 Task: Add these objects in hostel community.
Action: Mouse moved to (1262, 92)
Screenshot: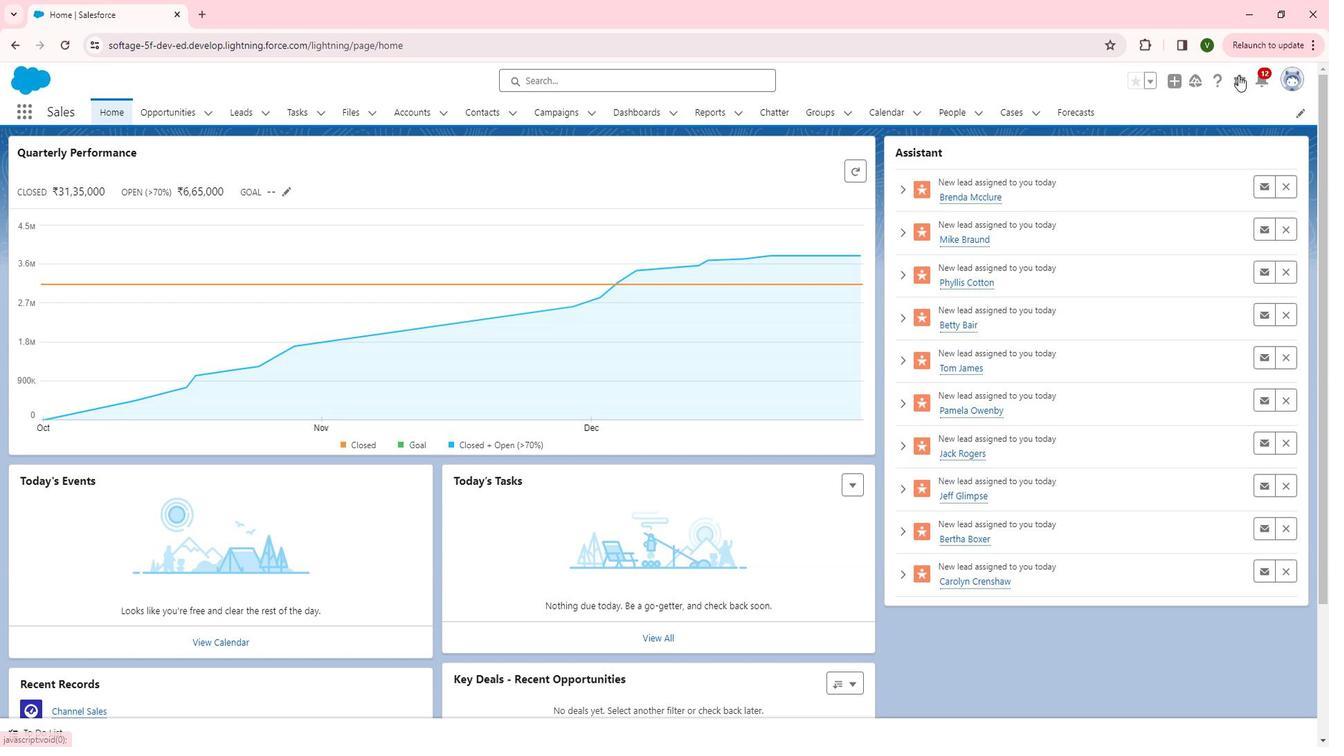 
Action: Mouse pressed left at (1262, 92)
Screenshot: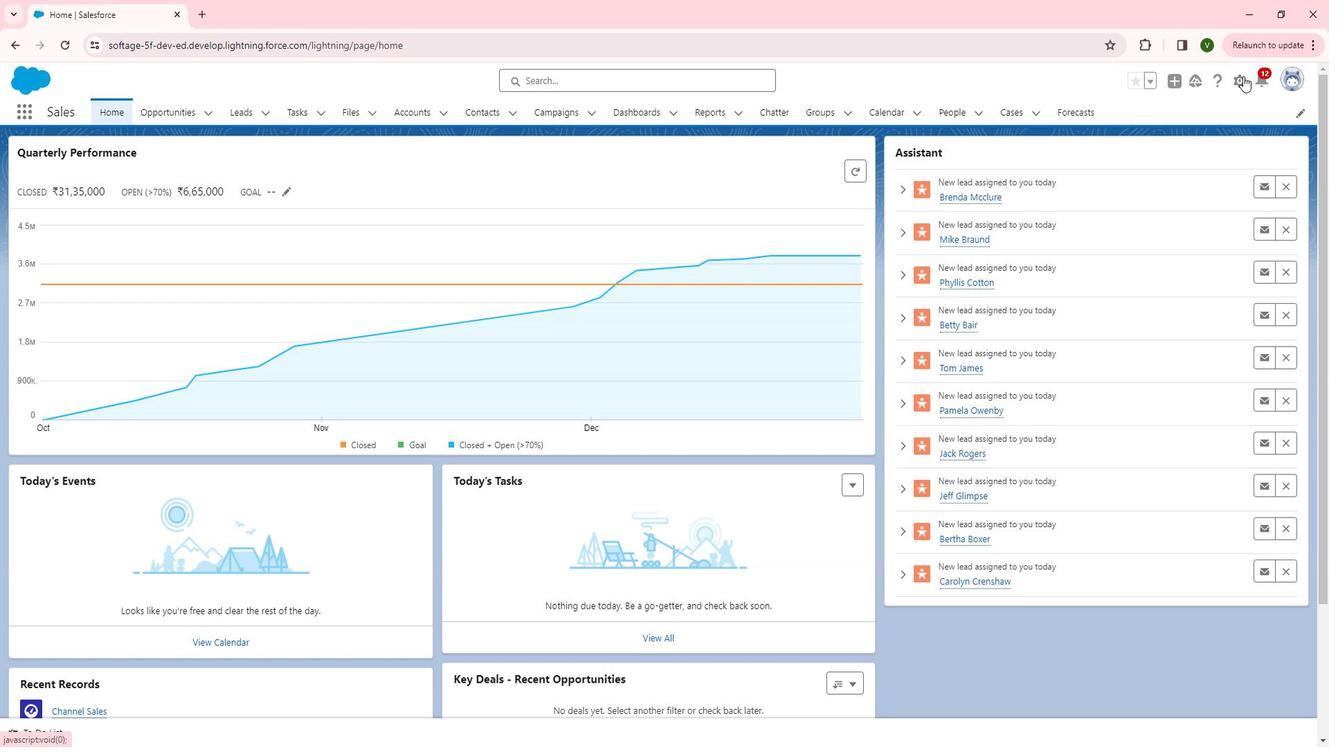 
Action: Mouse moved to (1195, 145)
Screenshot: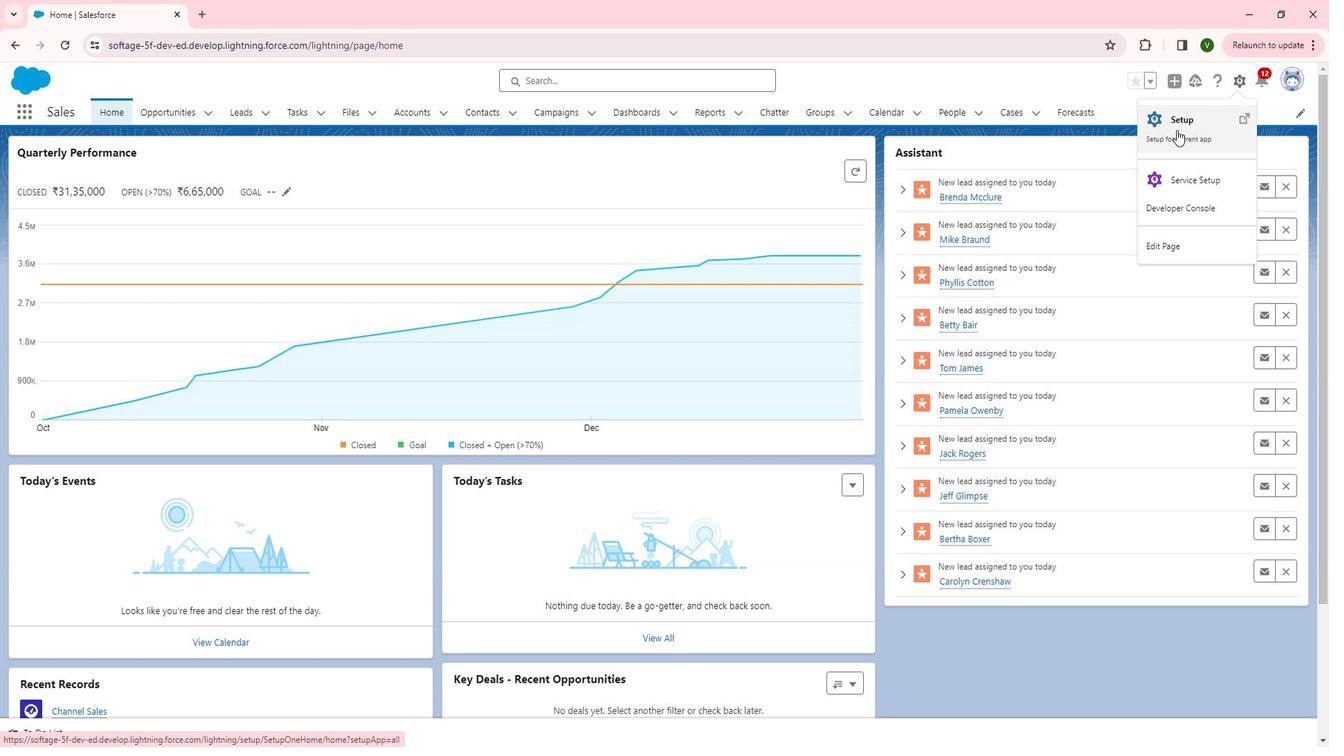 
Action: Mouse pressed left at (1195, 145)
Screenshot: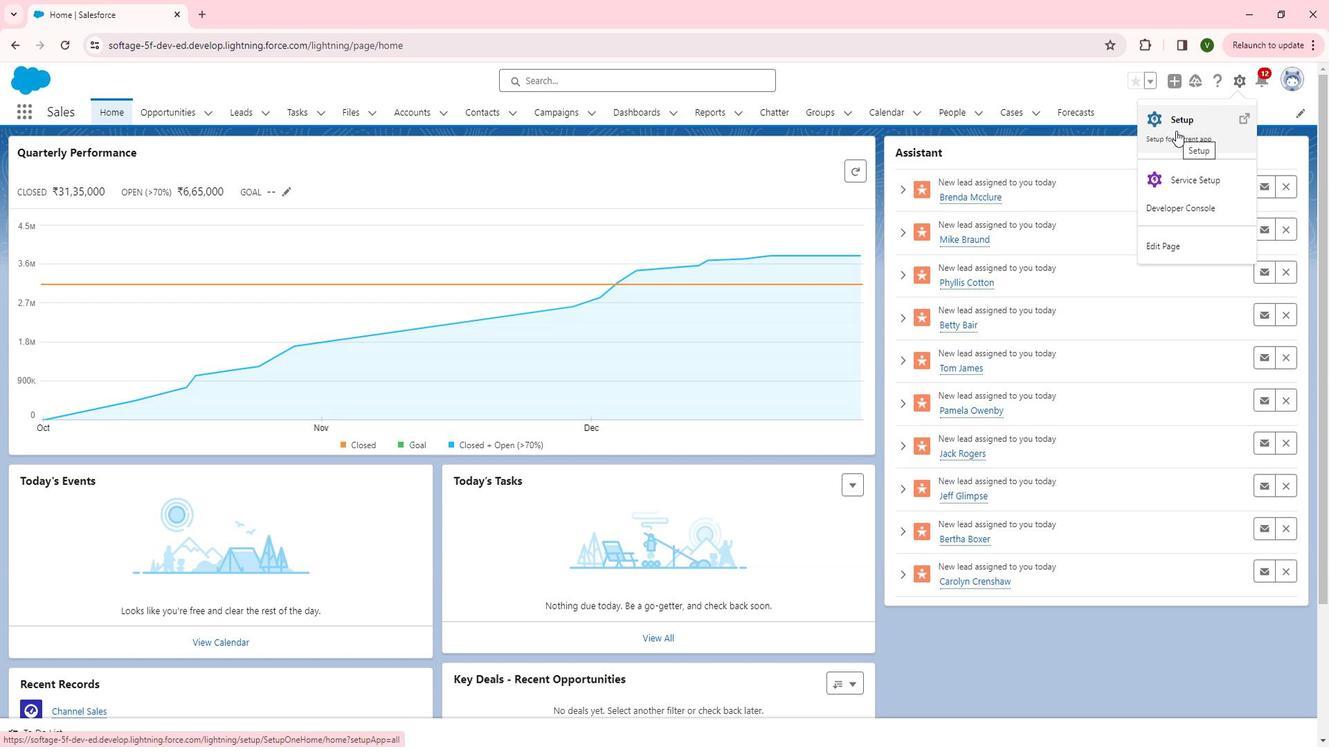 
Action: Mouse moved to (89, 443)
Screenshot: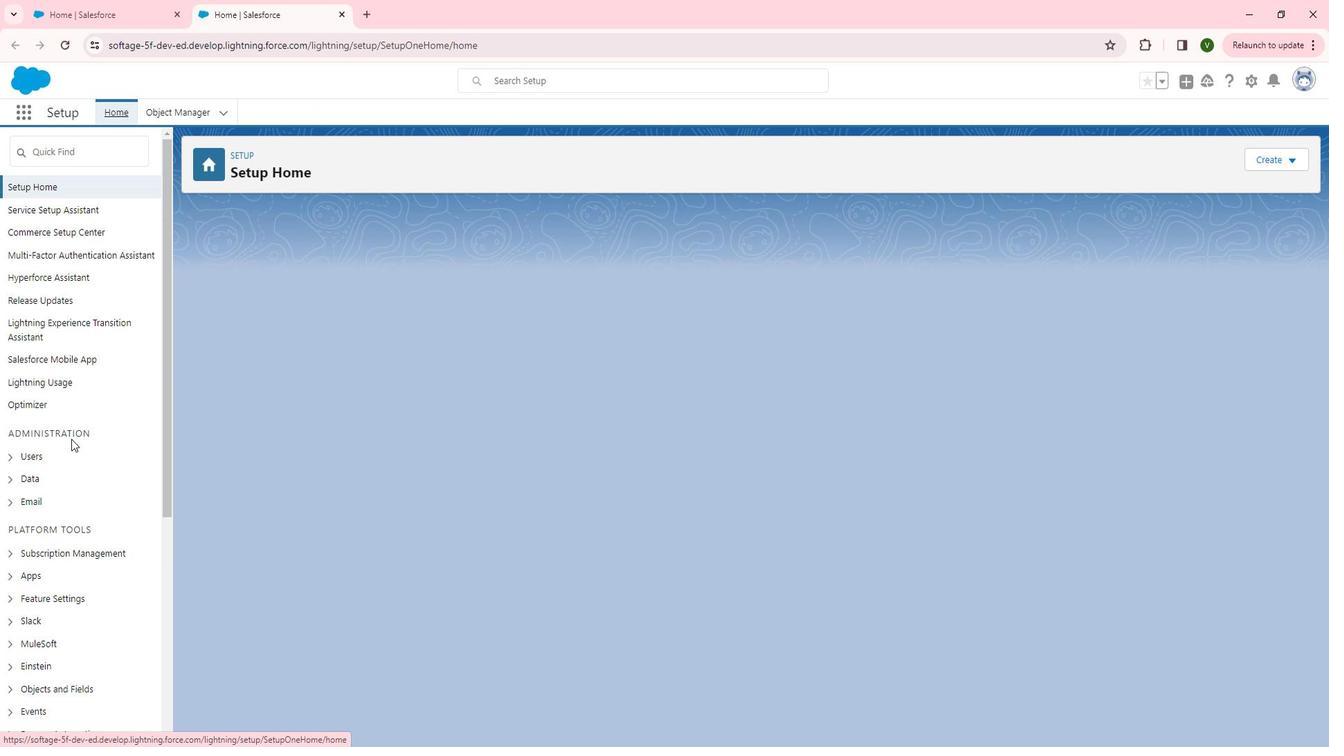 
Action: Mouse scrolled (89, 442) with delta (0, 0)
Screenshot: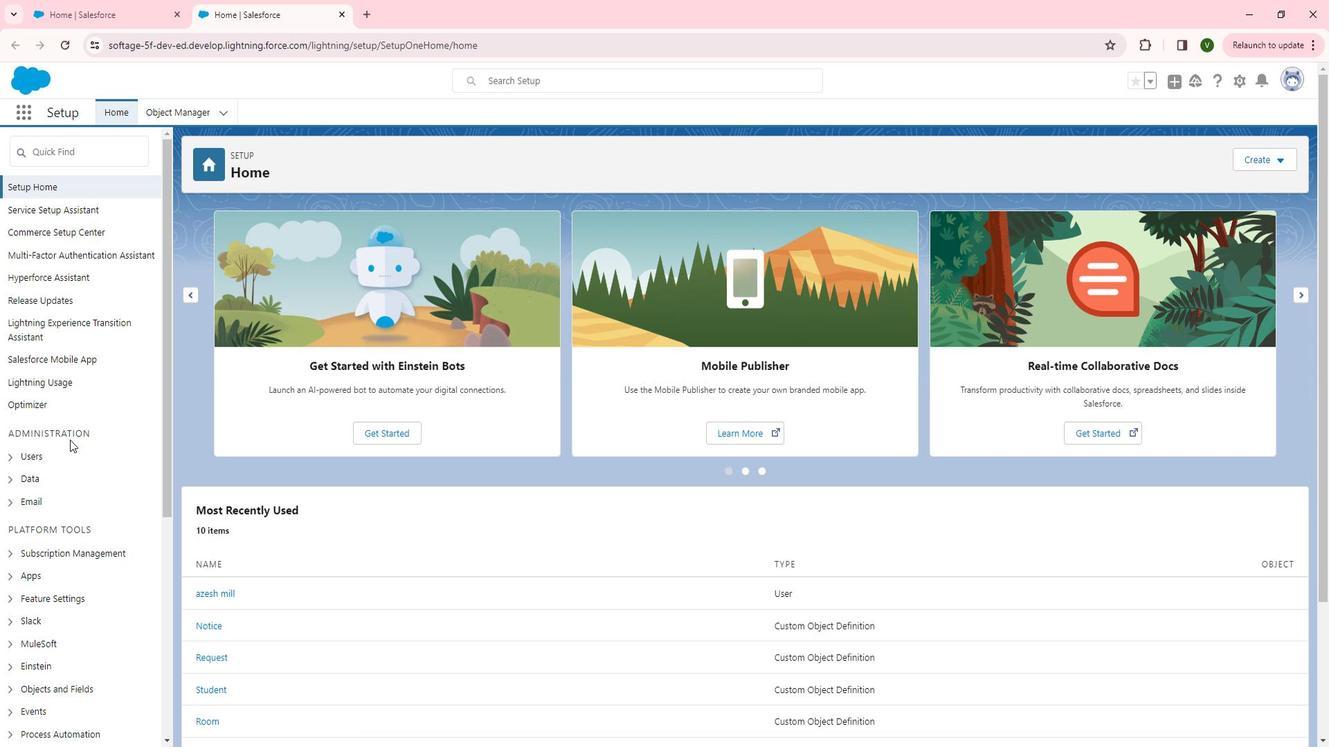 
Action: Mouse scrolled (89, 442) with delta (0, 0)
Screenshot: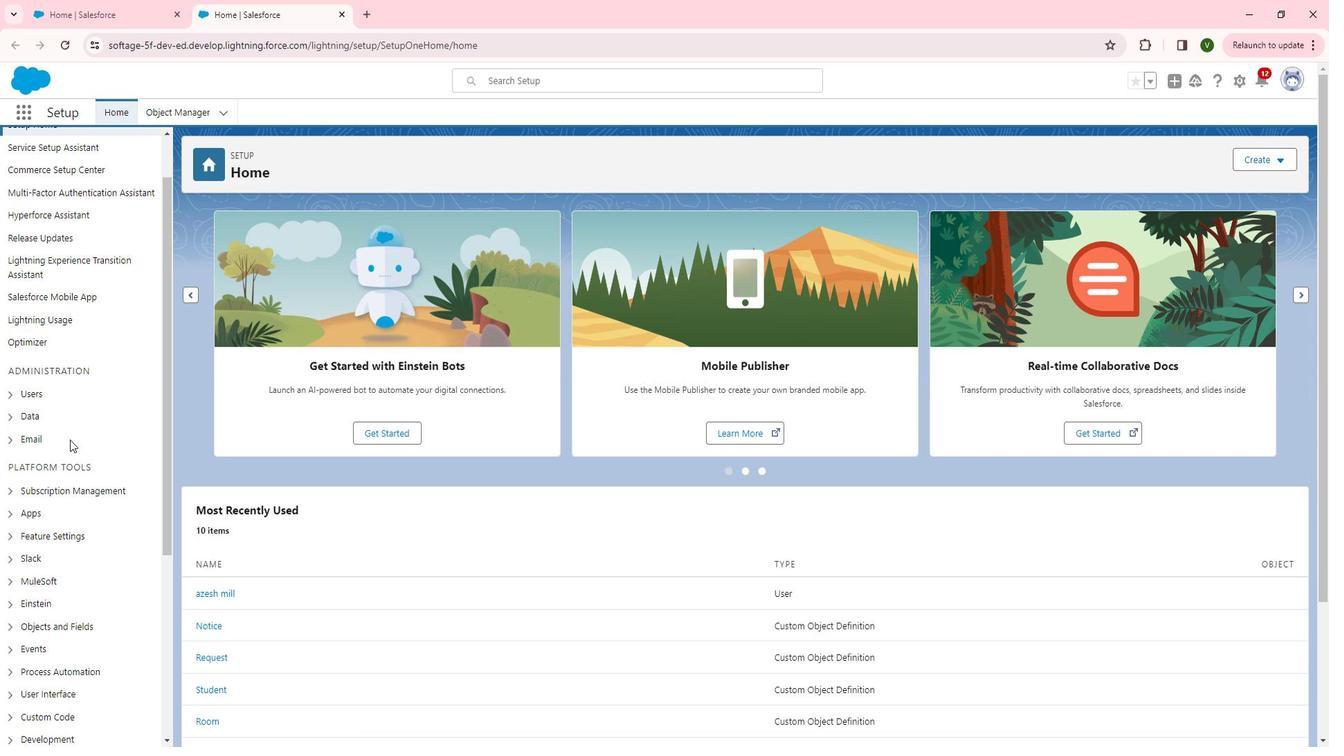 
Action: Mouse moved to (30, 459)
Screenshot: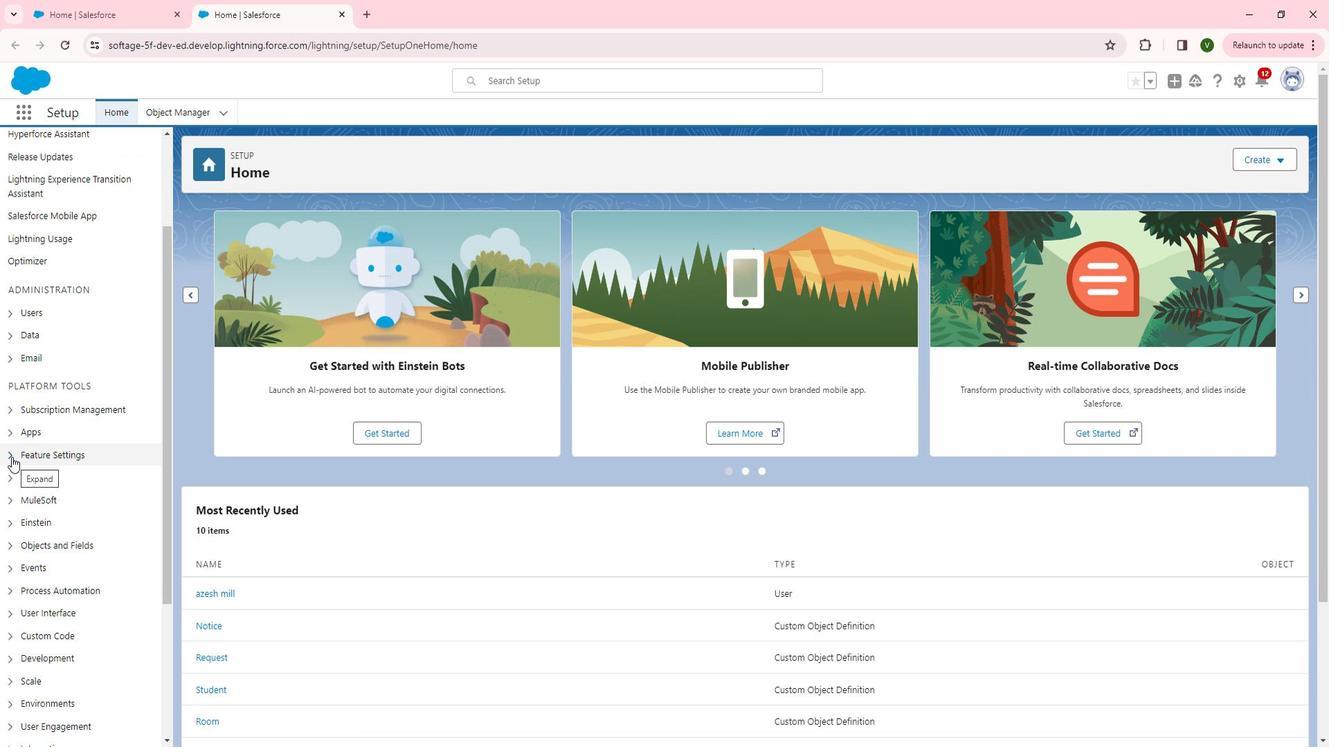 
Action: Mouse pressed left at (30, 459)
Screenshot: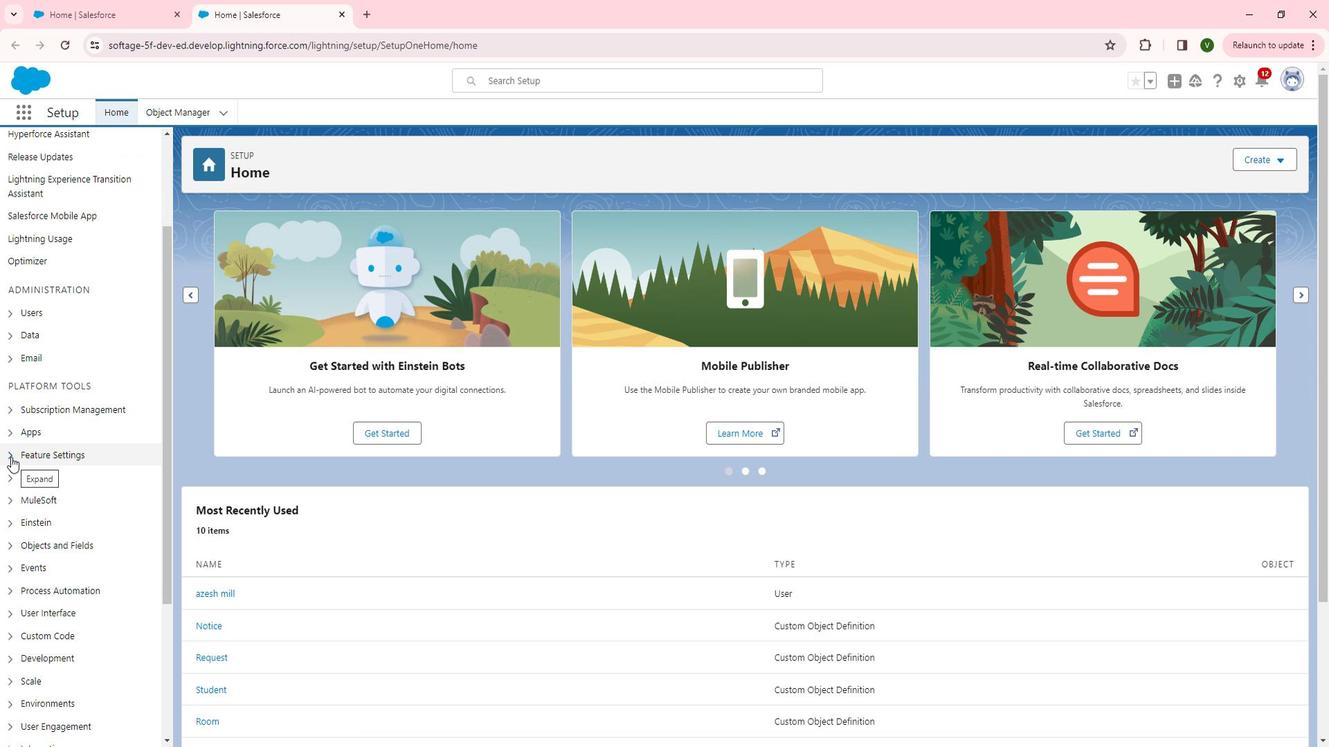 
Action: Mouse pressed left at (30, 459)
Screenshot: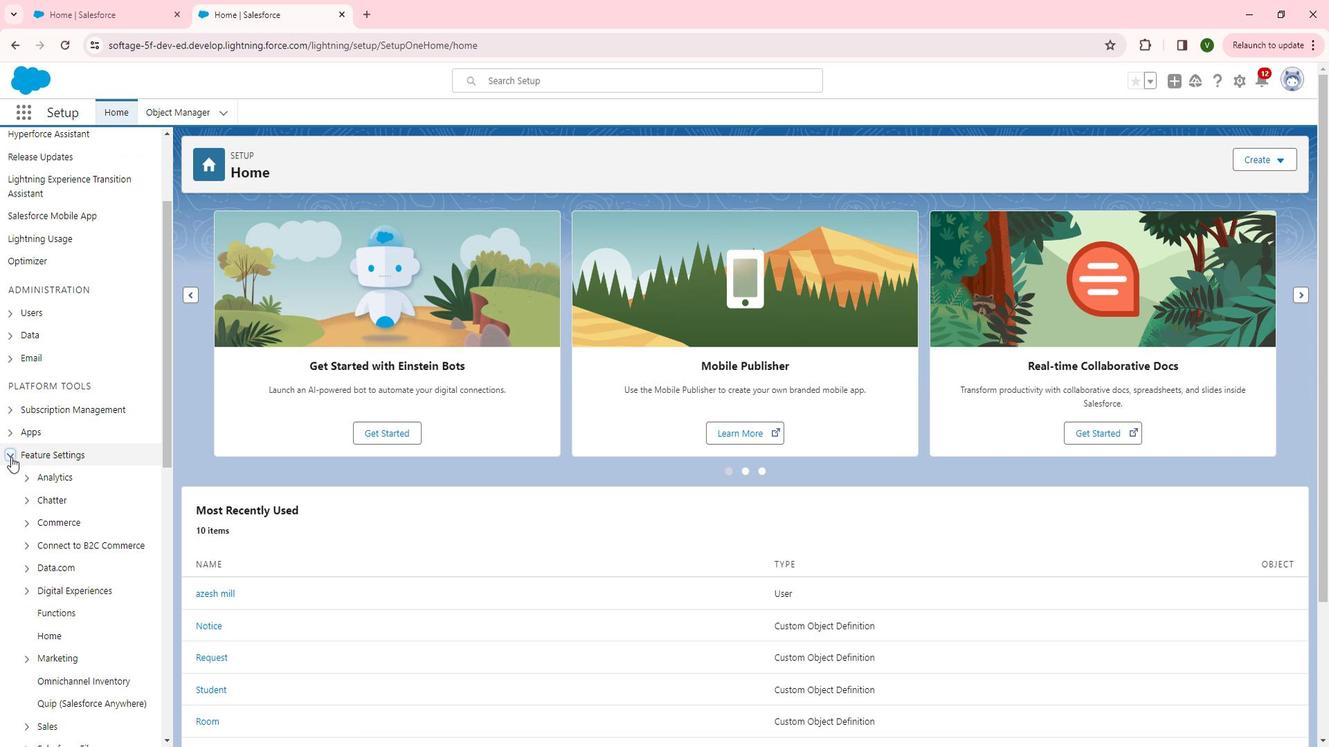 
Action: Mouse moved to (30, 452)
Screenshot: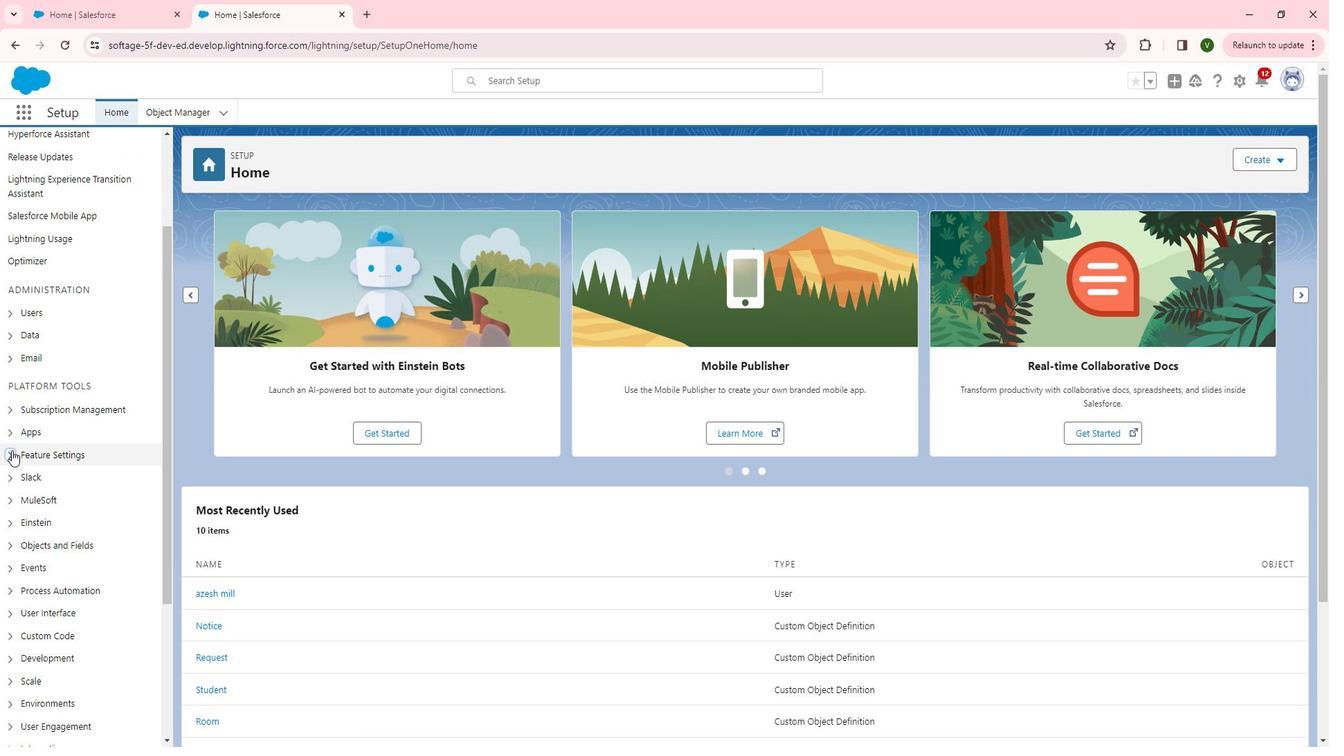 
Action: Mouse pressed left at (30, 452)
Screenshot: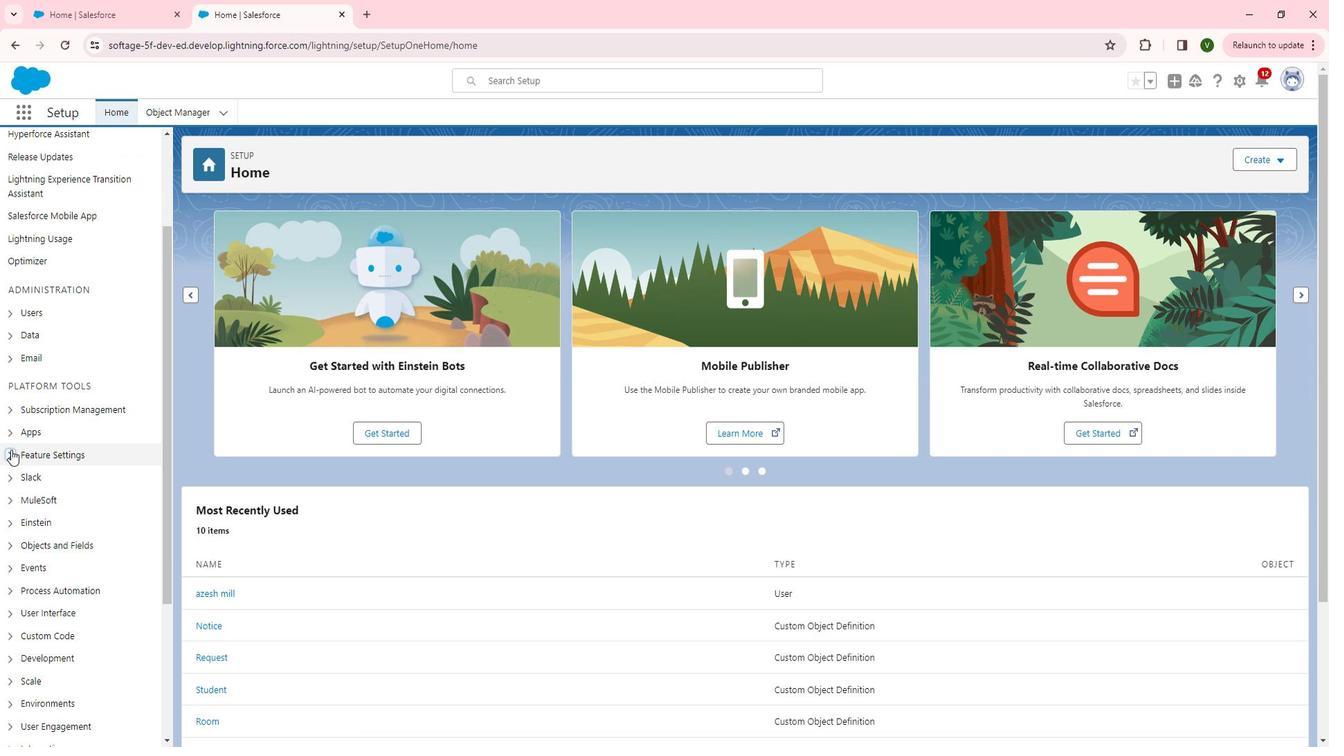 
Action: Mouse moved to (107, 491)
Screenshot: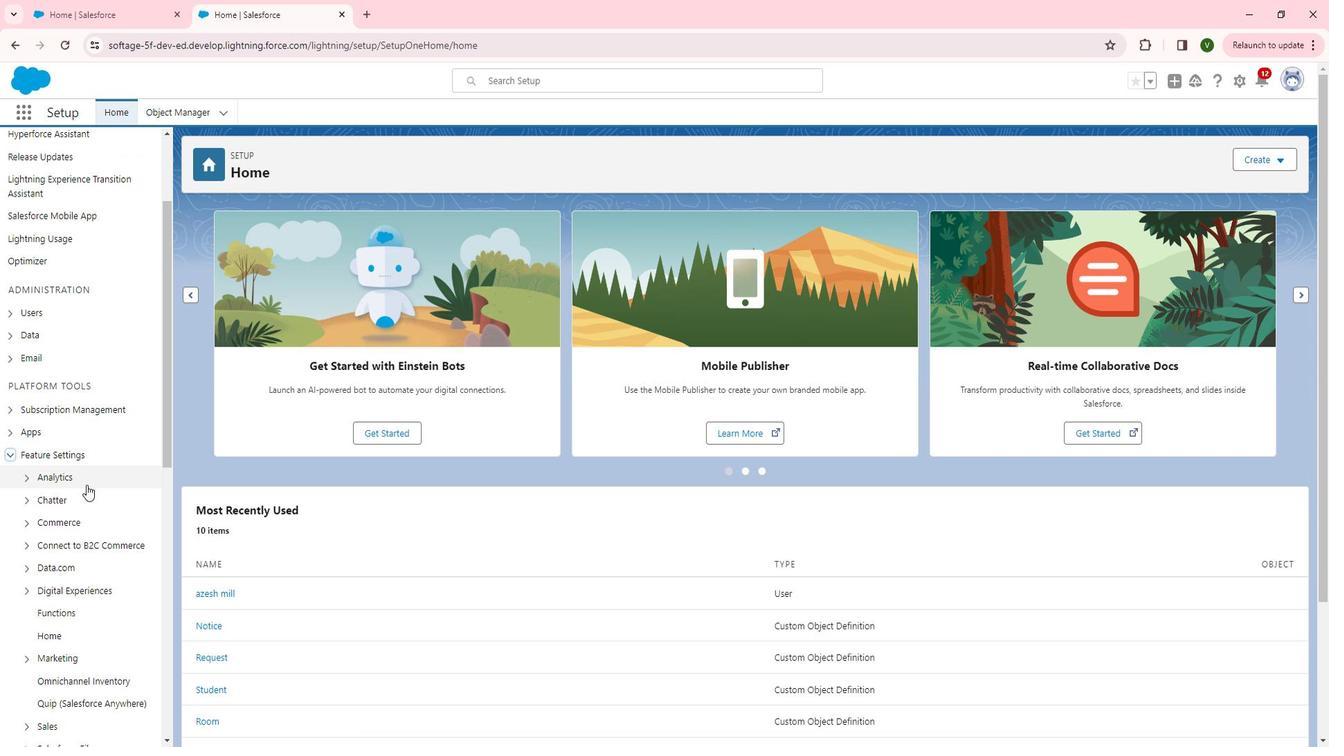 
Action: Mouse scrolled (107, 490) with delta (0, 0)
Screenshot: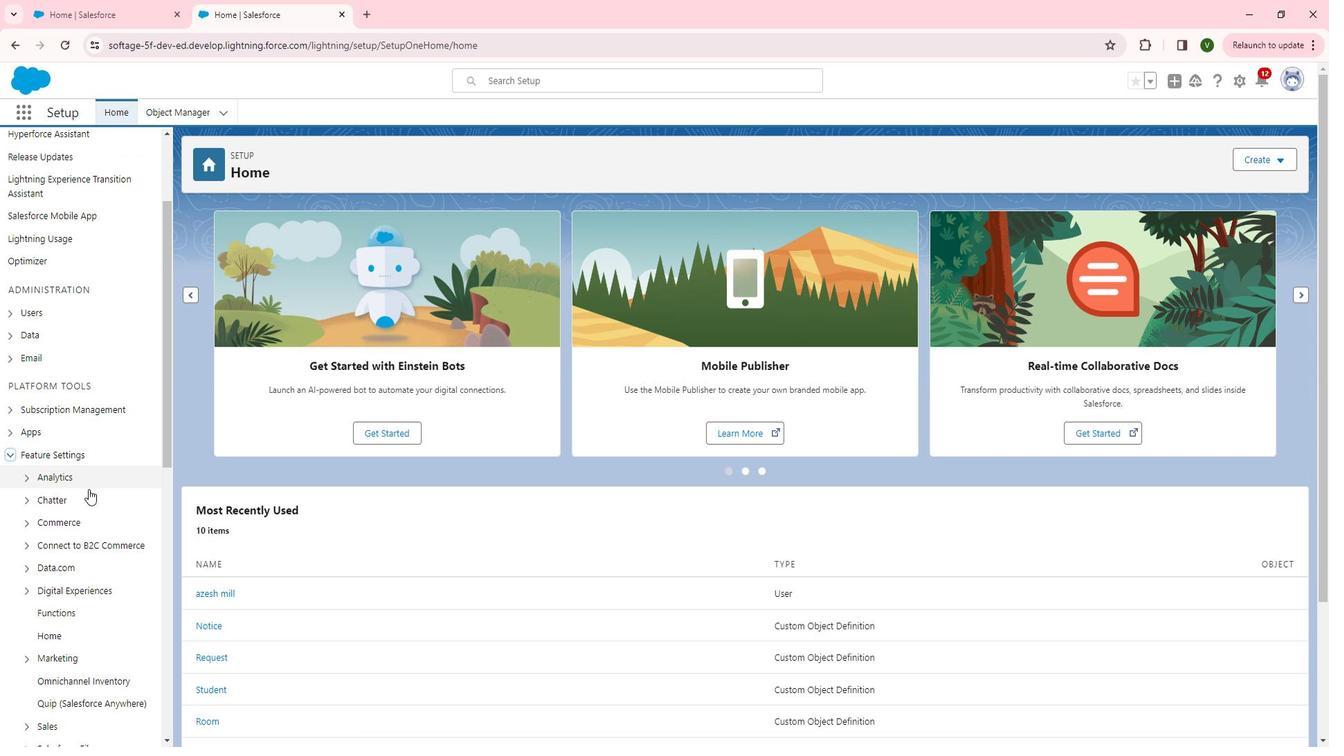 
Action: Mouse moved to (107, 492)
Screenshot: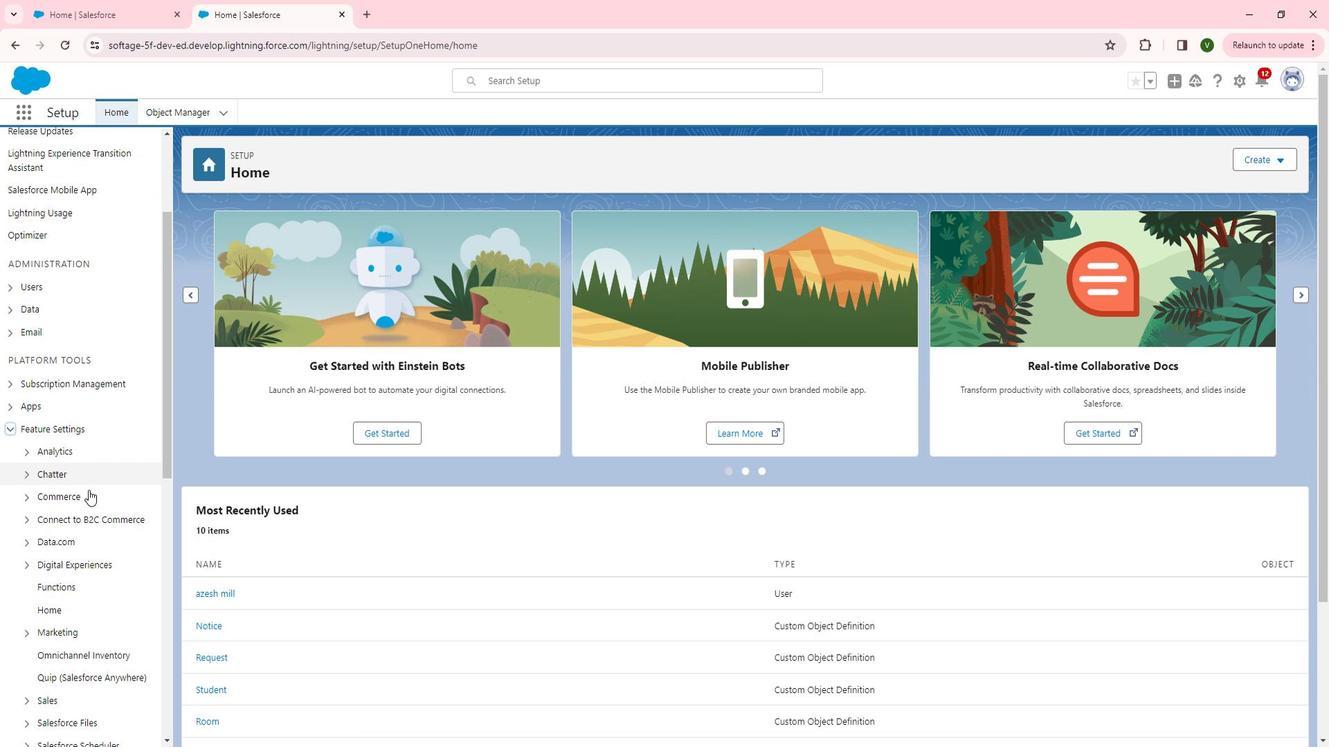
Action: Mouse scrolled (107, 491) with delta (0, 0)
Screenshot: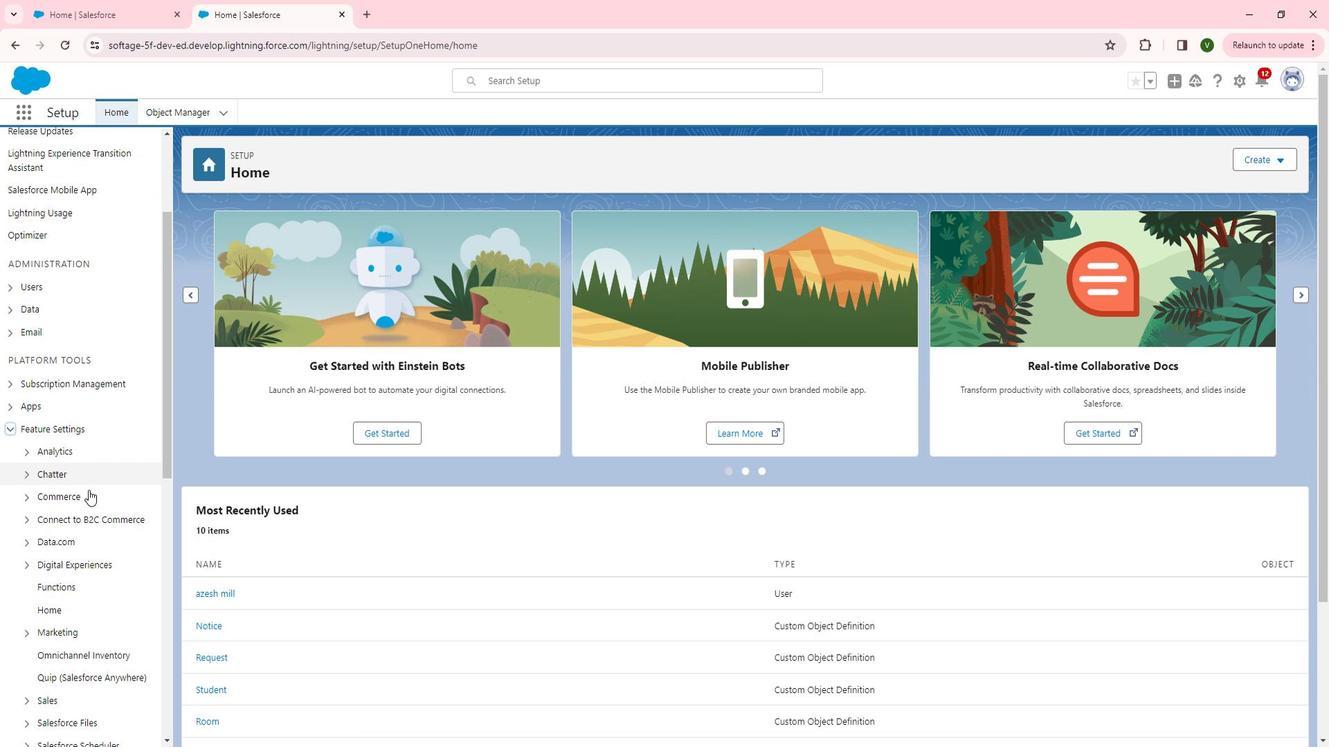 
Action: Mouse moved to (84, 453)
Screenshot: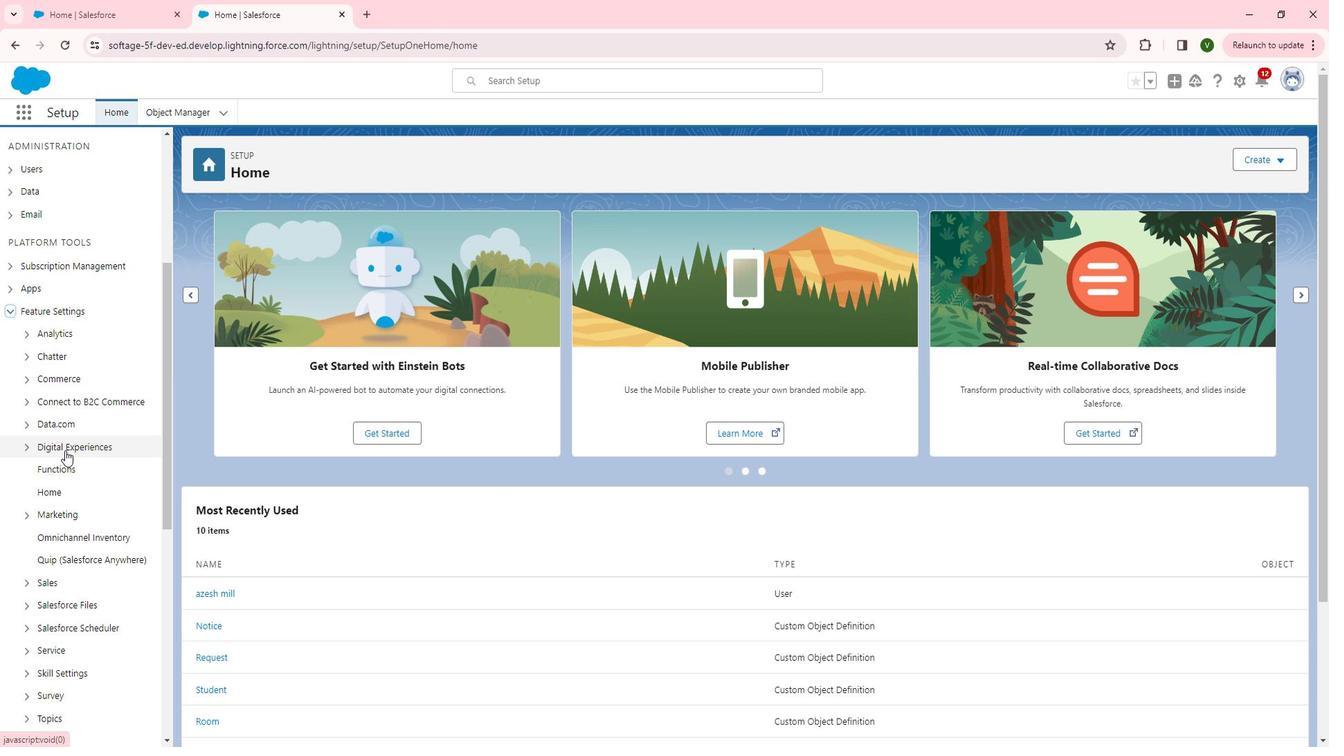 
Action: Mouse pressed left at (84, 453)
Screenshot: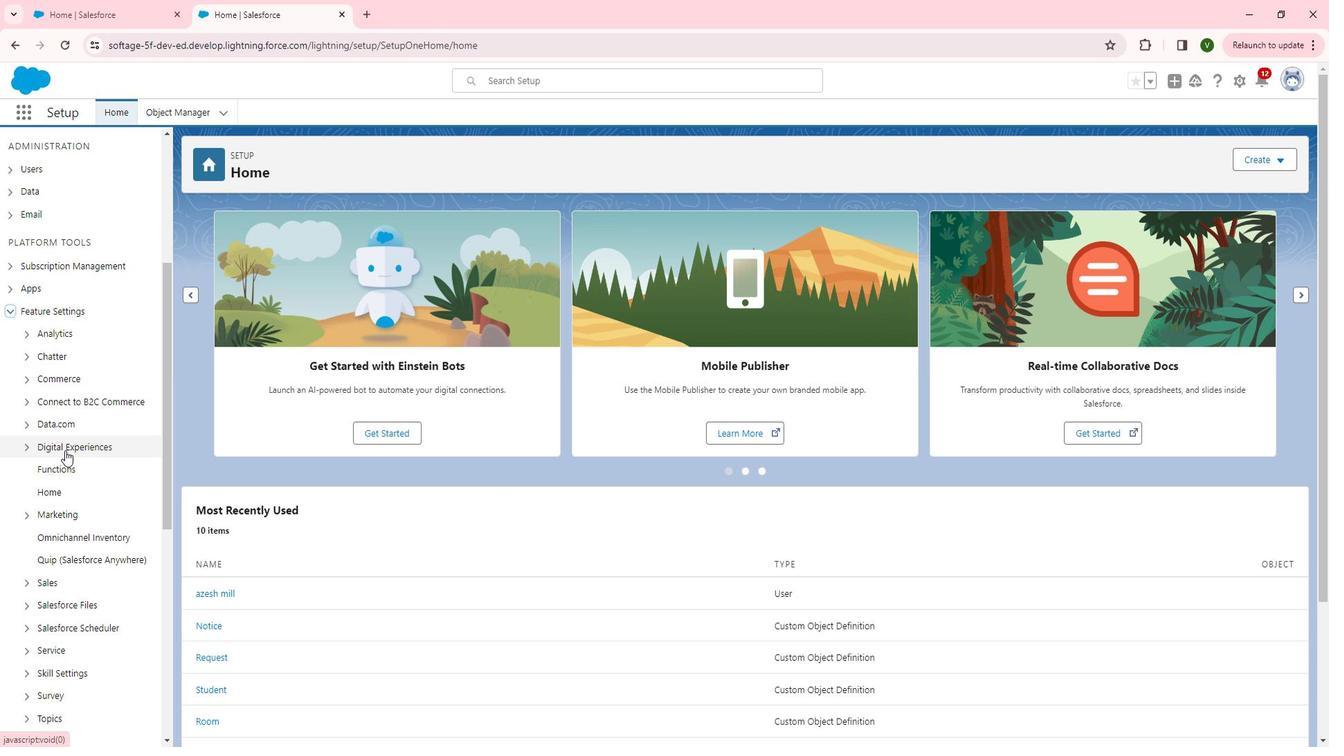 
Action: Mouse moved to (83, 473)
Screenshot: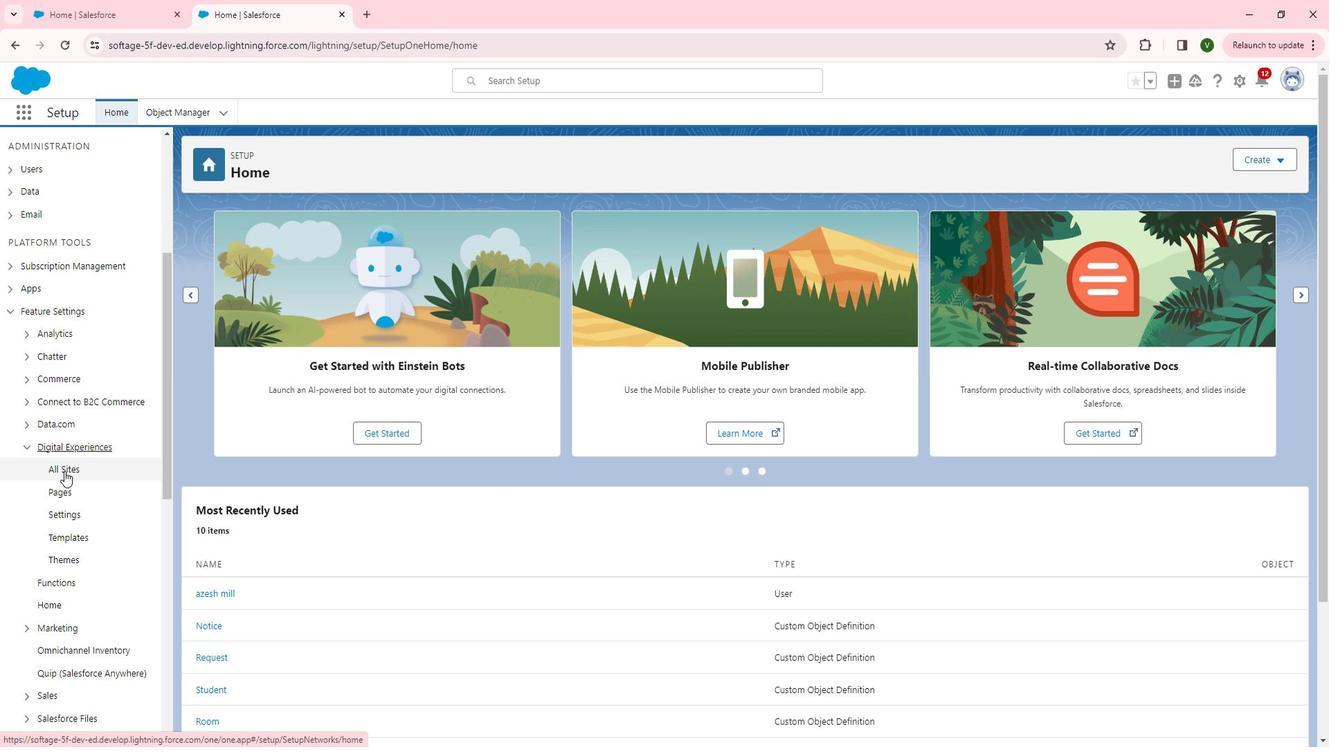 
Action: Mouse pressed left at (83, 473)
Screenshot: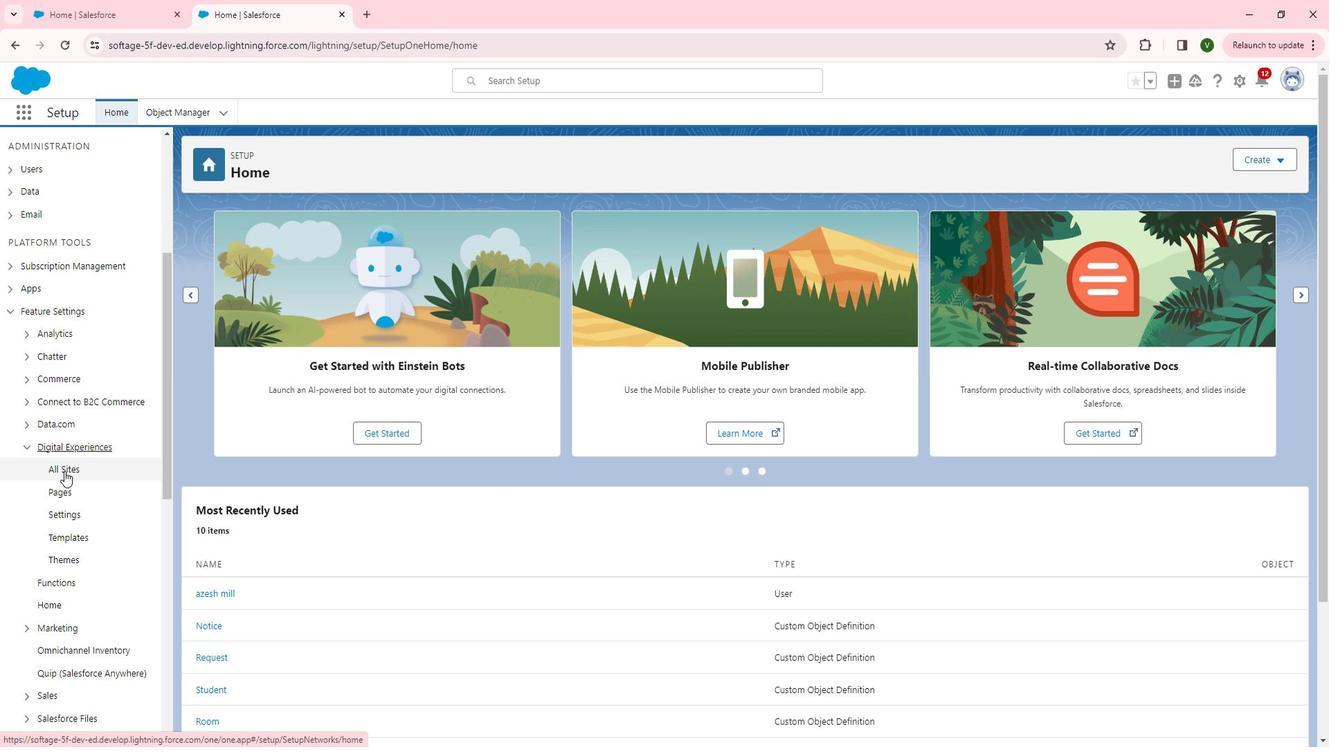 
Action: Mouse moved to (247, 353)
Screenshot: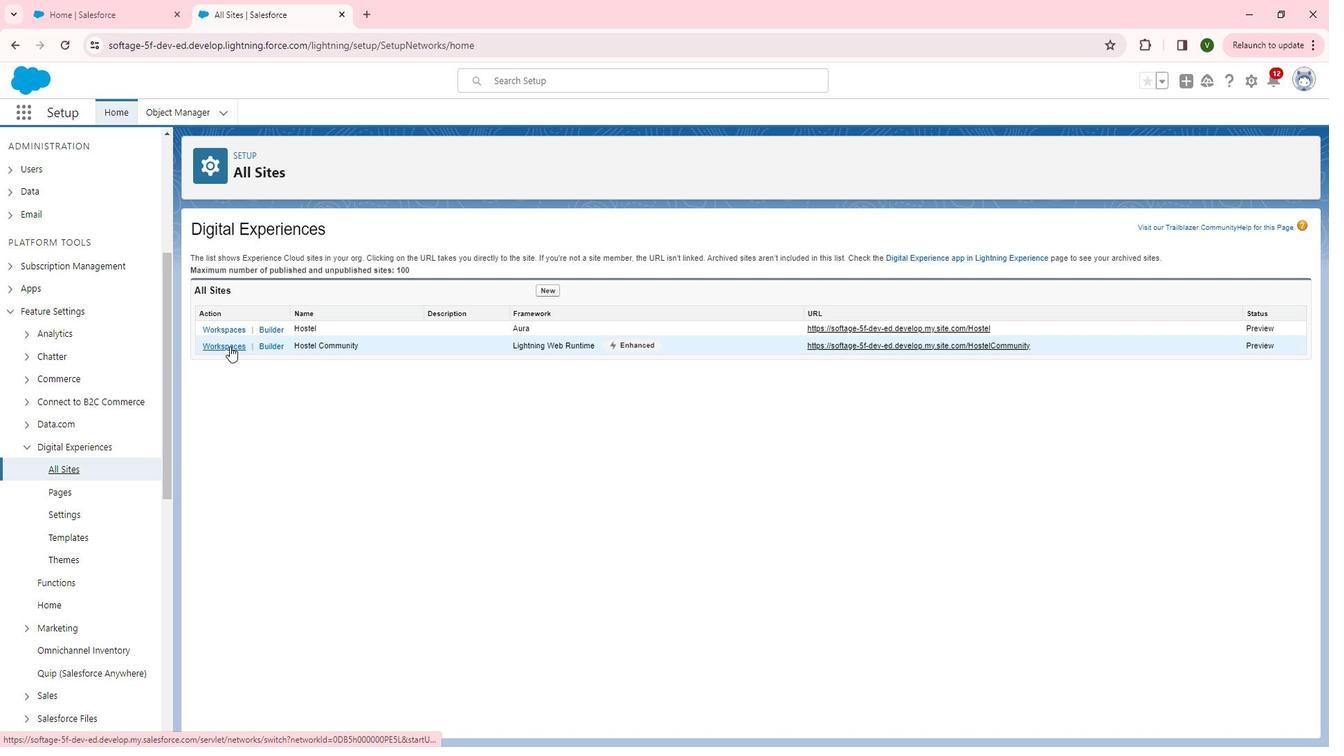 
Action: Mouse pressed left at (247, 353)
Screenshot: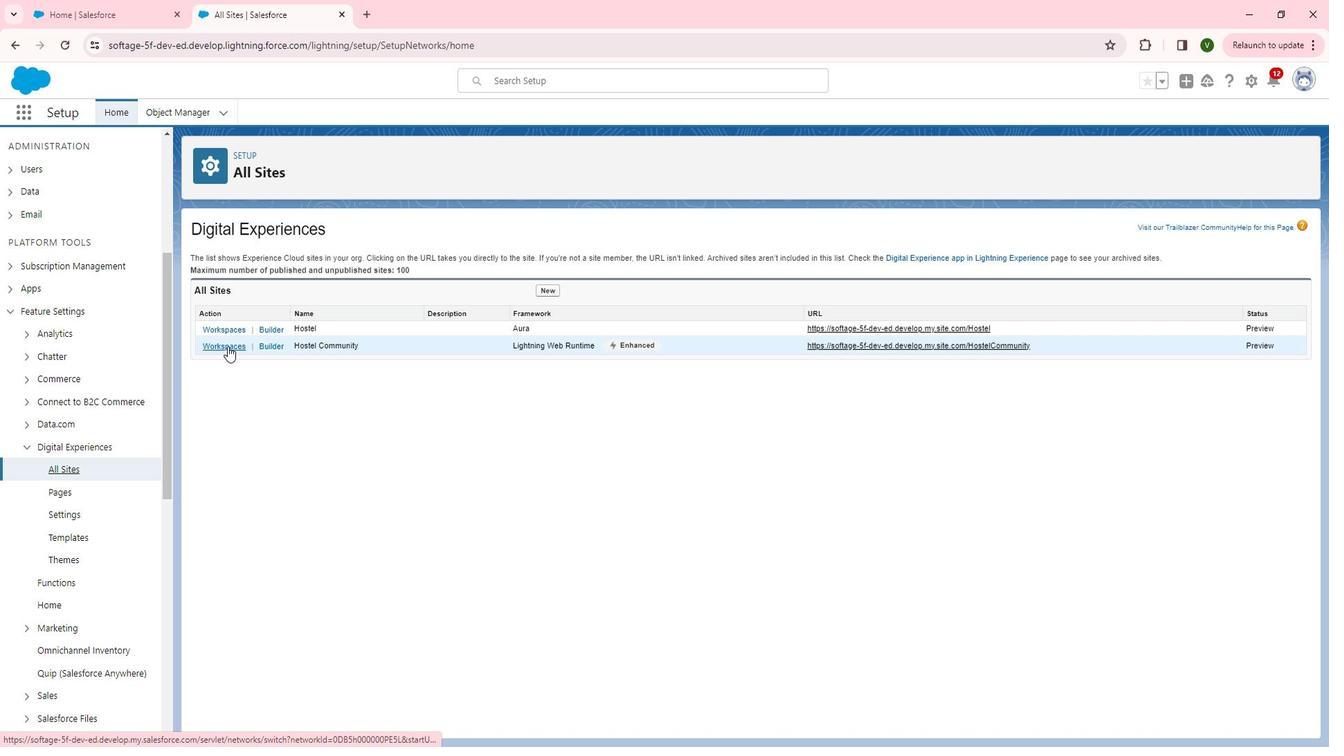 
Action: Mouse moved to (201, 358)
Screenshot: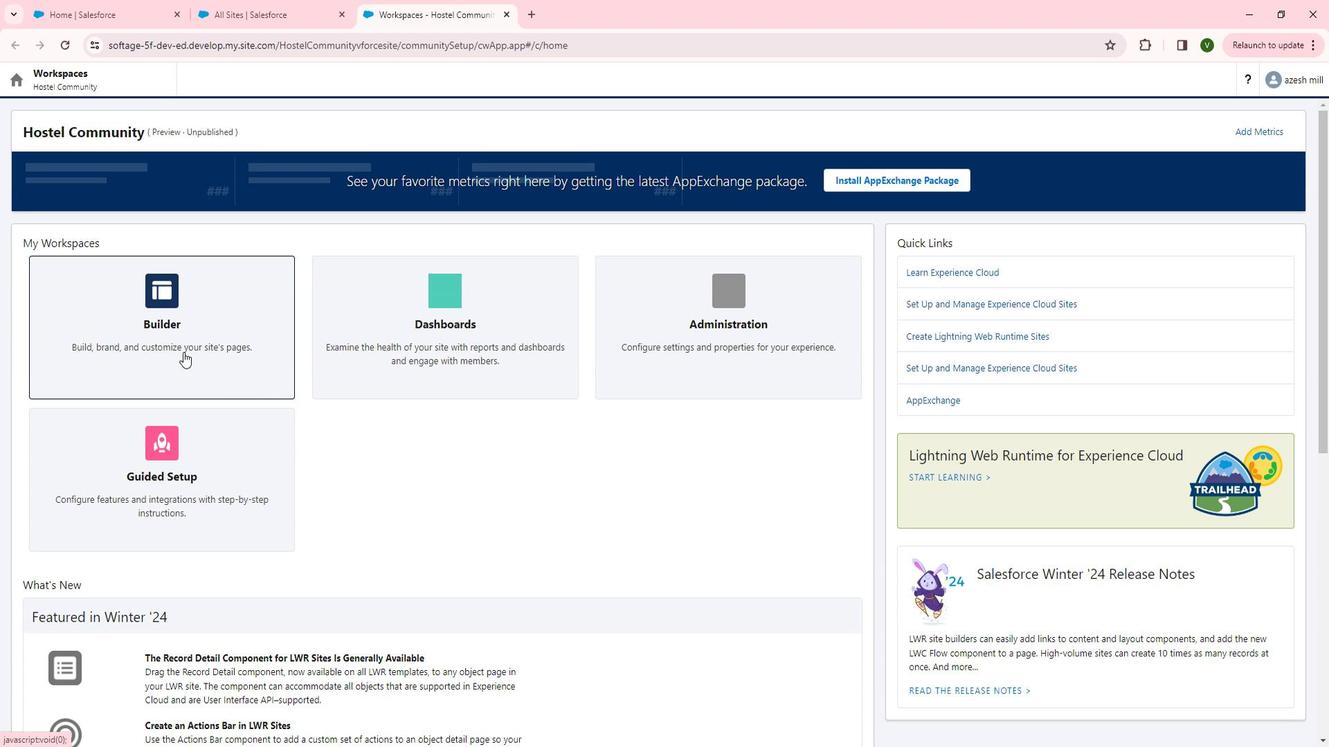 
Action: Mouse pressed left at (201, 358)
Screenshot: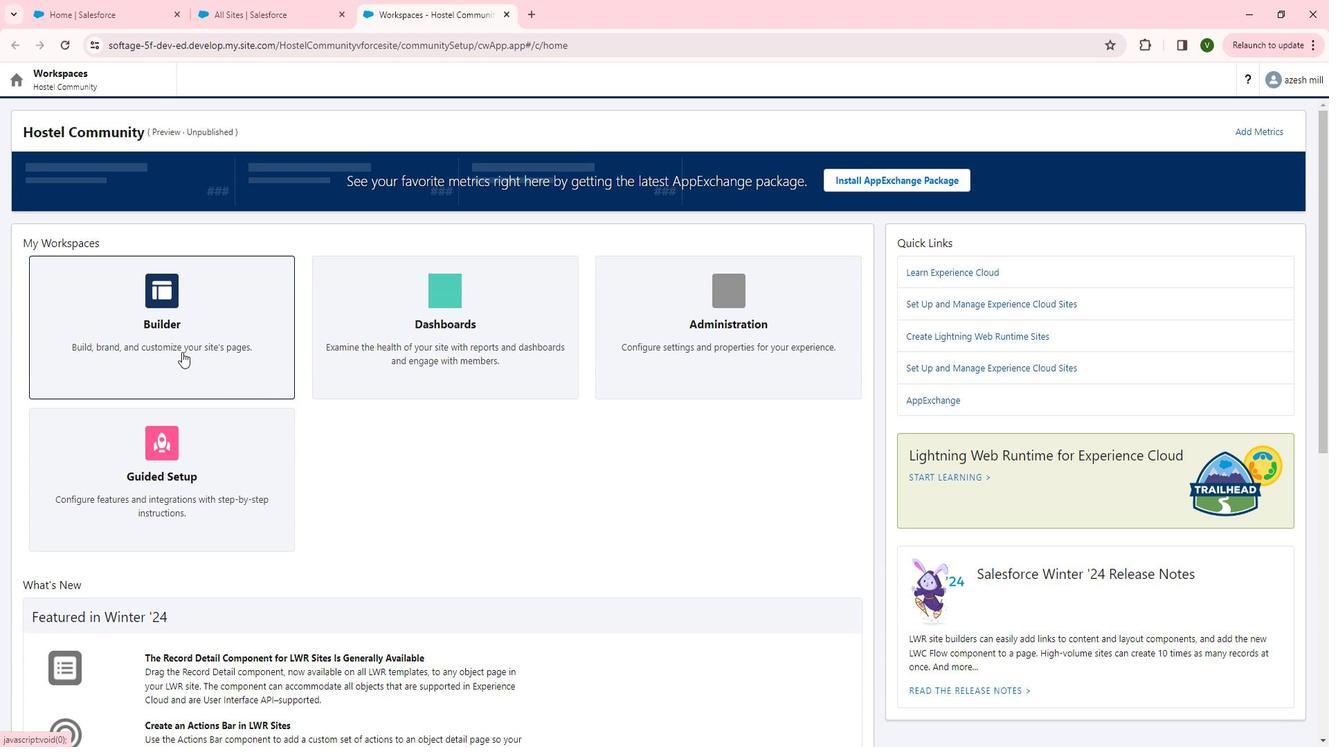 
Action: Mouse moved to (184, 95)
Screenshot: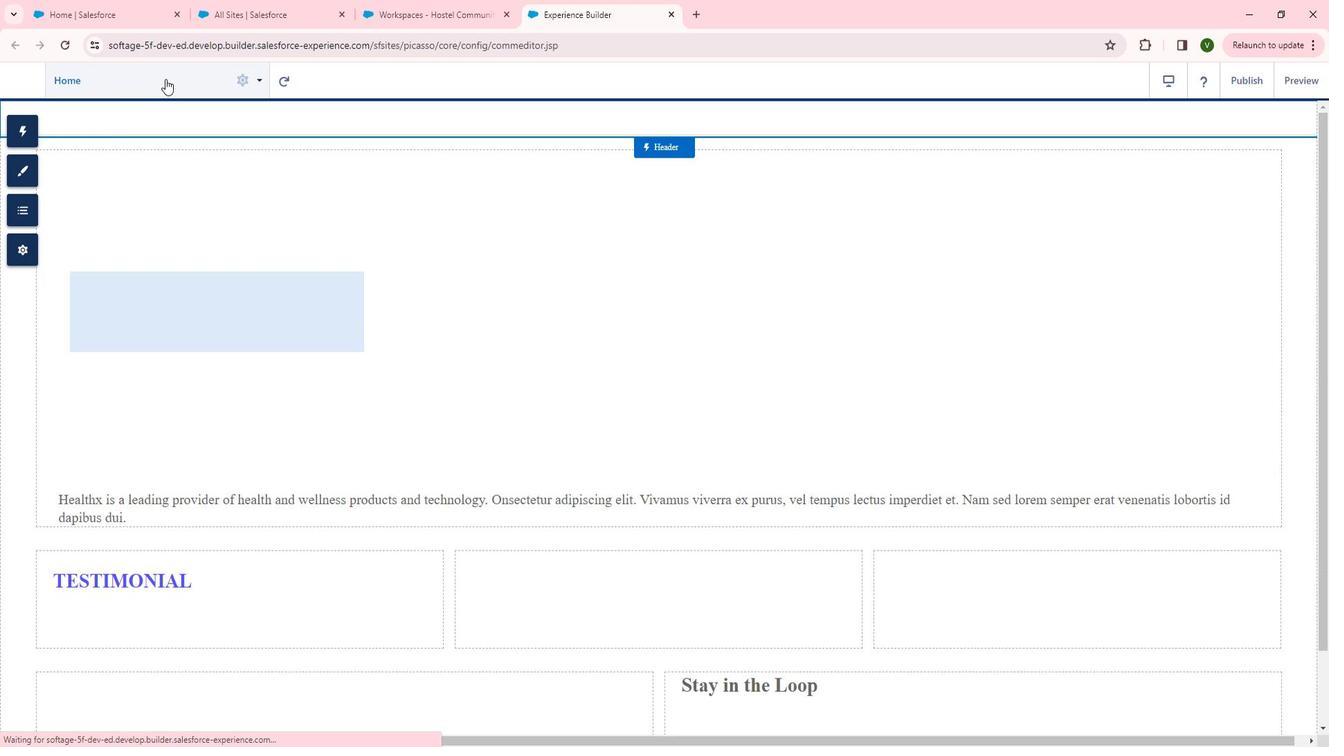 
Action: Mouse pressed left at (184, 95)
Screenshot: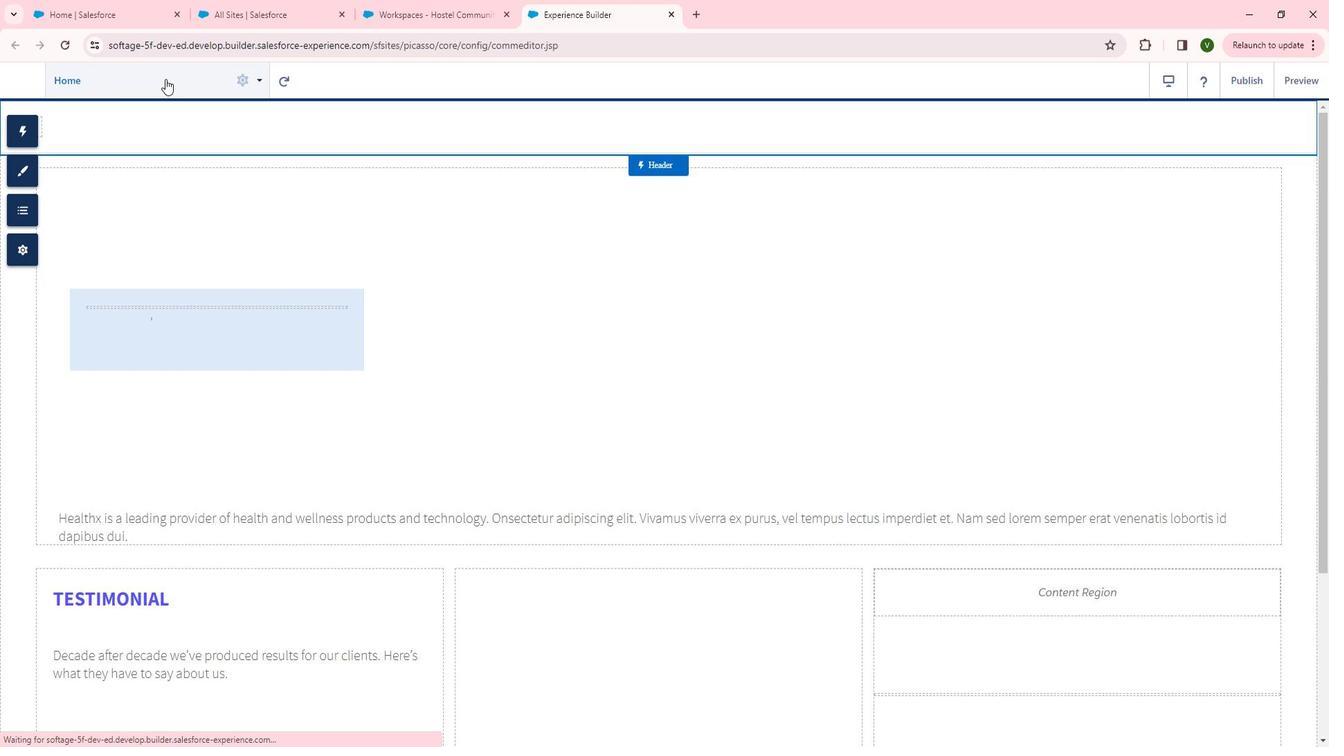 
Action: Mouse moved to (170, 667)
Screenshot: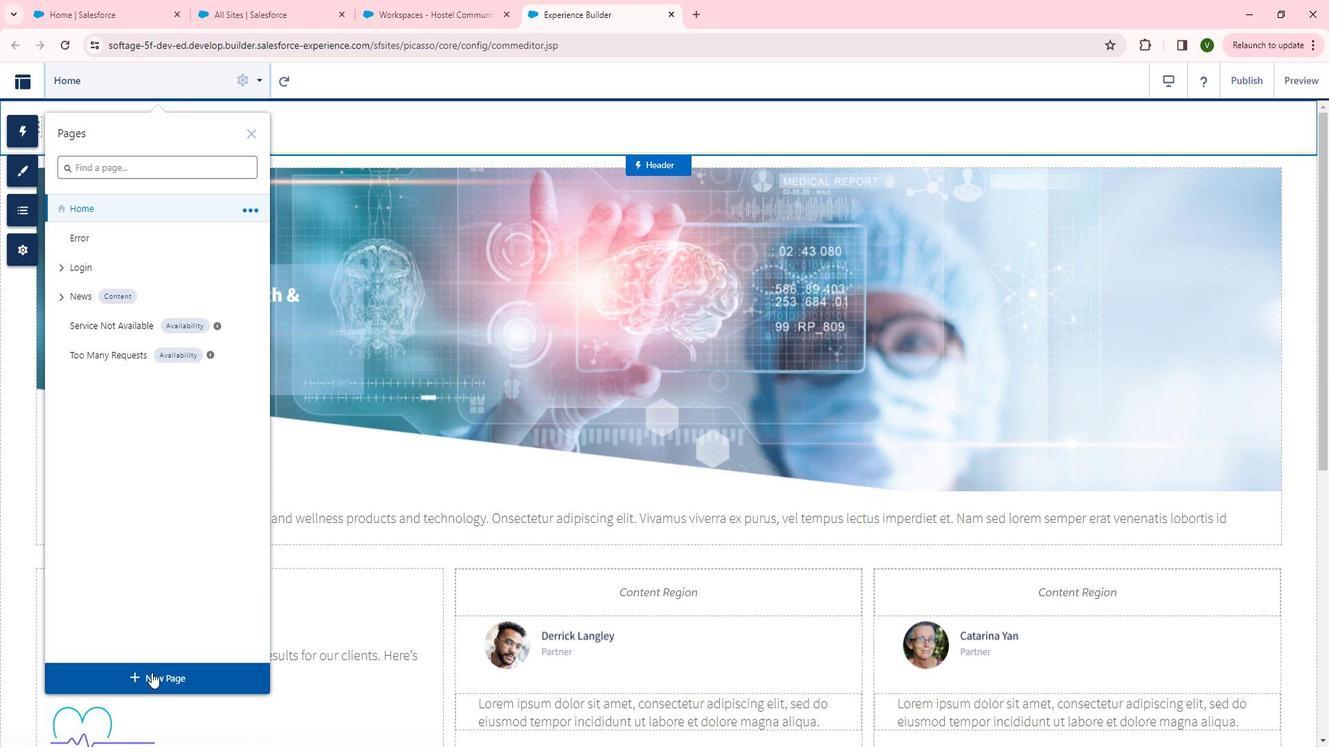 
Action: Mouse pressed left at (170, 667)
Screenshot: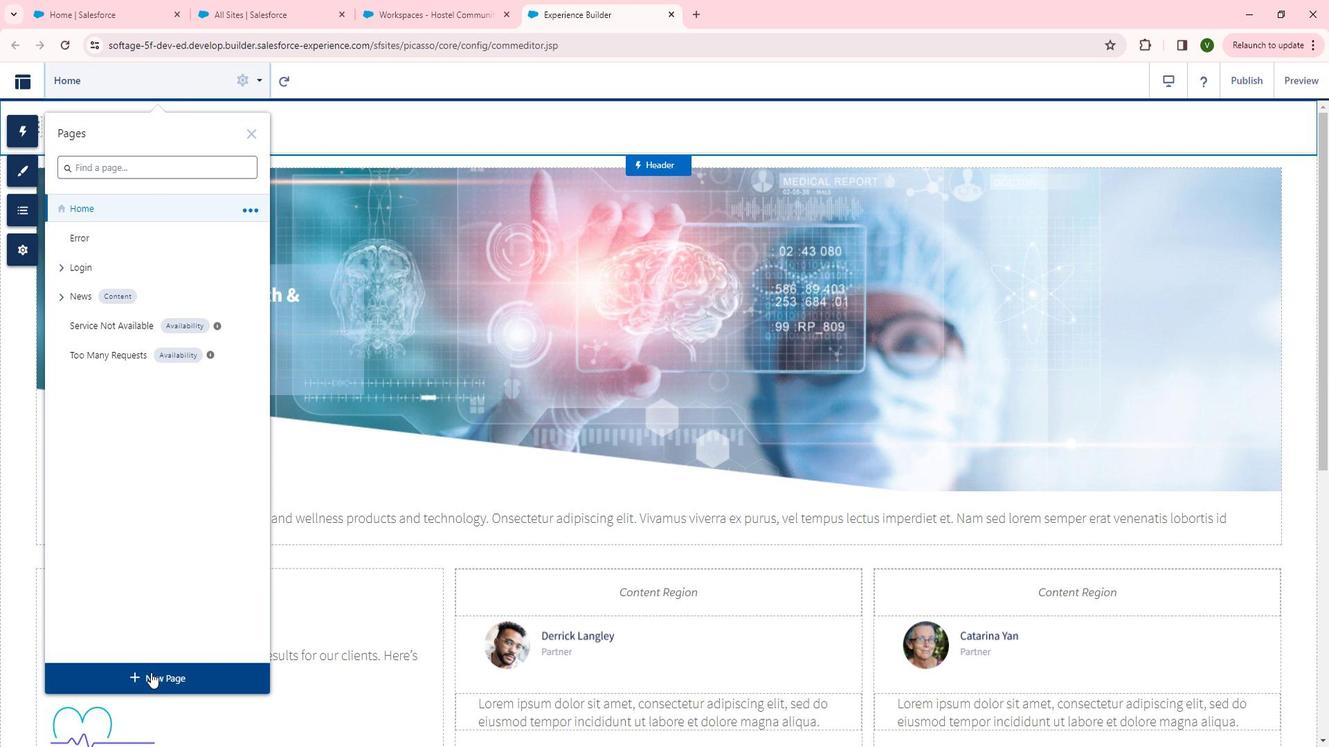 
Action: Mouse moved to (667, 386)
Screenshot: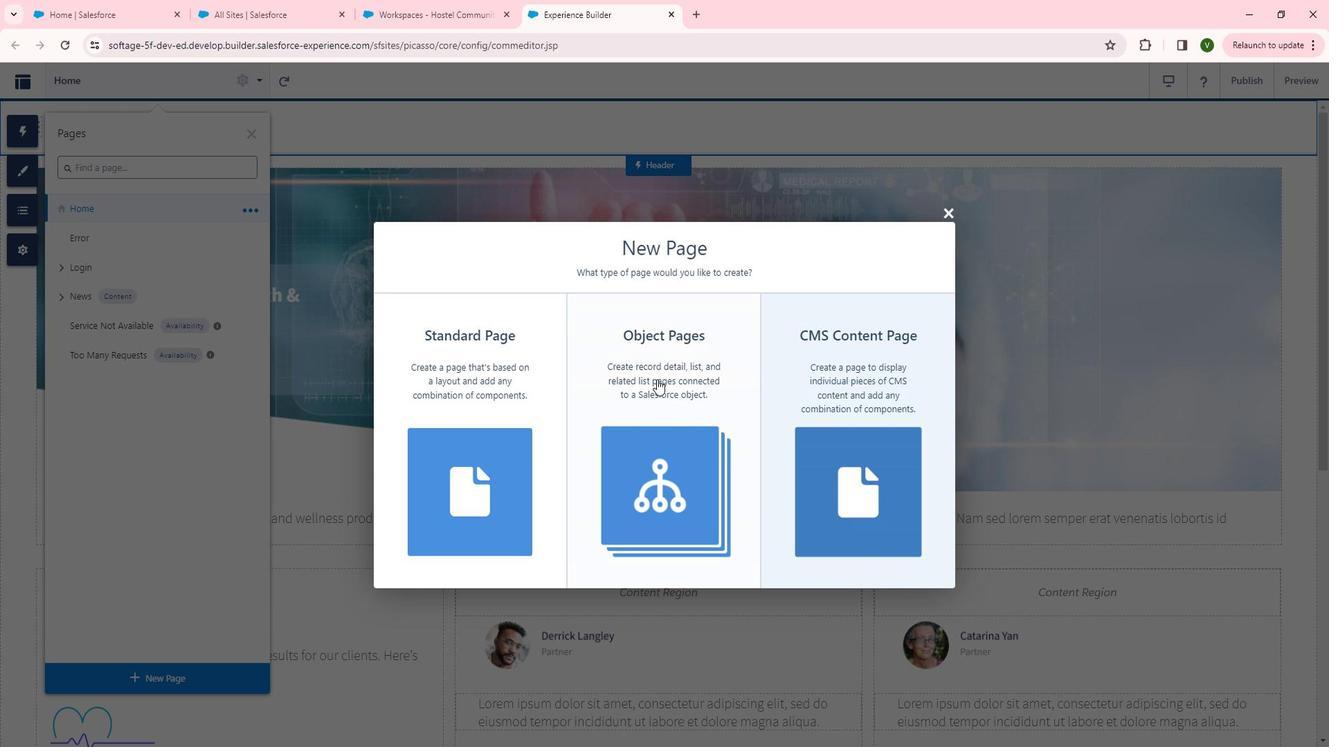 
Action: Mouse pressed left at (667, 386)
Screenshot: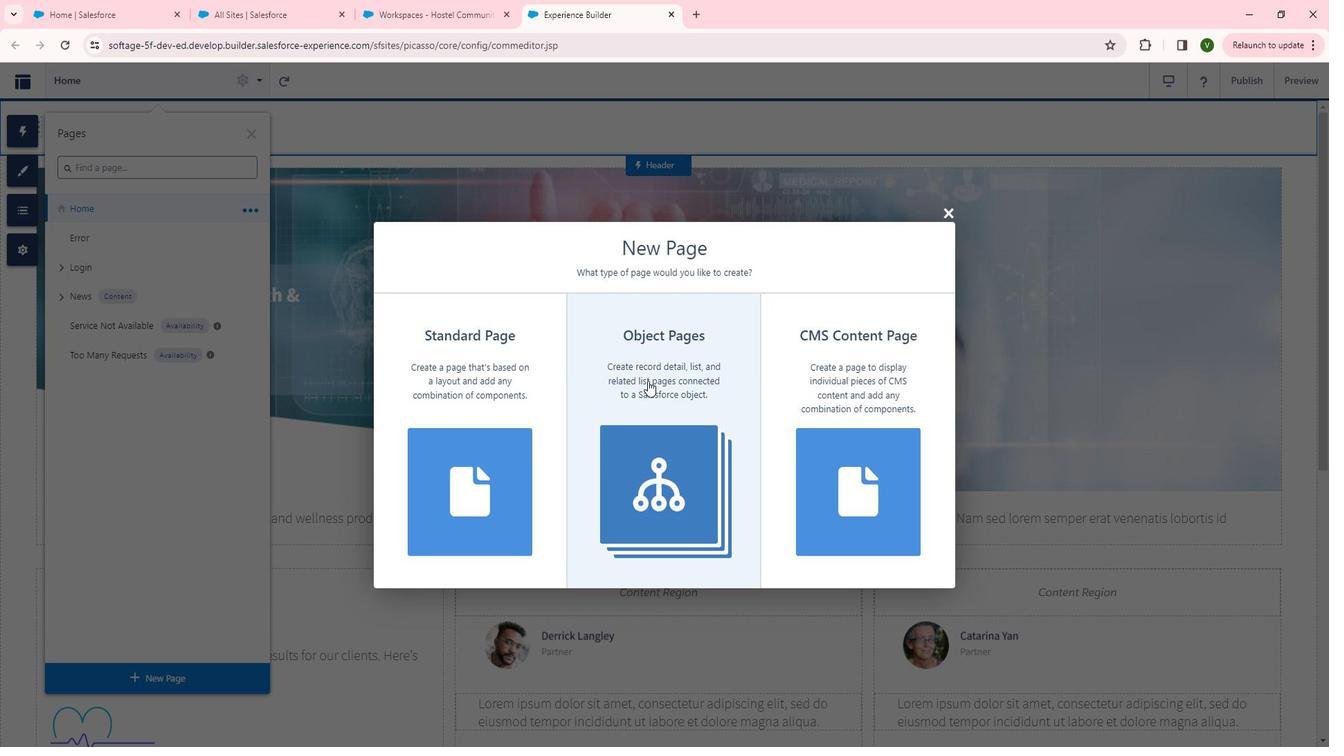 
Action: Mouse moved to (548, 468)
Screenshot: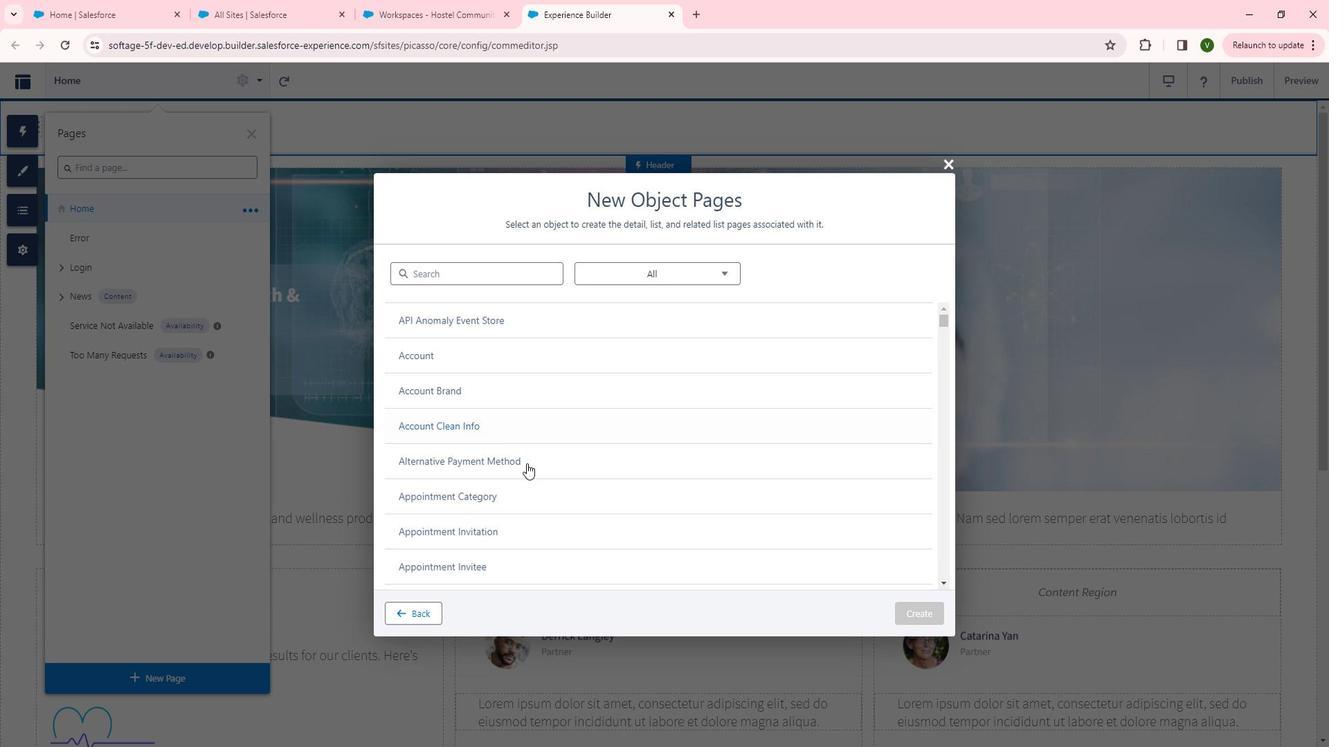
Action: Mouse scrolled (548, 467) with delta (0, 0)
Screenshot: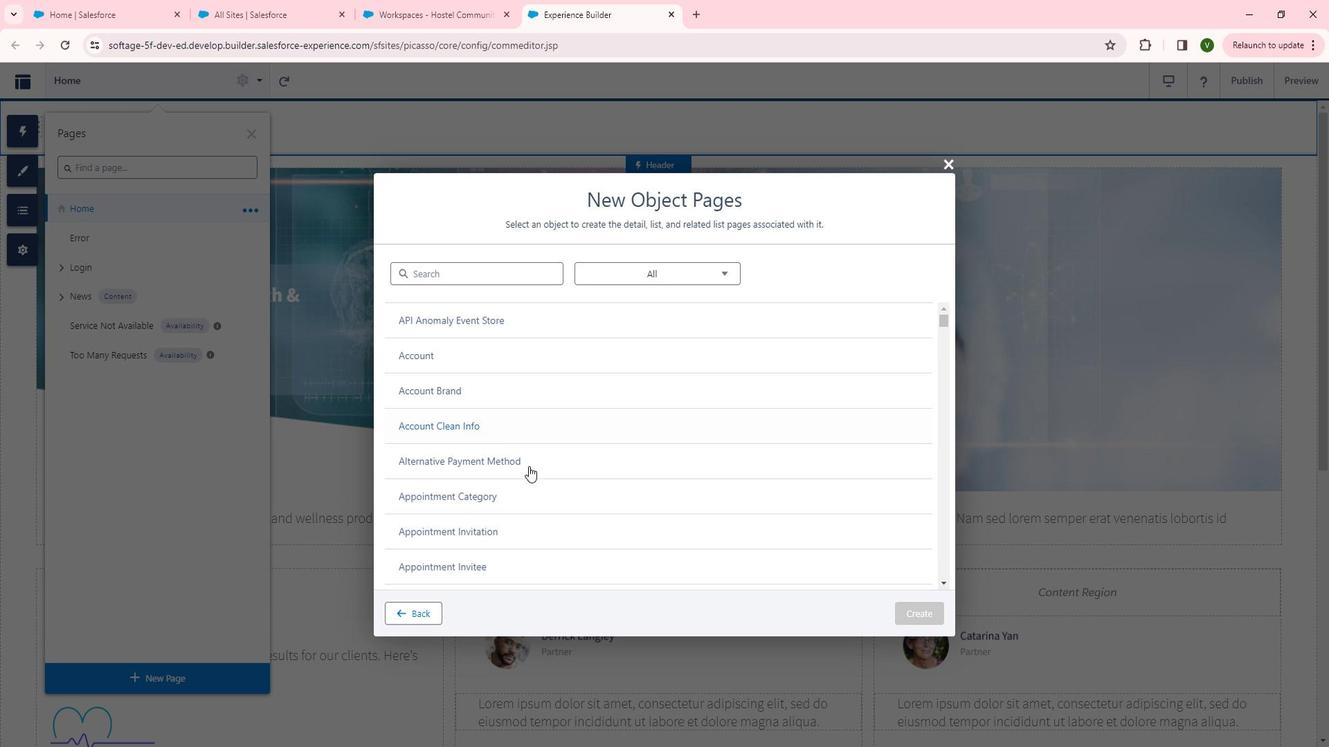 
Action: Mouse scrolled (548, 467) with delta (0, 0)
Screenshot: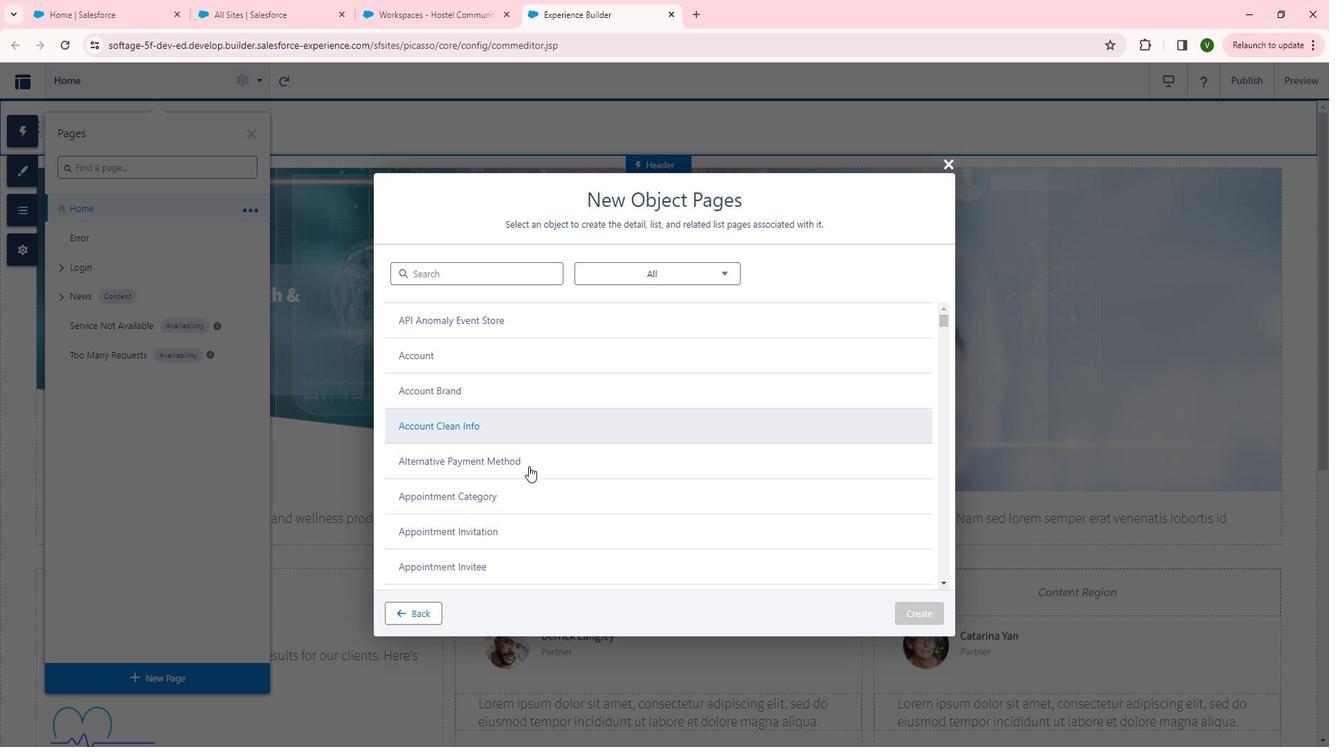 
Action: Mouse scrolled (548, 467) with delta (0, 0)
Screenshot: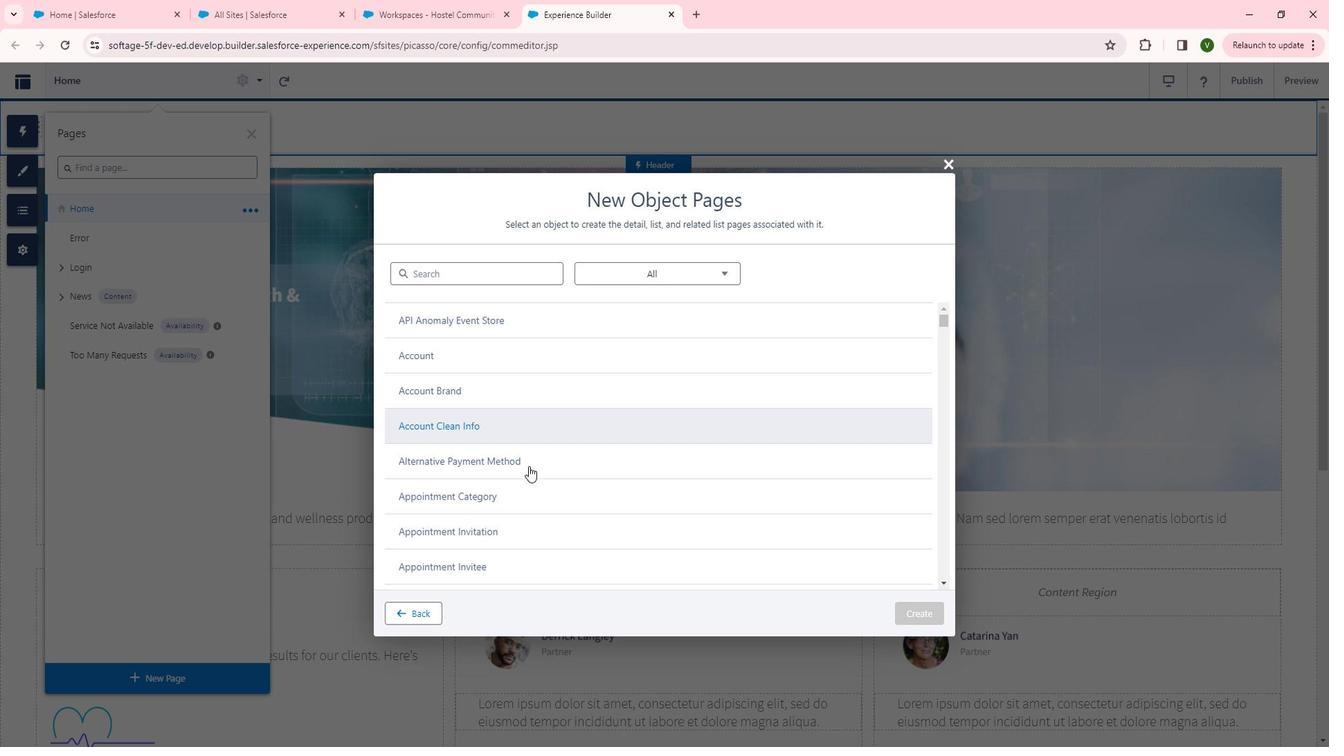 
Action: Mouse scrolled (548, 467) with delta (0, 0)
Screenshot: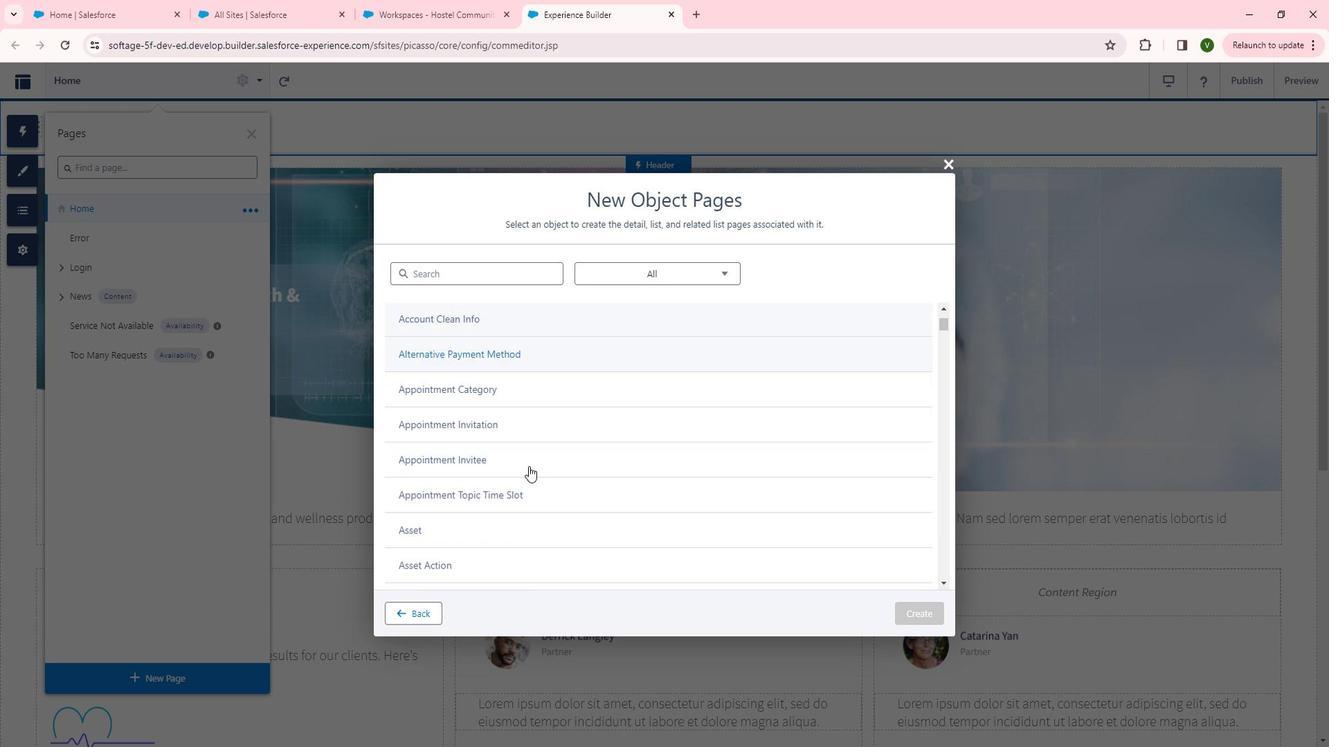 
Action: Mouse scrolled (548, 467) with delta (0, 0)
Screenshot: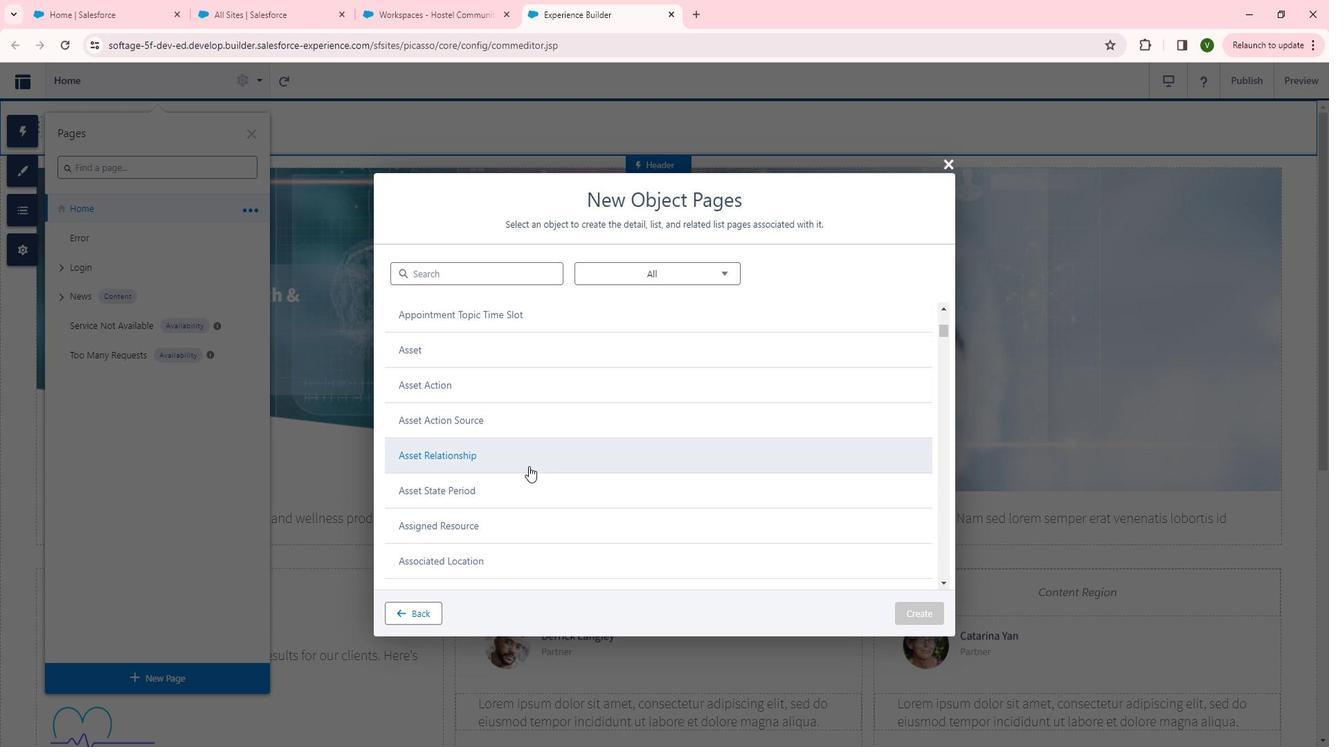 
Action: Mouse scrolled (548, 467) with delta (0, 0)
Screenshot: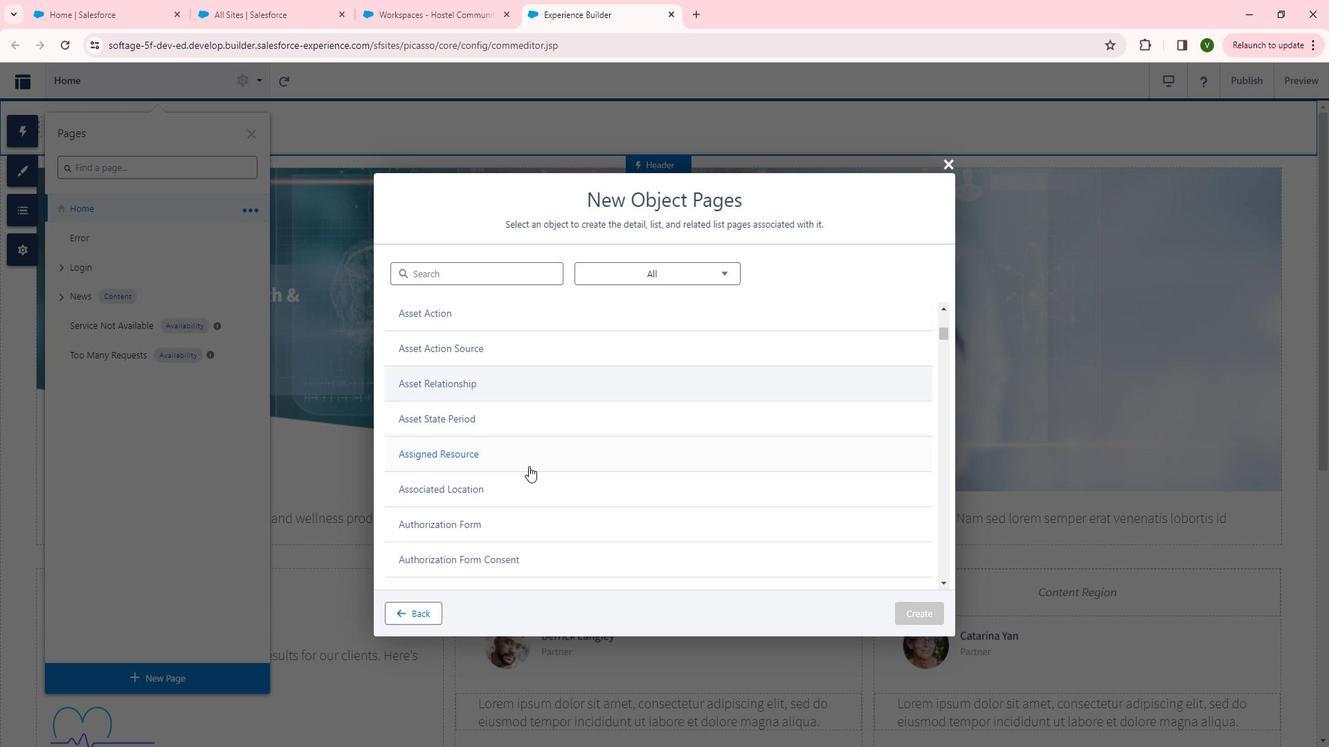
Action: Mouse scrolled (548, 467) with delta (0, 0)
Screenshot: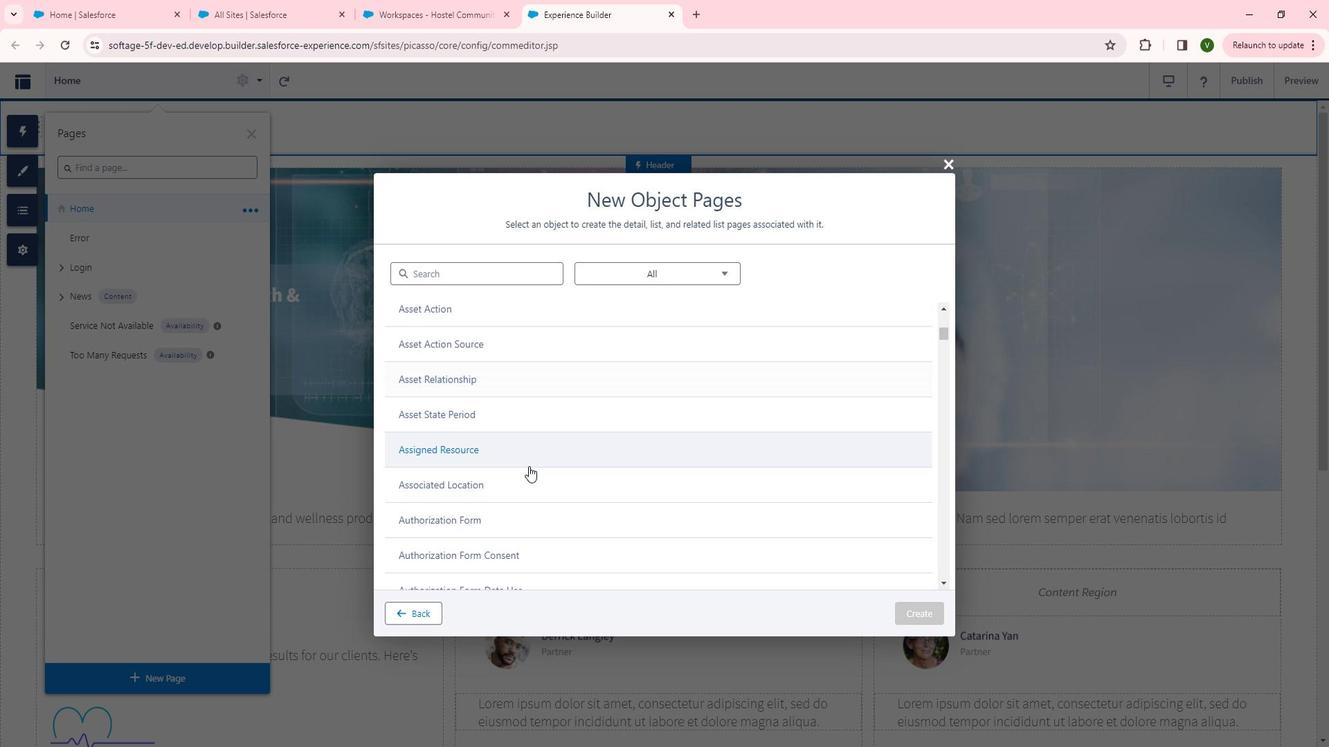 
Action: Mouse scrolled (548, 467) with delta (0, 0)
Screenshot: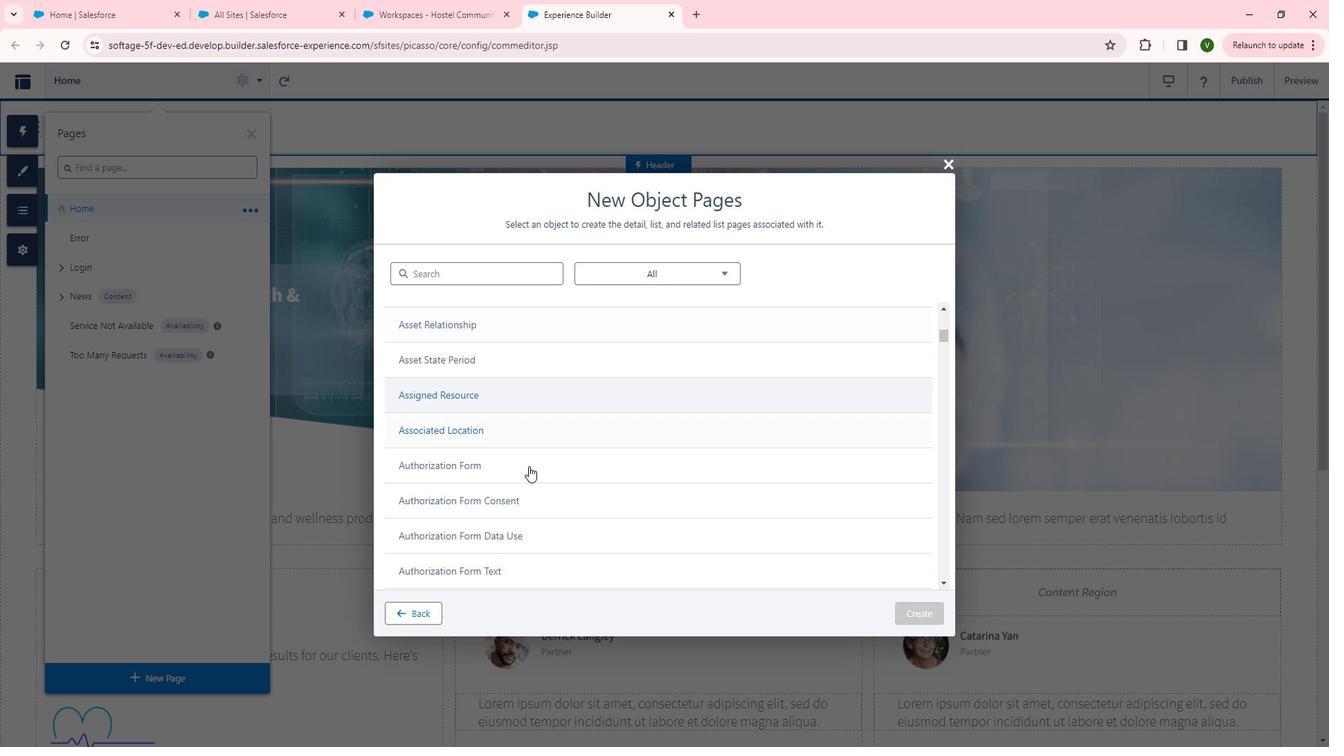 
Action: Mouse moved to (548, 468)
Screenshot: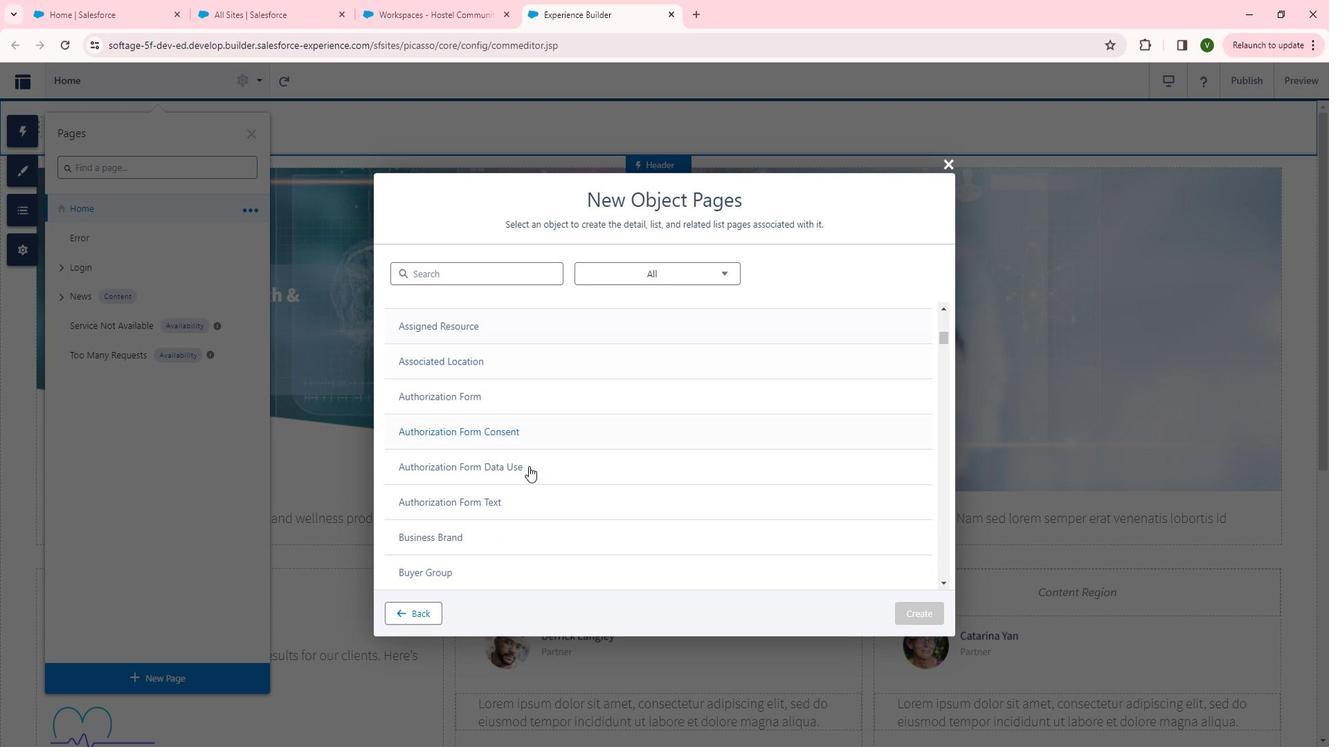 
Action: Mouse scrolled (548, 467) with delta (0, 0)
Screenshot: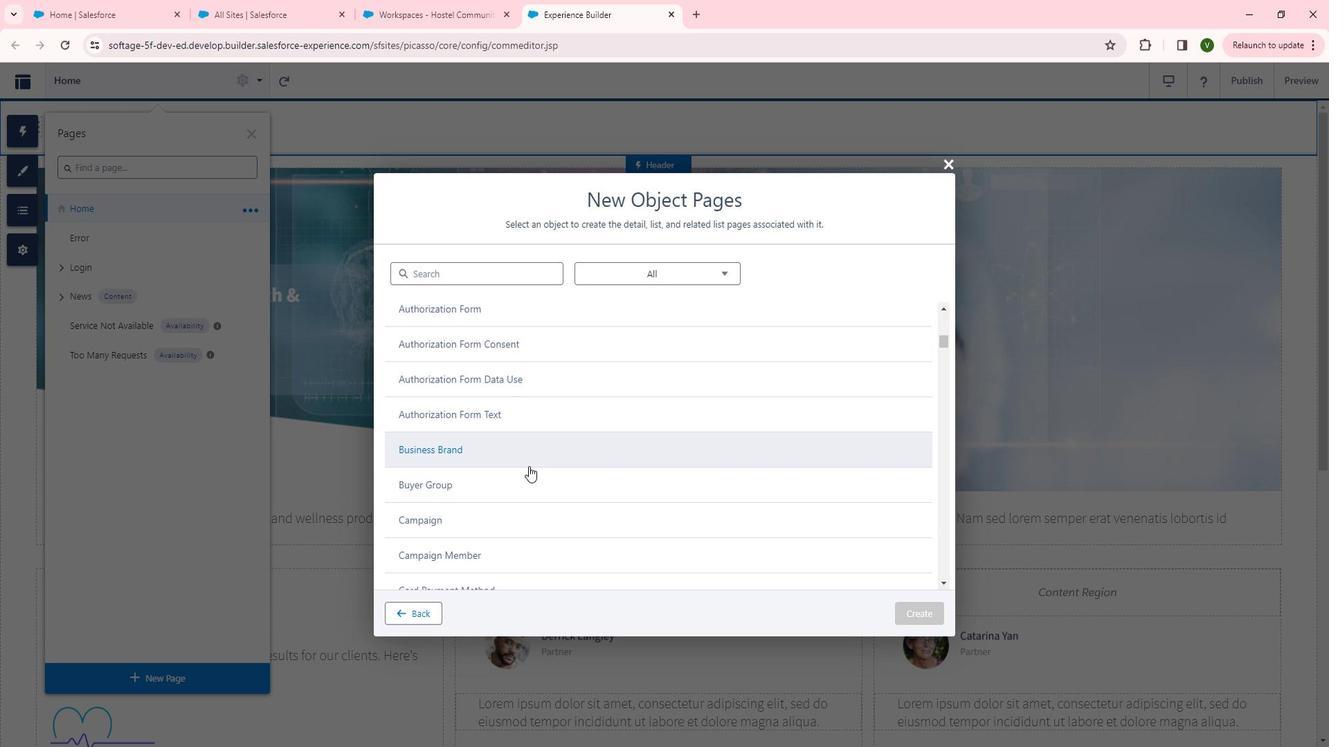 
Action: Mouse scrolled (548, 467) with delta (0, 0)
Screenshot: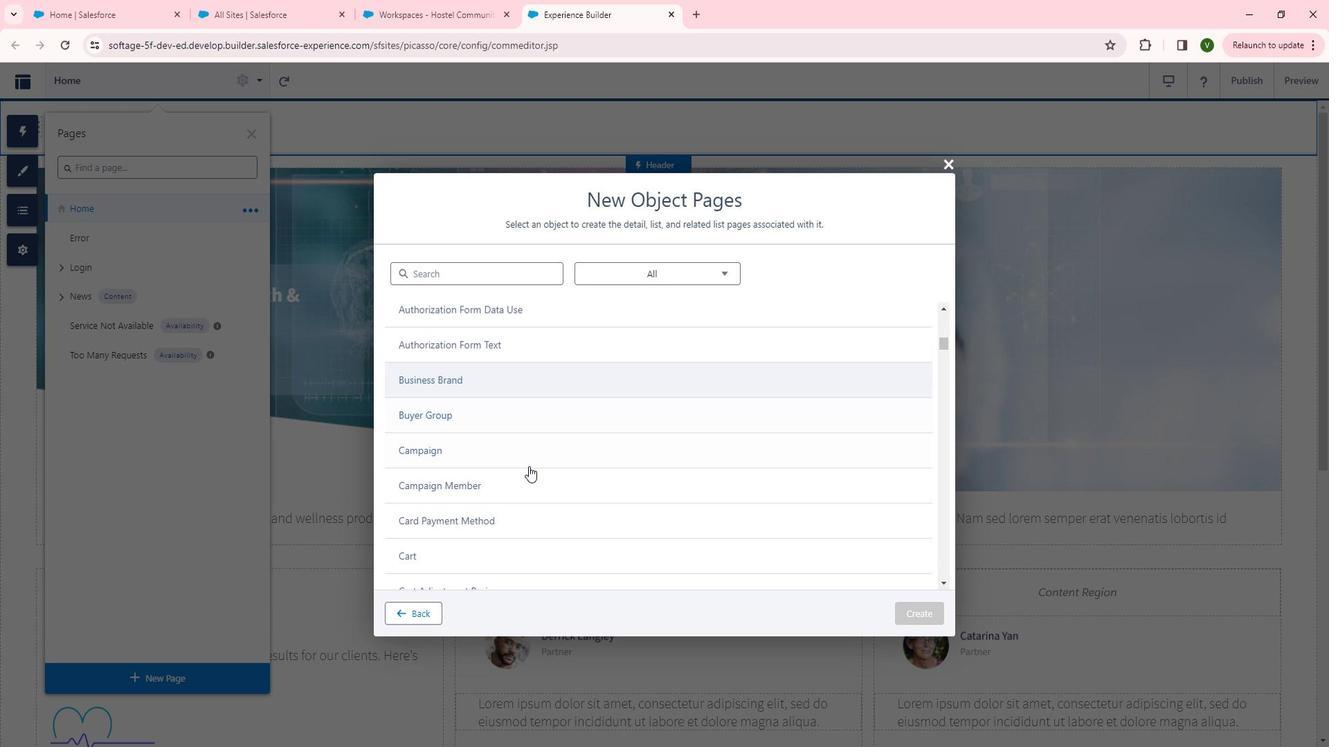 
Action: Mouse scrolled (548, 467) with delta (0, 0)
Screenshot: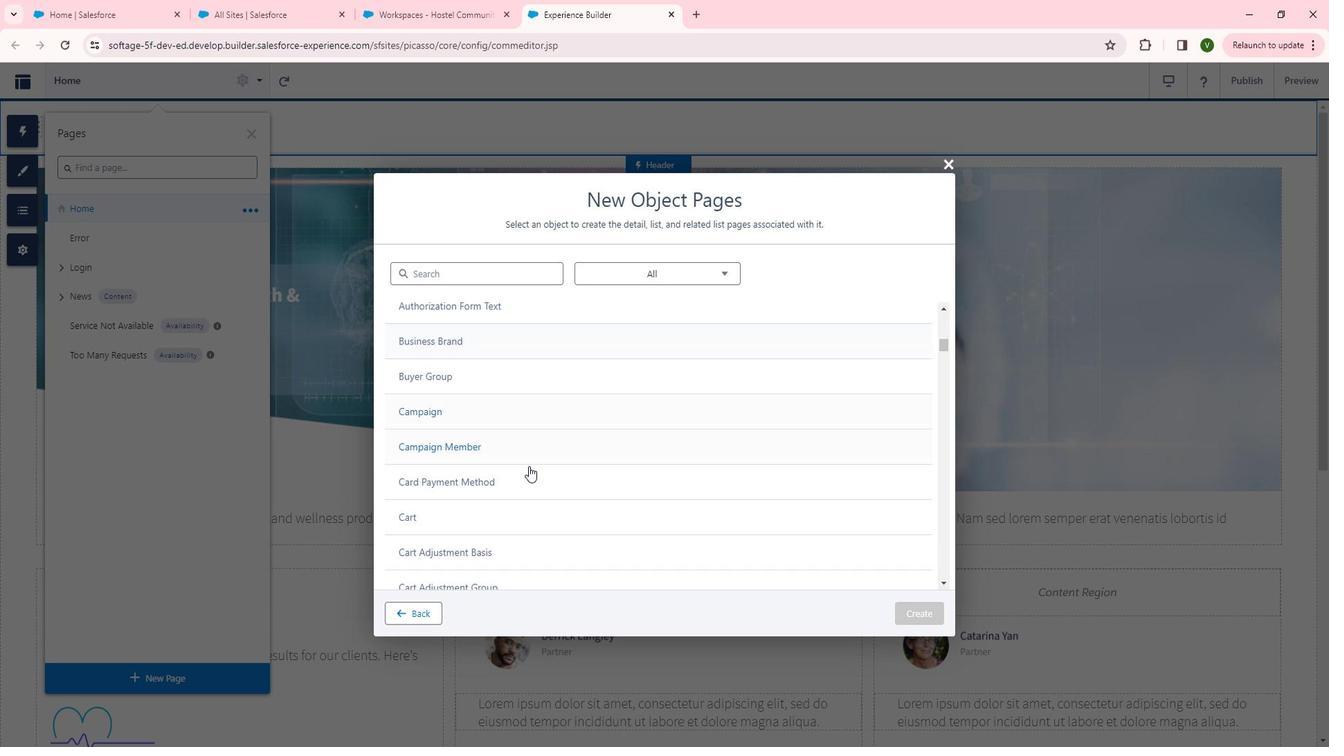 
Action: Mouse moved to (546, 468)
Screenshot: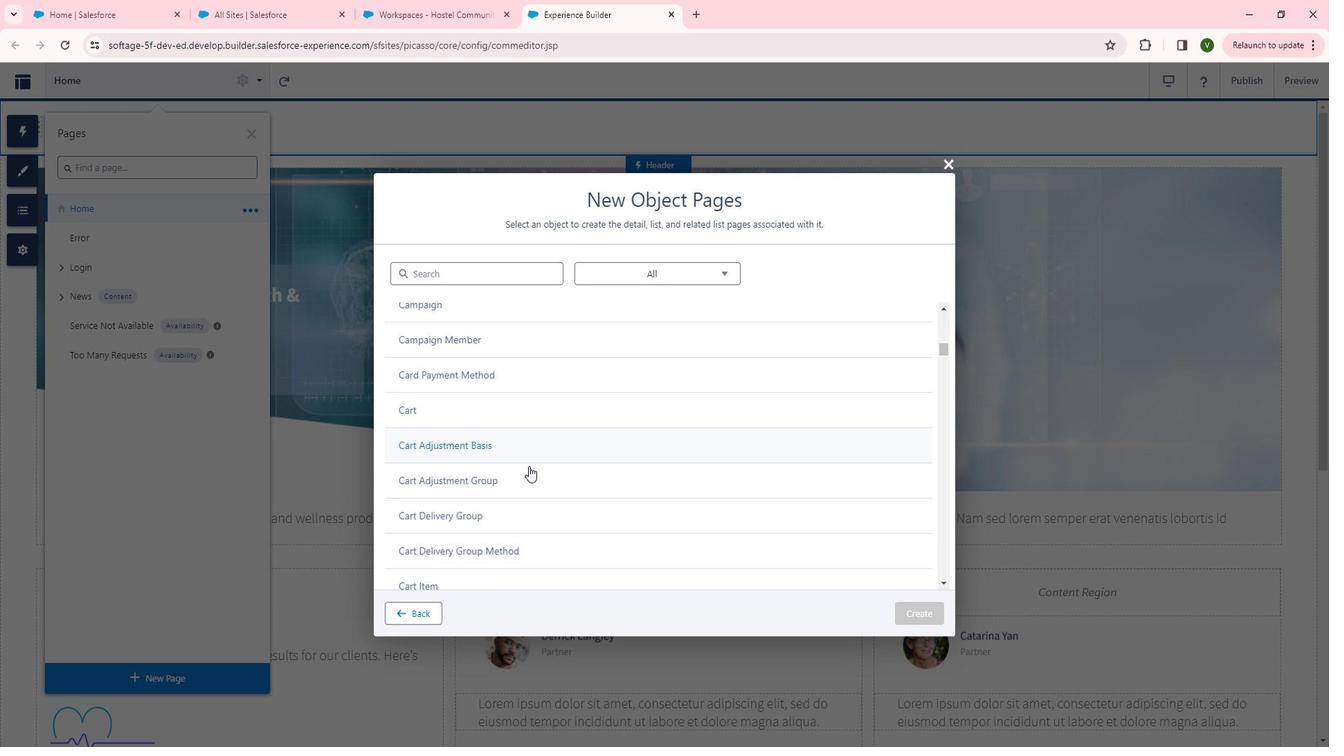 
Action: Mouse scrolled (546, 467) with delta (0, 0)
Screenshot: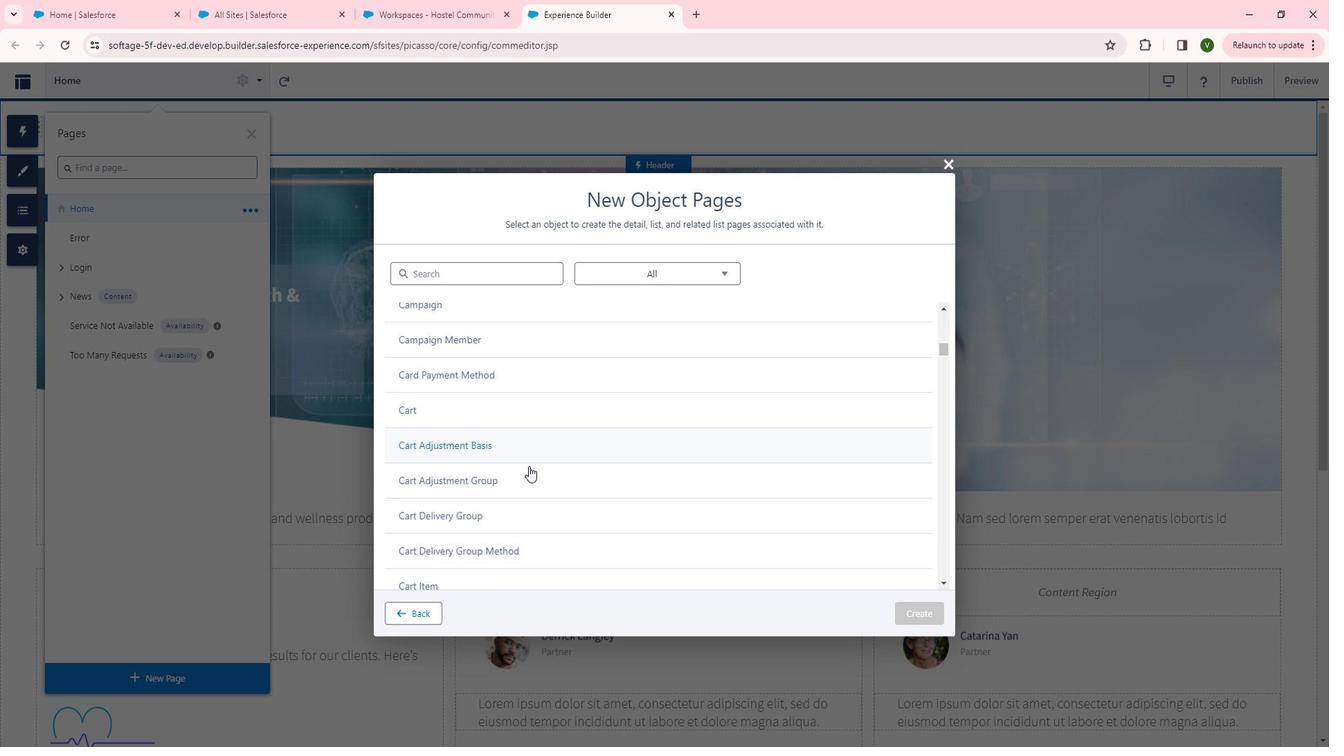 
Action: Mouse moved to (542, 467)
Screenshot: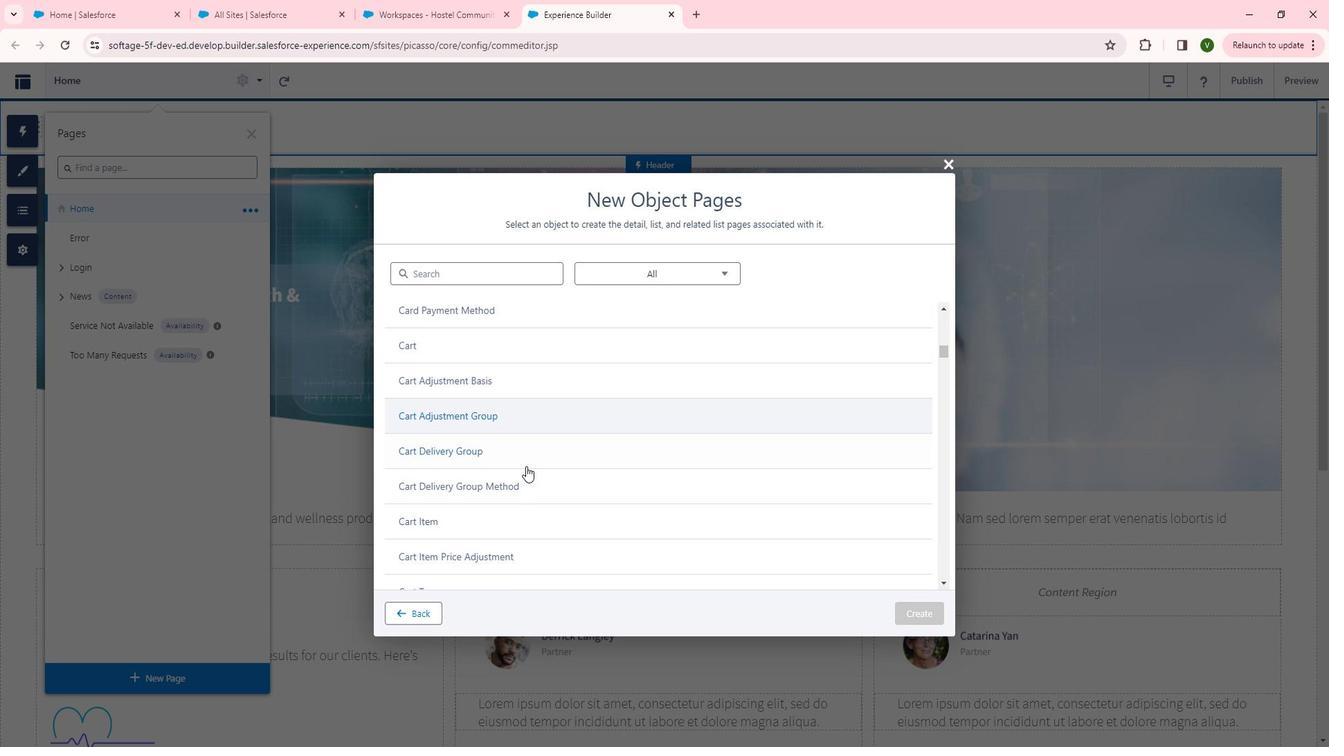 
Action: Mouse scrolled (542, 467) with delta (0, 0)
Screenshot: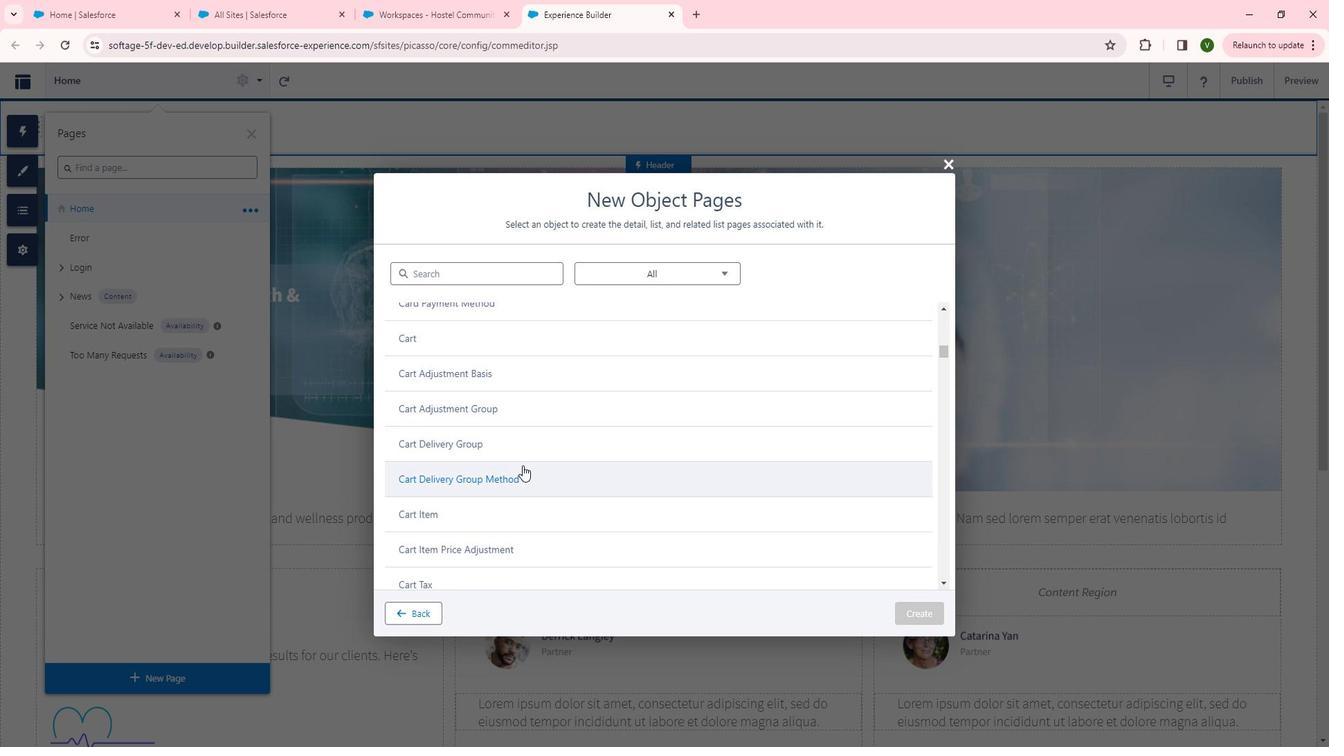 
Action: Mouse scrolled (542, 467) with delta (0, 0)
Screenshot: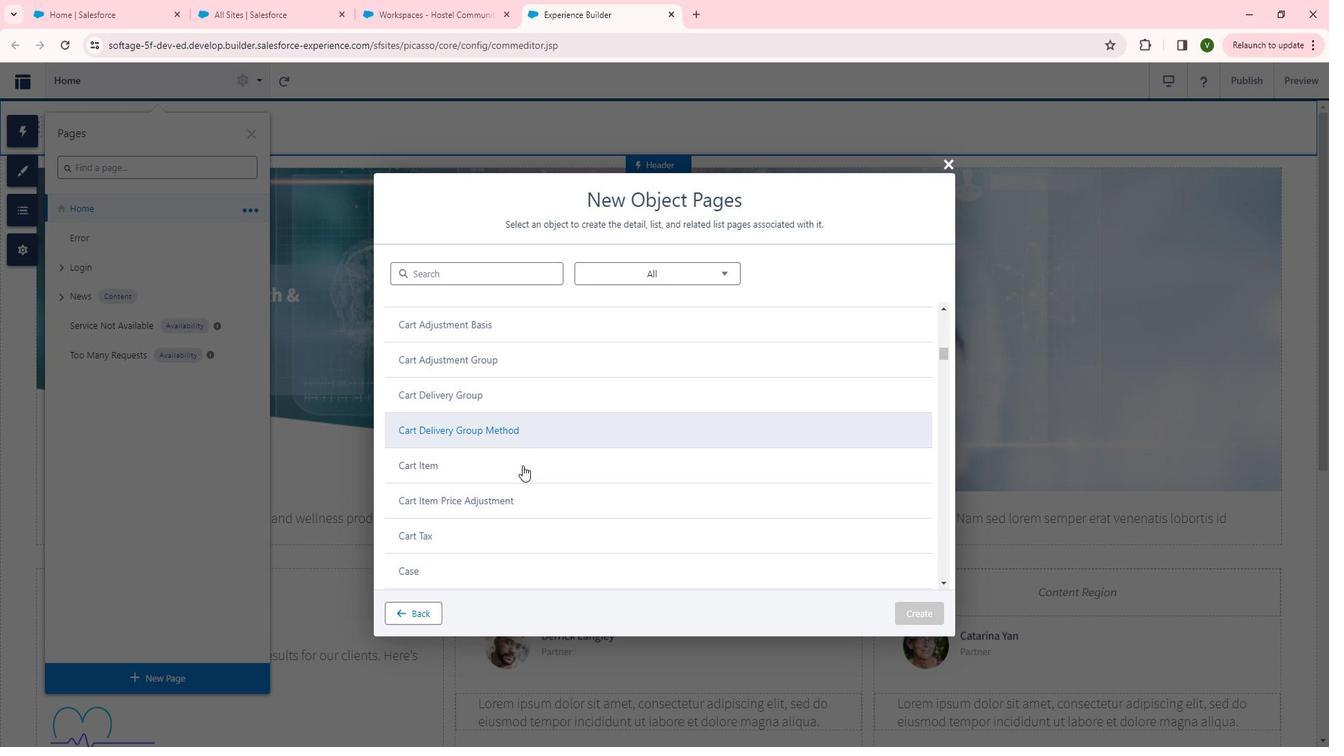 
Action: Mouse scrolled (542, 467) with delta (0, 0)
Screenshot: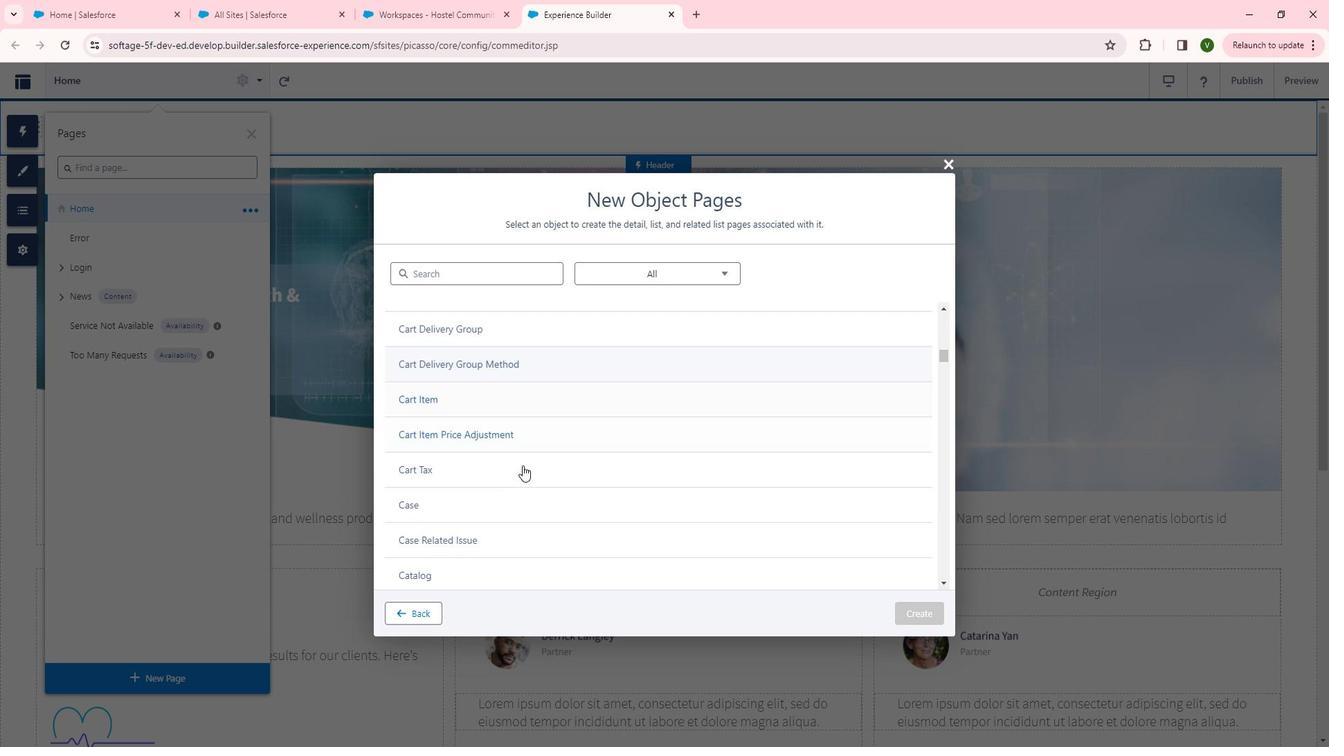 
Action: Mouse scrolled (542, 467) with delta (0, 0)
Screenshot: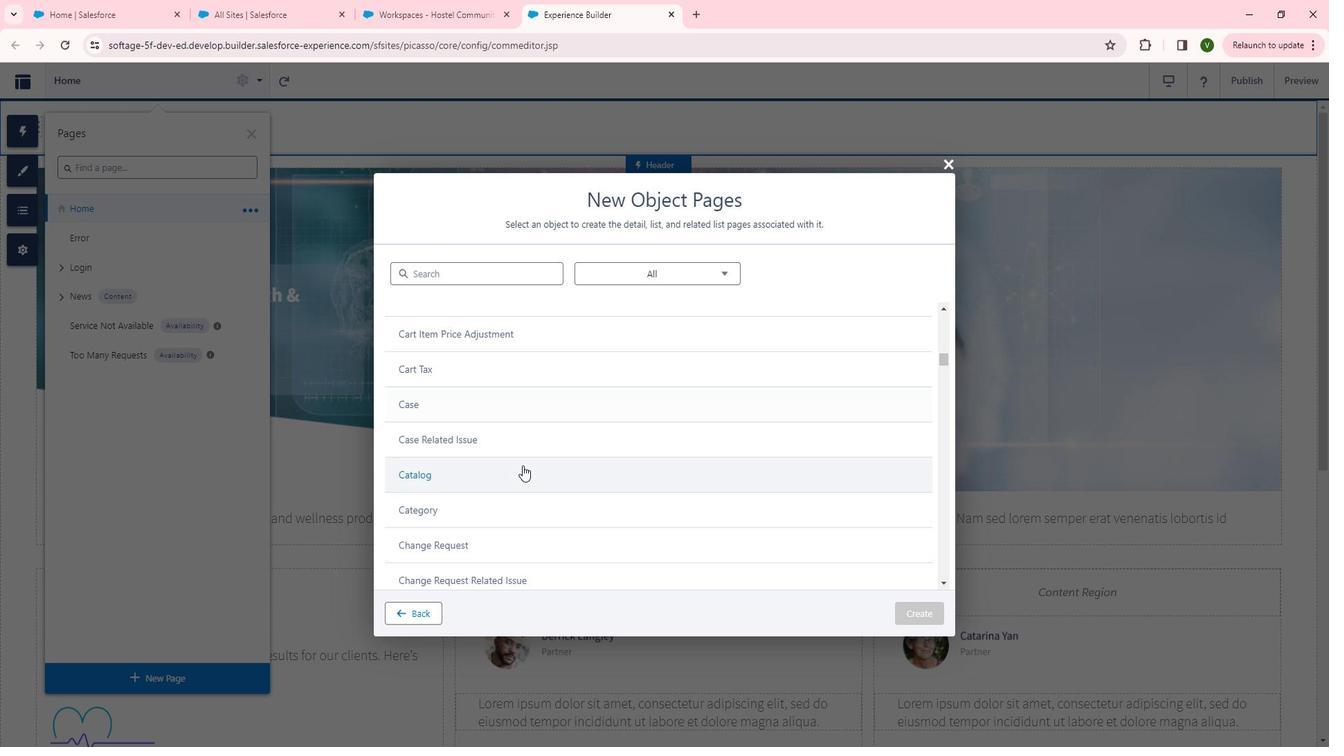 
Action: Mouse moved to (541, 467)
Screenshot: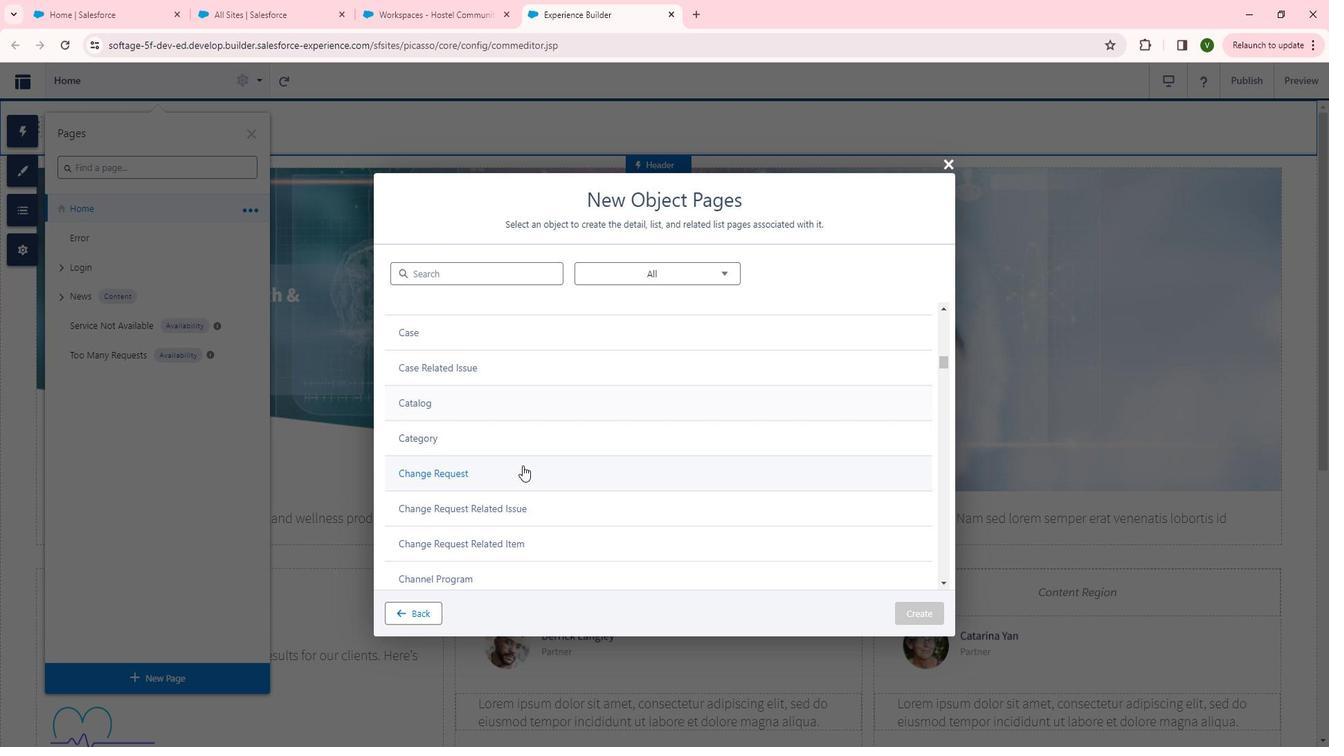 
Action: Mouse scrolled (541, 467) with delta (0, 0)
Screenshot: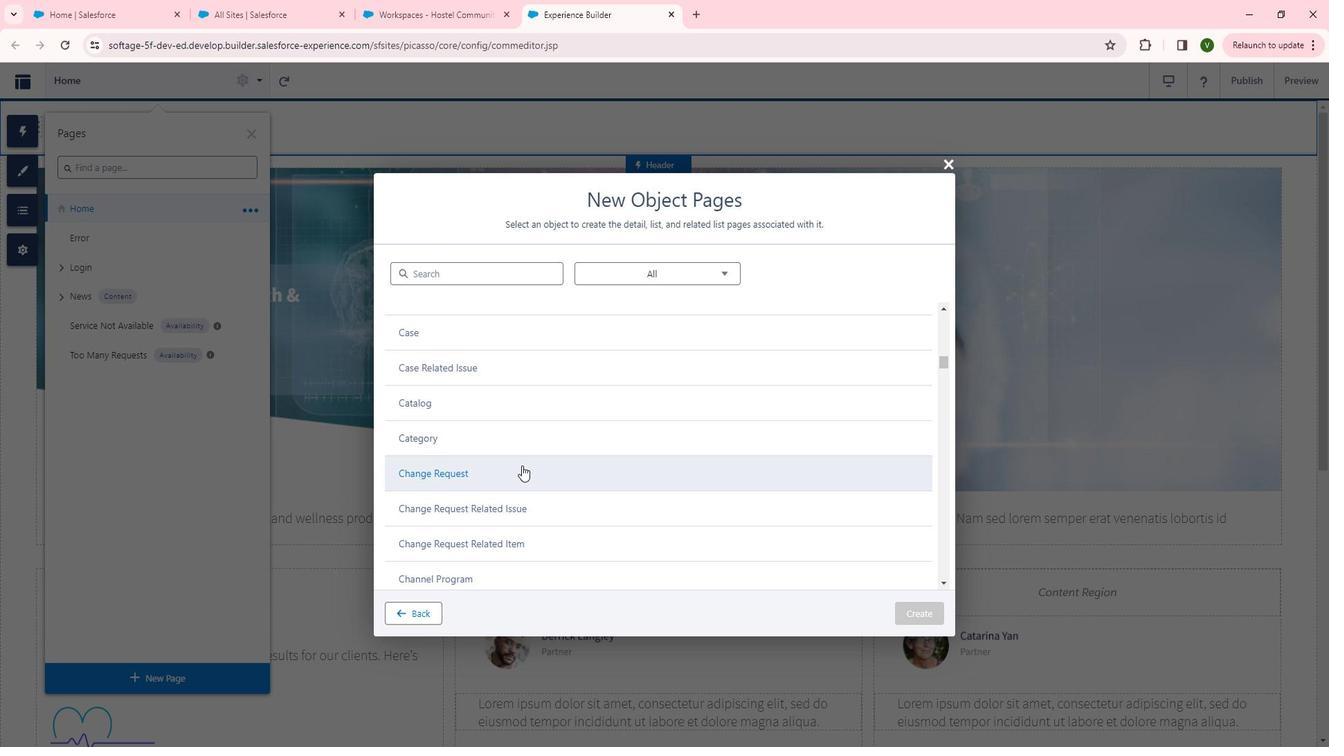 
Action: Mouse scrolled (541, 467) with delta (0, 0)
Screenshot: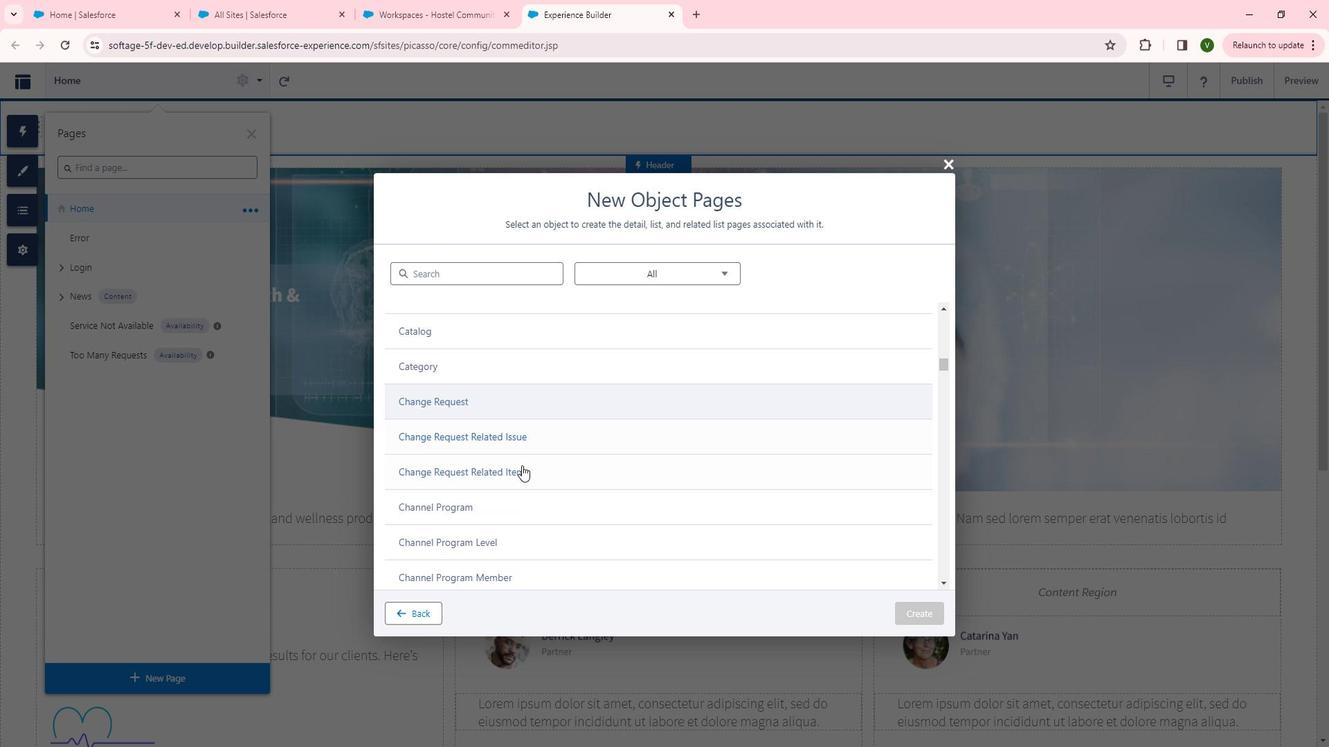 
Action: Mouse scrolled (541, 467) with delta (0, 0)
Screenshot: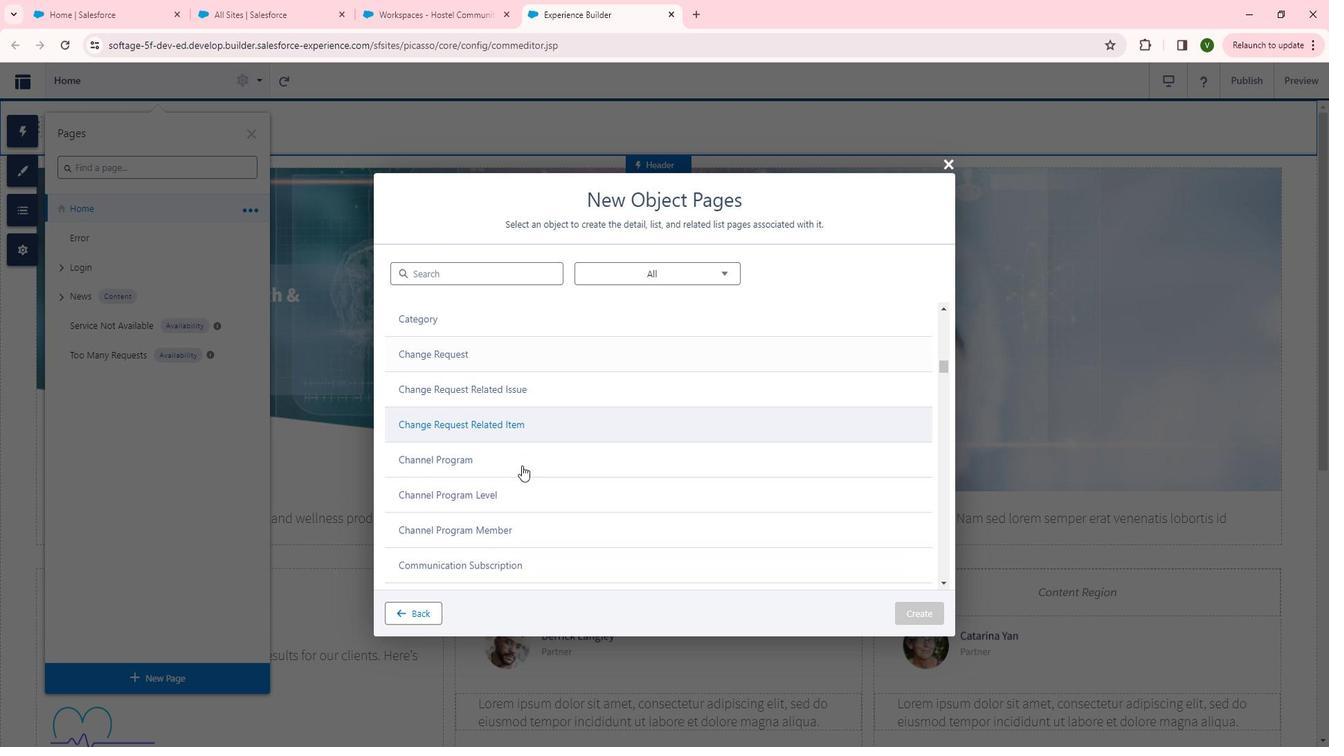 
Action: Mouse scrolled (541, 467) with delta (0, 0)
Screenshot: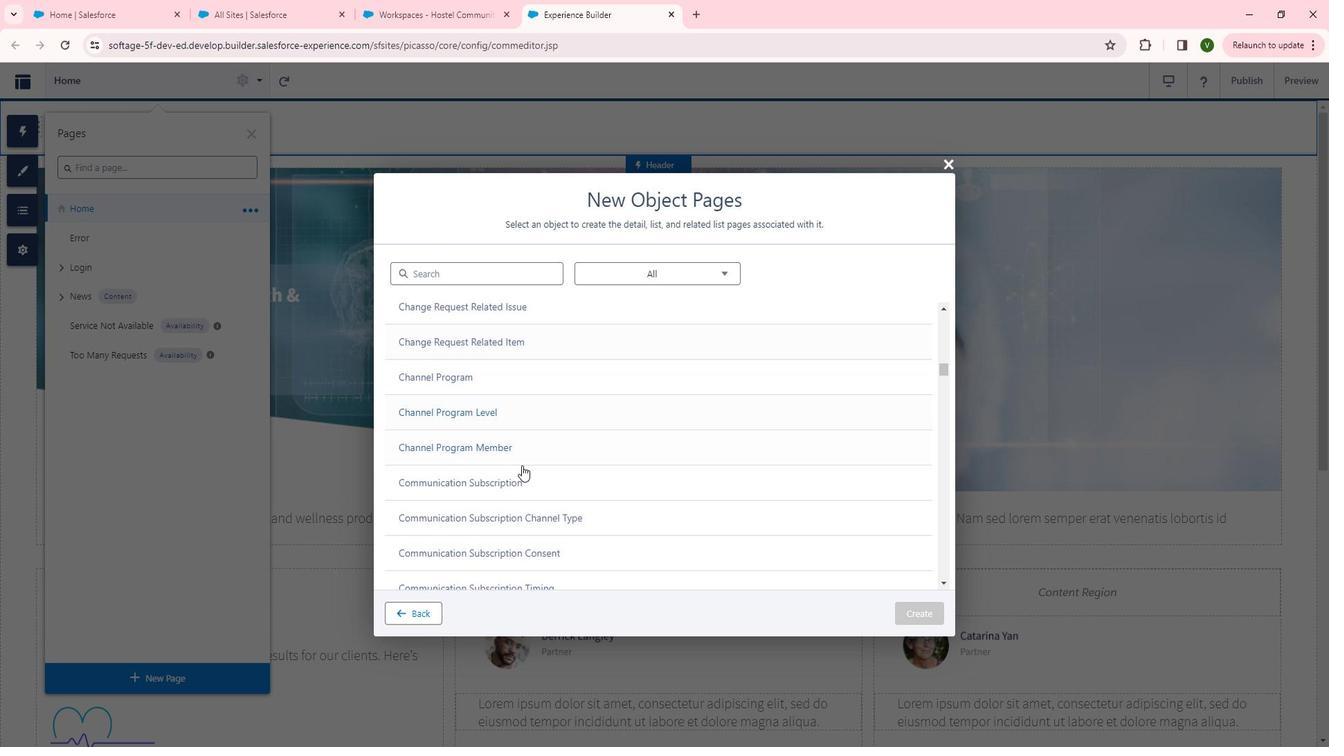 
Action: Mouse scrolled (541, 467) with delta (0, 0)
Screenshot: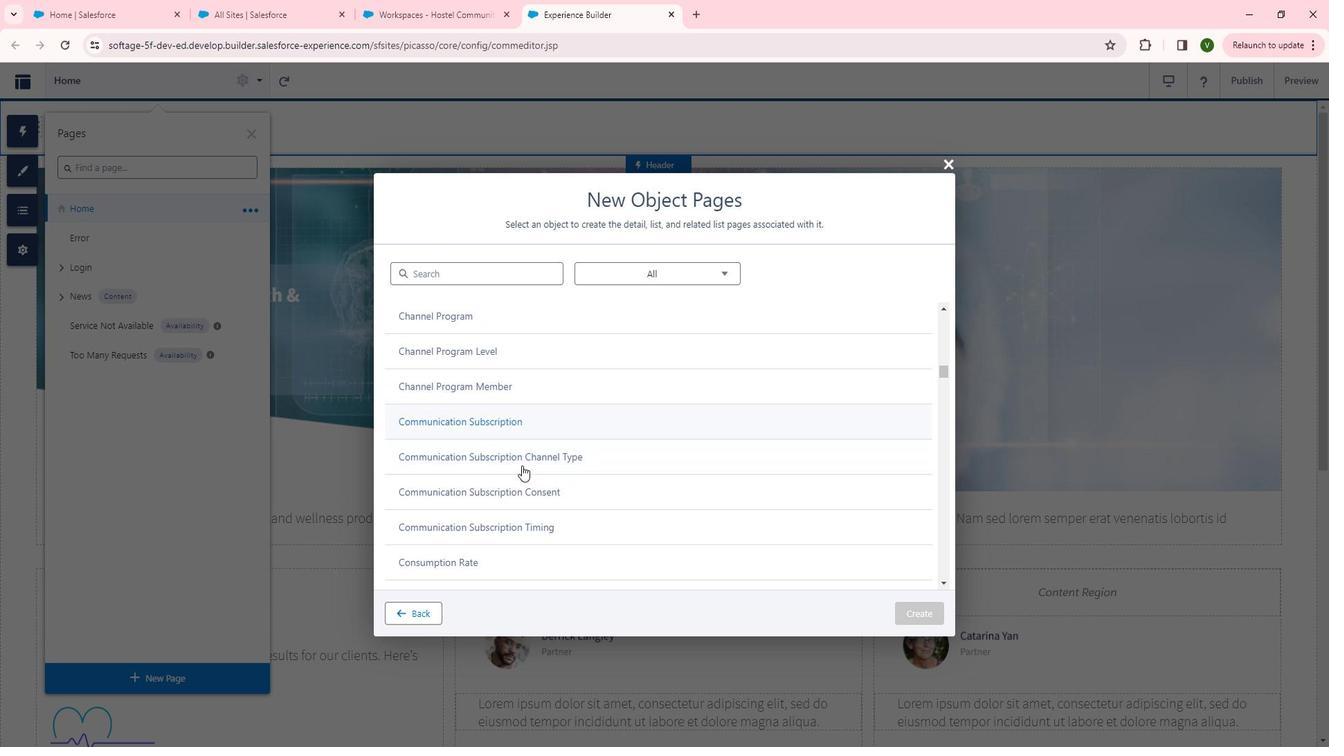 
Action: Mouse moved to (539, 467)
Screenshot: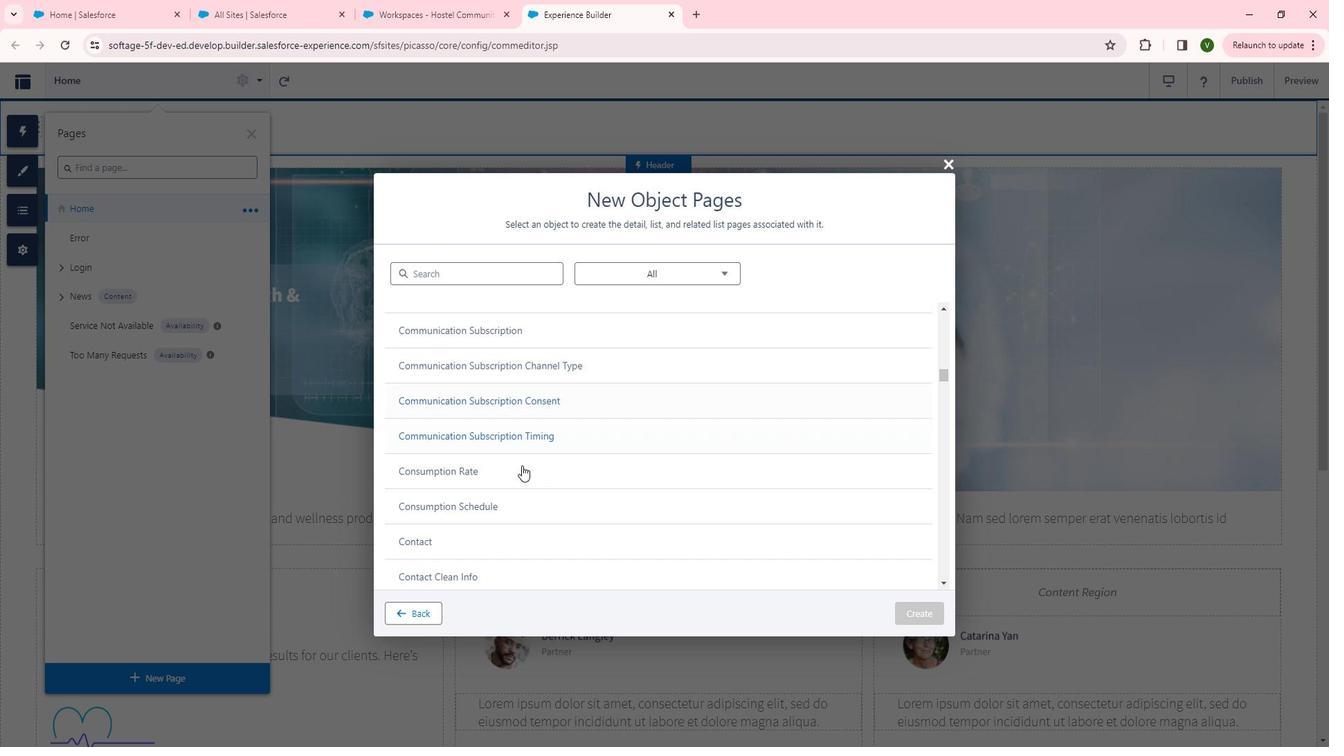 
Action: Mouse scrolled (539, 466) with delta (0, 0)
Screenshot: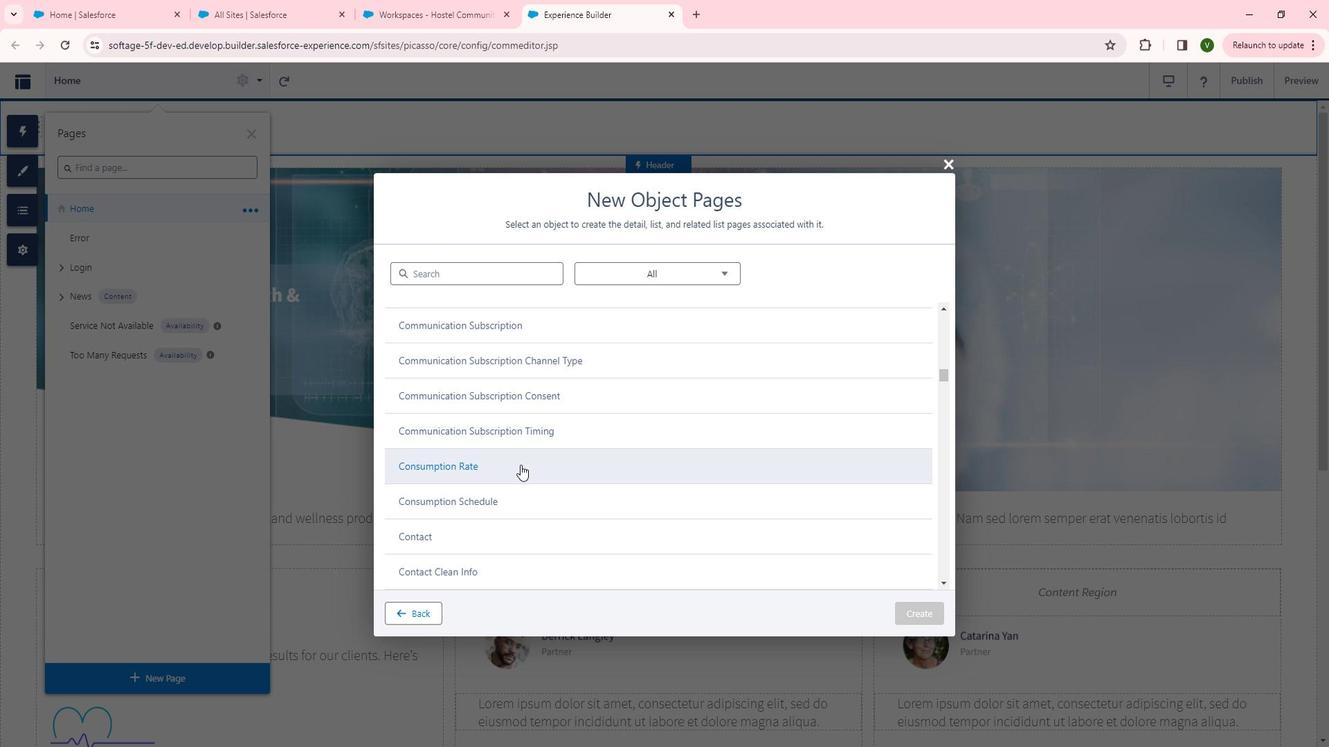
Action: Mouse scrolled (539, 466) with delta (0, 0)
Screenshot: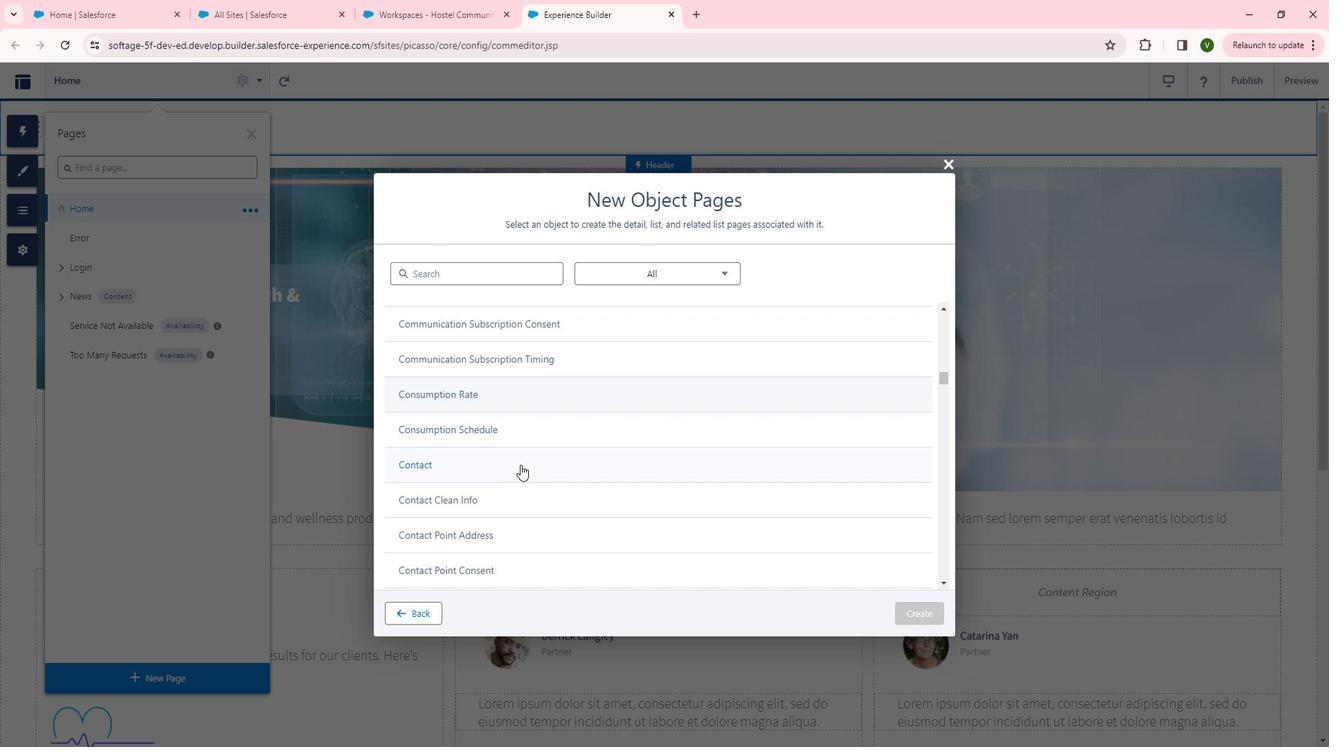 
Action: Mouse scrolled (539, 466) with delta (0, 0)
Screenshot: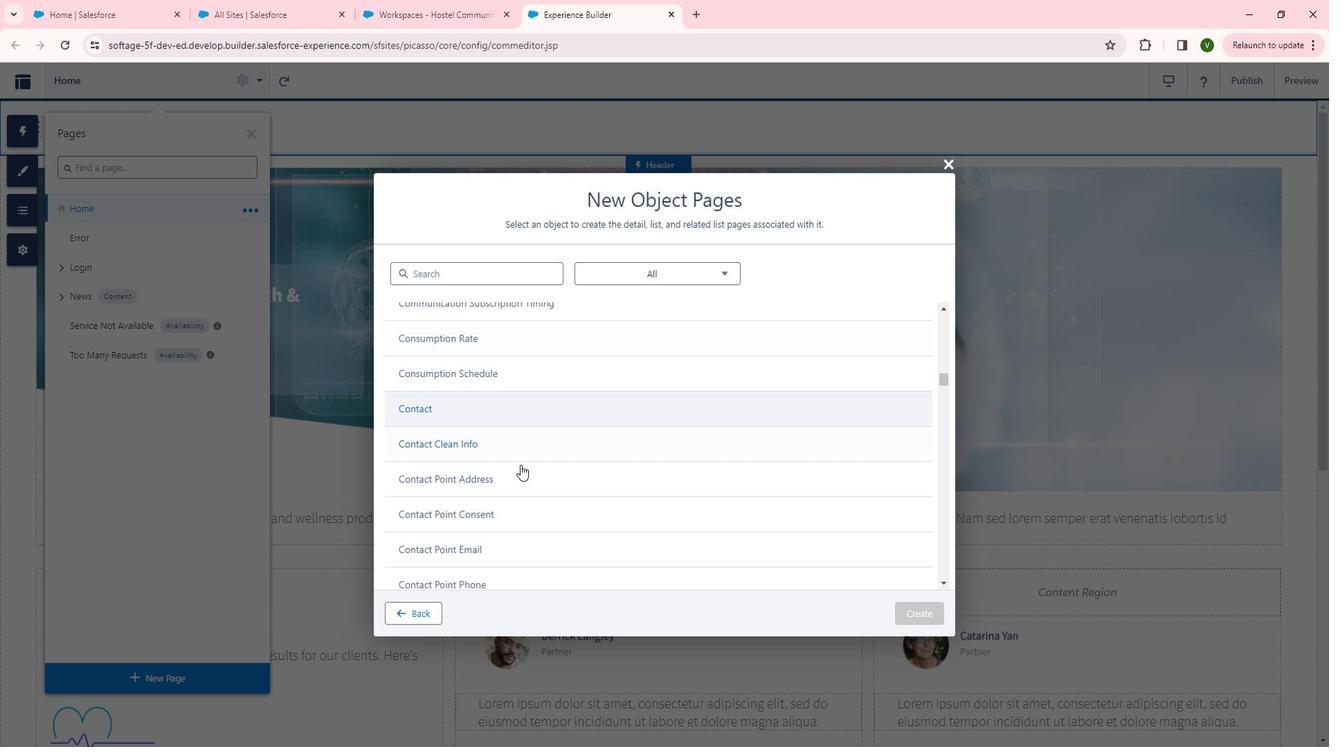 
Action: Mouse scrolled (539, 466) with delta (0, 0)
Screenshot: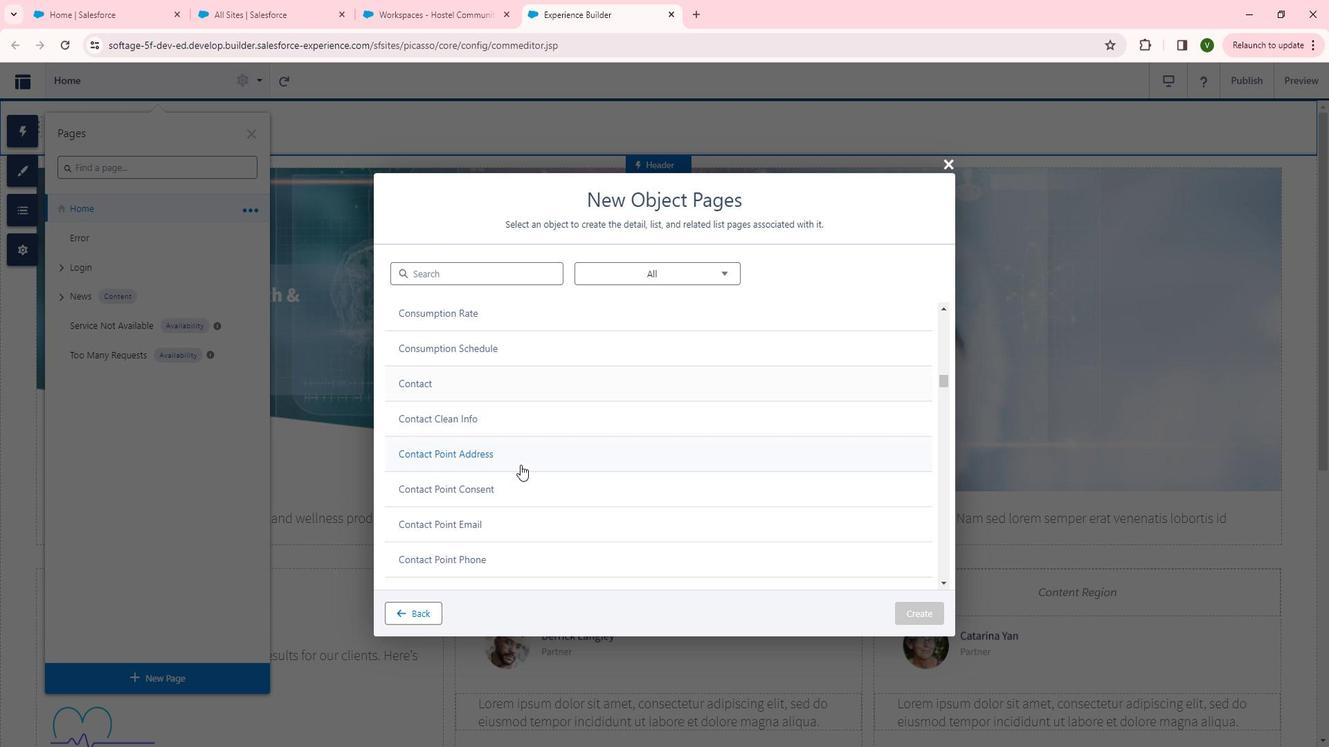 
Action: Mouse moved to (539, 467)
Screenshot: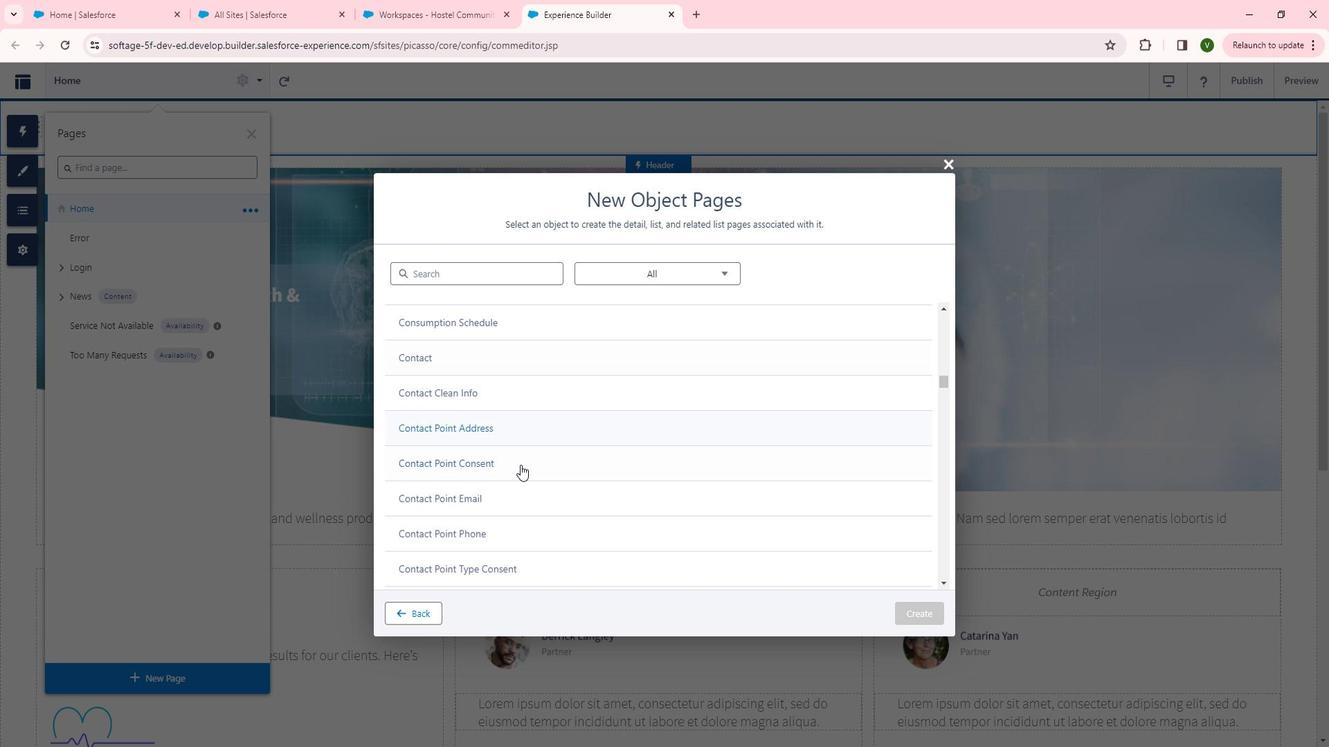 
Action: Mouse scrolled (539, 466) with delta (0, 0)
Screenshot: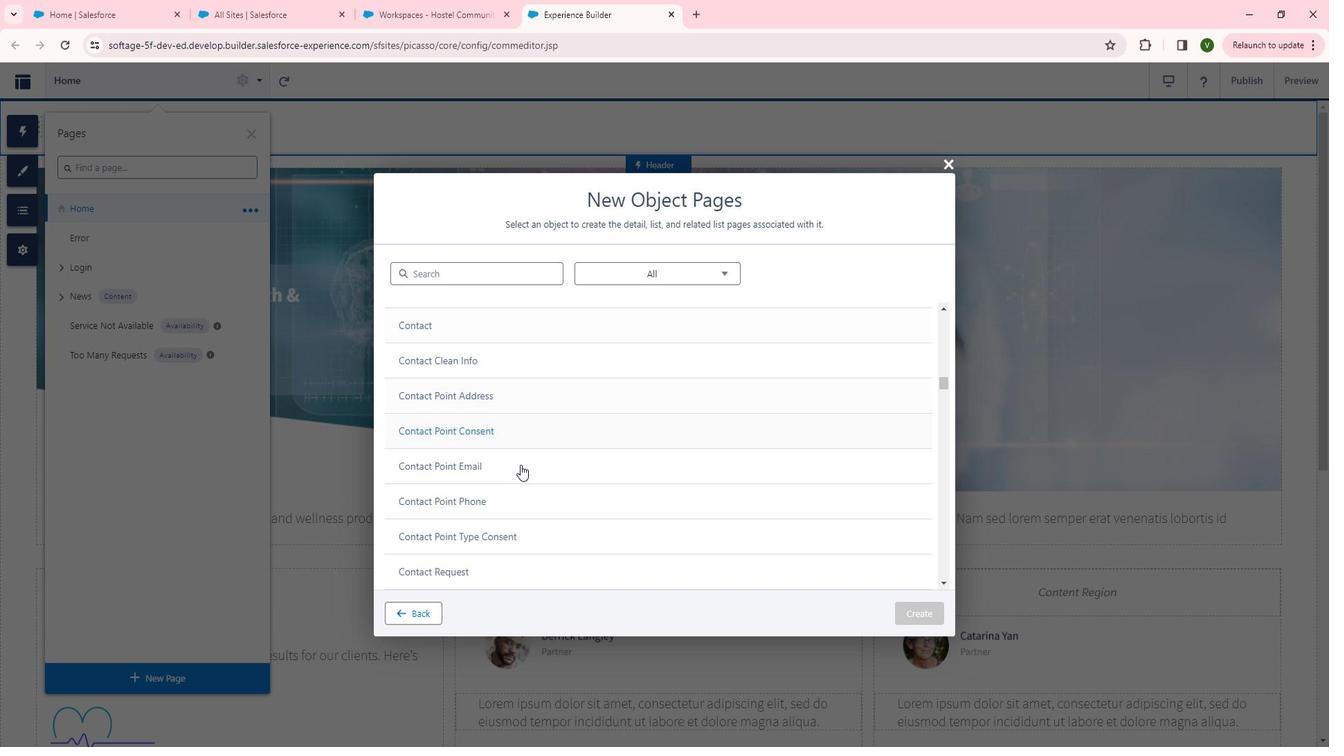 
Action: Mouse moved to (536, 465)
Screenshot: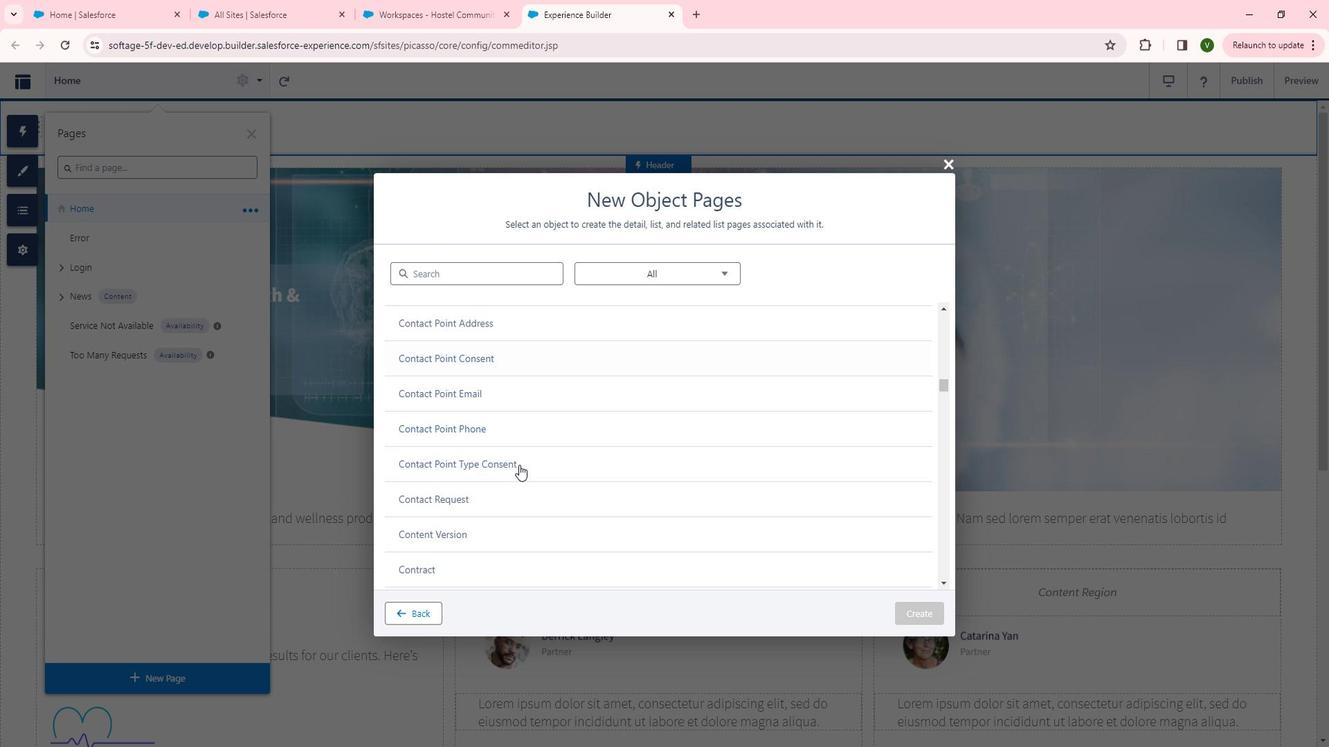 
Action: Mouse scrolled (536, 465) with delta (0, 0)
Screenshot: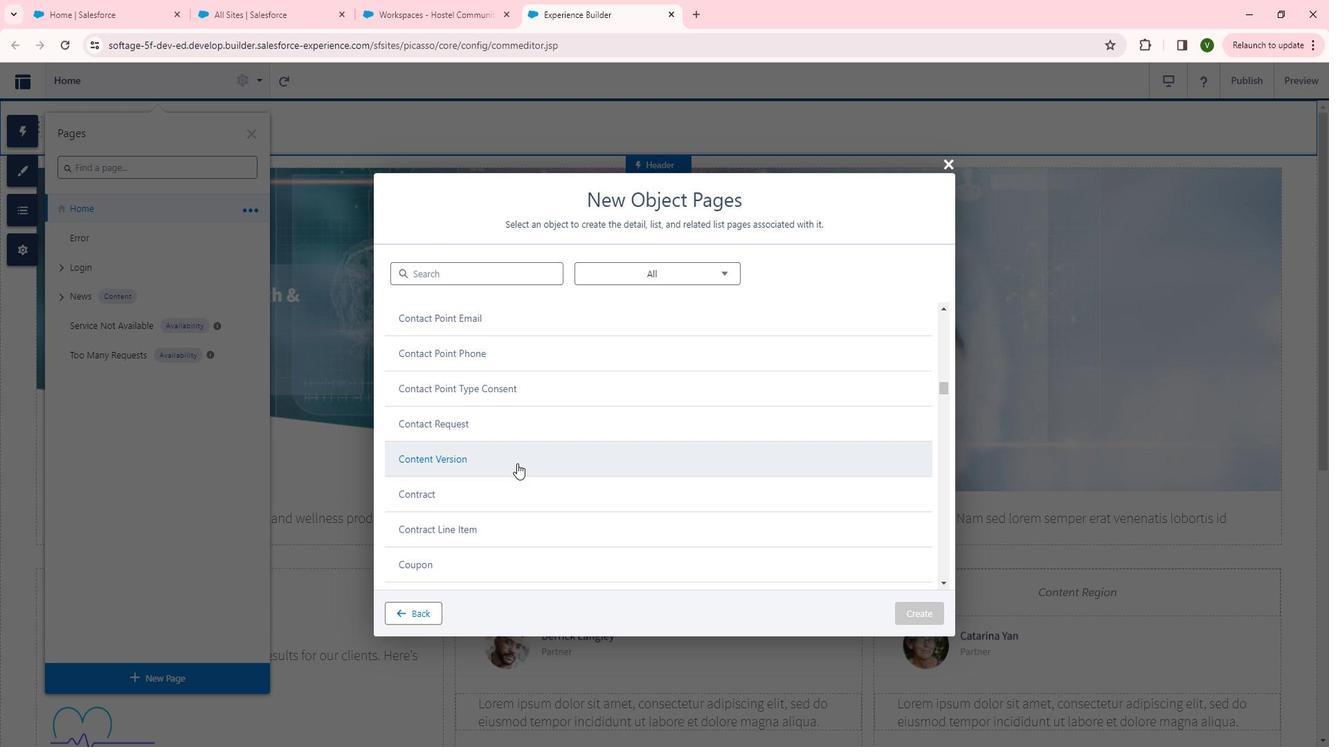 
Action: Mouse scrolled (536, 465) with delta (0, 0)
Screenshot: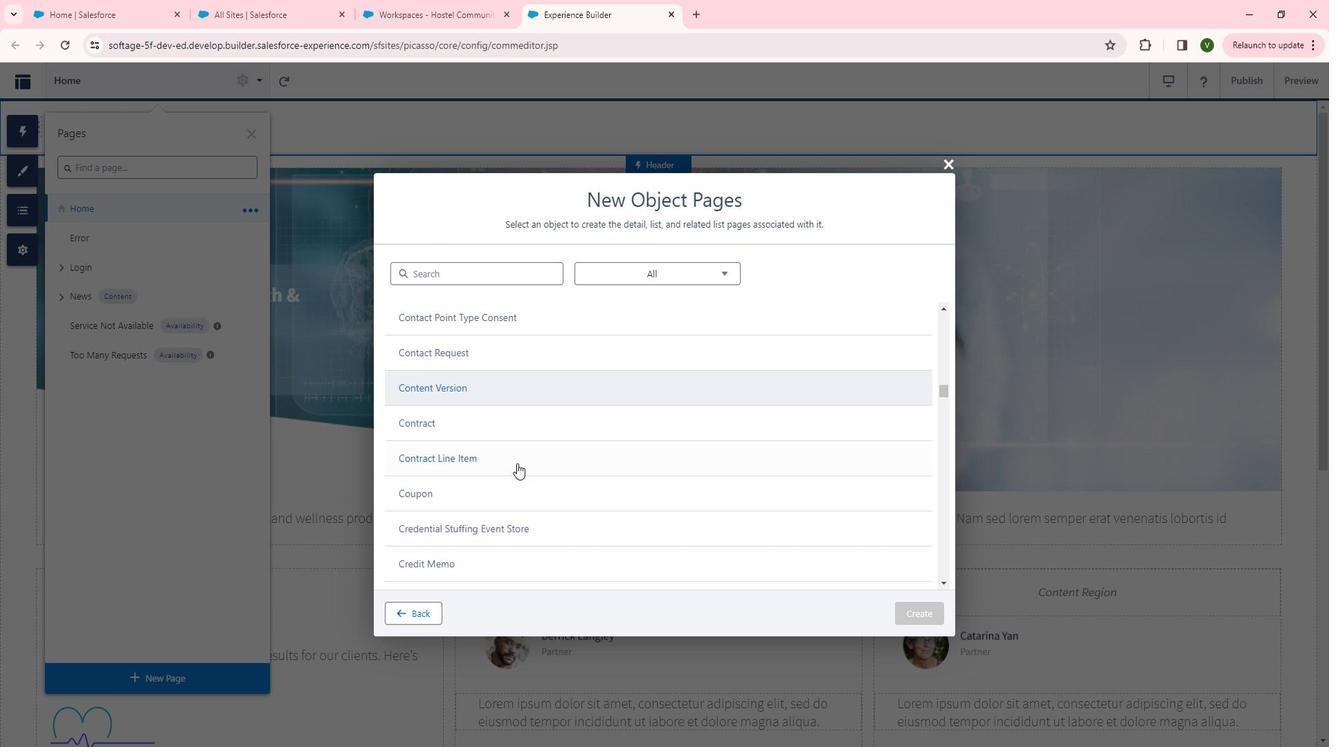 
Action: Mouse scrolled (536, 465) with delta (0, 0)
Screenshot: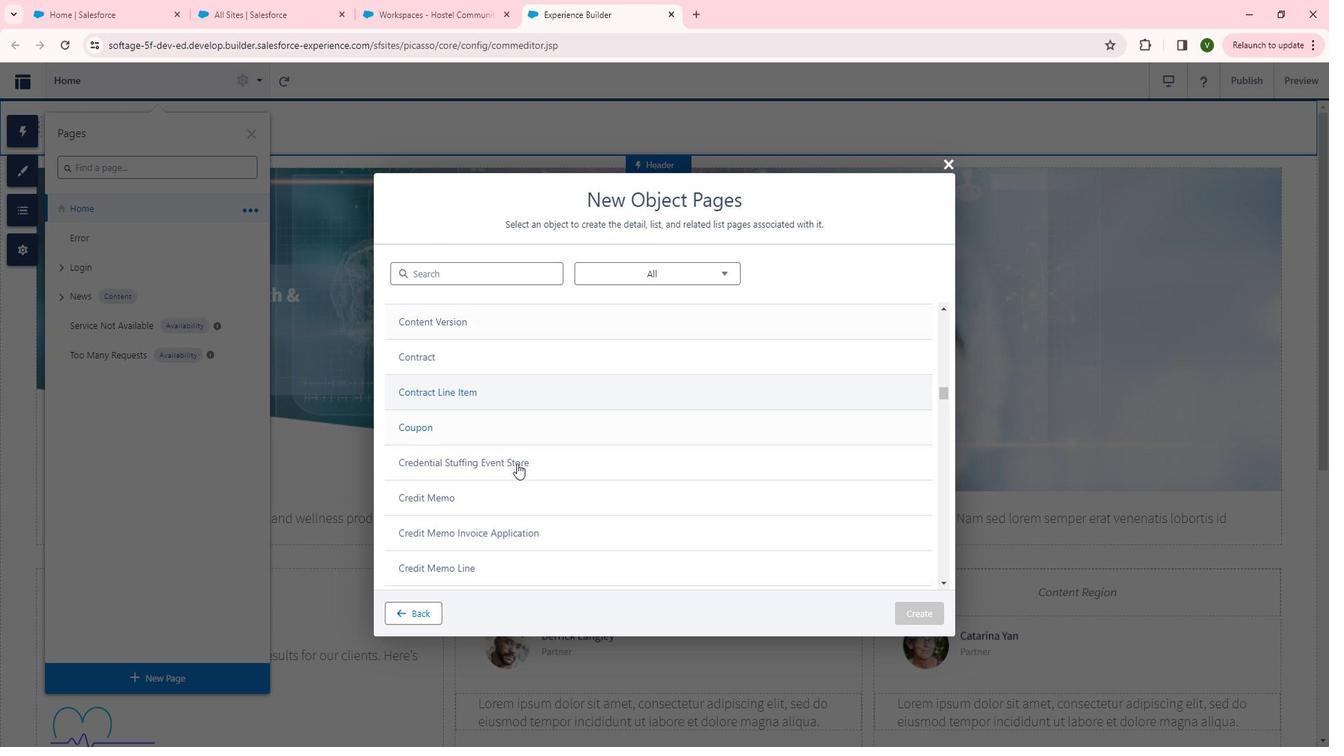 
Action: Mouse scrolled (536, 465) with delta (0, 0)
Screenshot: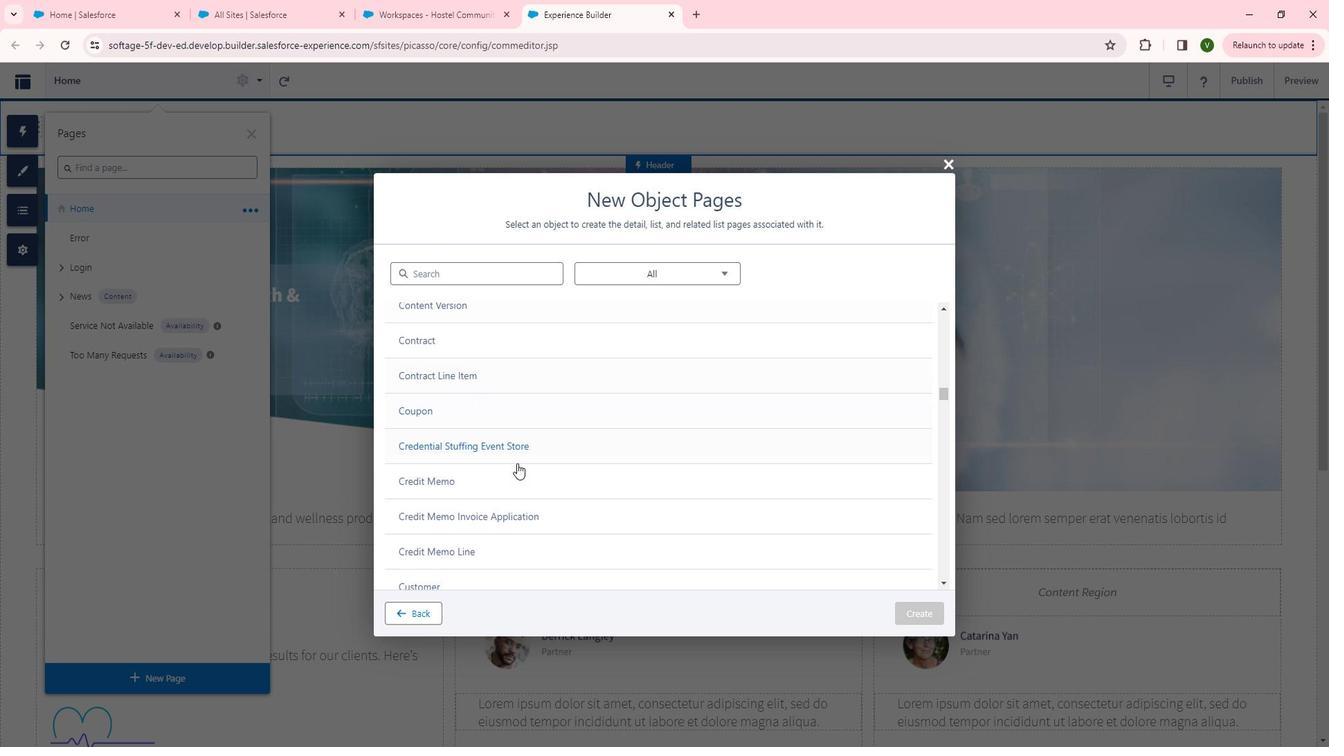 
Action: Mouse moved to (535, 465)
Screenshot: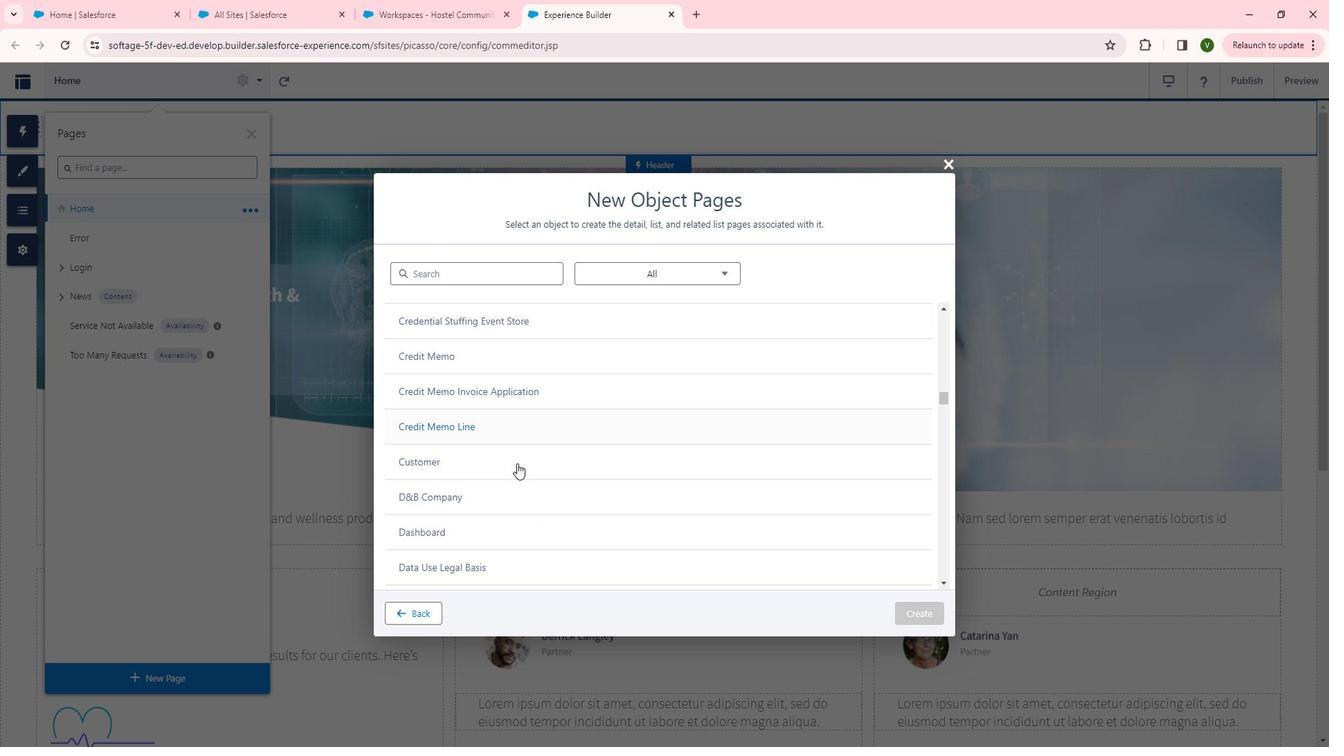 
Action: Mouse scrolled (535, 465) with delta (0, 0)
Screenshot: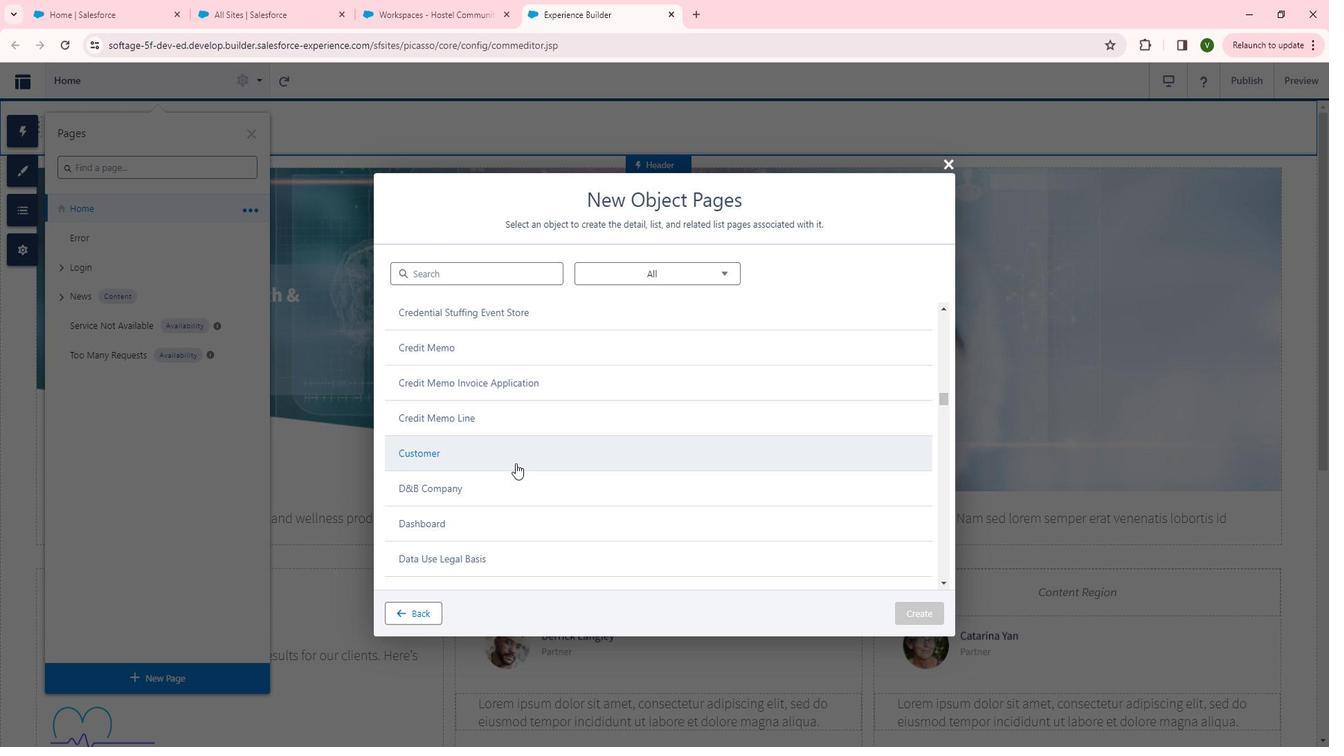 
Action: Mouse scrolled (535, 465) with delta (0, 0)
Screenshot: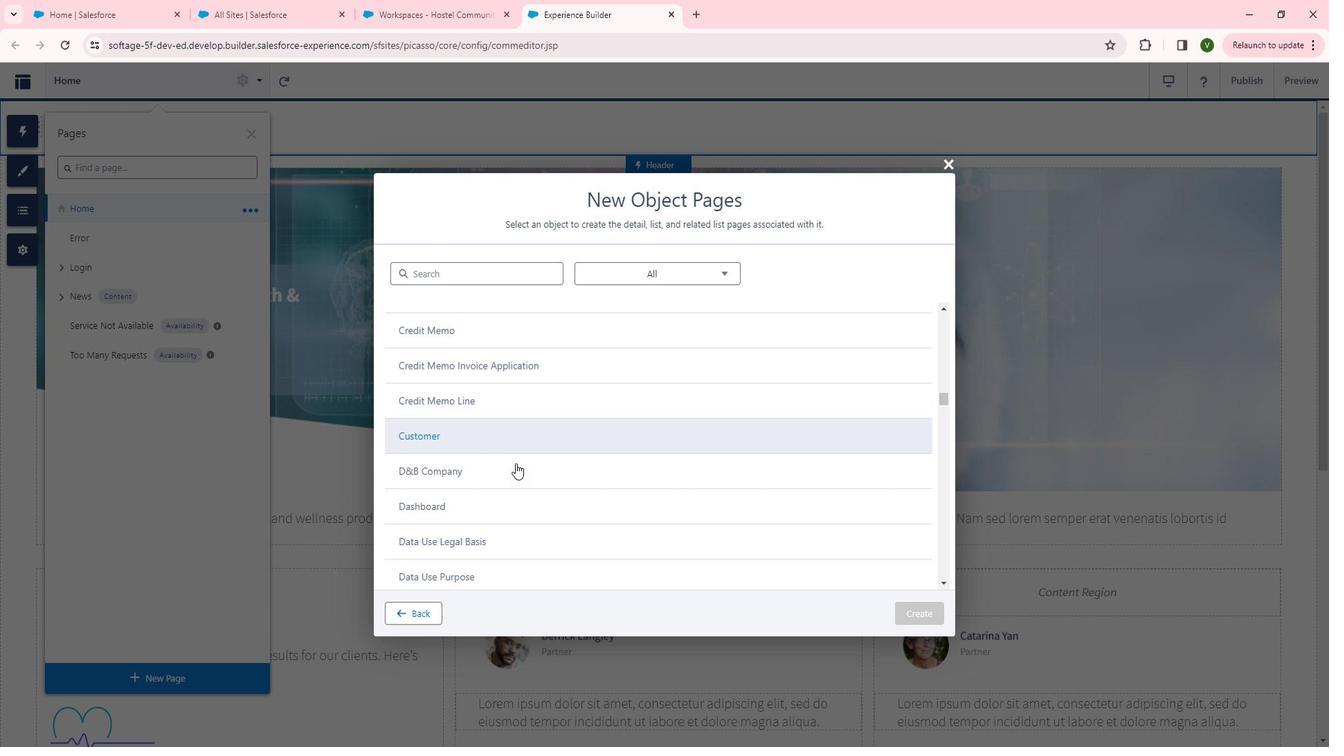 
Action: Mouse scrolled (535, 465) with delta (0, 0)
Screenshot: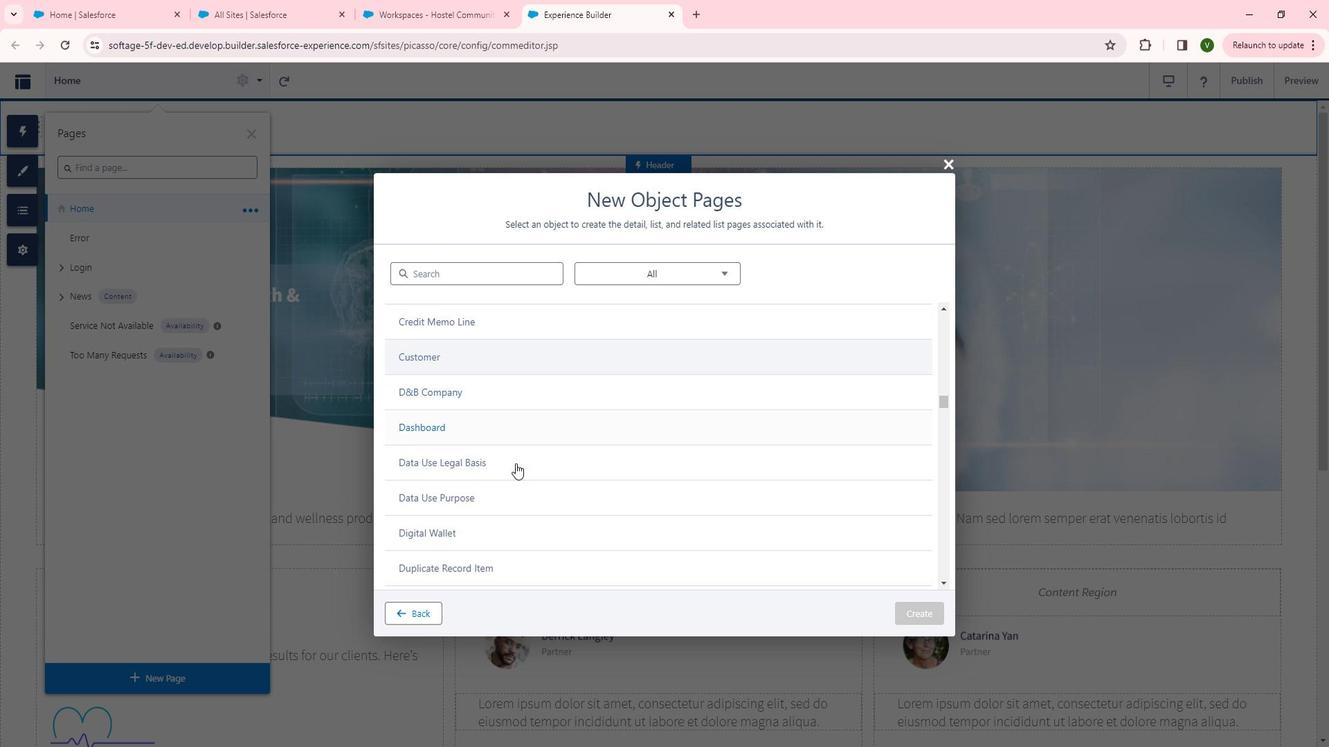 
Action: Mouse scrolled (535, 465) with delta (0, 0)
Screenshot: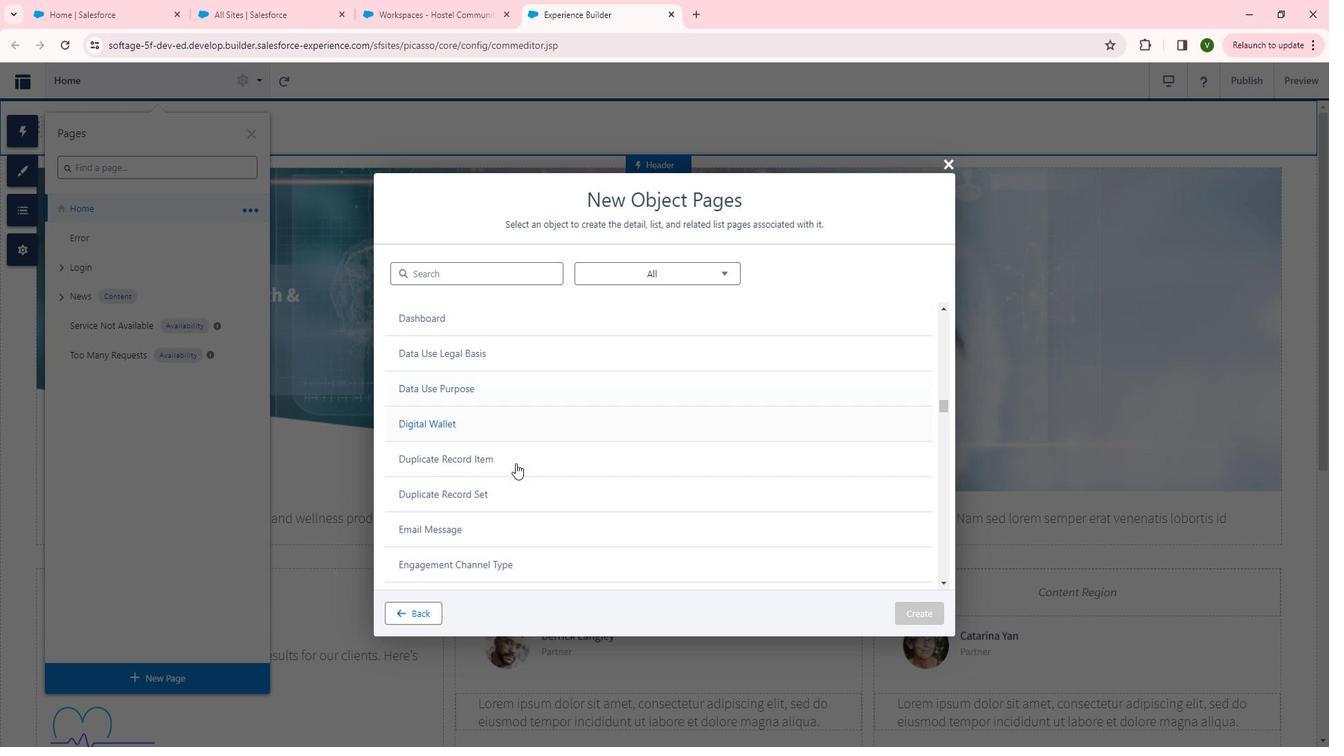 
Action: Mouse scrolled (535, 465) with delta (0, 0)
Screenshot: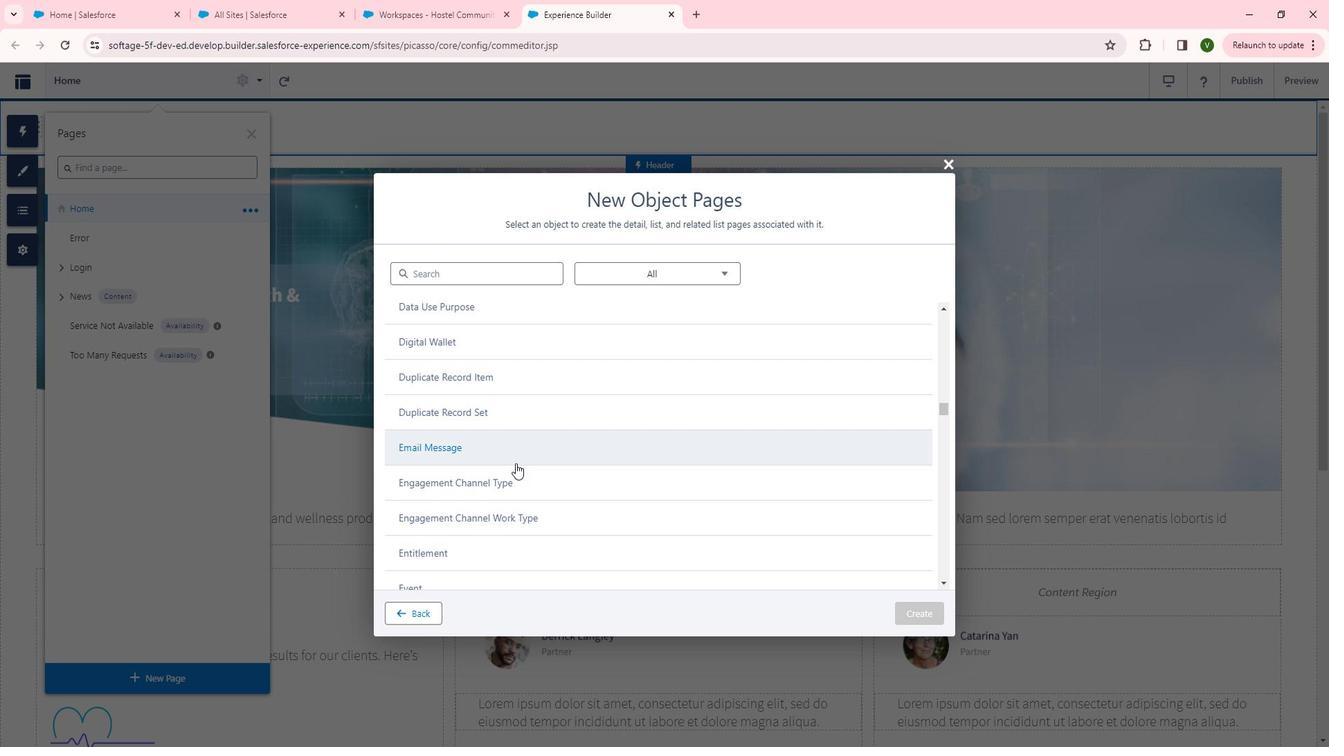
Action: Mouse scrolled (535, 465) with delta (0, 0)
Screenshot: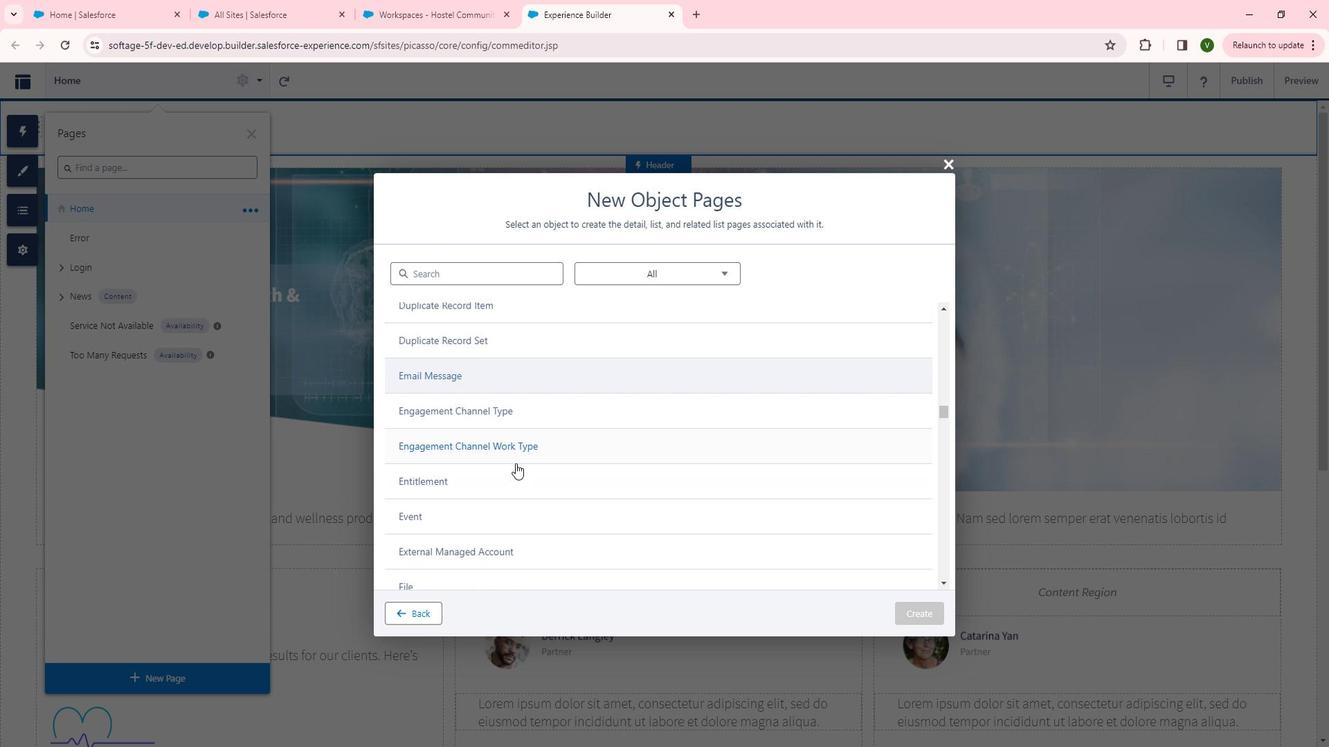 
Action: Mouse scrolled (535, 465) with delta (0, 0)
Screenshot: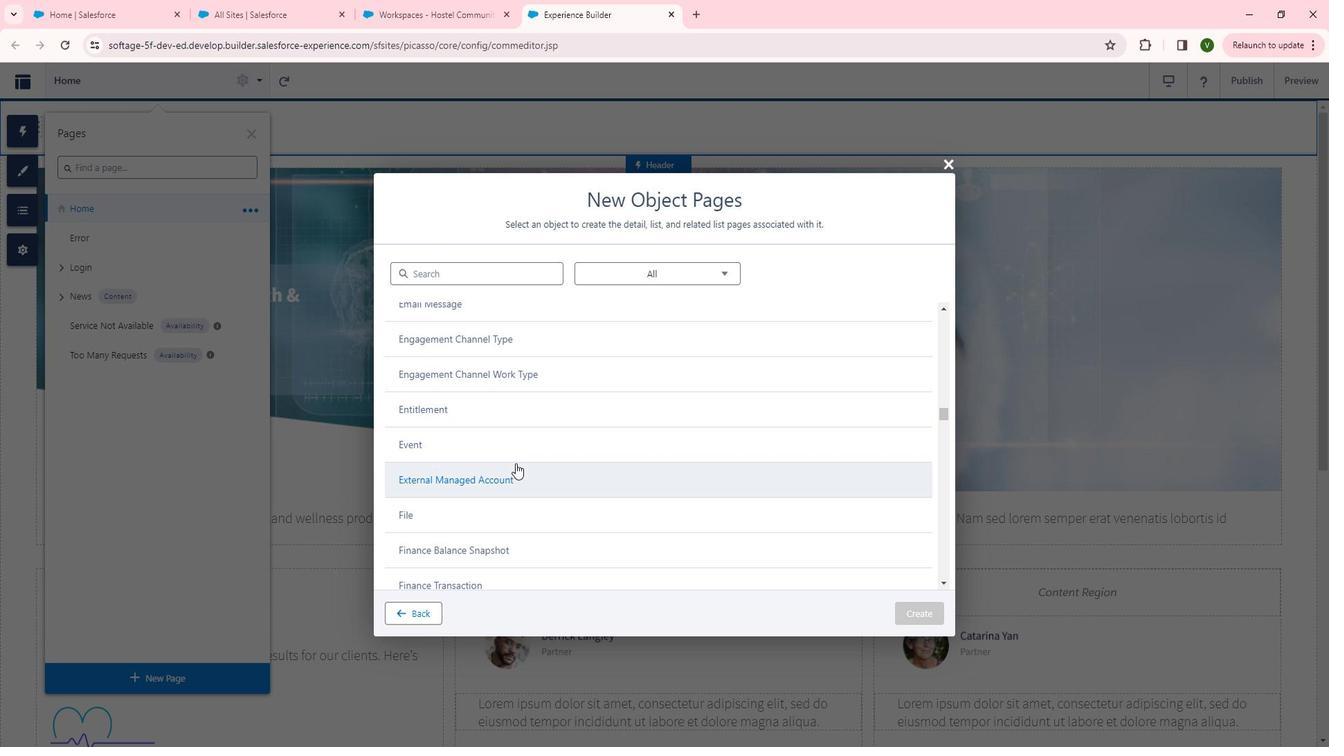 
Action: Mouse scrolled (535, 465) with delta (0, 0)
Screenshot: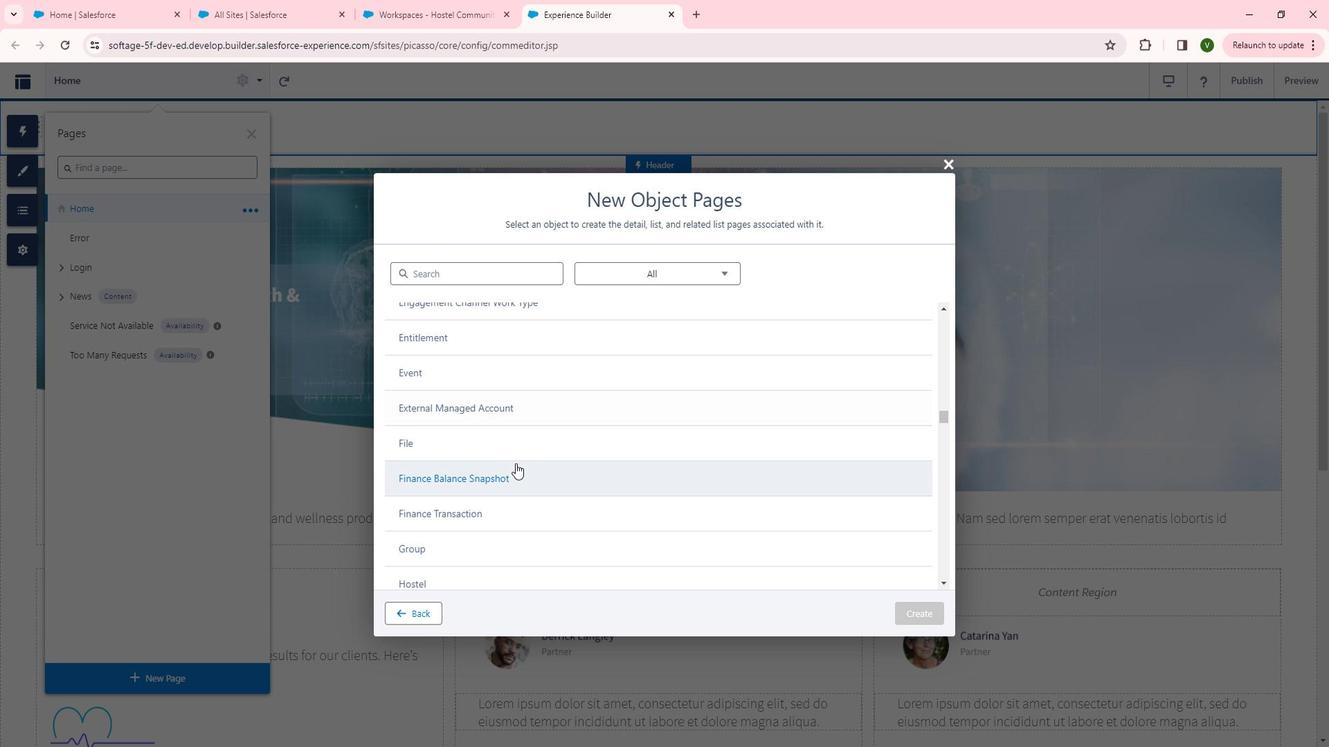 
Action: Mouse moved to (456, 514)
Screenshot: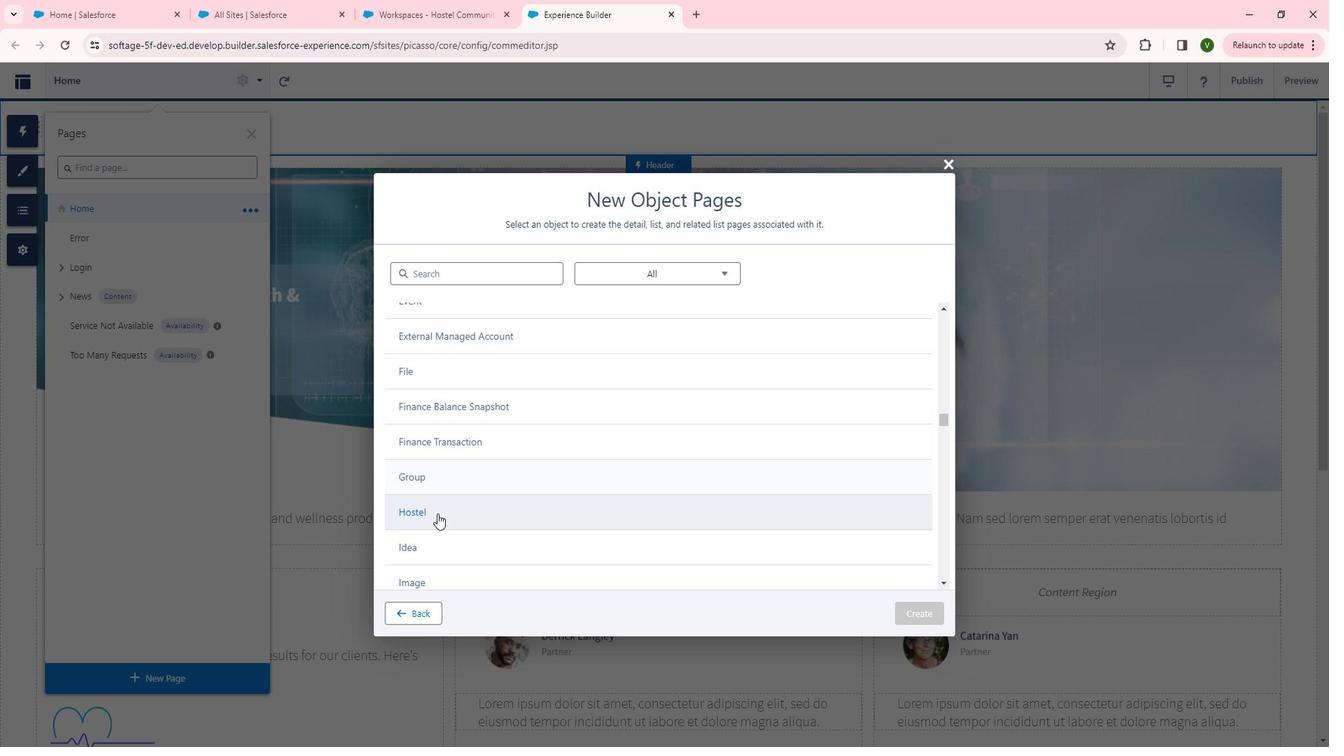 
Action: Mouse pressed left at (456, 514)
Screenshot: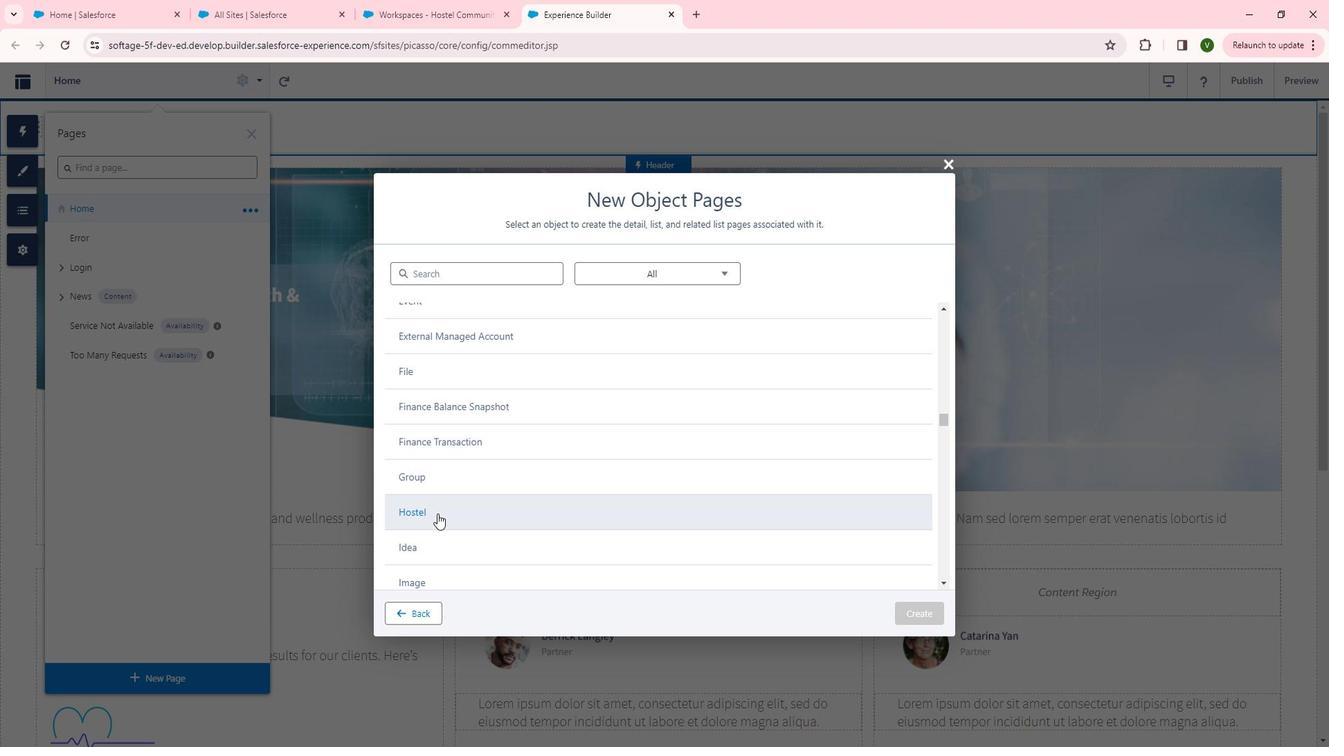 
Action: Mouse moved to (949, 607)
Screenshot: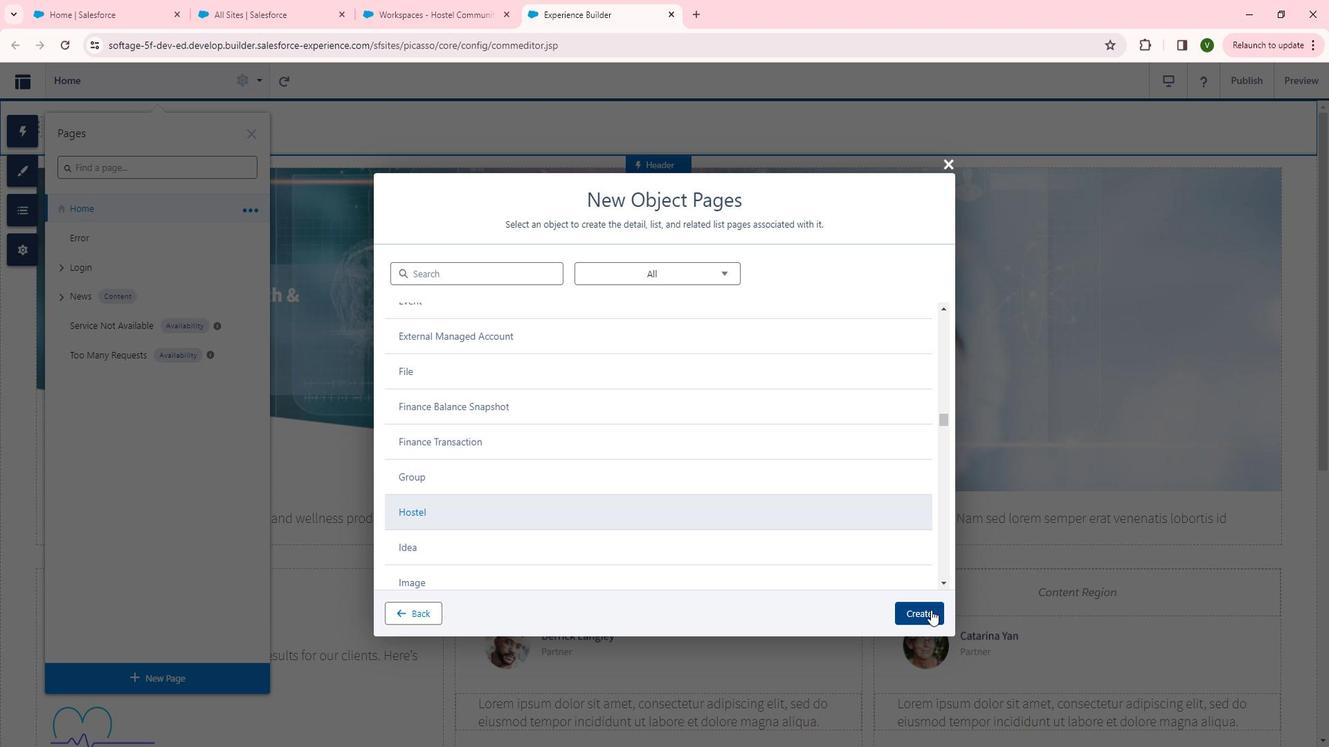 
Action: Mouse pressed left at (949, 607)
Screenshot: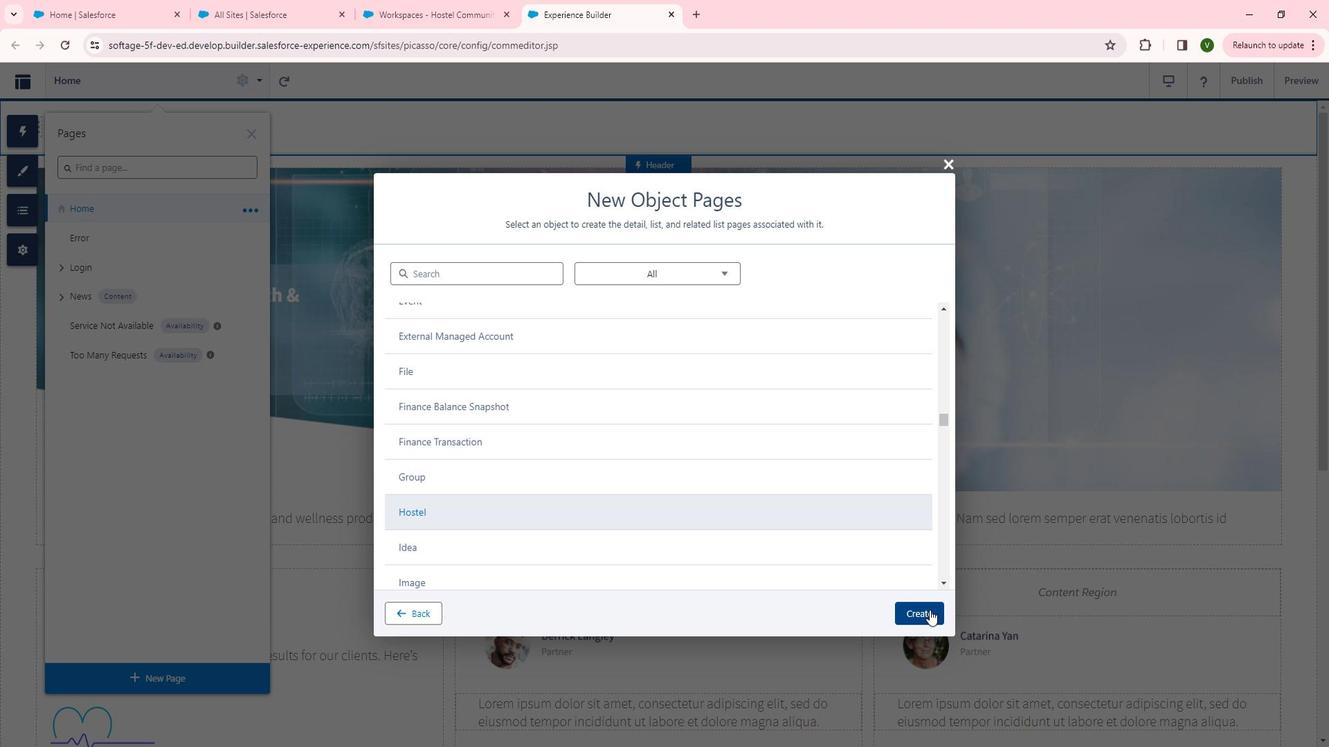 
Action: Mouse moved to (938, 624)
Screenshot: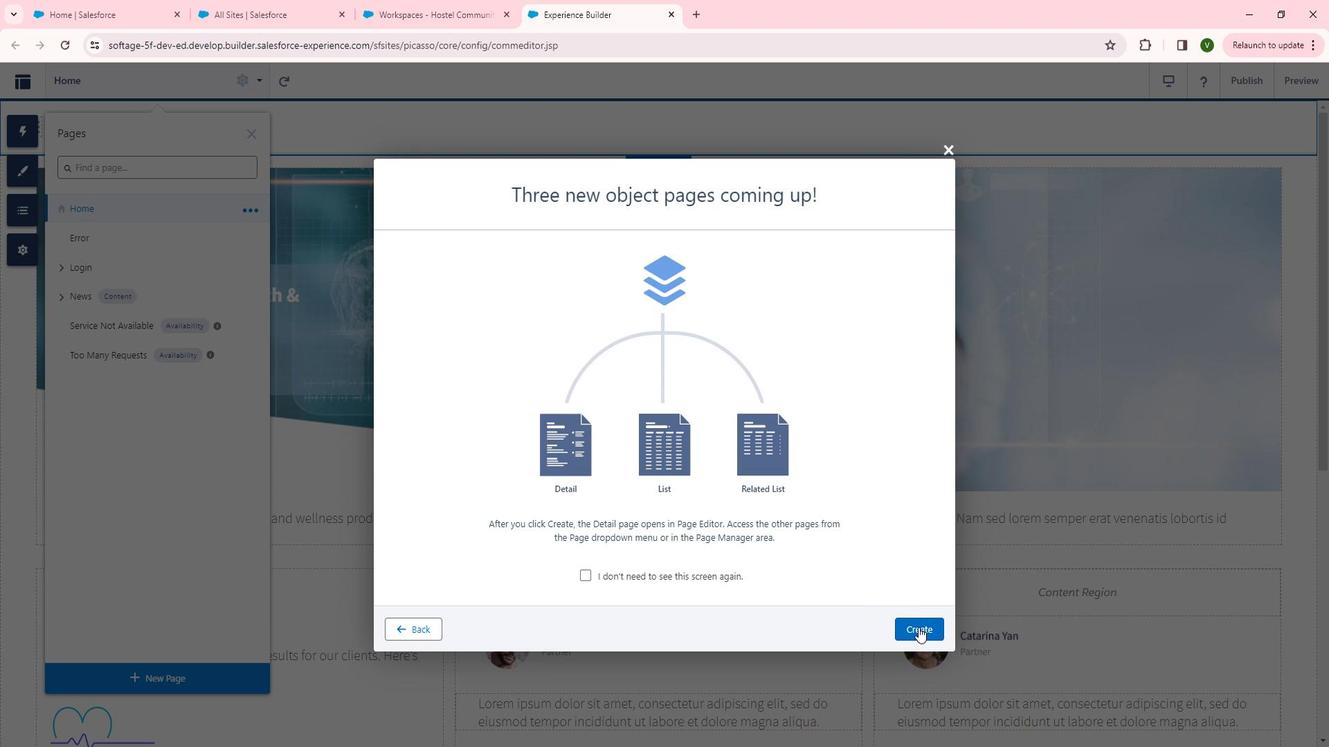 
Action: Mouse pressed left at (938, 624)
Screenshot: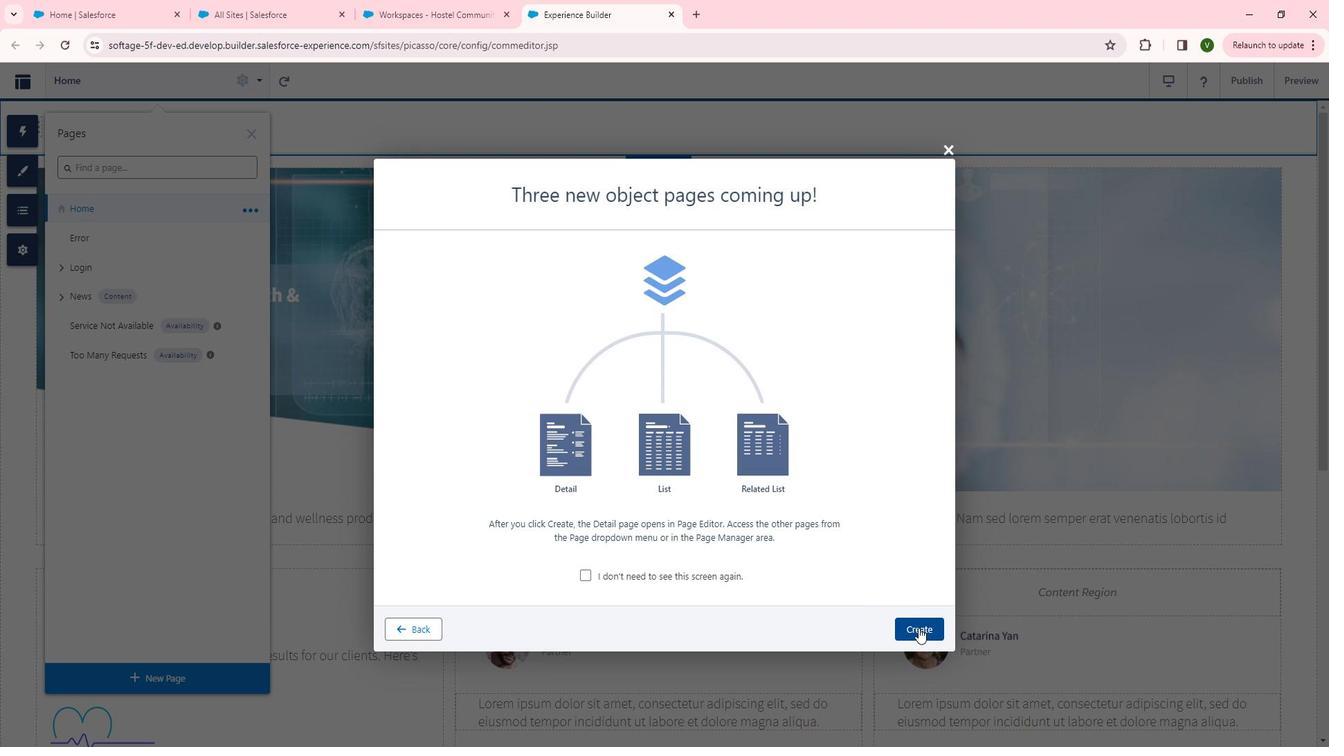 
Action: Mouse moved to (137, 335)
Screenshot: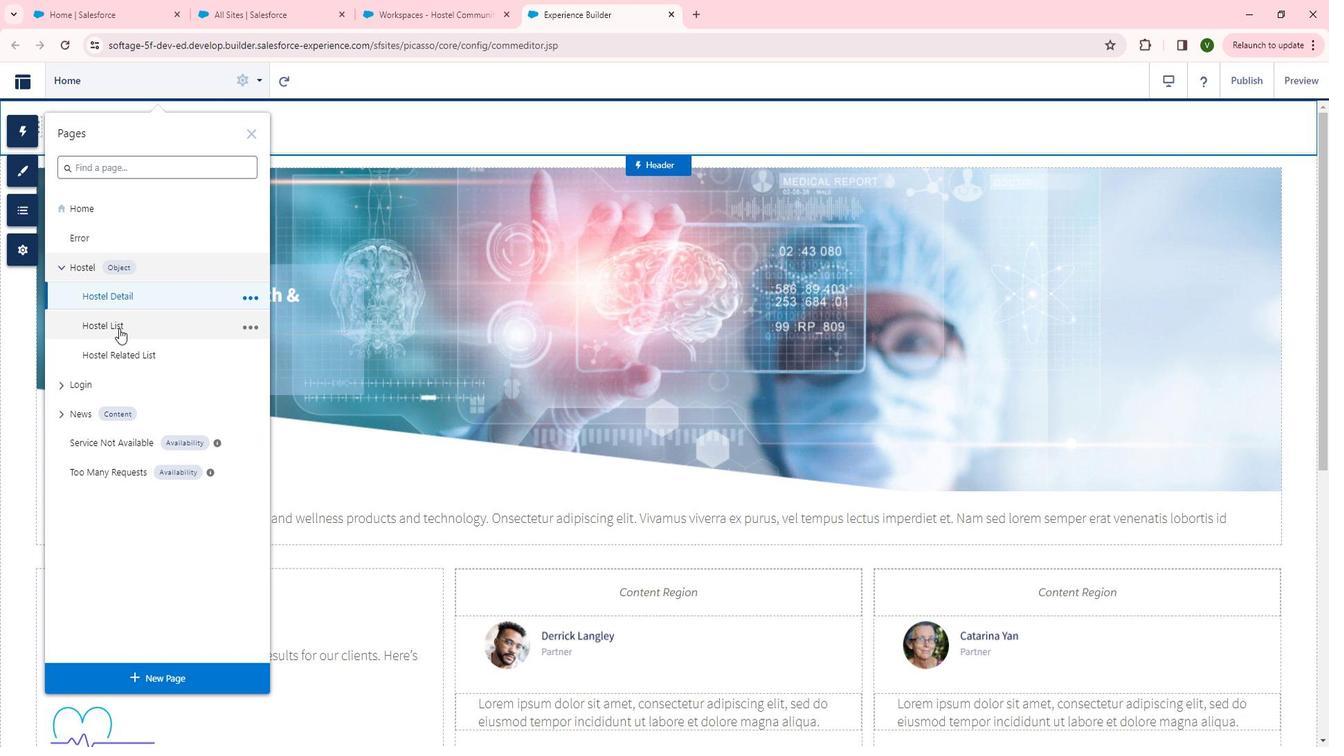 
Action: Mouse pressed left at (137, 335)
Screenshot: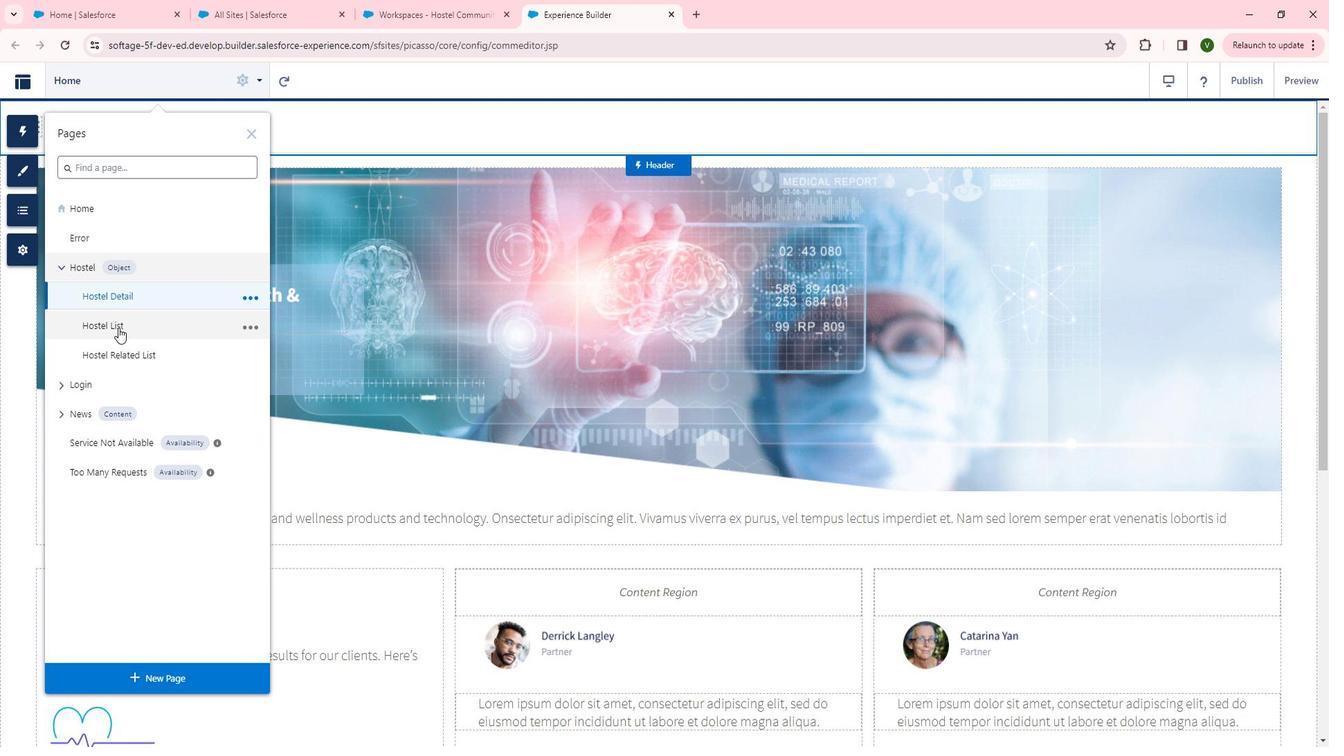 
Action: Mouse moved to (166, 103)
Screenshot: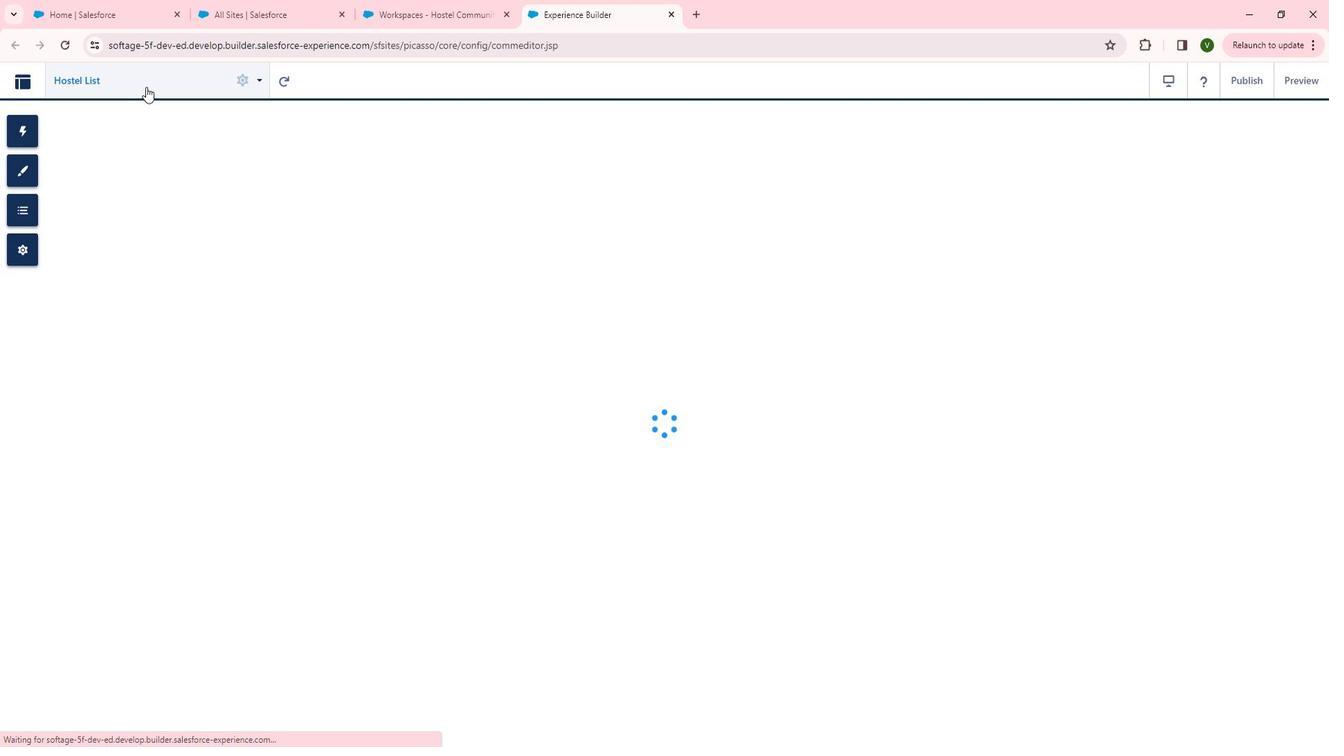 
Action: Mouse pressed left at (166, 103)
Screenshot: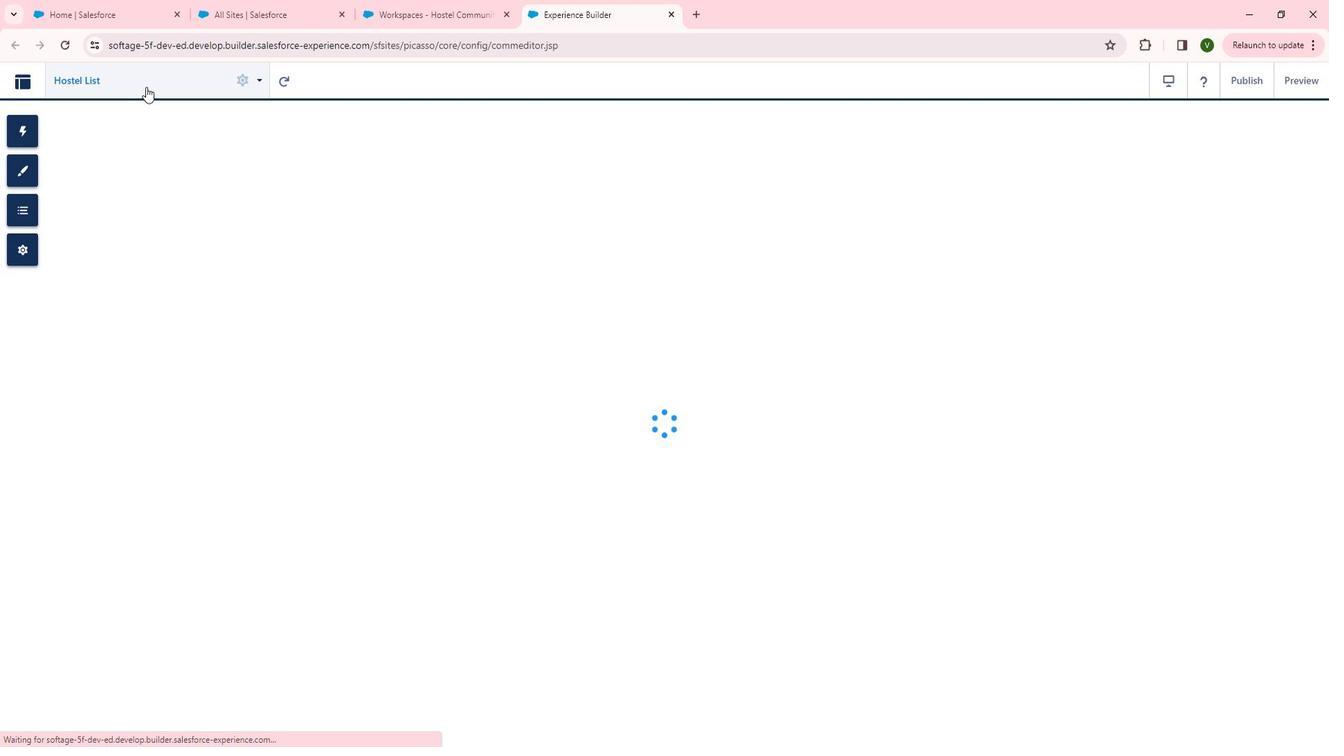 
Action: Mouse moved to (152, 98)
Screenshot: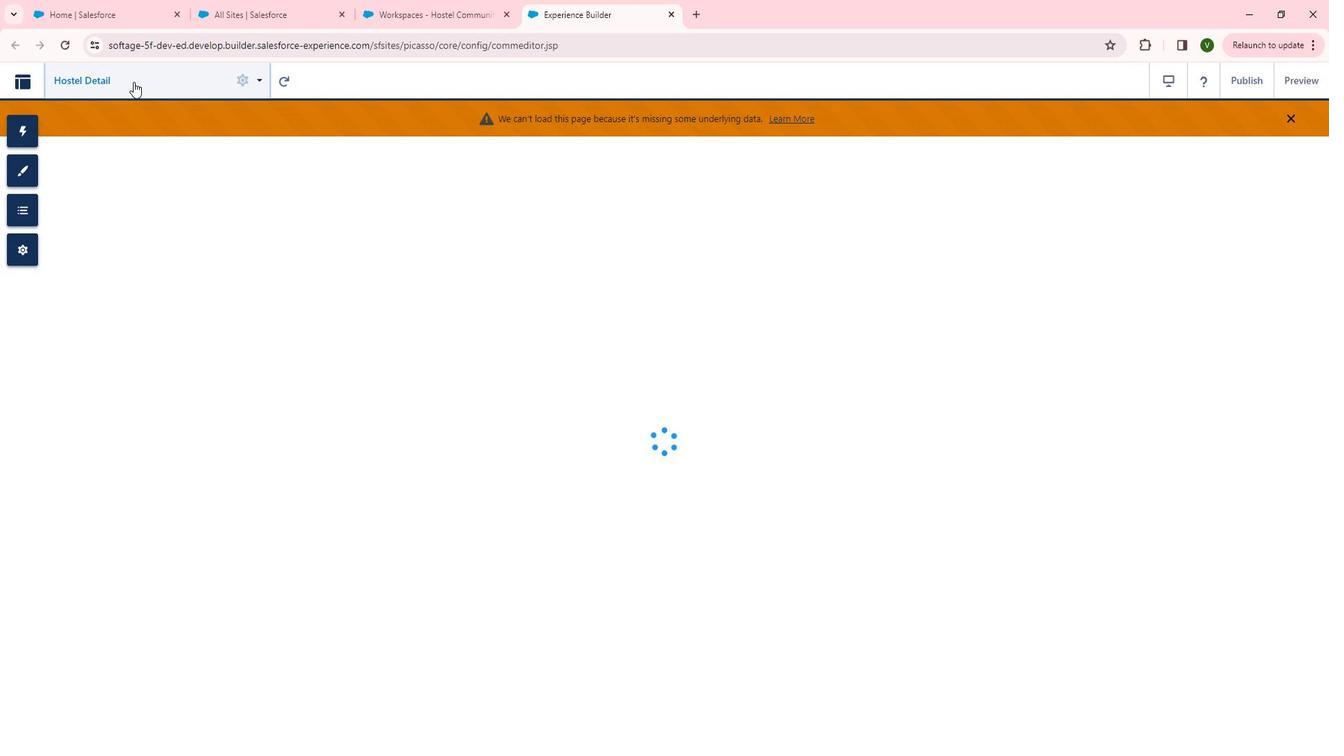 
Action: Mouse pressed left at (152, 98)
Screenshot: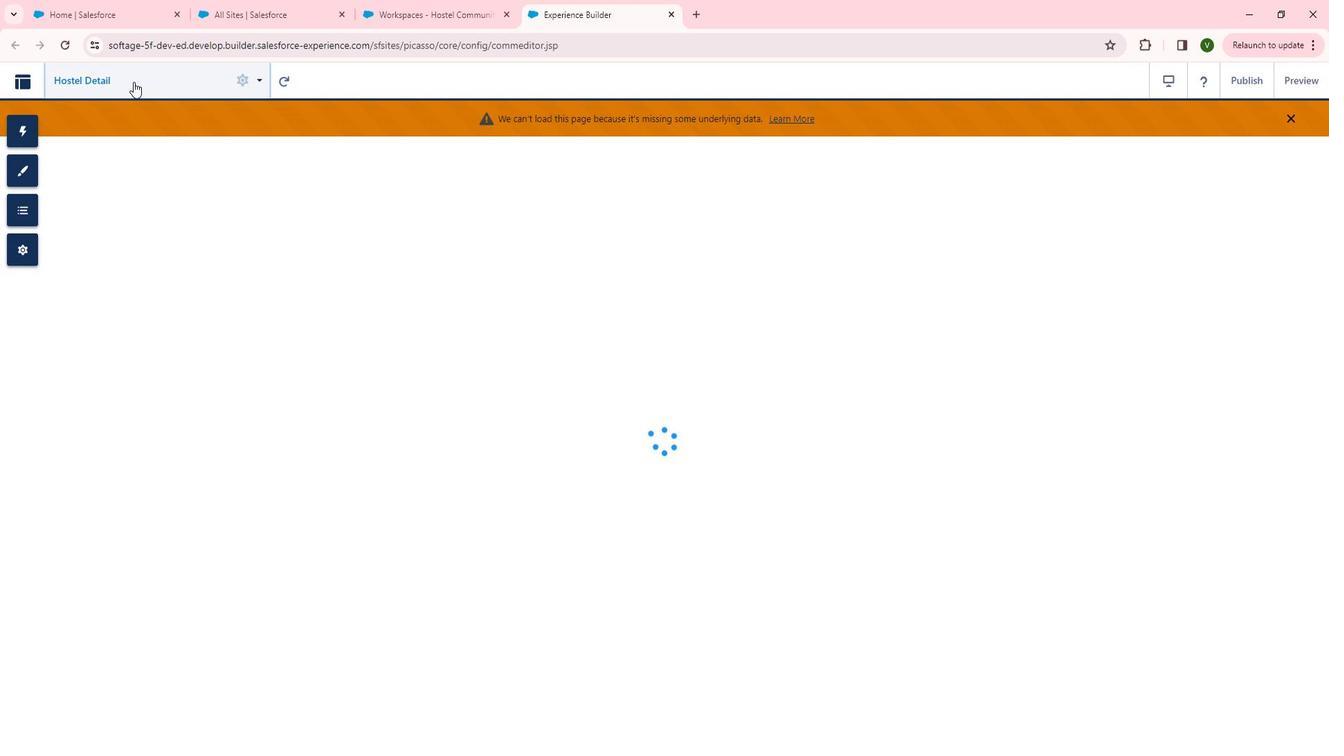 
Action: Mouse moved to (142, 283)
Screenshot: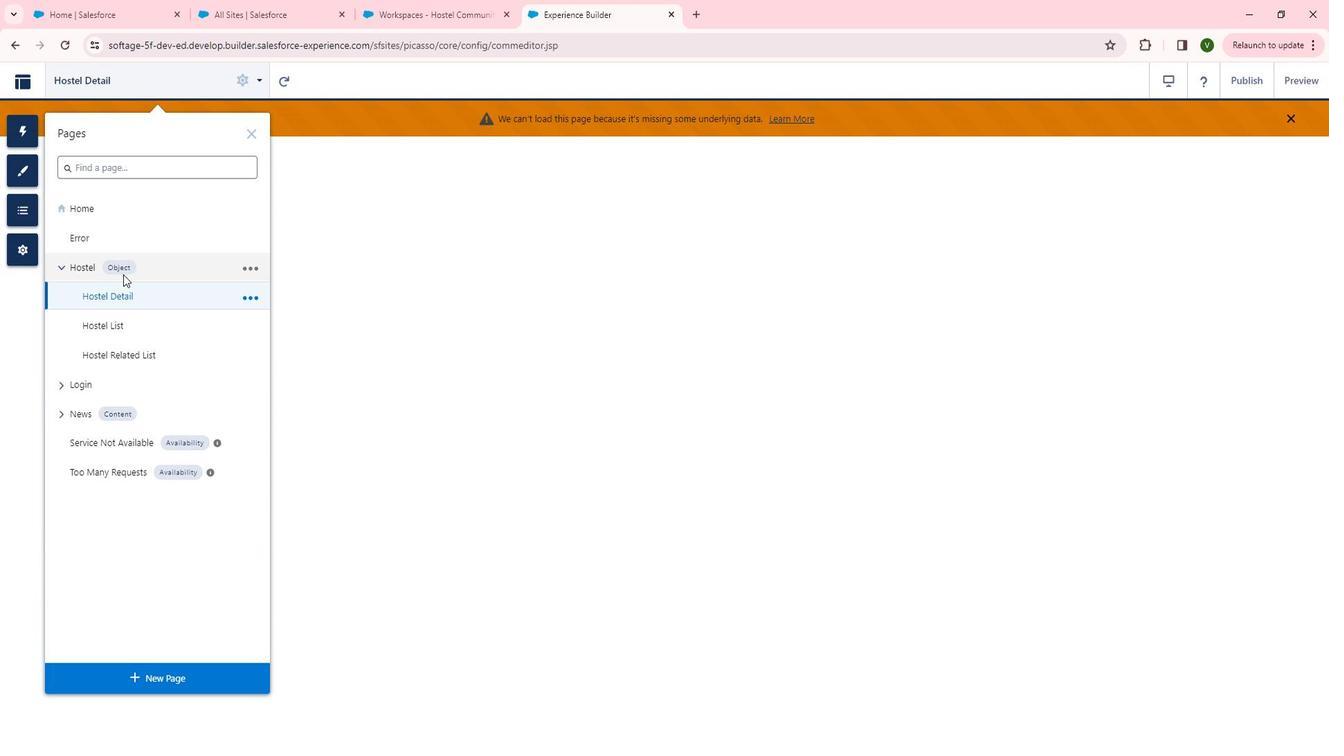 
Action: Mouse pressed left at (142, 283)
Screenshot: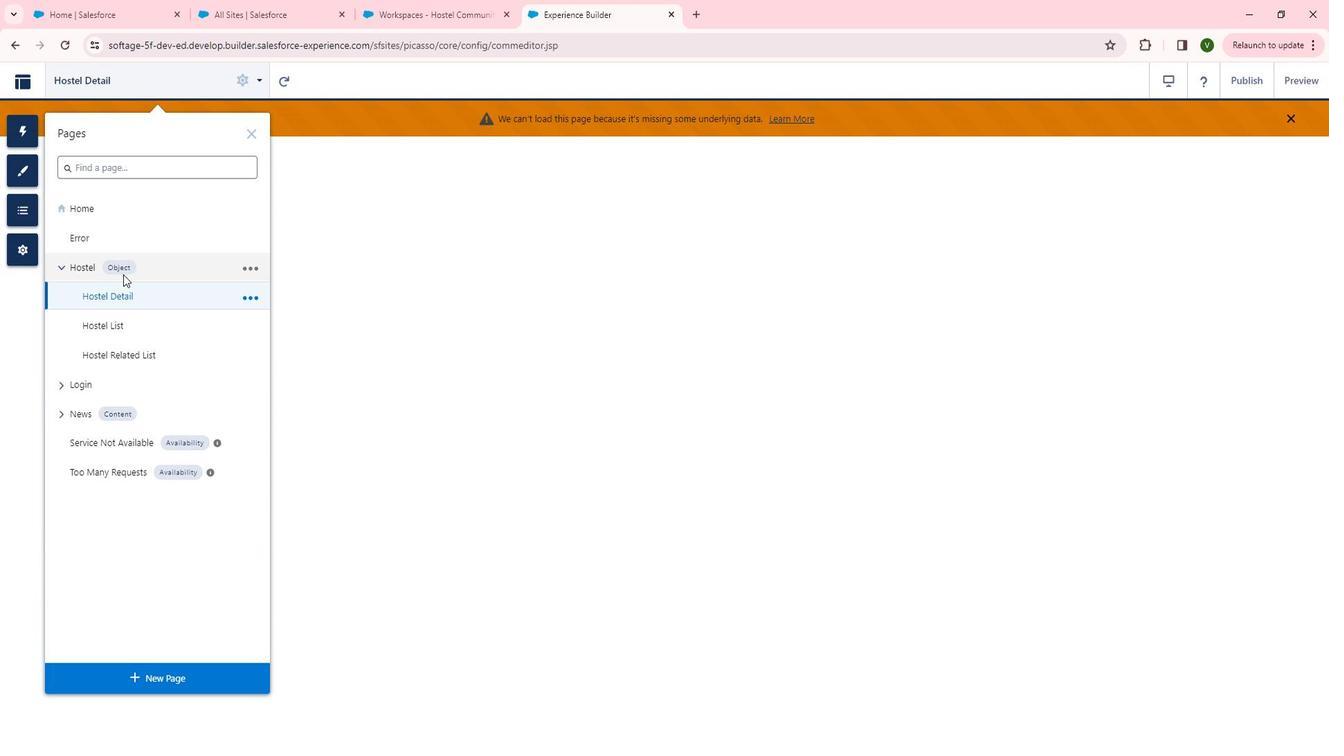 
Action: Mouse moved to (179, 677)
Screenshot: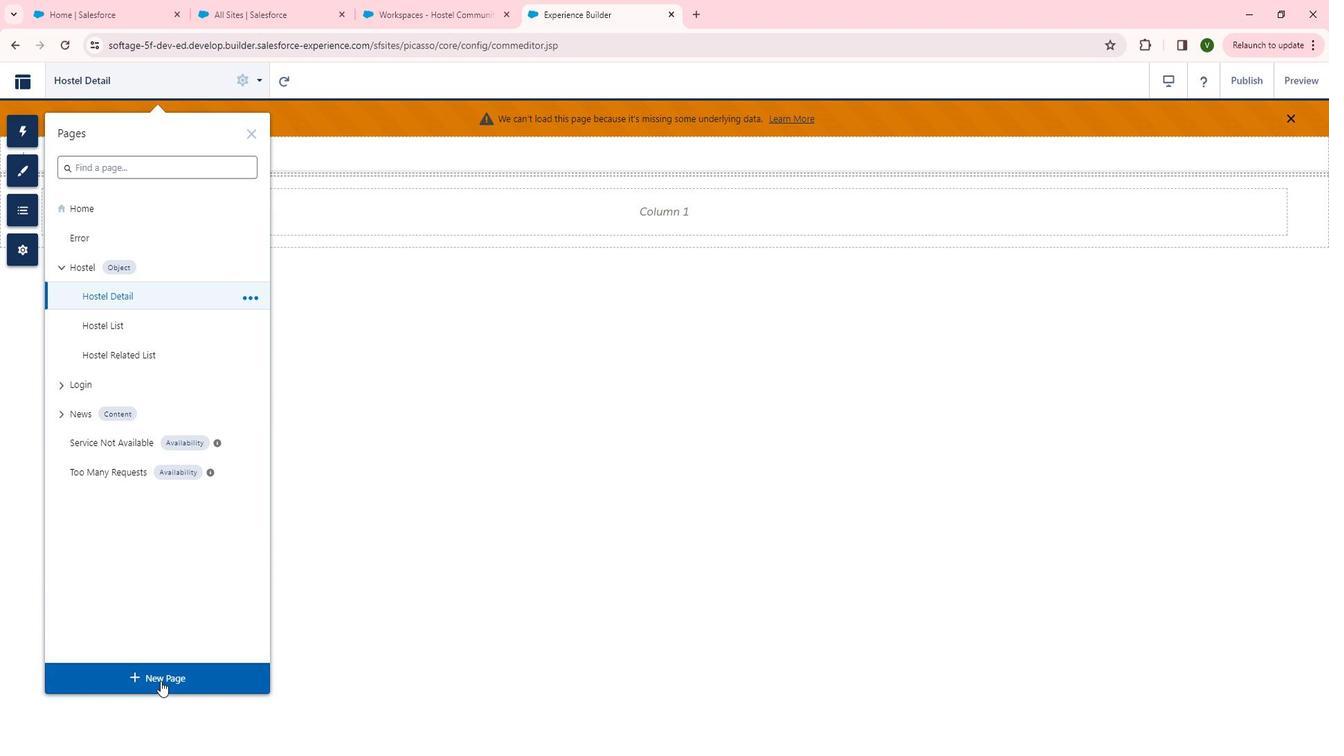 
Action: Mouse pressed left at (179, 677)
Screenshot: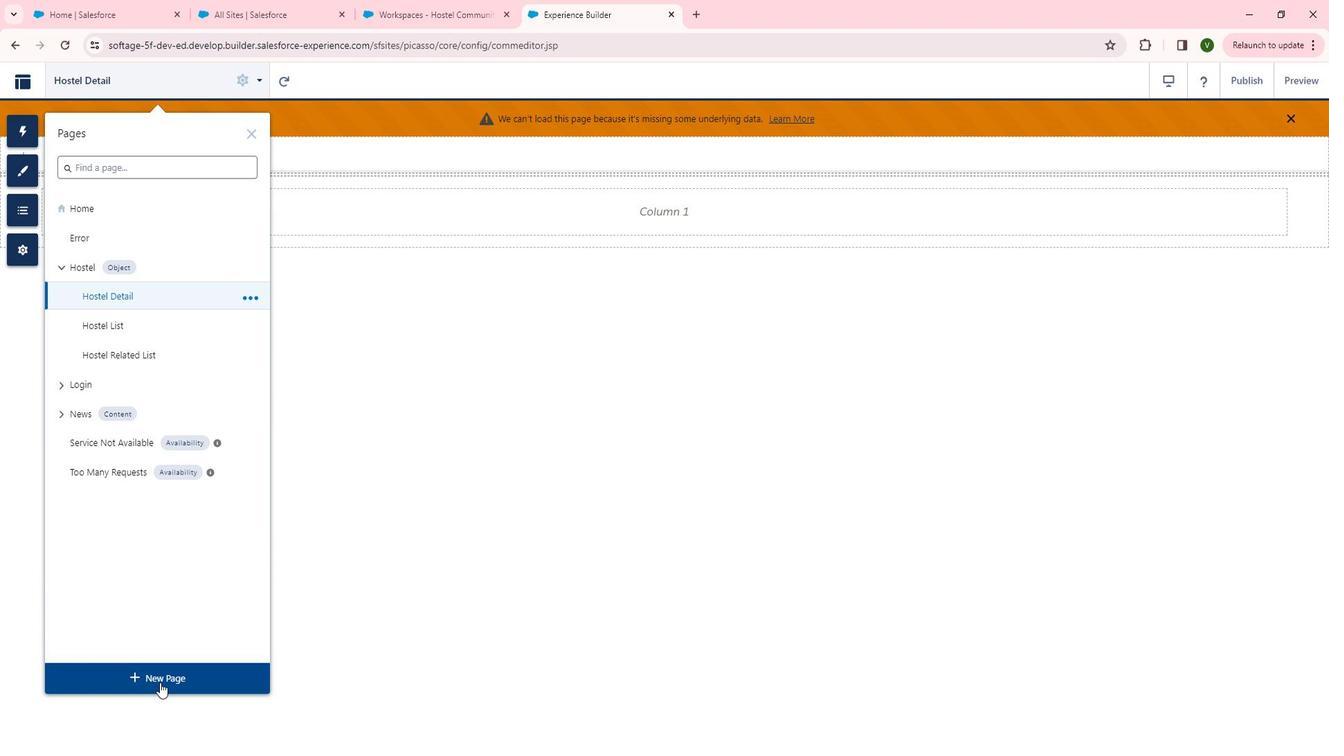 
Action: Mouse moved to (693, 422)
Screenshot: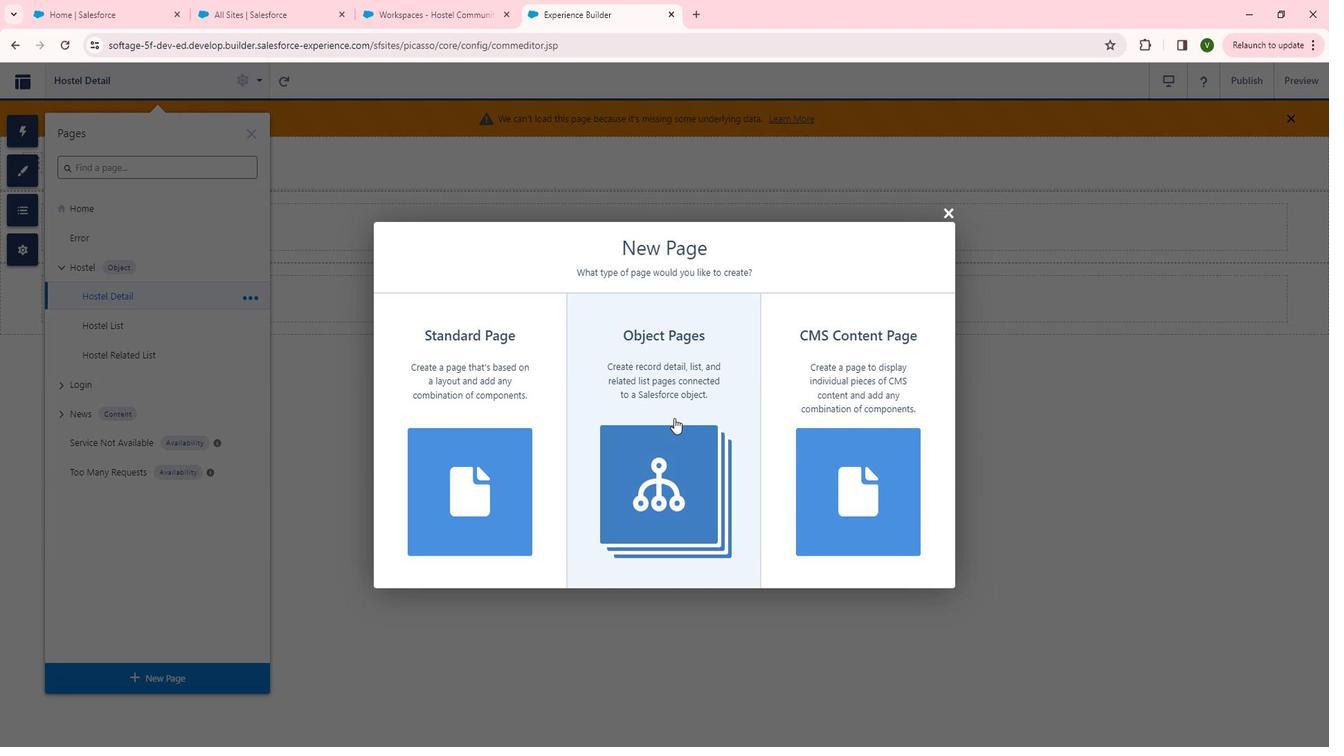 
Action: Mouse pressed left at (693, 422)
Screenshot: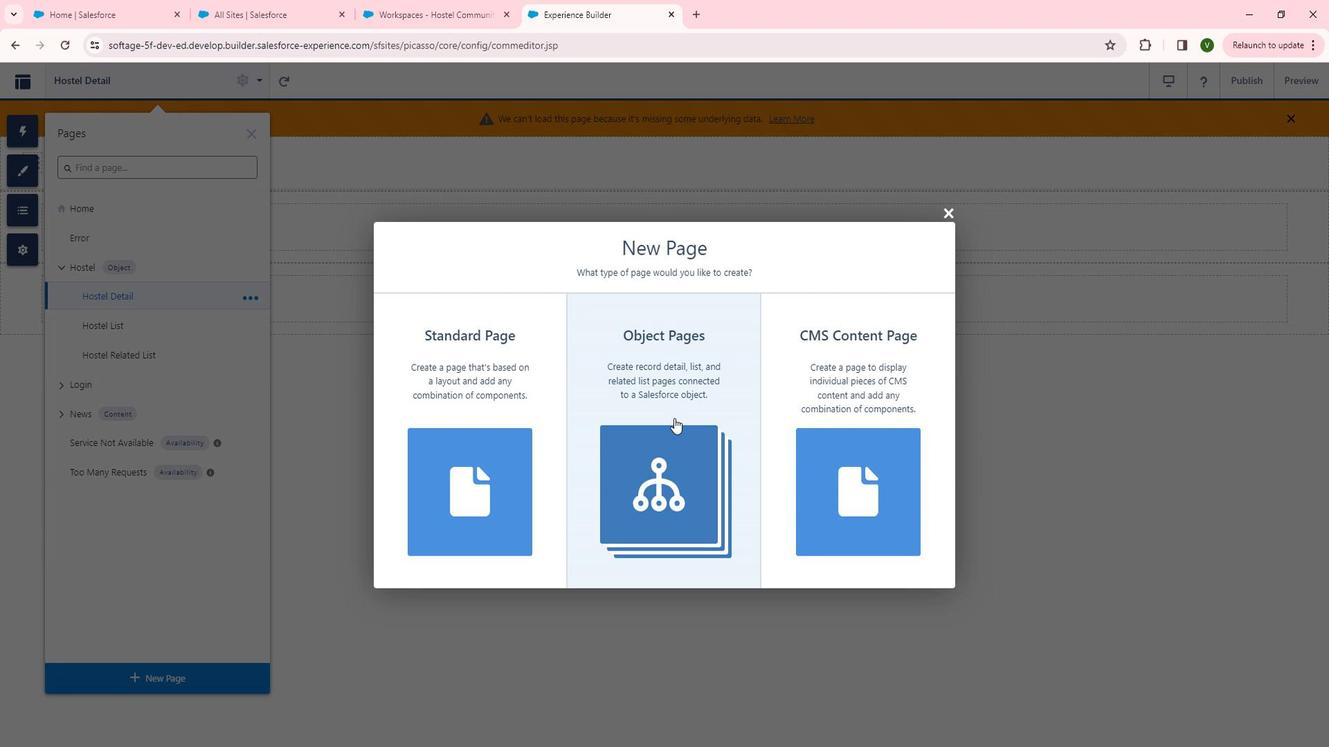 
Action: Mouse moved to (545, 475)
Screenshot: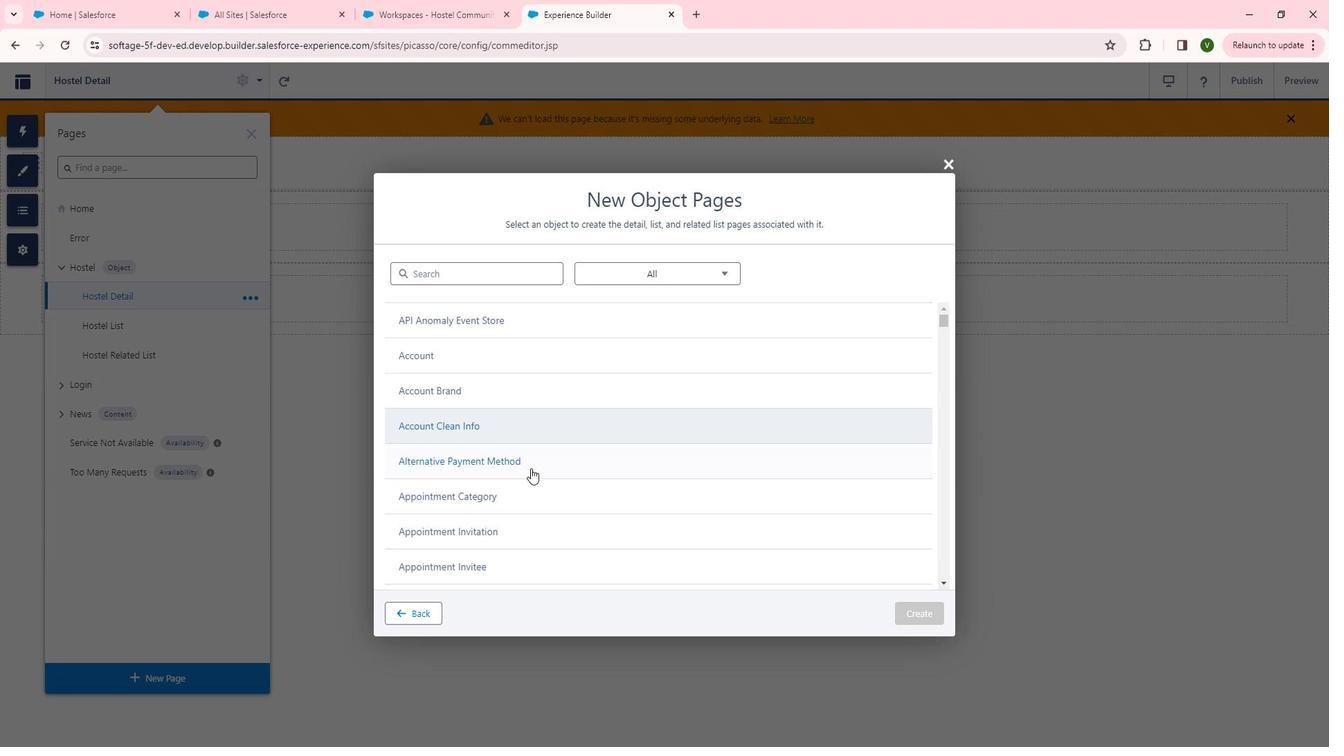 
Action: Mouse scrolled (545, 474) with delta (0, 0)
Screenshot: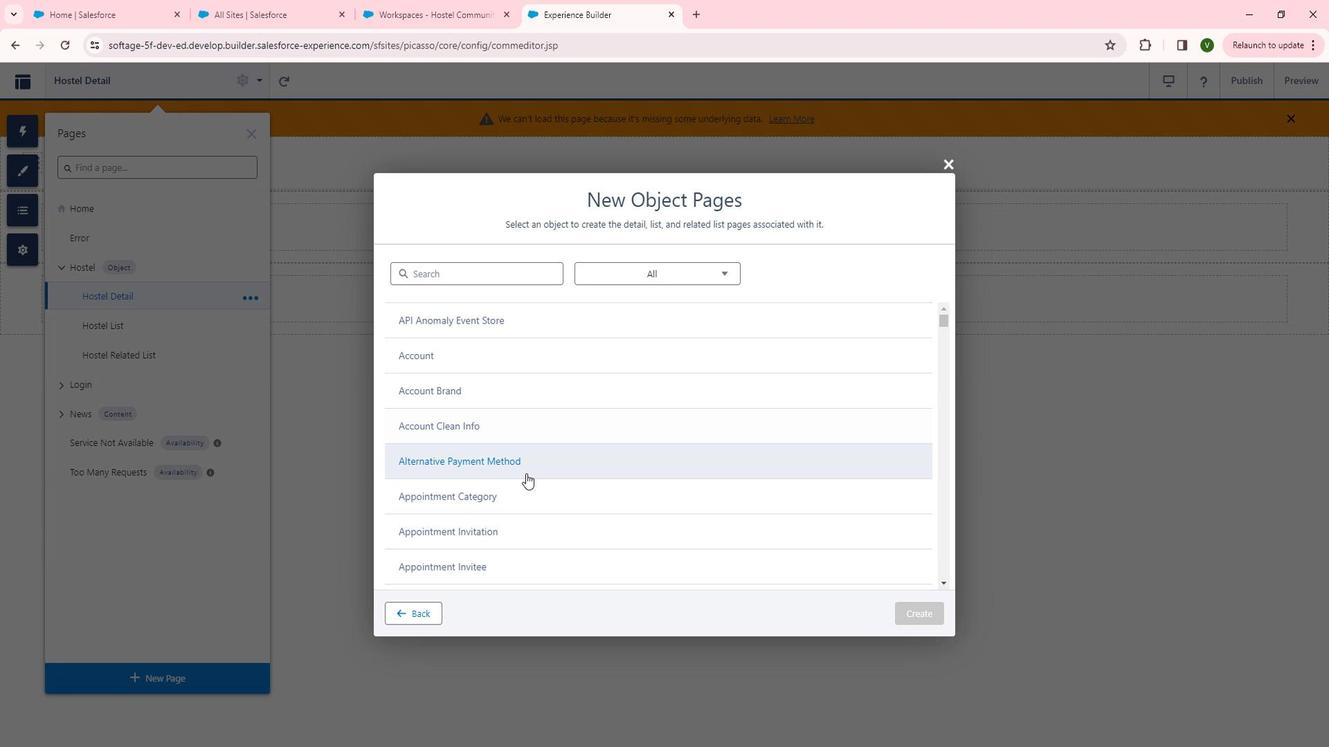 
Action: Mouse scrolled (545, 474) with delta (0, 0)
Screenshot: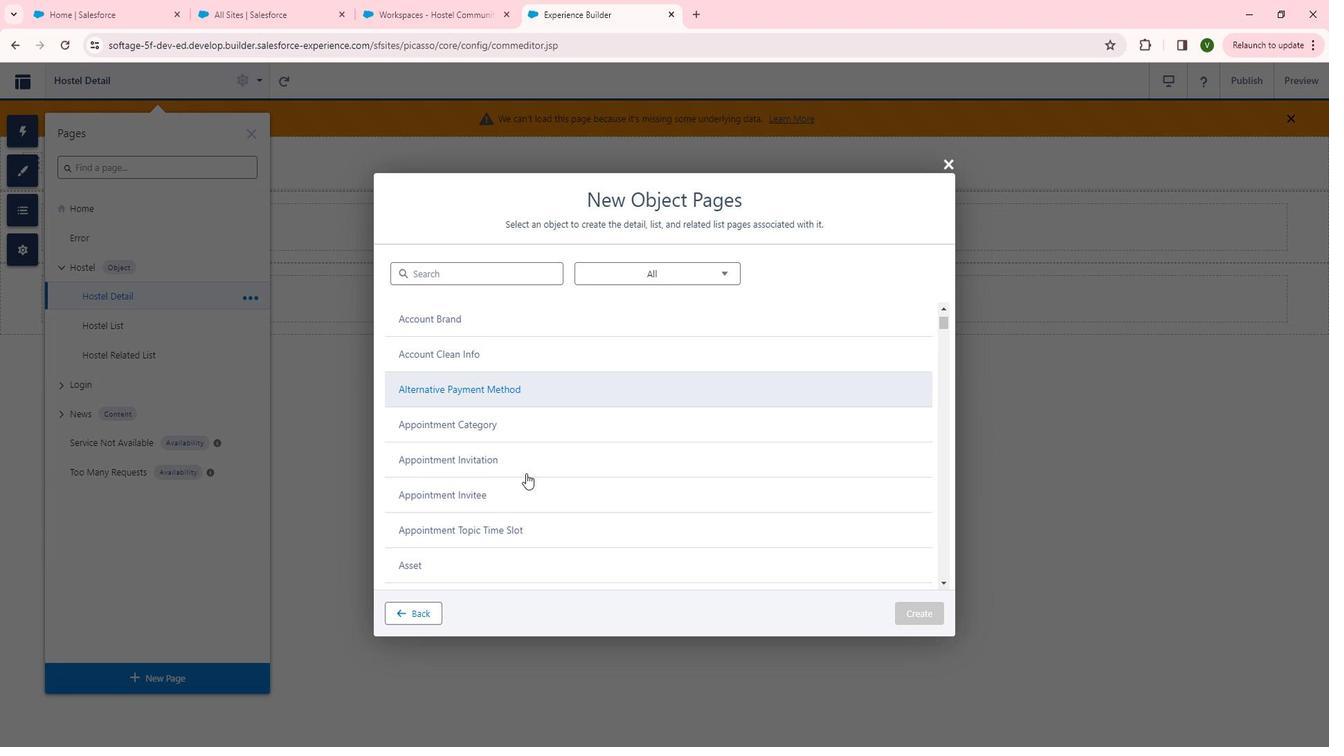 
Action: Mouse scrolled (545, 474) with delta (0, 0)
Screenshot: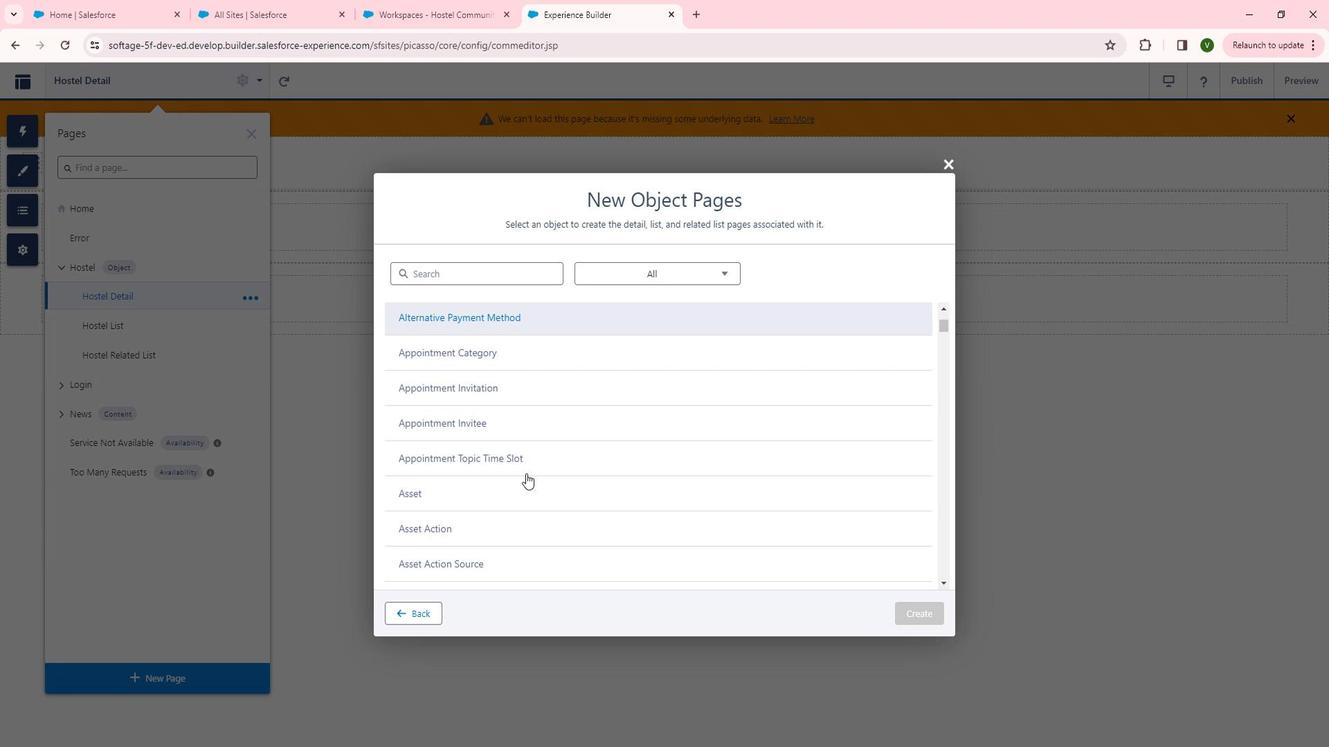 
Action: Mouse scrolled (545, 474) with delta (0, 0)
Screenshot: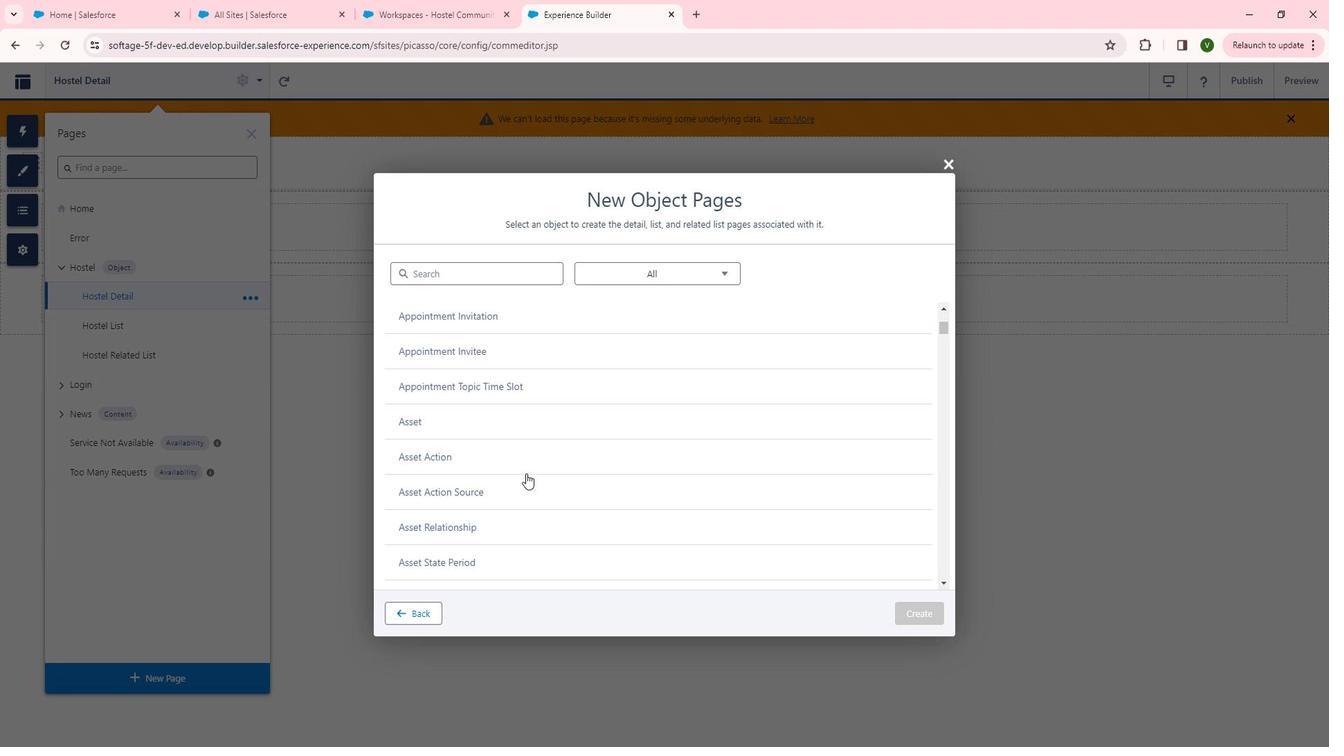 
Action: Mouse scrolled (545, 474) with delta (0, 0)
Screenshot: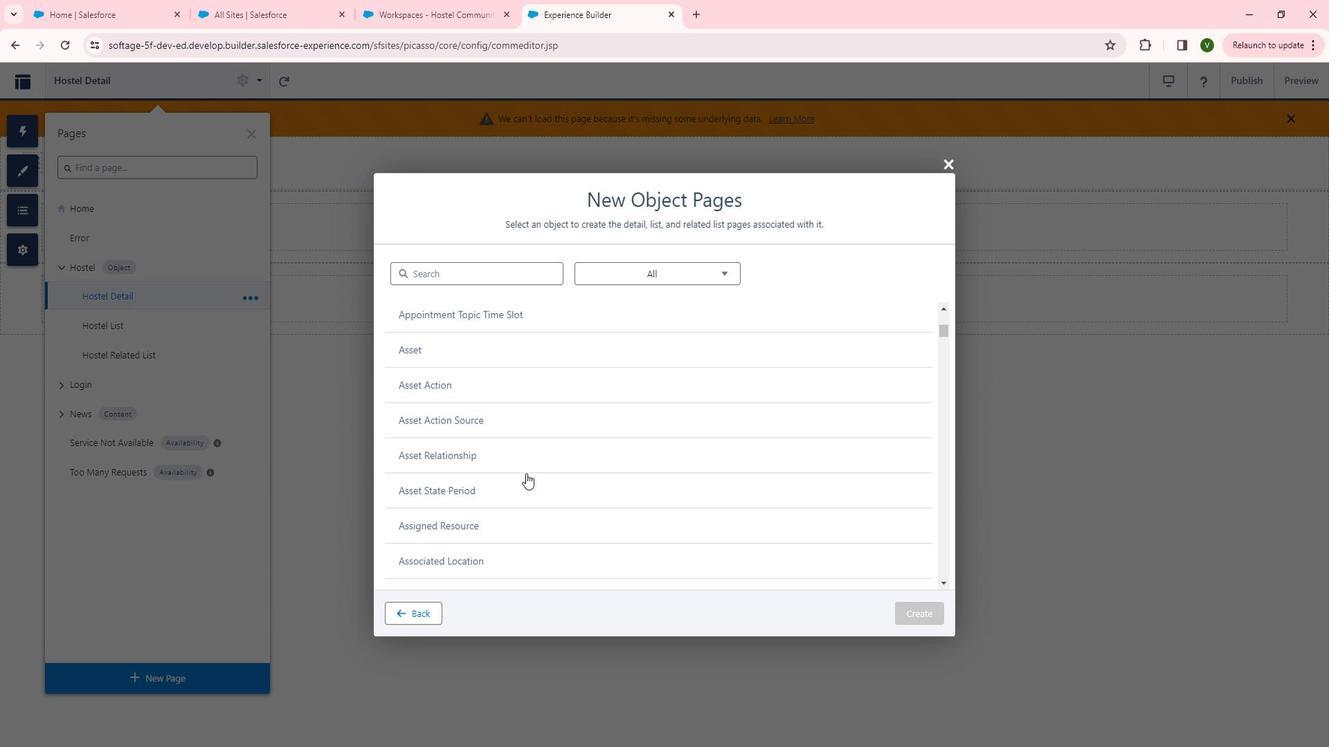 
Action: Mouse scrolled (545, 474) with delta (0, 0)
Screenshot: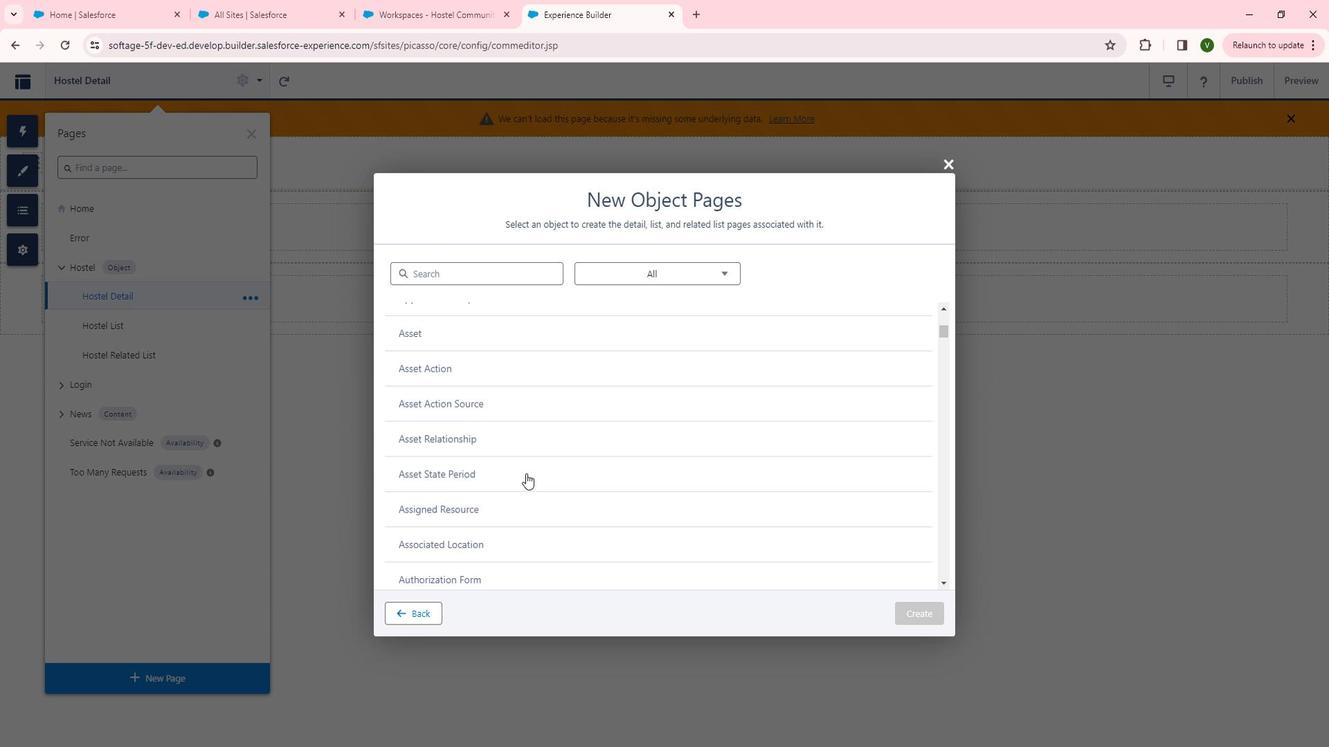 
Action: Mouse scrolled (545, 474) with delta (0, 0)
Screenshot: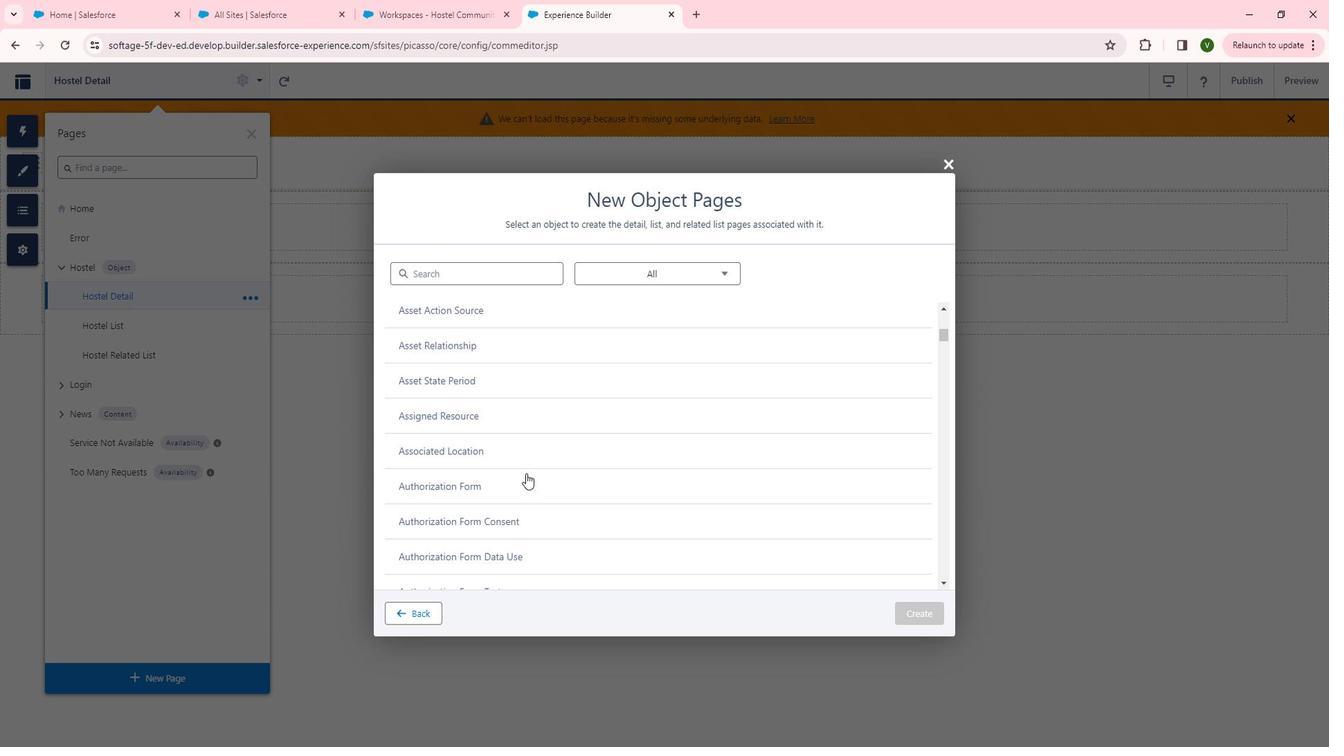 
Action: Mouse scrolled (545, 474) with delta (0, 0)
Screenshot: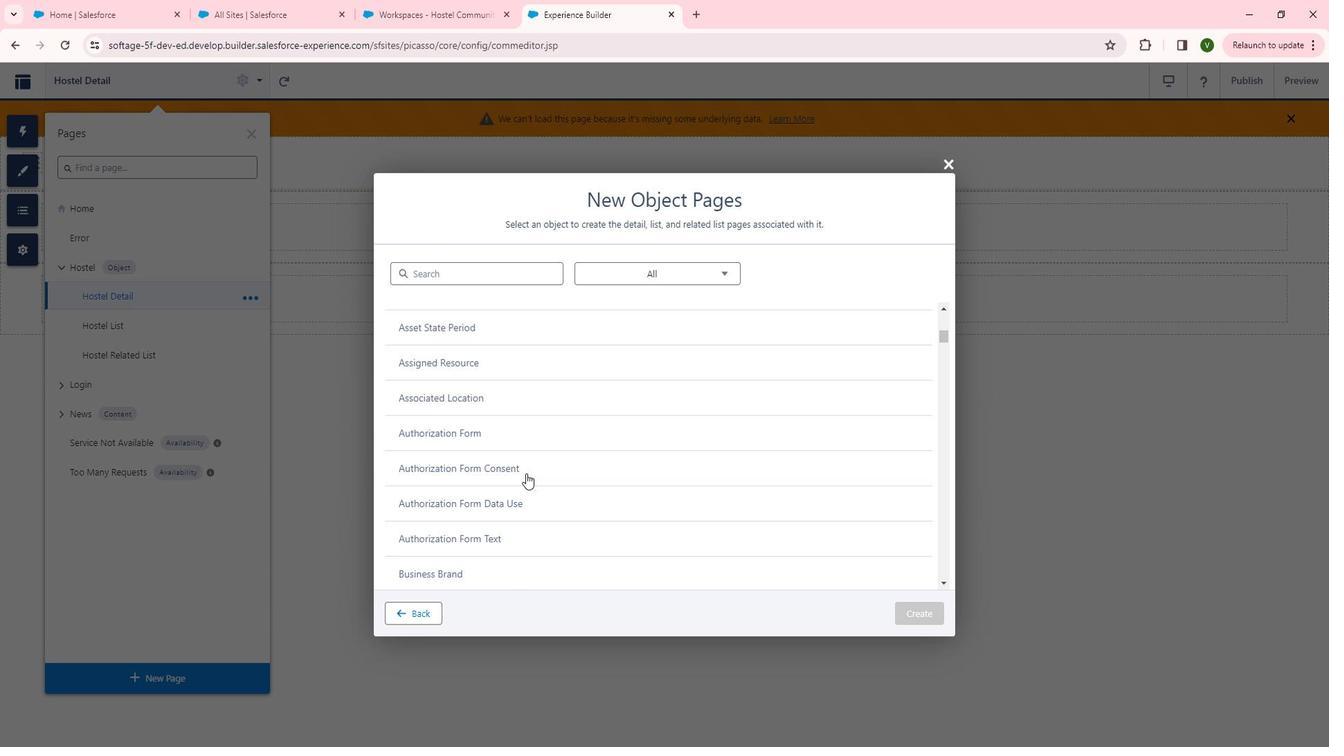 
Action: Mouse scrolled (545, 474) with delta (0, 0)
Screenshot: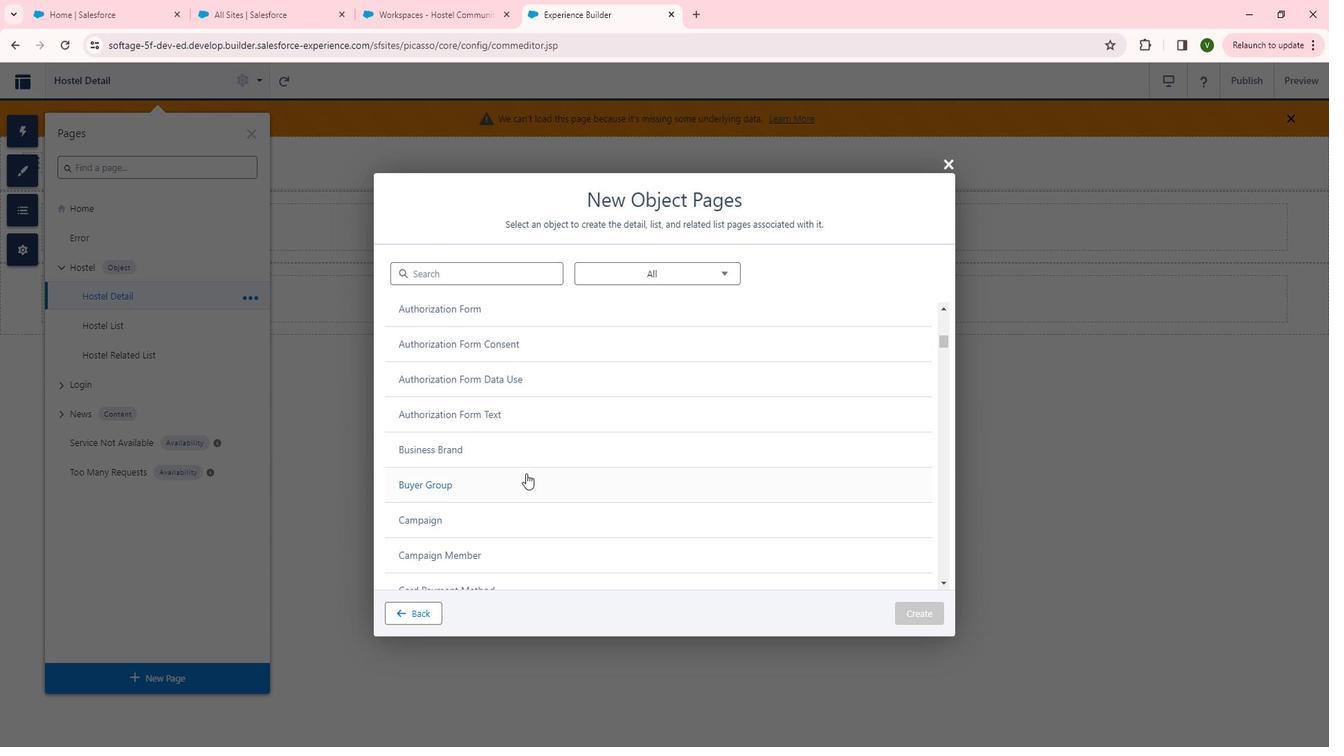 
Action: Mouse scrolled (545, 474) with delta (0, 0)
Screenshot: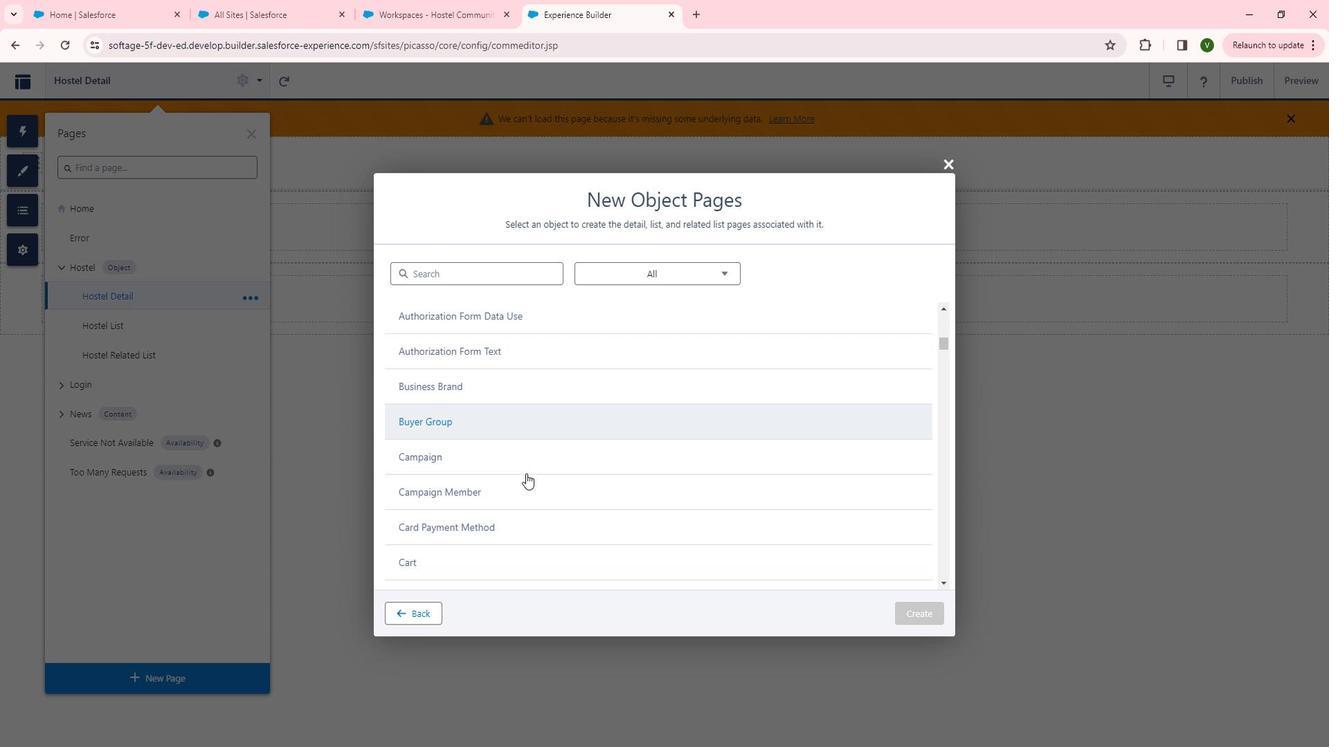 
Action: Mouse scrolled (545, 474) with delta (0, 0)
Screenshot: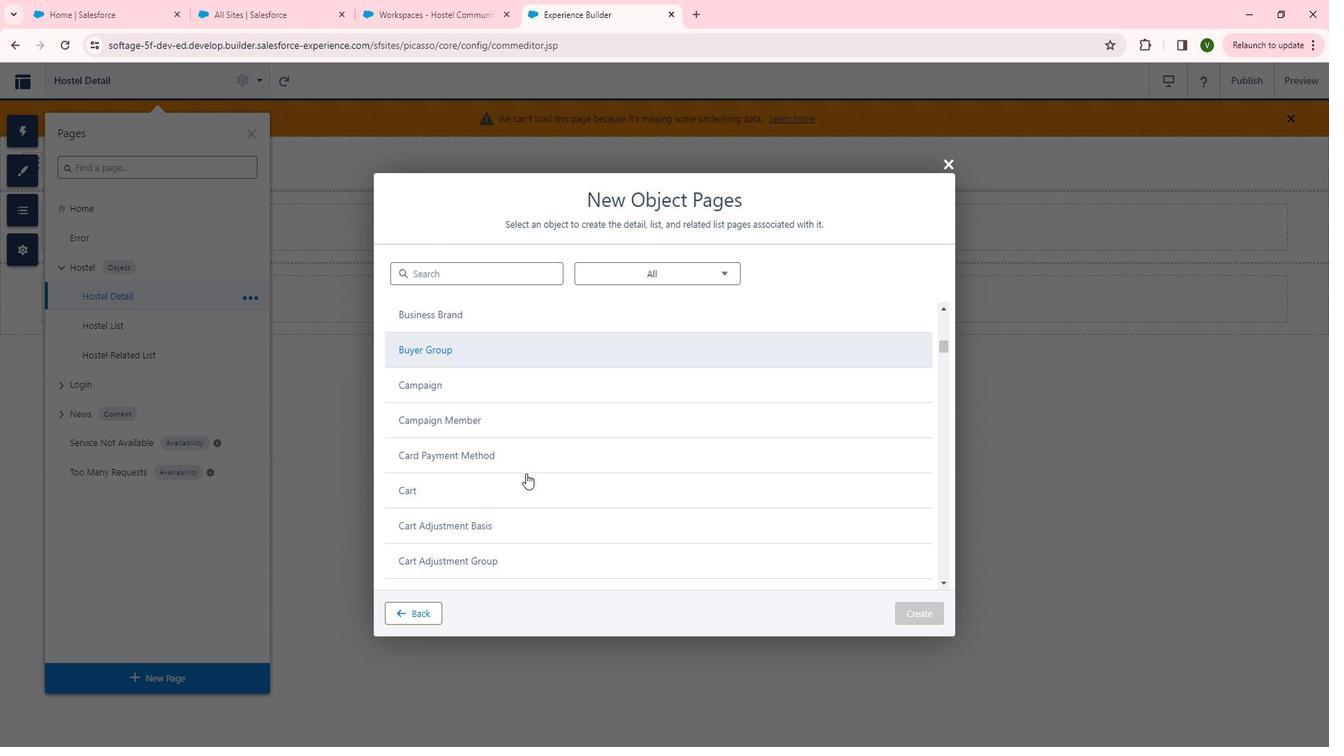 
Action: Mouse scrolled (545, 474) with delta (0, 0)
Screenshot: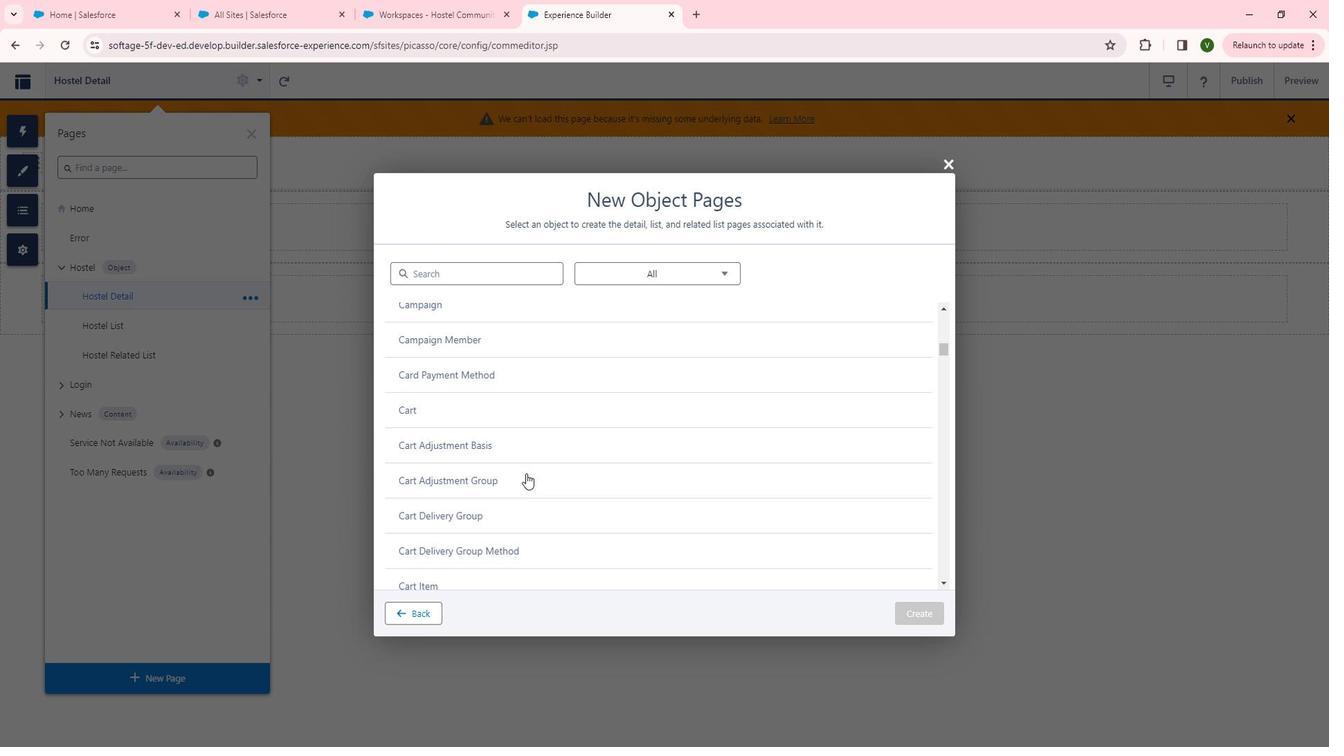 
Action: Mouse scrolled (545, 474) with delta (0, 0)
Screenshot: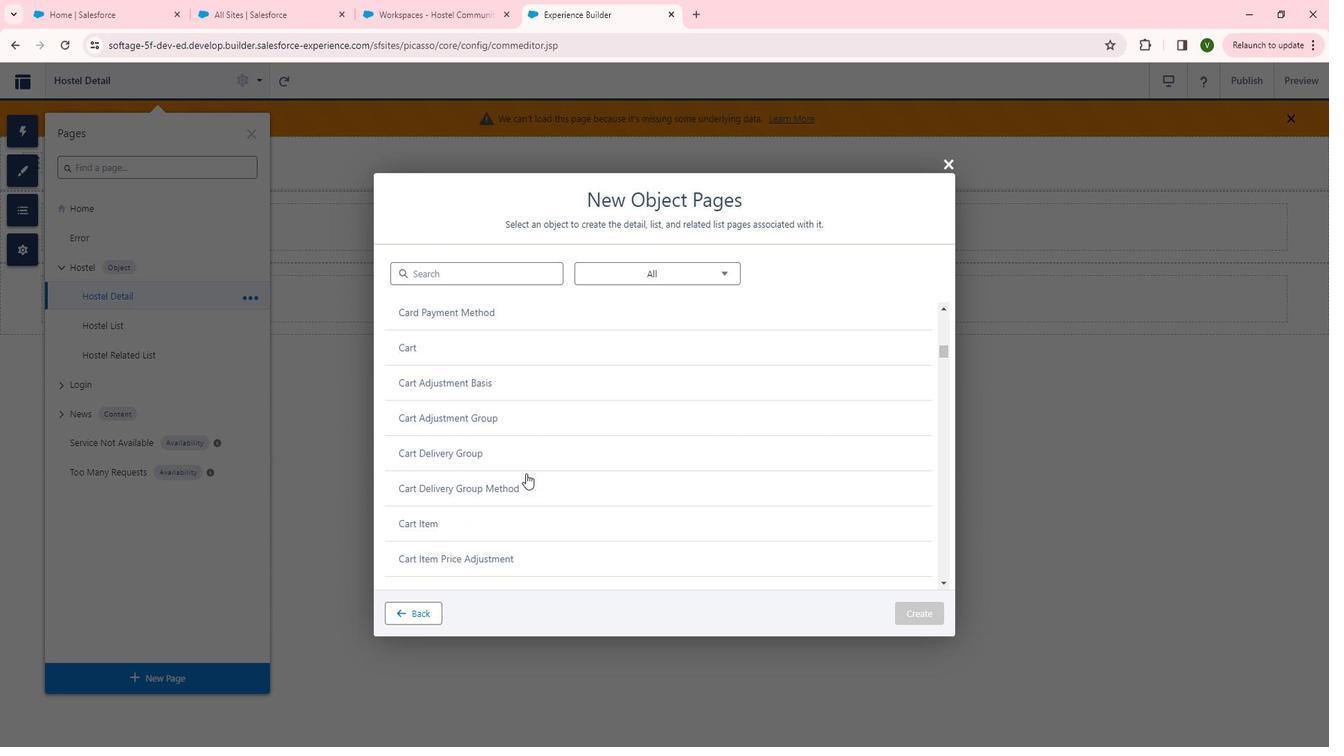 
Action: Mouse moved to (544, 476)
Screenshot: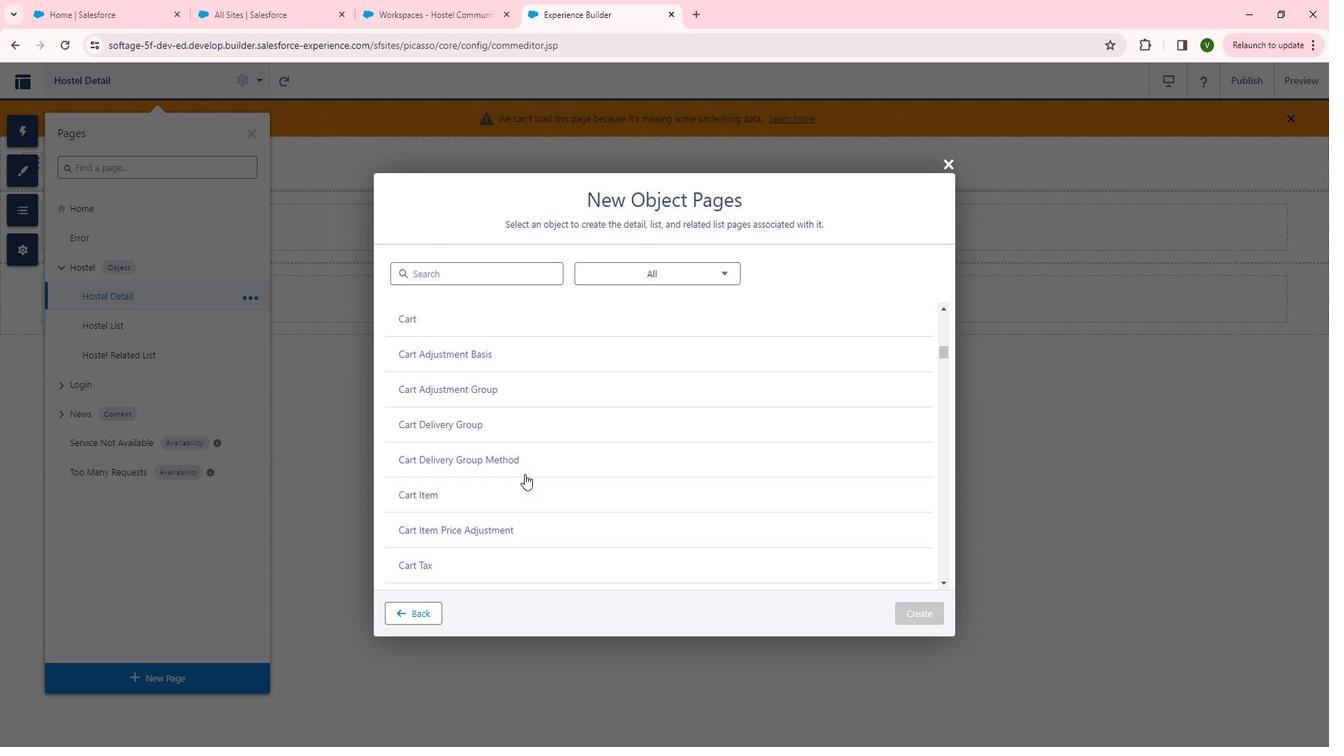 
Action: Mouse scrolled (544, 475) with delta (0, 0)
Screenshot: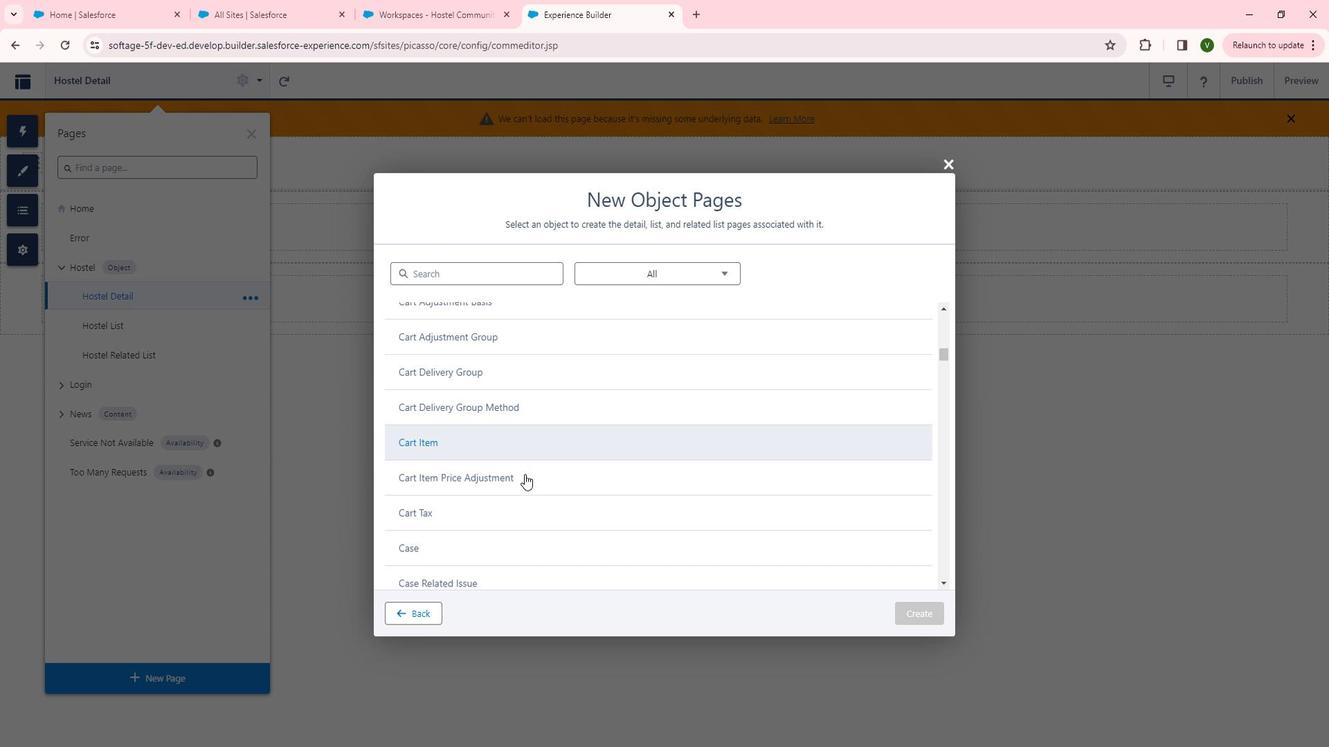 
Action: Mouse scrolled (544, 475) with delta (0, 0)
Screenshot: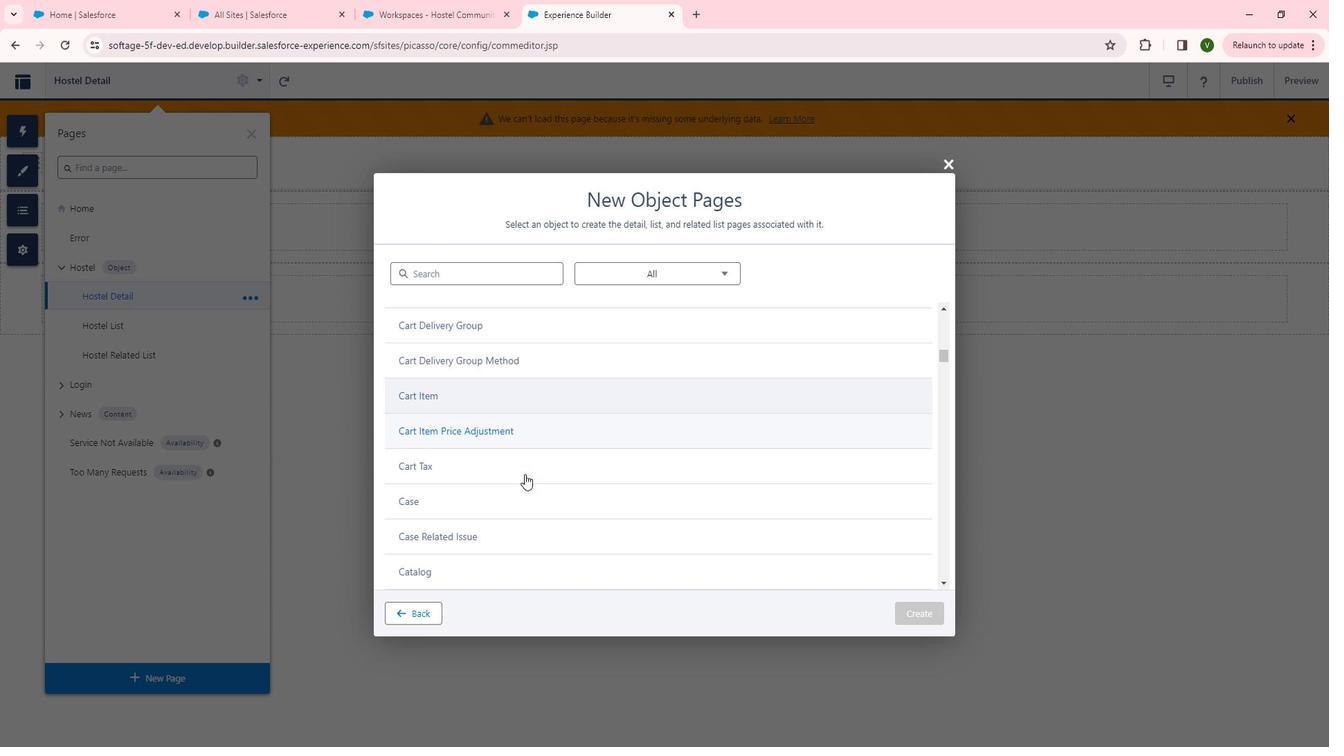 
Action: Mouse scrolled (544, 475) with delta (0, 0)
Screenshot: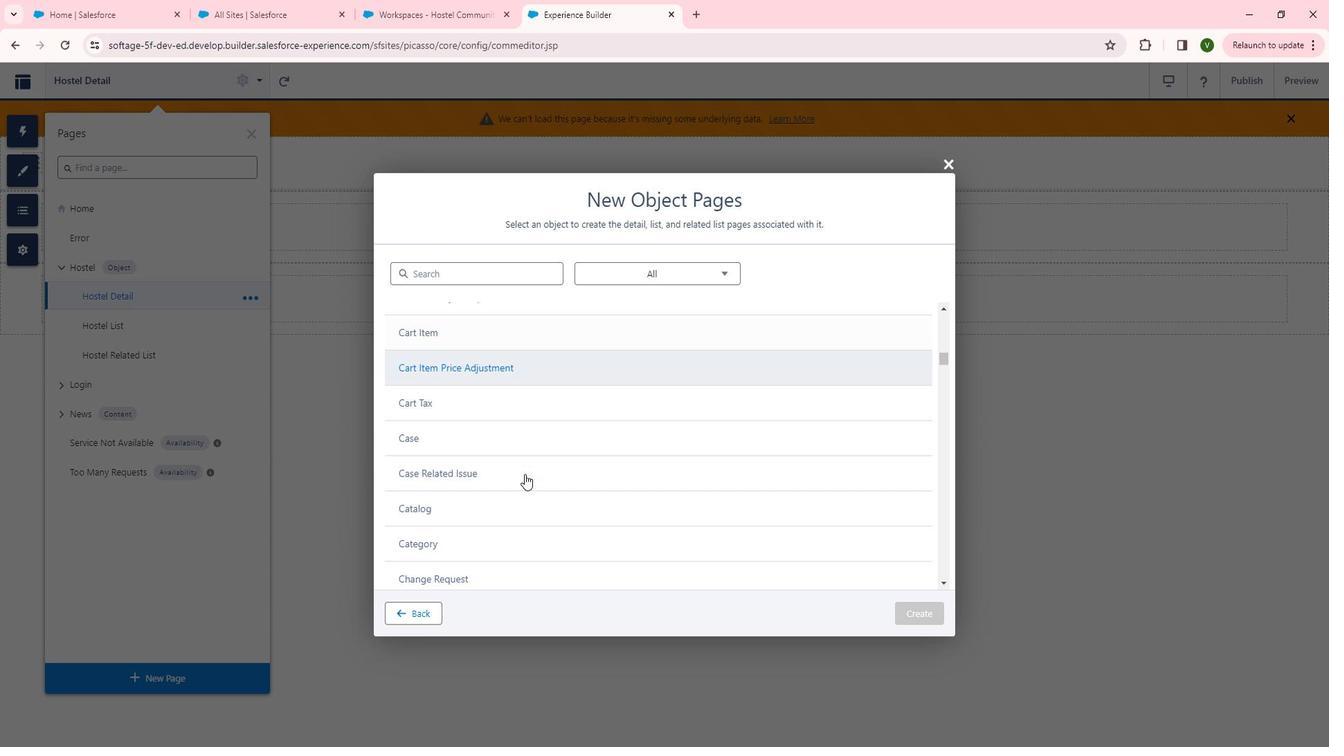 
Action: Mouse scrolled (544, 475) with delta (0, 0)
Screenshot: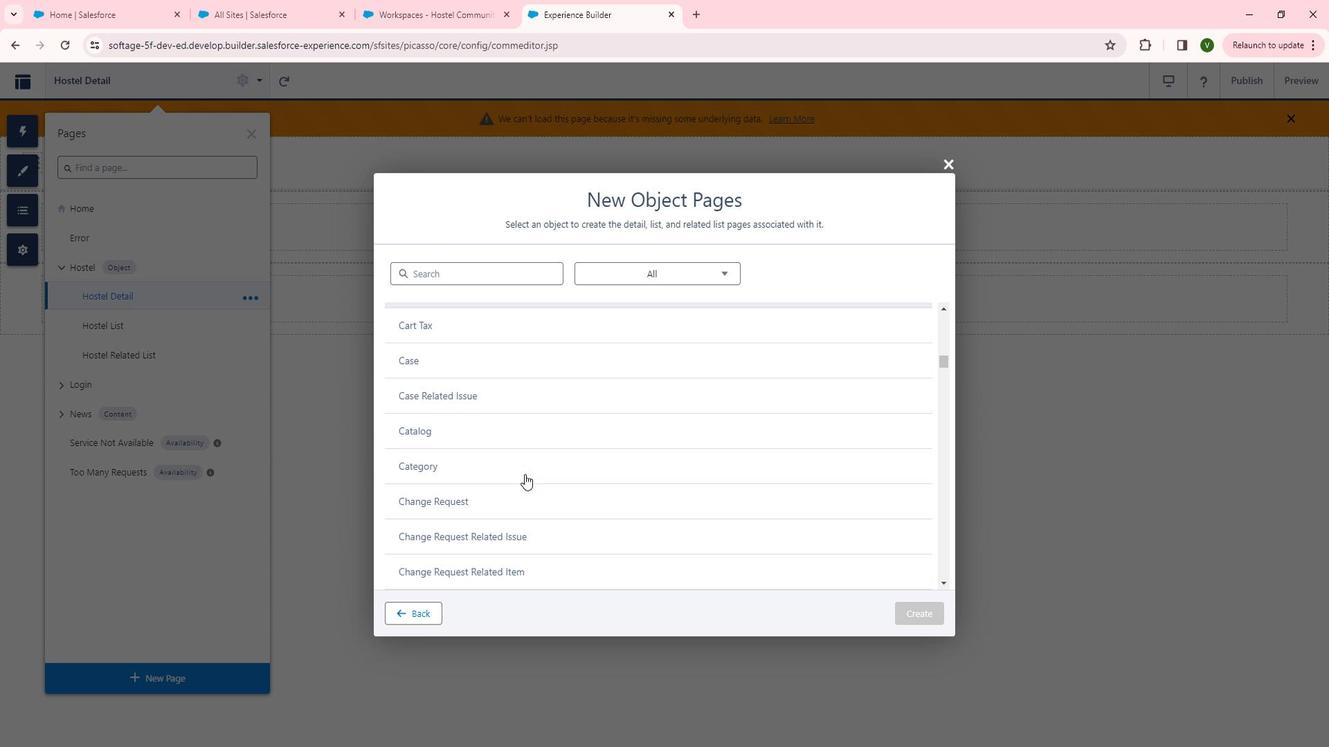 
Action: Mouse moved to (543, 476)
Screenshot: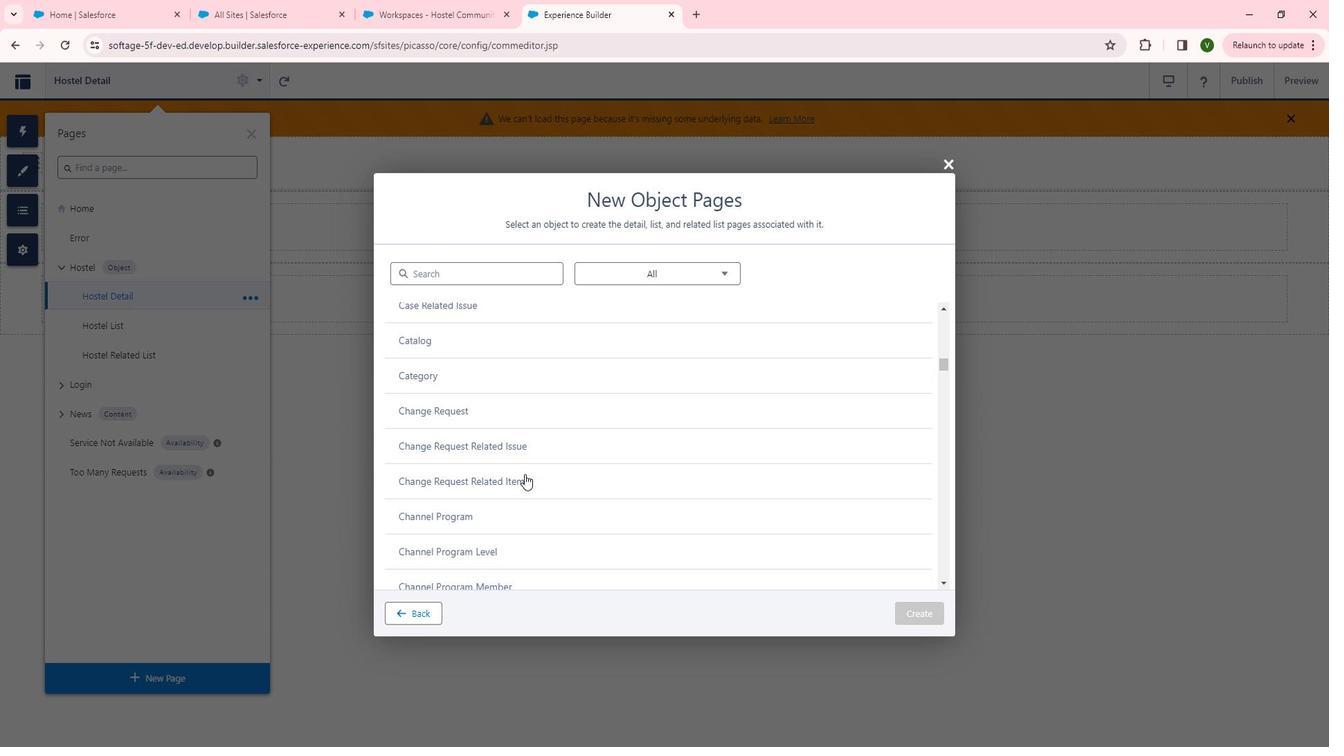 
Action: Mouse scrolled (543, 475) with delta (0, 0)
Screenshot: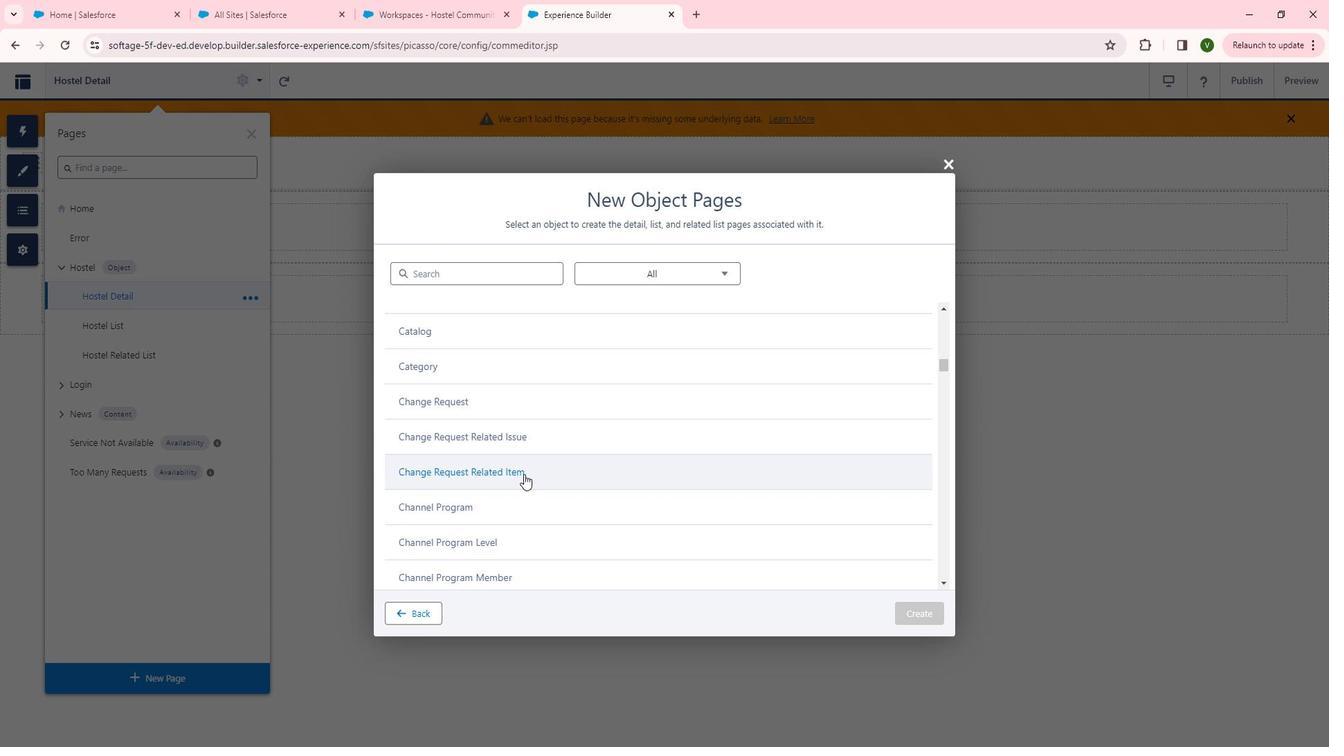 
Action: Mouse scrolled (543, 475) with delta (0, 0)
Screenshot: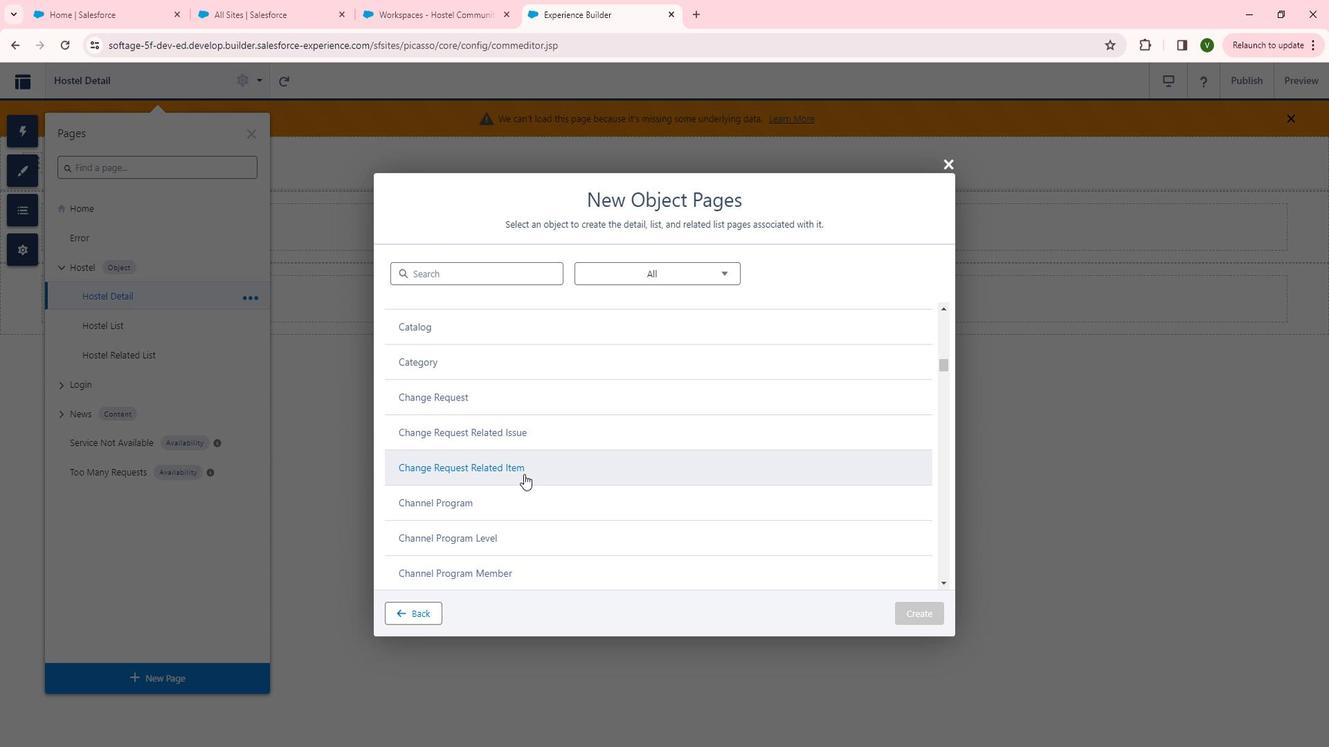 
Action: Mouse scrolled (543, 475) with delta (0, 0)
Screenshot: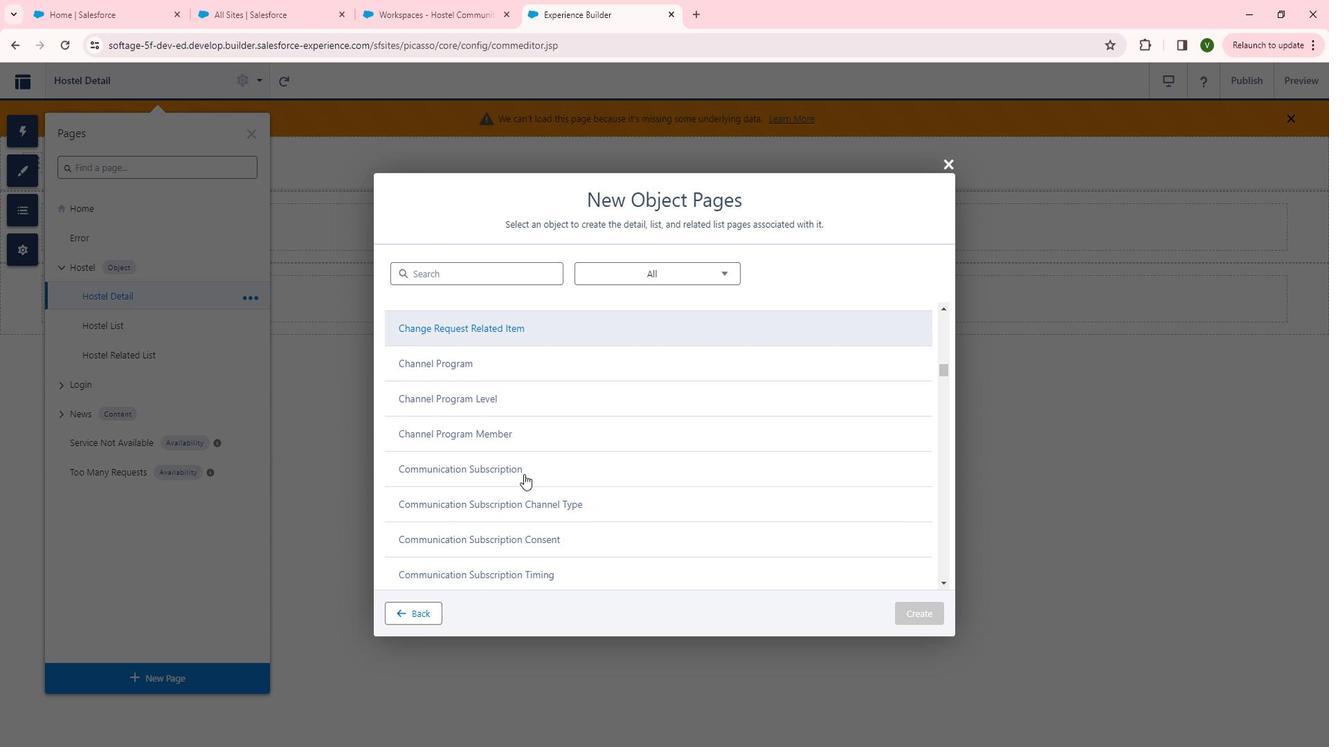 
Action: Mouse scrolled (543, 475) with delta (0, 0)
Screenshot: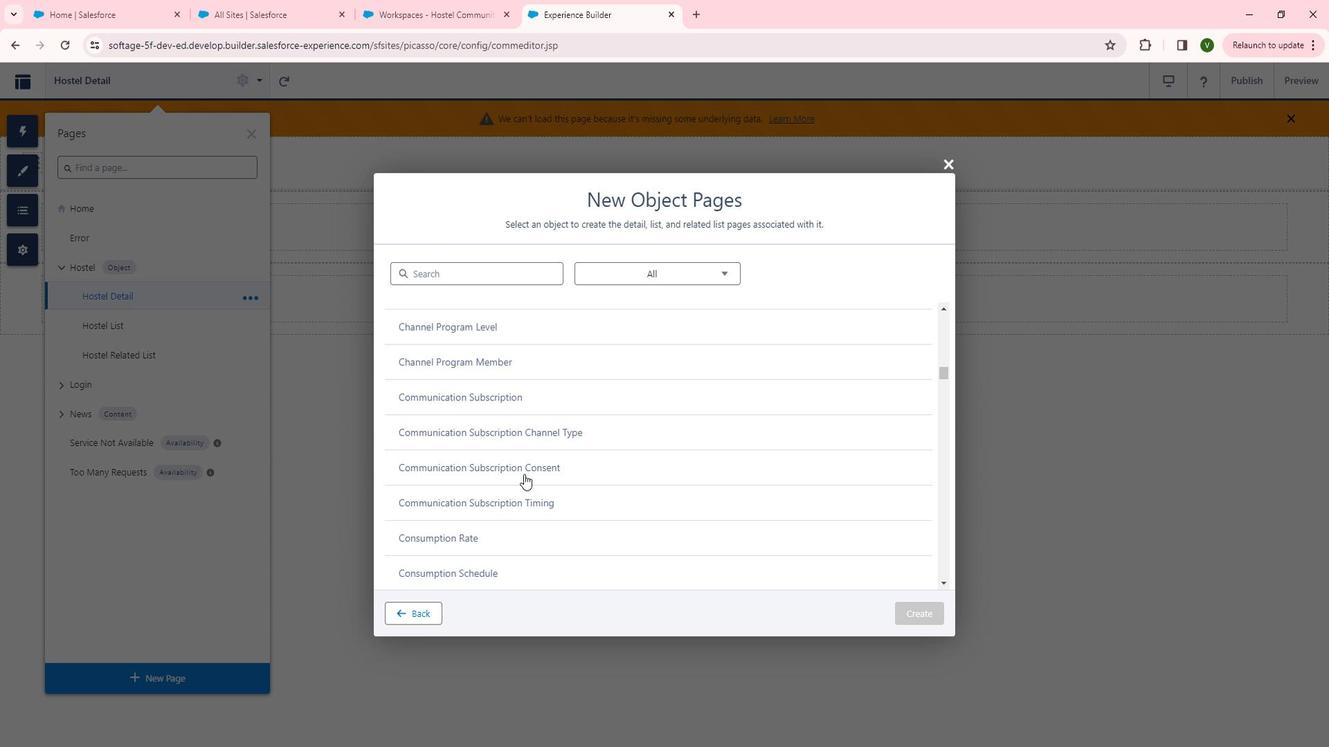 
Action: Mouse scrolled (543, 475) with delta (0, 0)
Screenshot: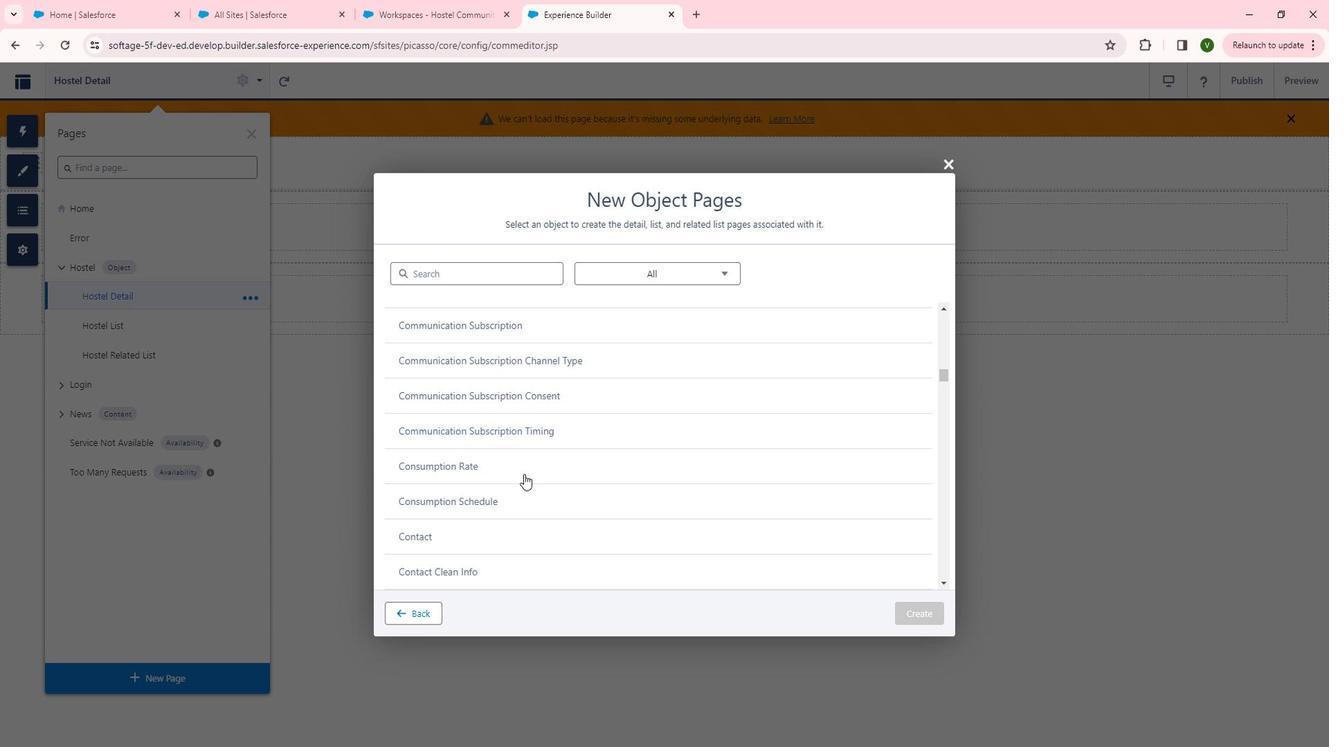 
Action: Mouse scrolled (543, 475) with delta (0, 0)
Screenshot: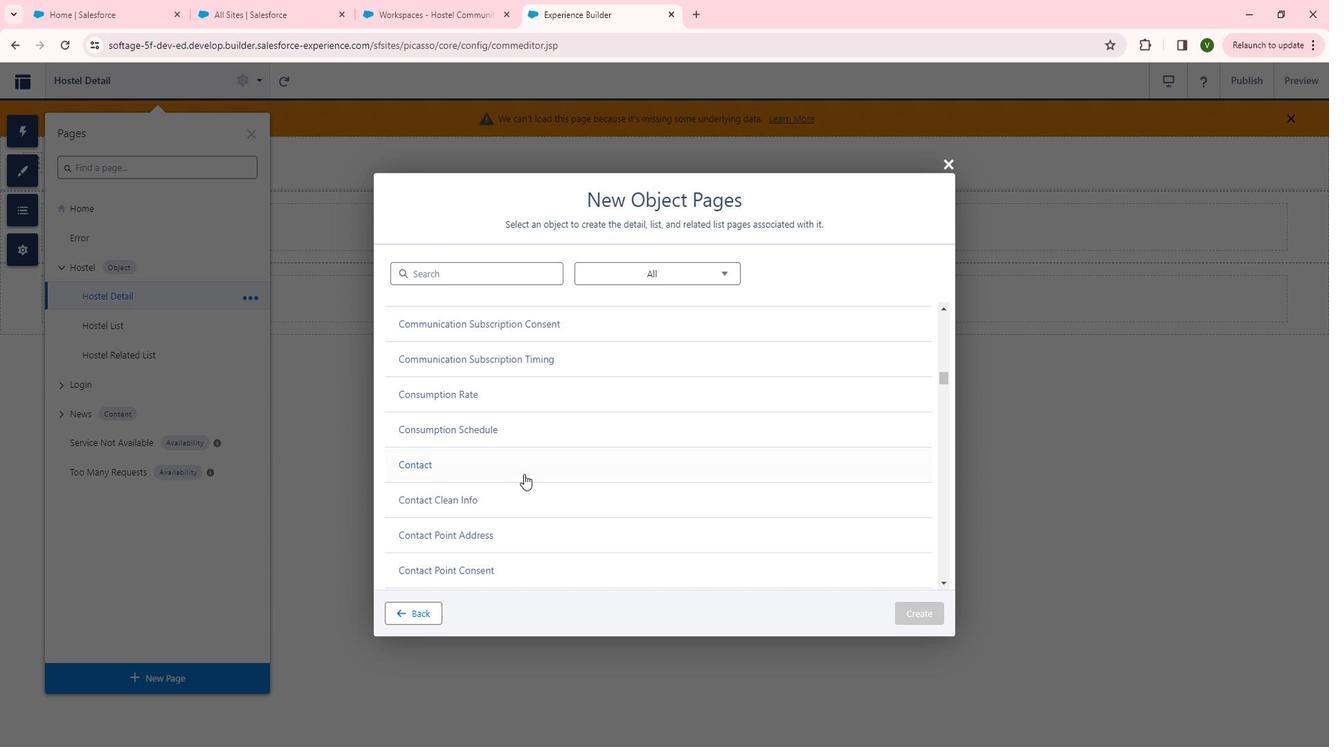 
Action: Mouse scrolled (543, 475) with delta (0, 0)
Screenshot: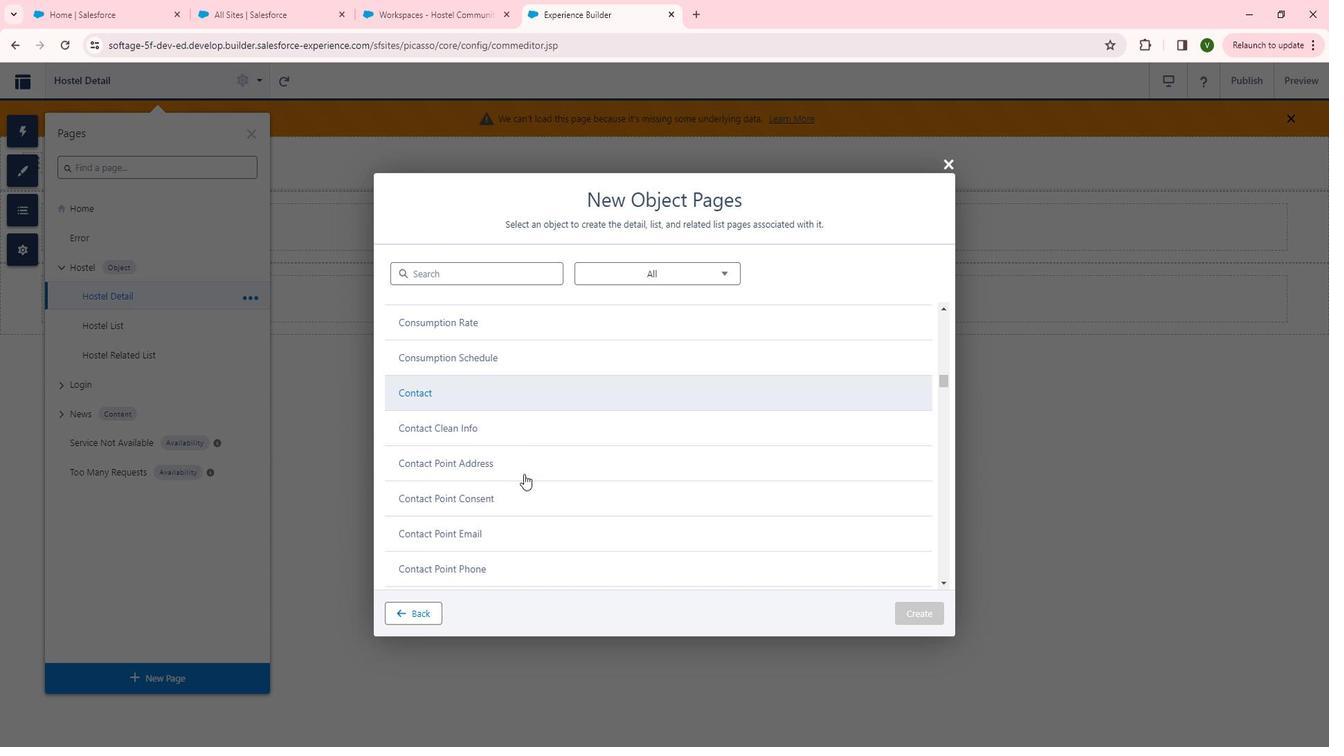 
Action: Mouse scrolled (543, 475) with delta (0, 0)
Screenshot: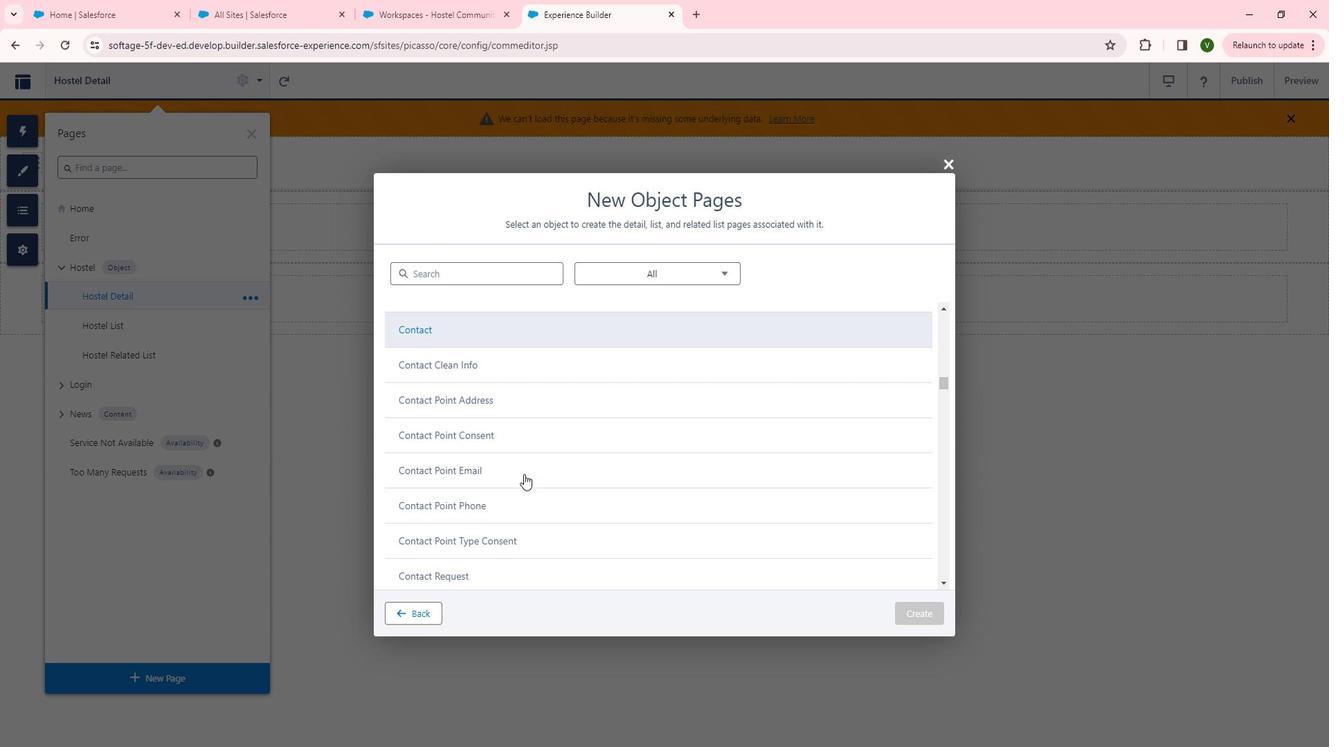 
Action: Mouse scrolled (543, 475) with delta (0, 0)
Screenshot: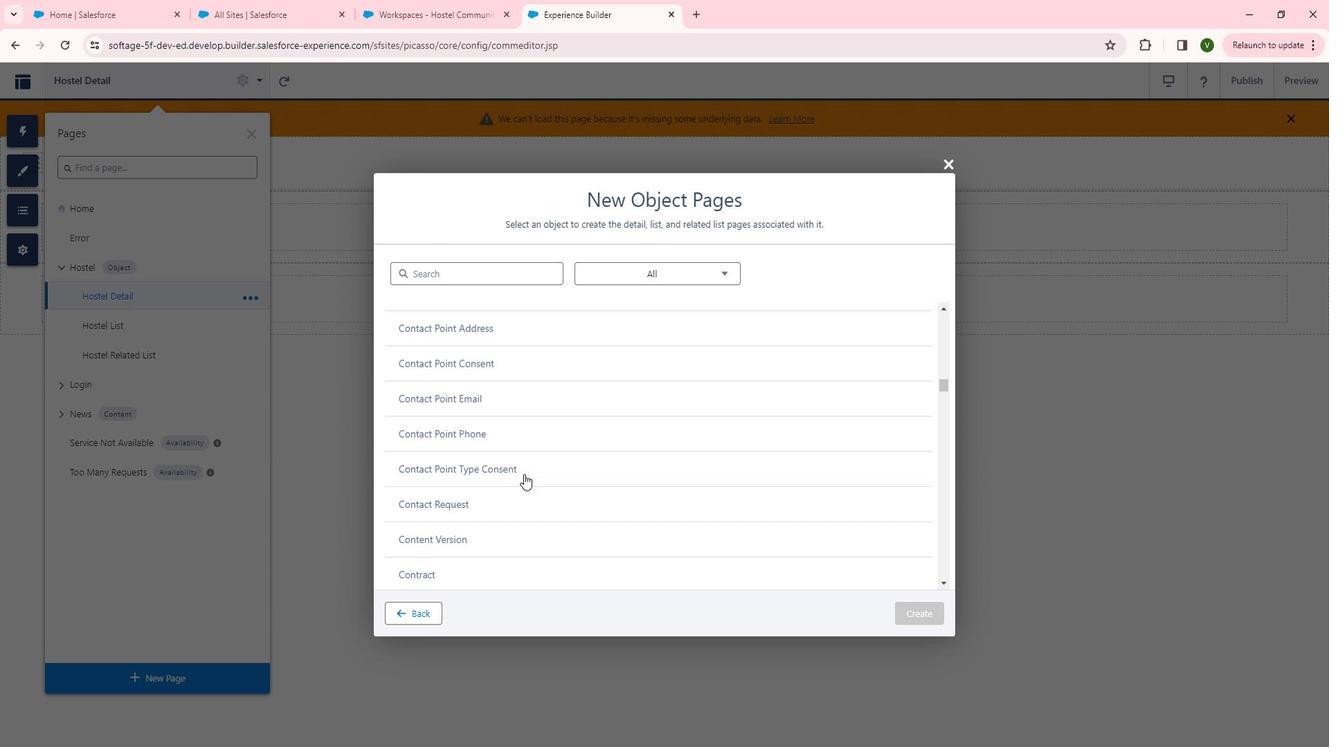 
Action: Mouse scrolled (543, 475) with delta (0, 0)
Screenshot: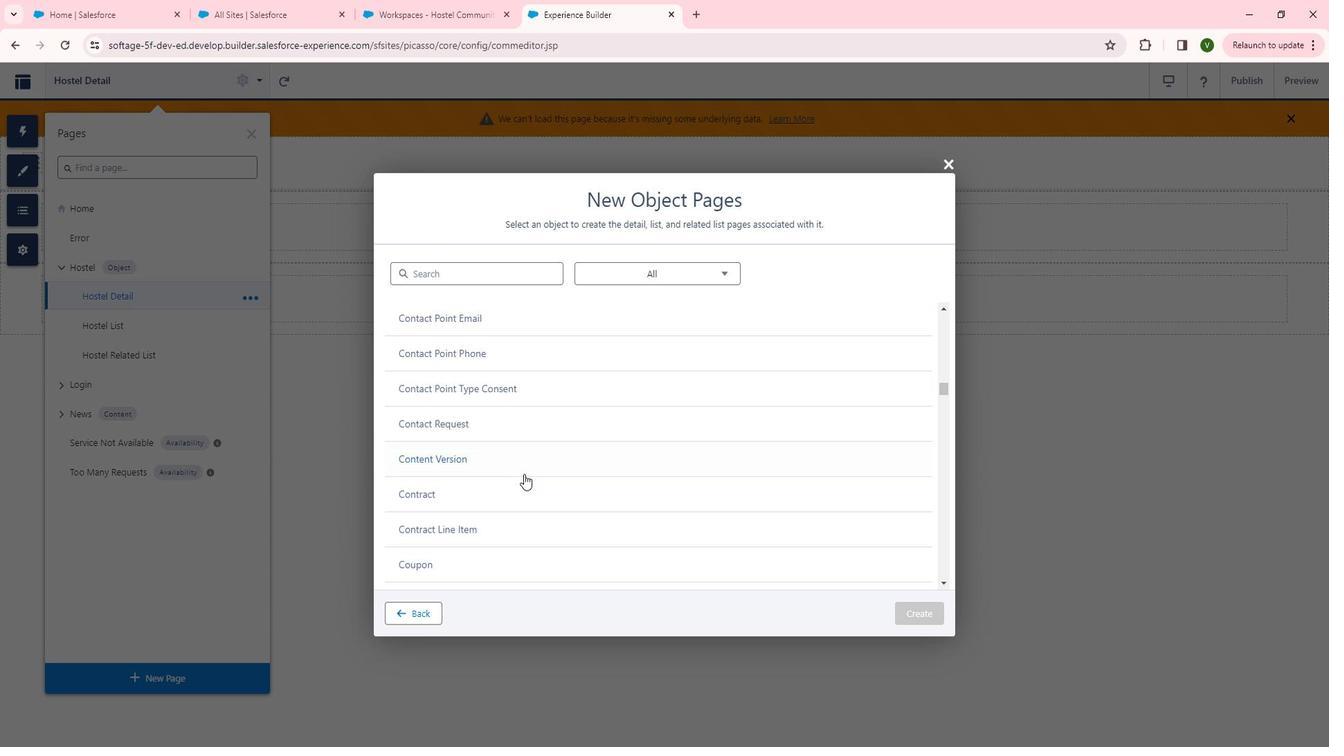 
Action: Mouse scrolled (543, 475) with delta (0, 0)
Screenshot: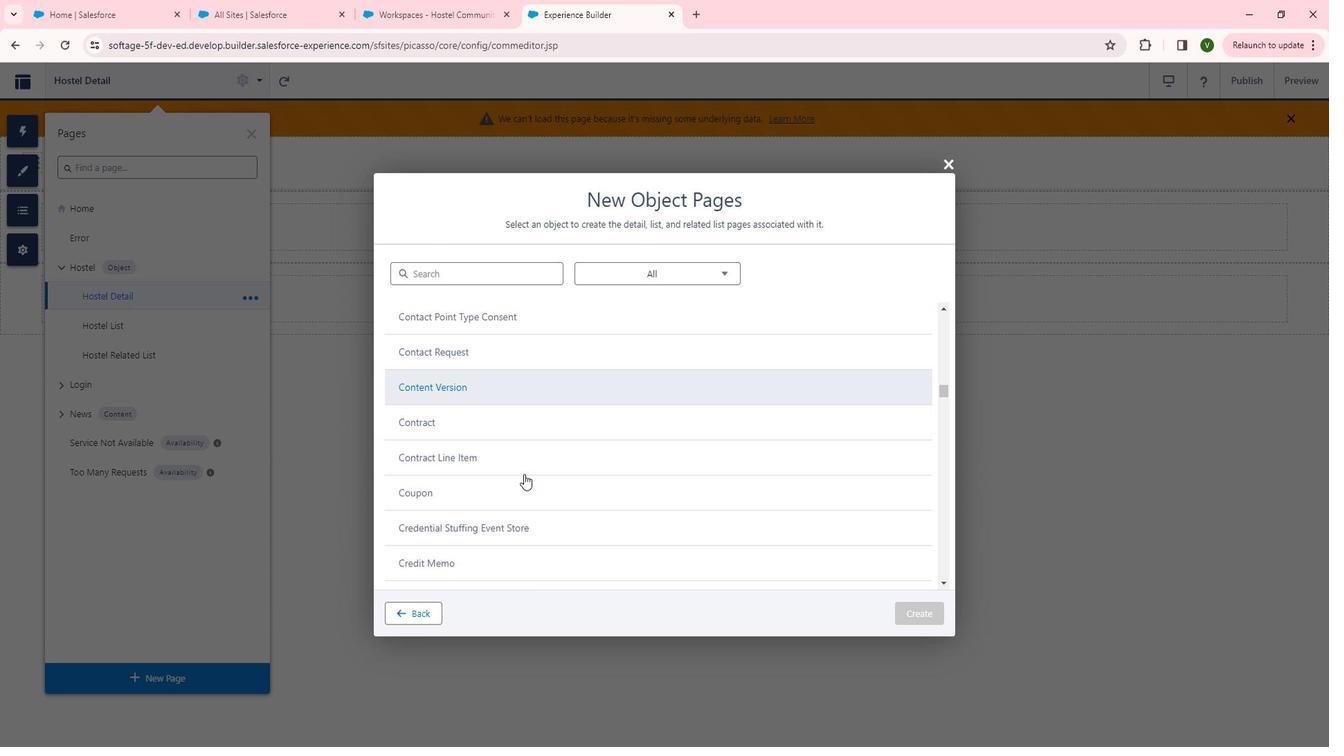 
Action: Mouse scrolled (543, 475) with delta (0, 0)
Screenshot: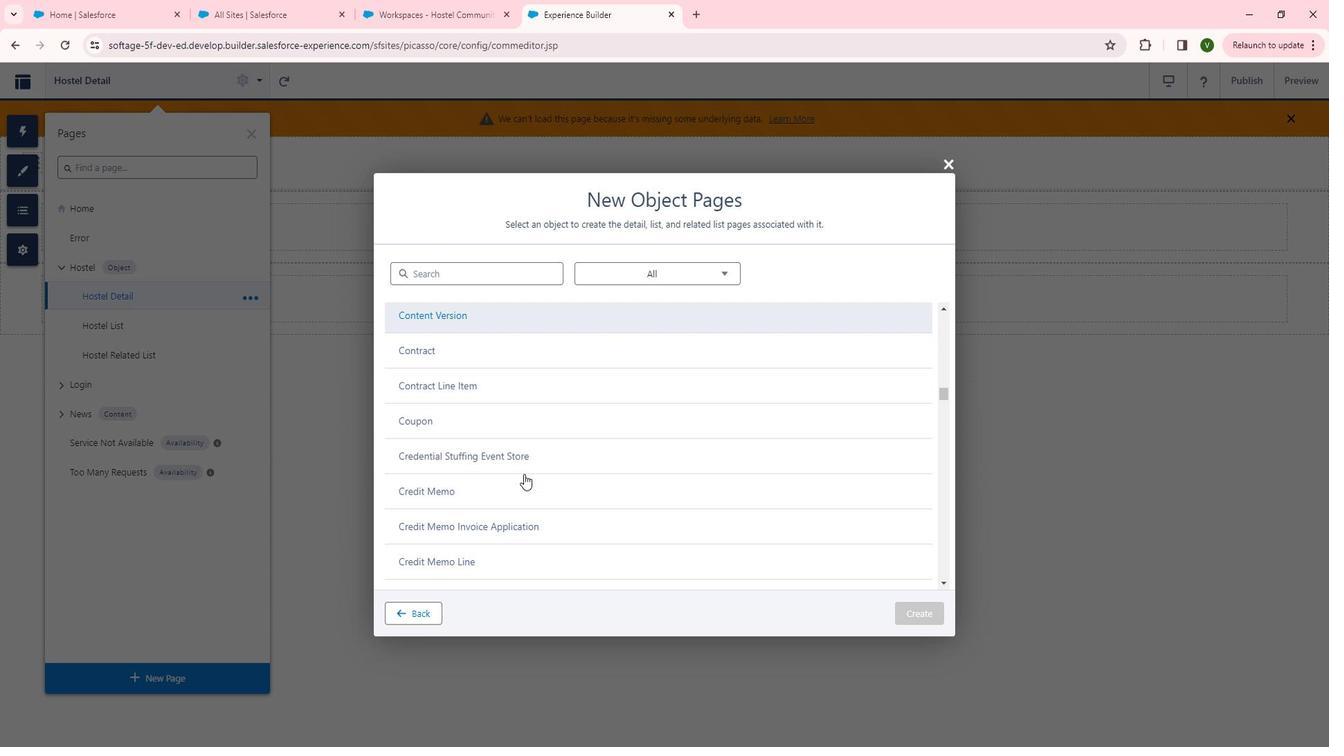 
Action: Mouse scrolled (543, 475) with delta (0, 0)
Screenshot: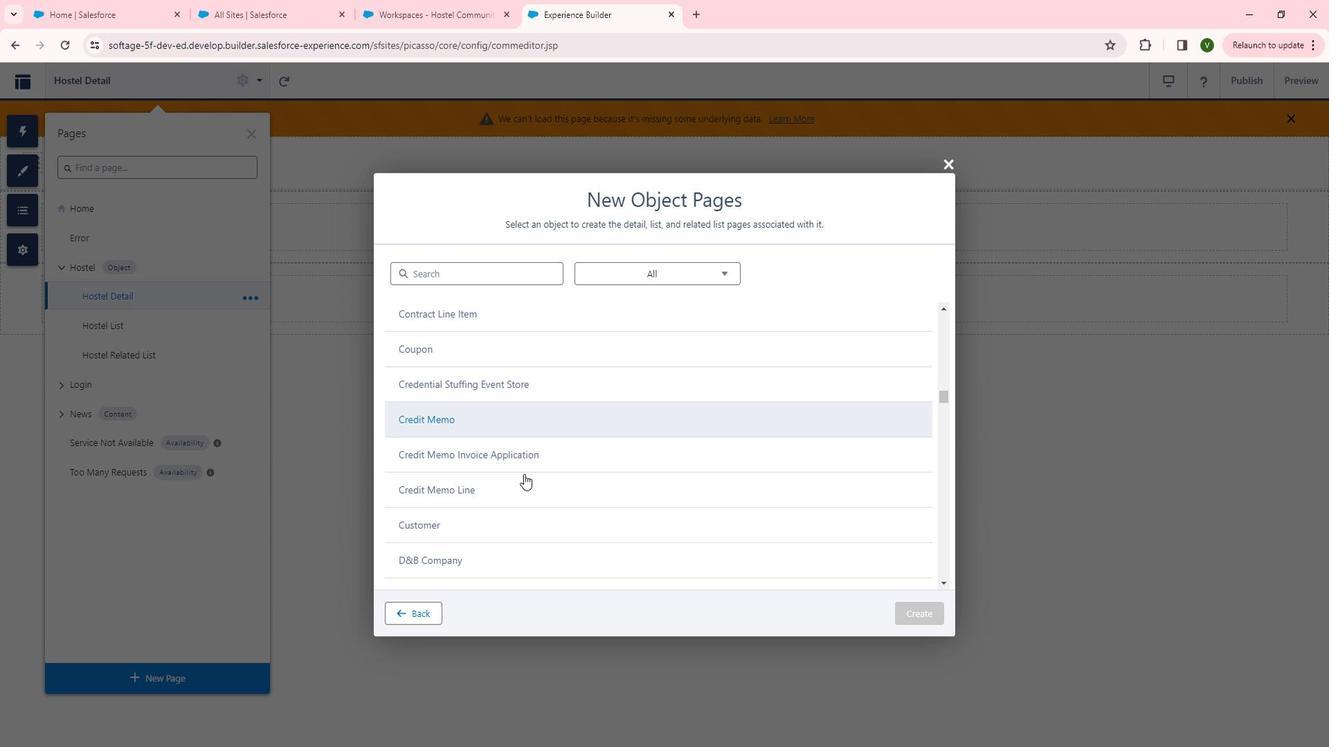 
Action: Mouse moved to (543, 476)
Screenshot: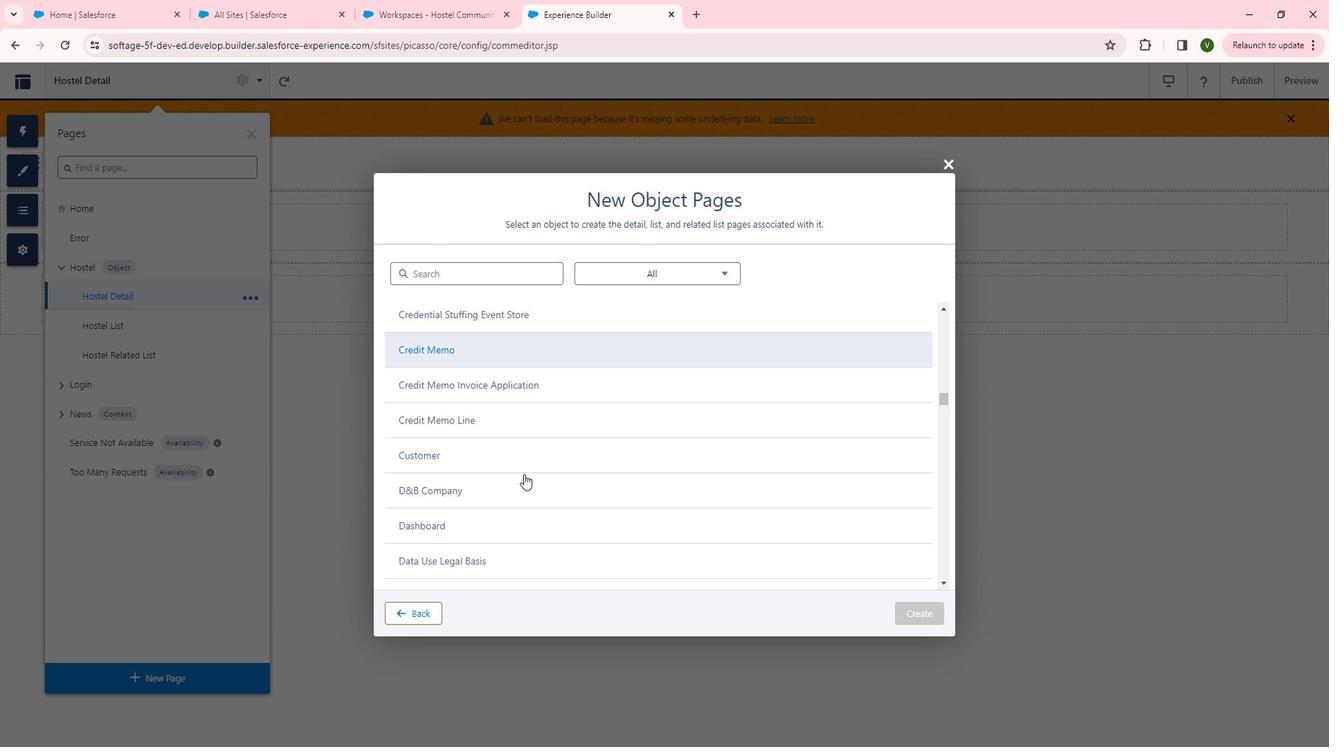 
Action: Mouse scrolled (543, 475) with delta (0, 0)
Screenshot: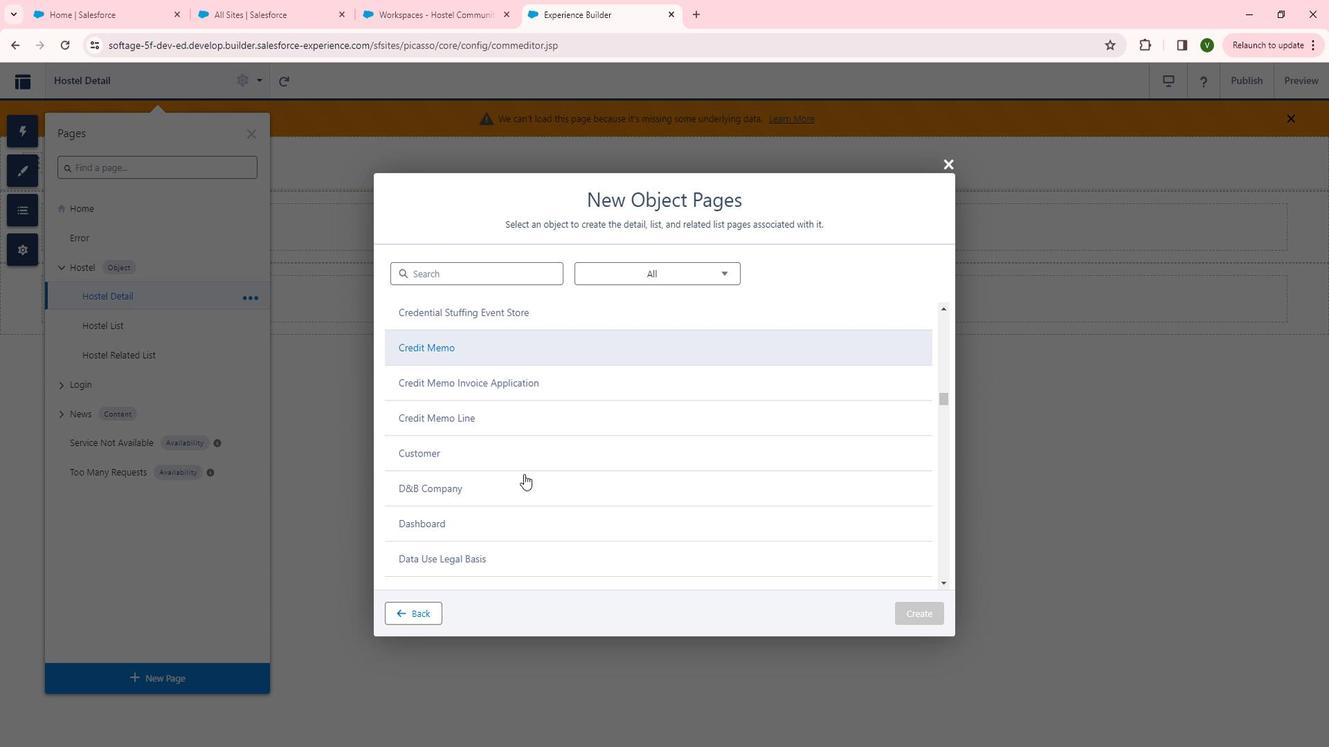 
Action: Mouse scrolled (543, 475) with delta (0, 0)
Screenshot: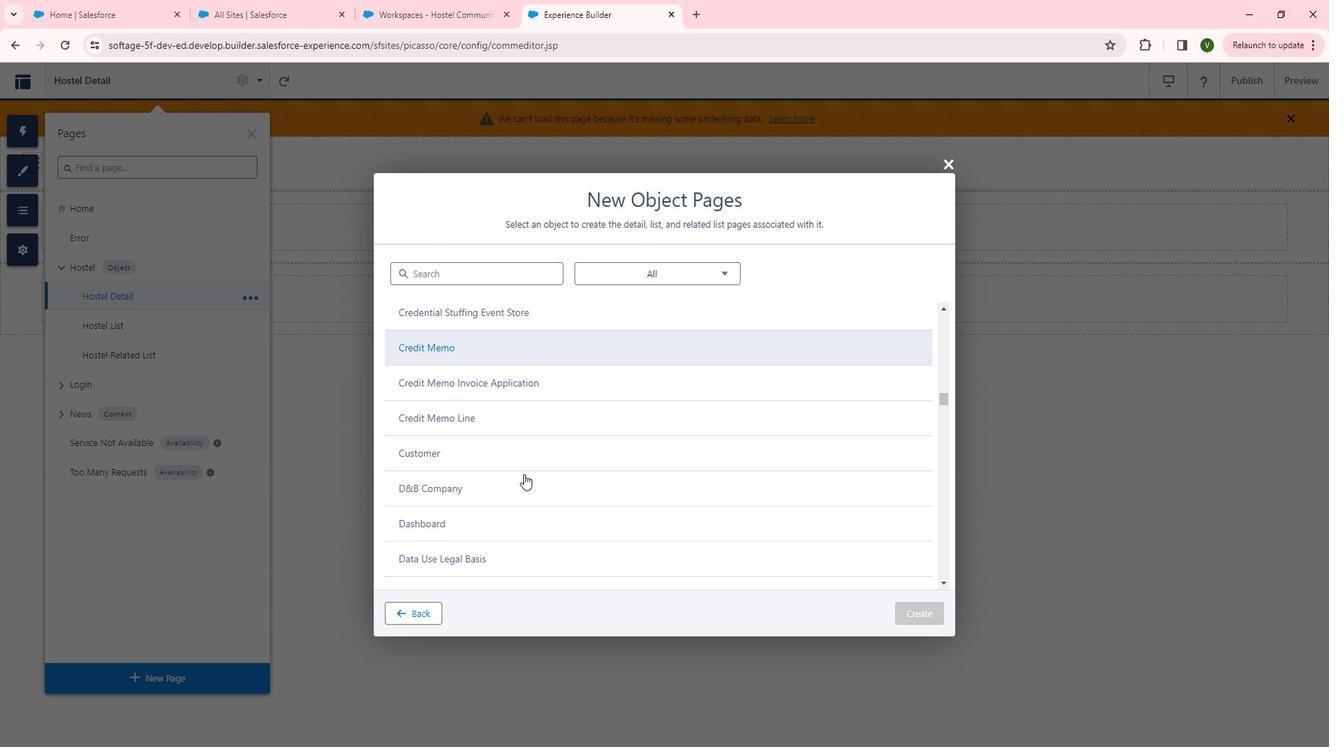 
Action: Mouse scrolled (543, 475) with delta (0, 0)
Screenshot: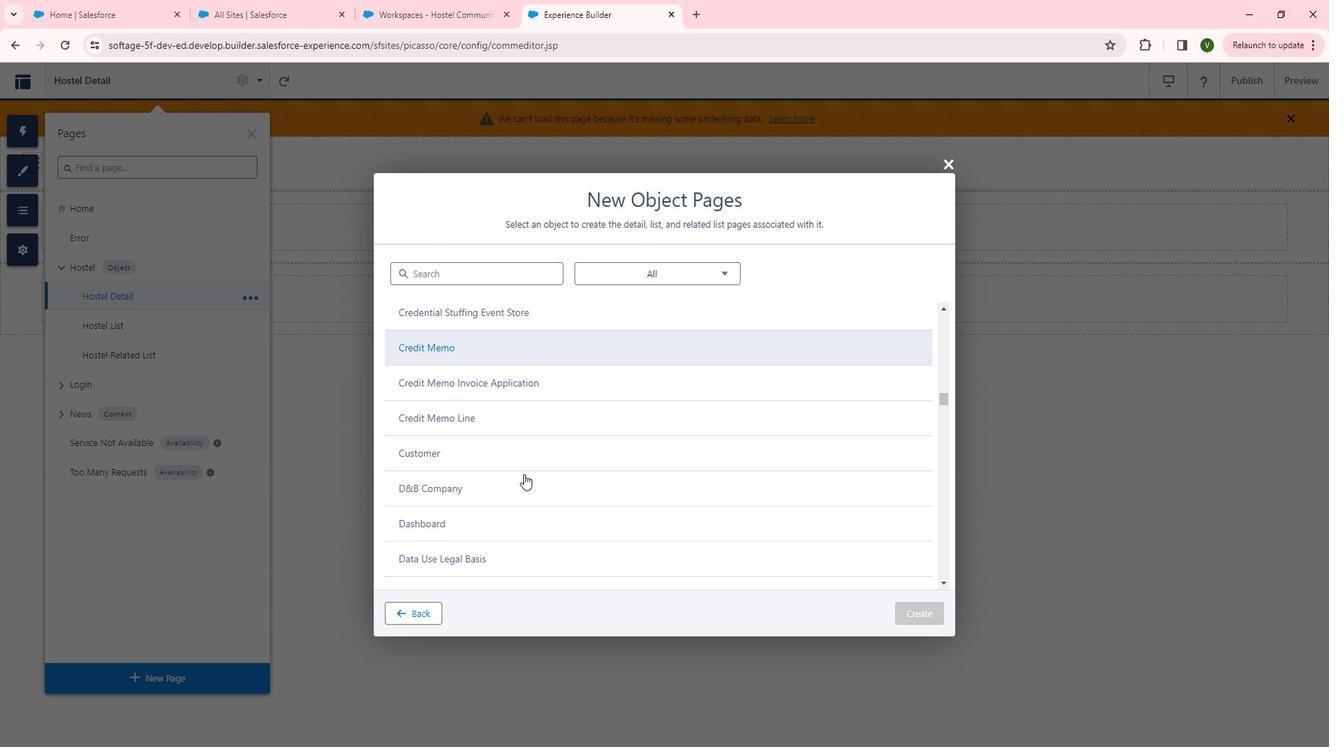 
Action: Mouse scrolled (543, 475) with delta (0, 0)
Screenshot: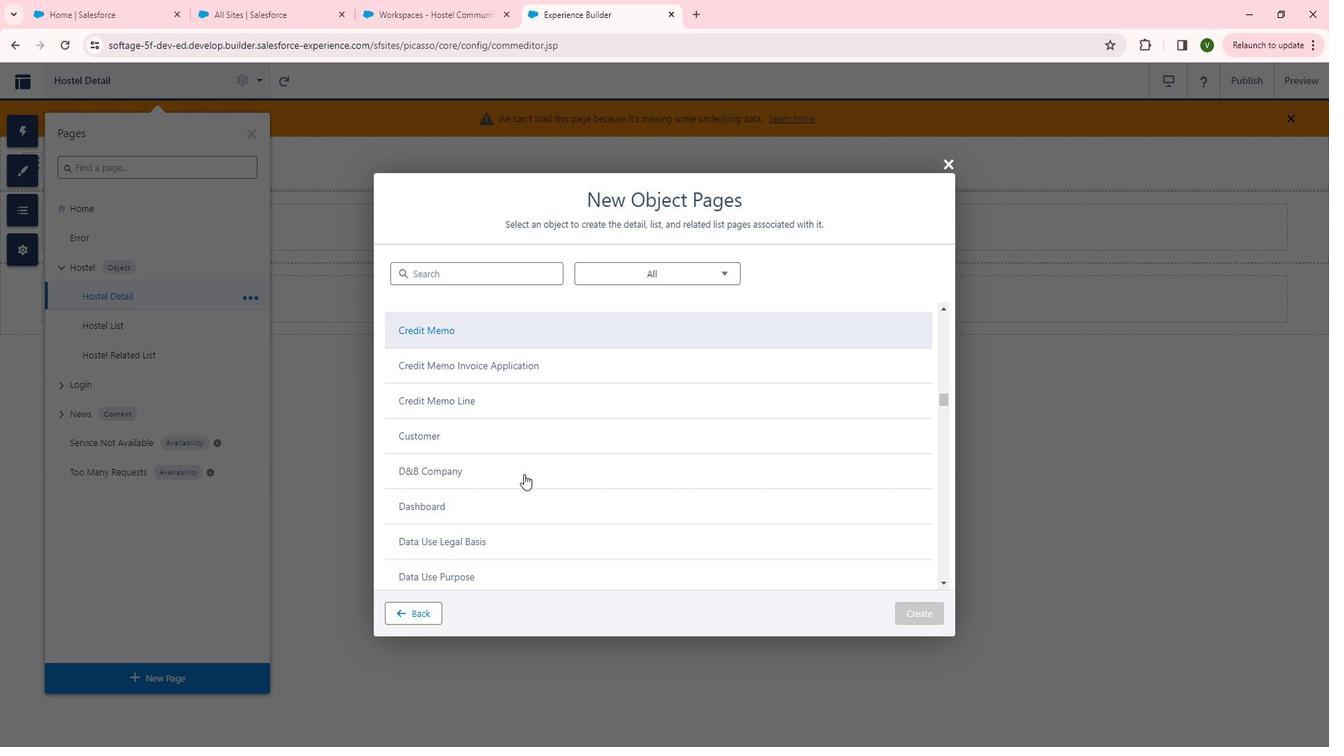 
Action: Mouse scrolled (543, 475) with delta (0, 0)
Screenshot: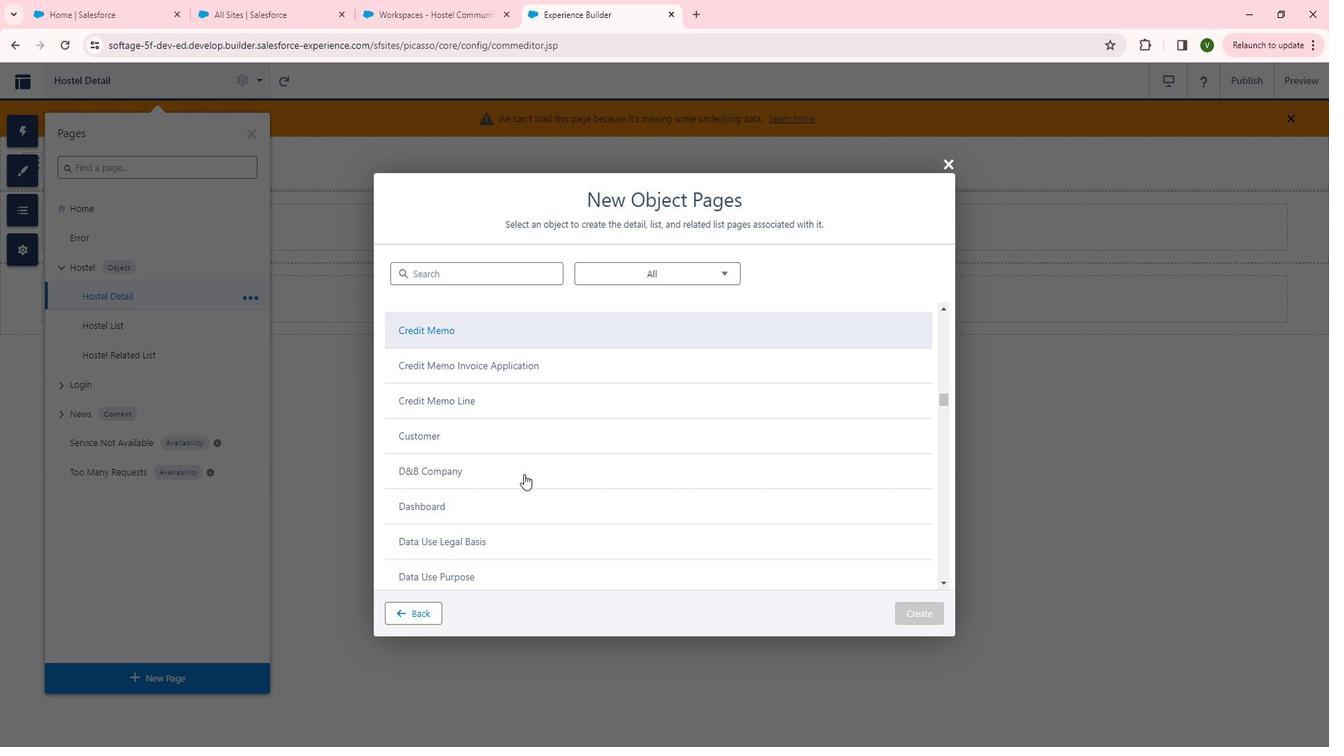 
Action: Mouse scrolled (543, 475) with delta (0, 0)
Screenshot: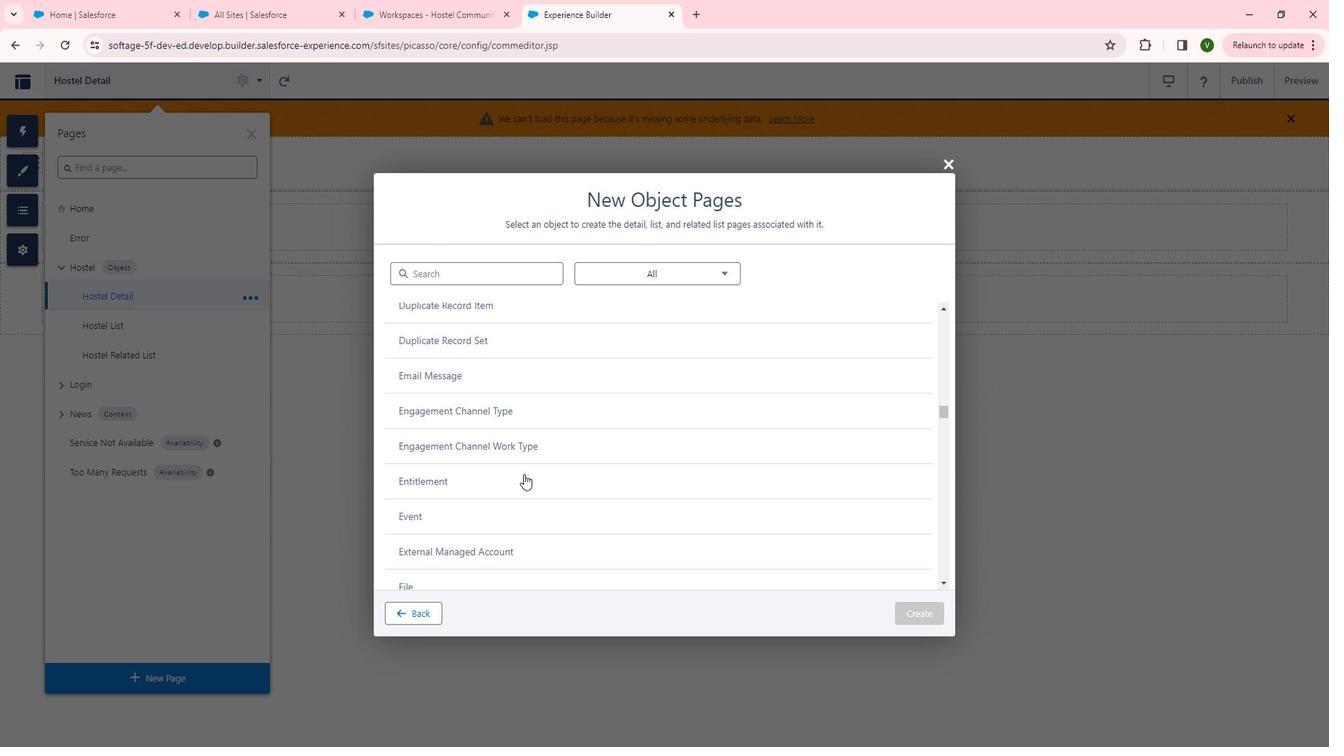
Action: Mouse scrolled (543, 475) with delta (0, 0)
Screenshot: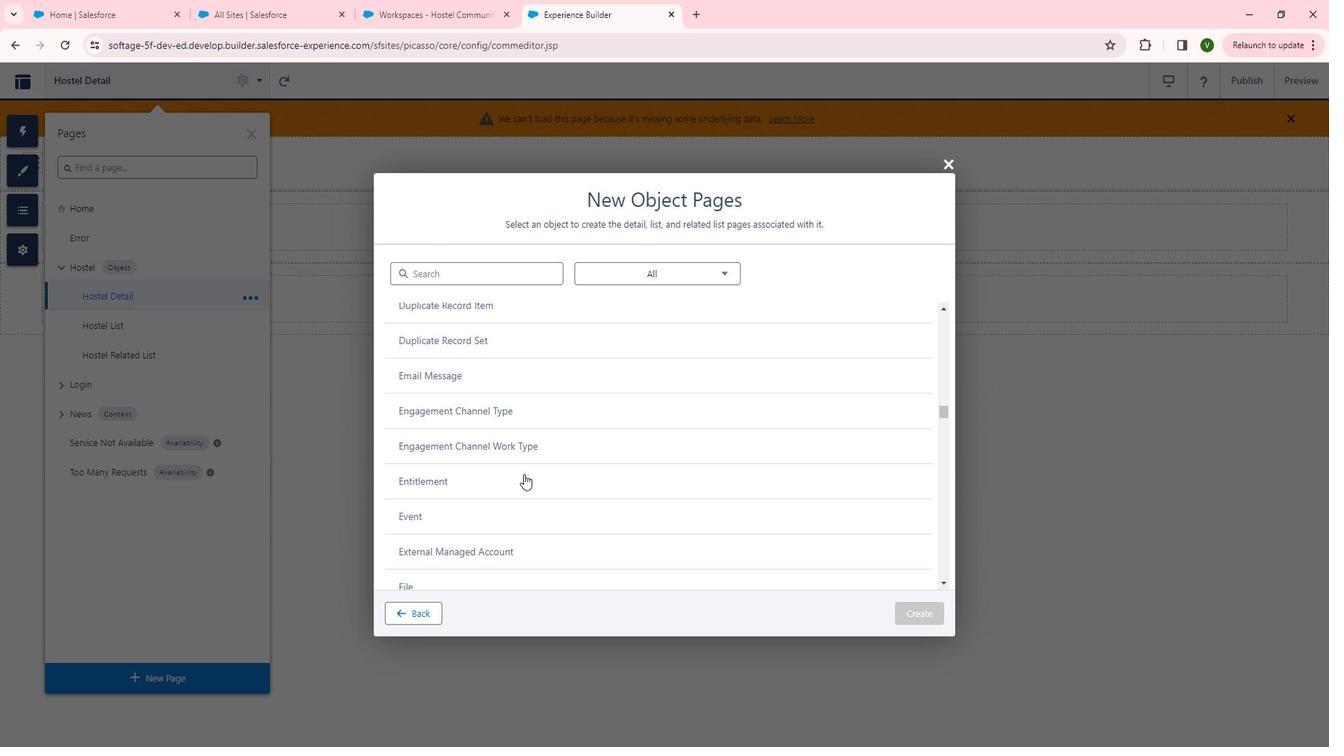 
Action: Mouse scrolled (543, 475) with delta (0, 0)
Screenshot: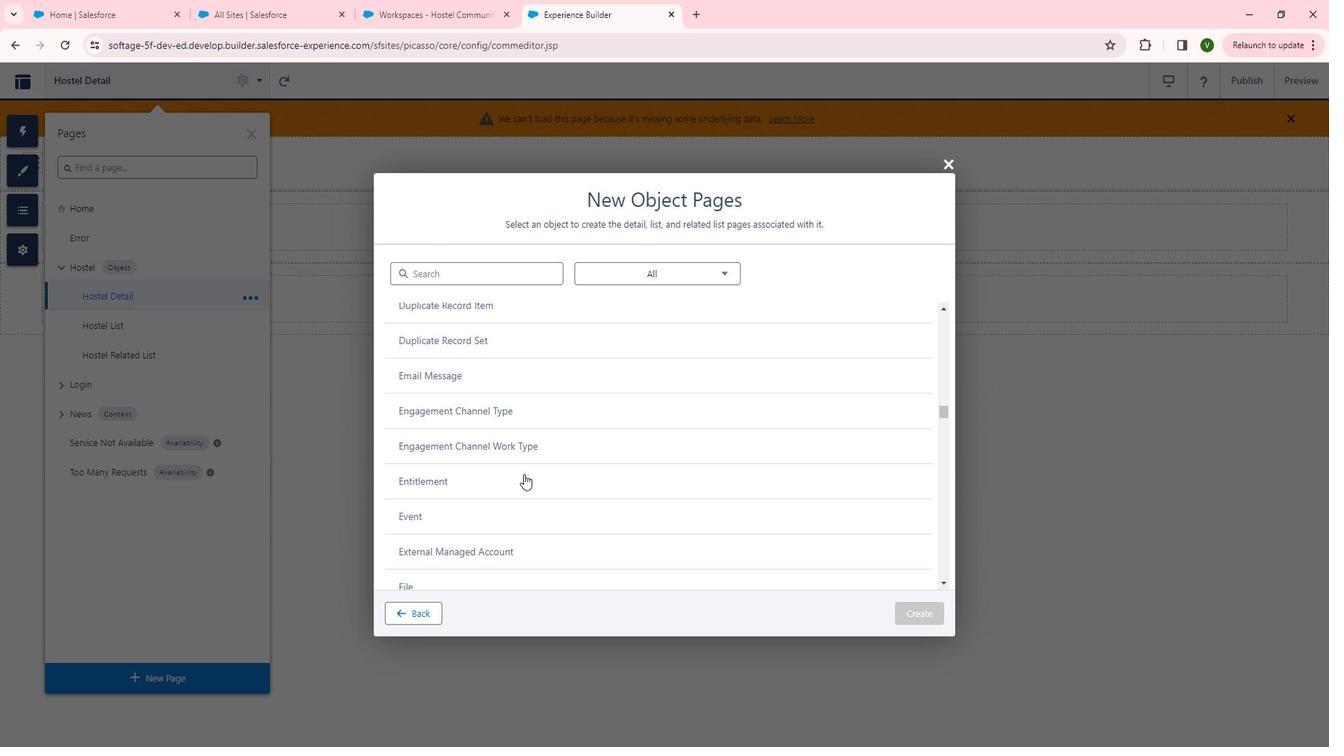 
Action: Mouse scrolled (543, 475) with delta (0, 0)
Screenshot: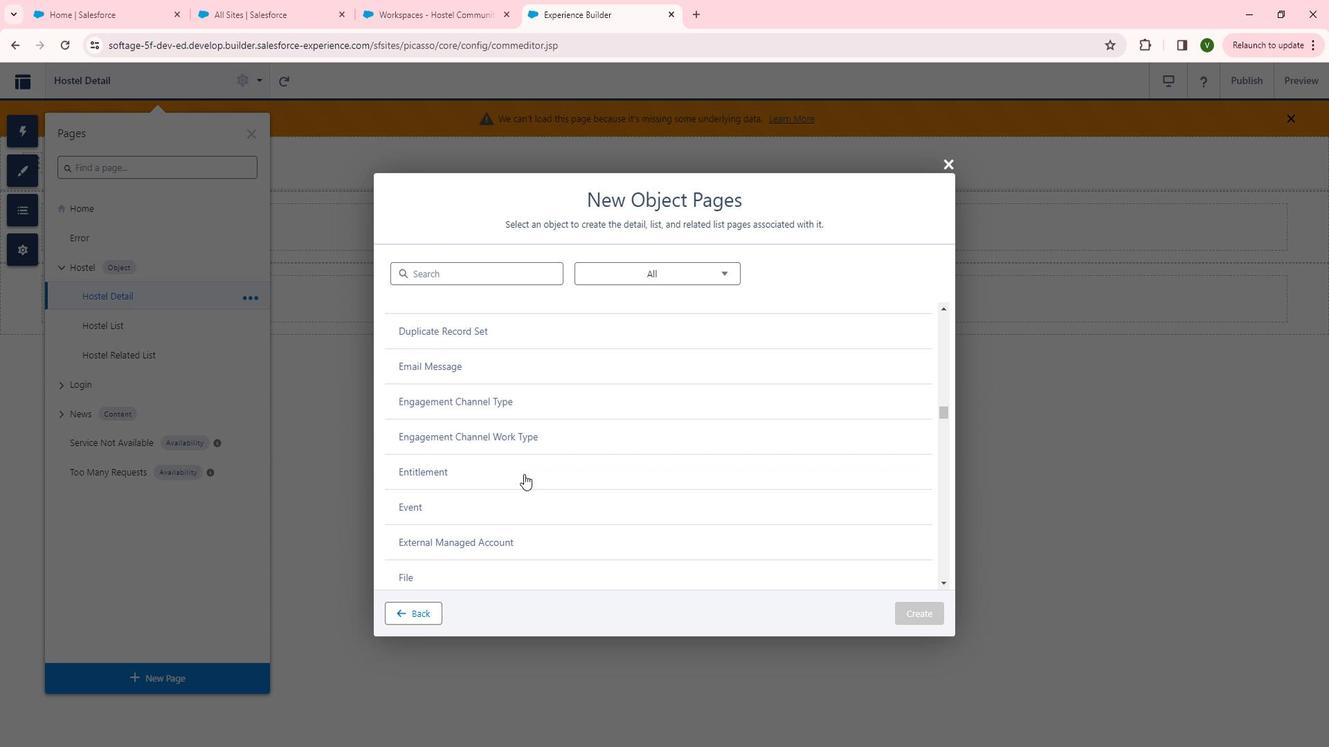 
Action: Mouse scrolled (543, 475) with delta (0, 0)
Screenshot: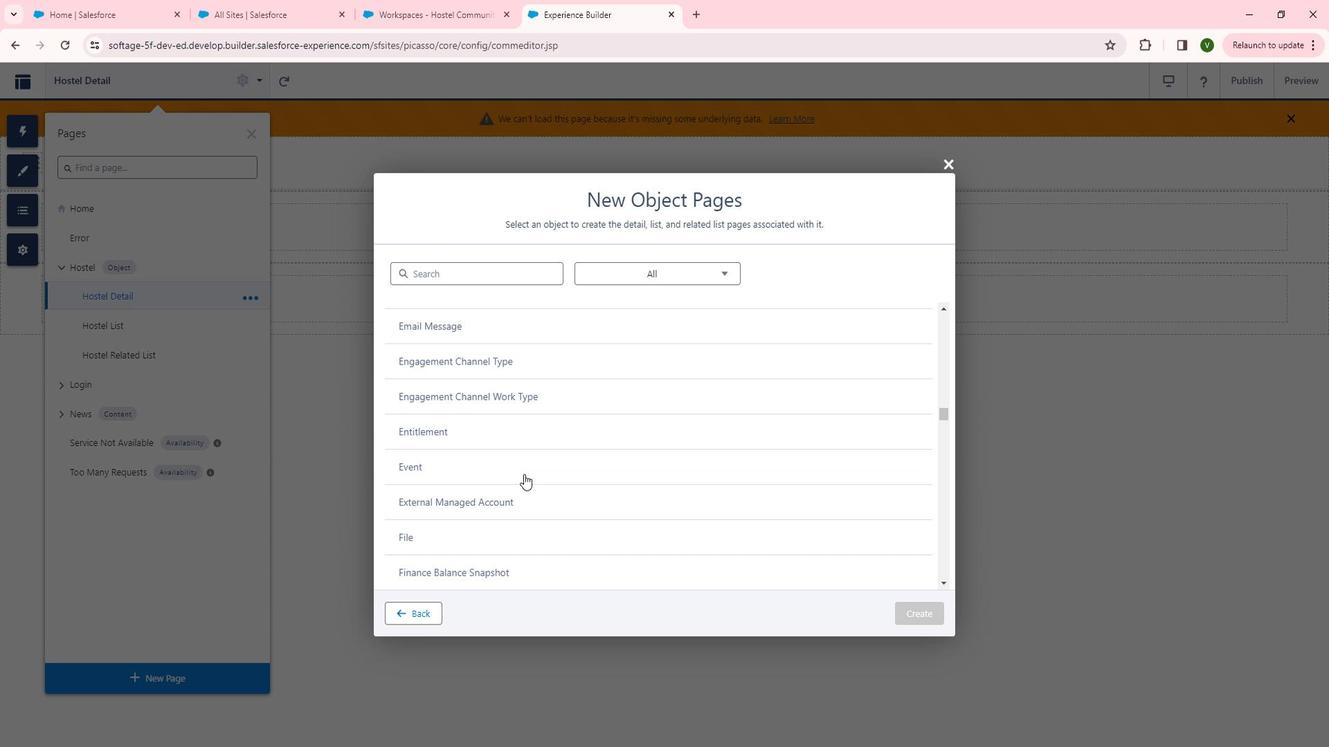 
Action: Mouse scrolled (543, 475) with delta (0, 0)
Screenshot: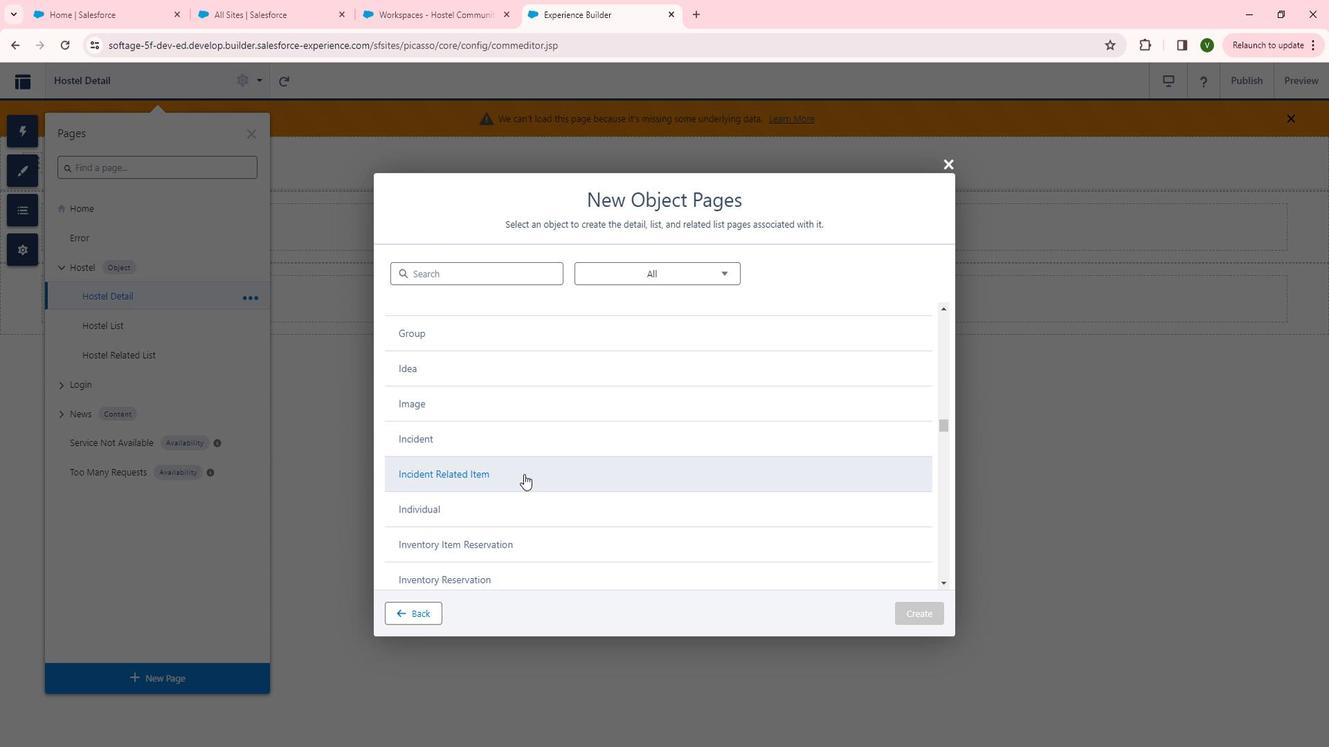 
Action: Mouse scrolled (543, 475) with delta (0, 0)
Screenshot: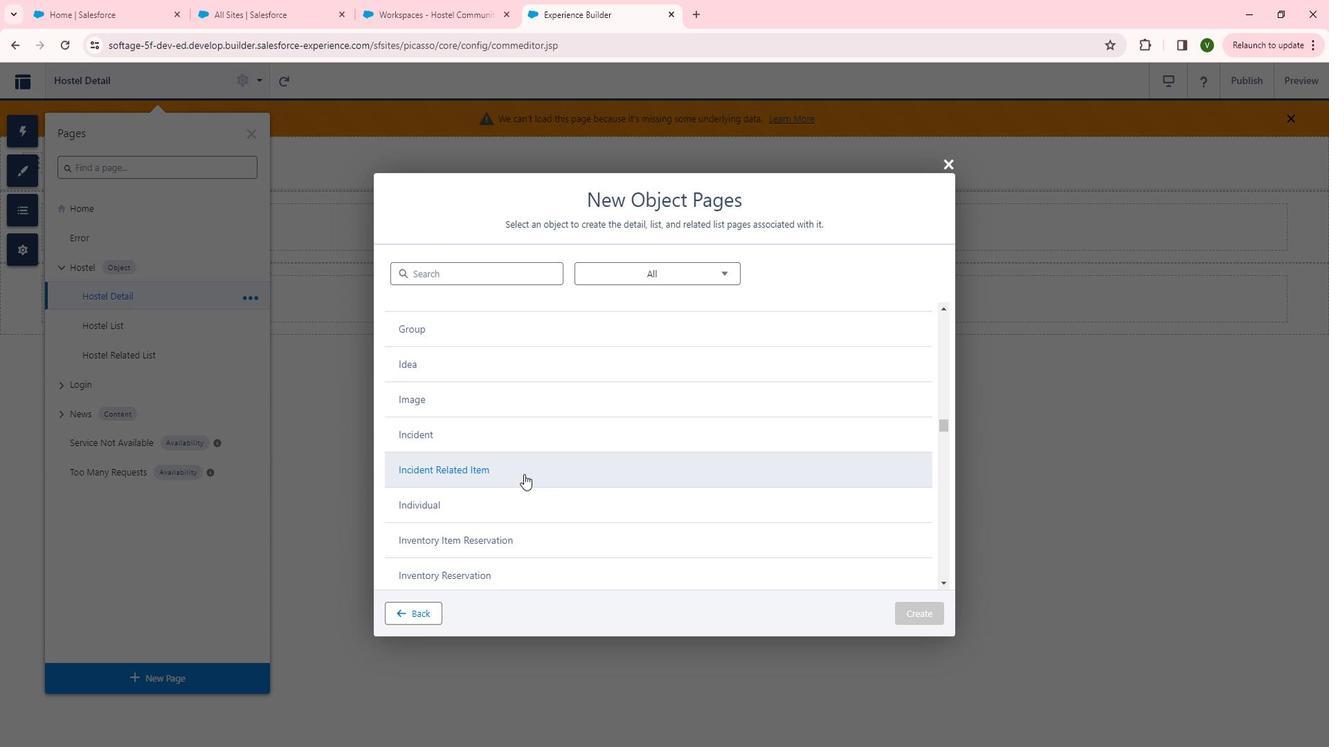 
Action: Mouse scrolled (543, 475) with delta (0, 0)
Screenshot: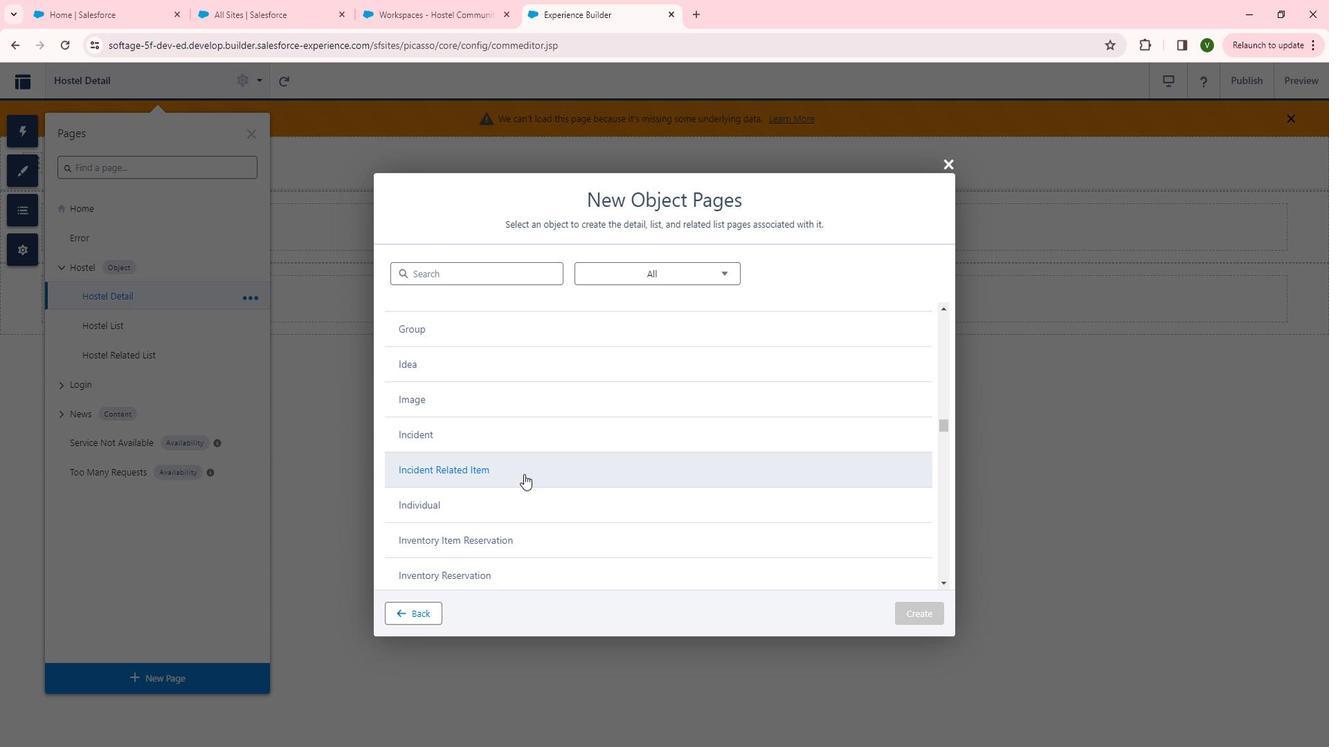 
Action: Mouse scrolled (543, 475) with delta (0, 0)
Screenshot: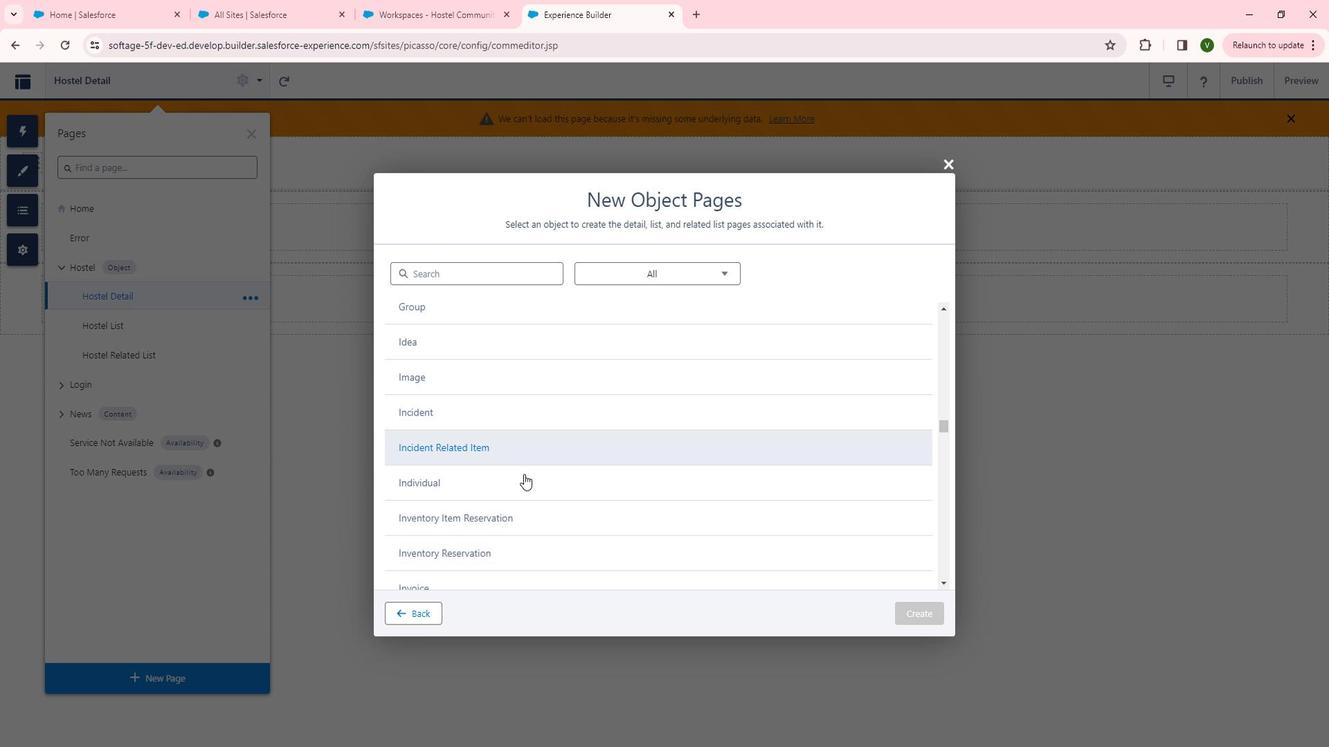 
Action: Mouse scrolled (543, 475) with delta (0, 0)
Screenshot: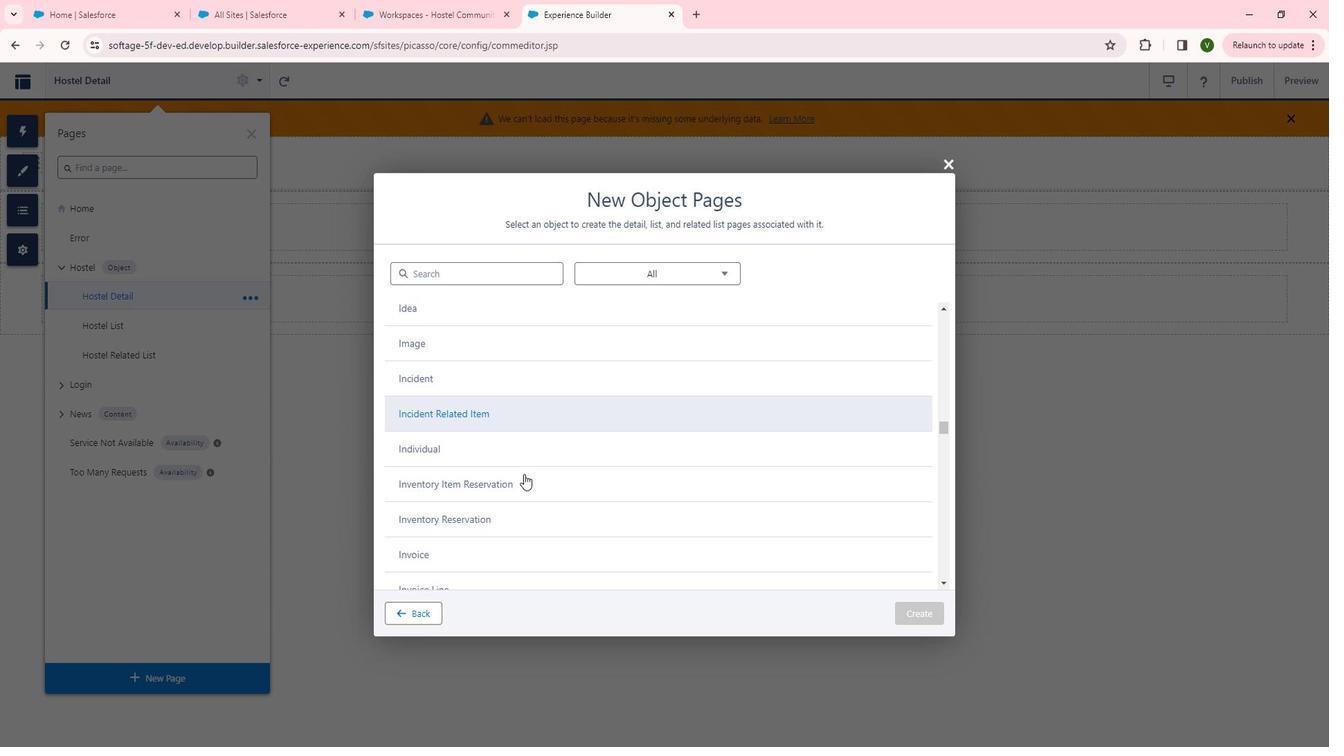 
Action: Mouse moved to (542, 476)
Screenshot: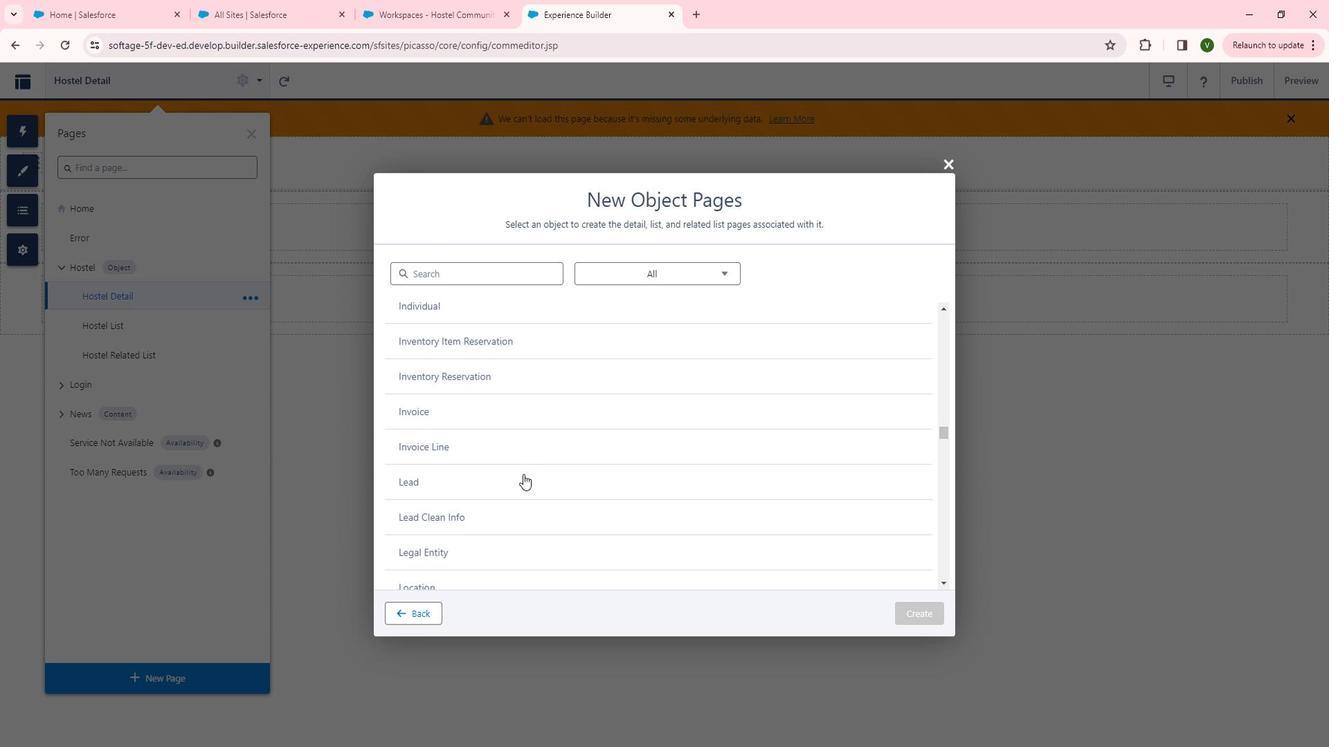 
Action: Mouse scrolled (542, 475) with delta (0, 0)
Screenshot: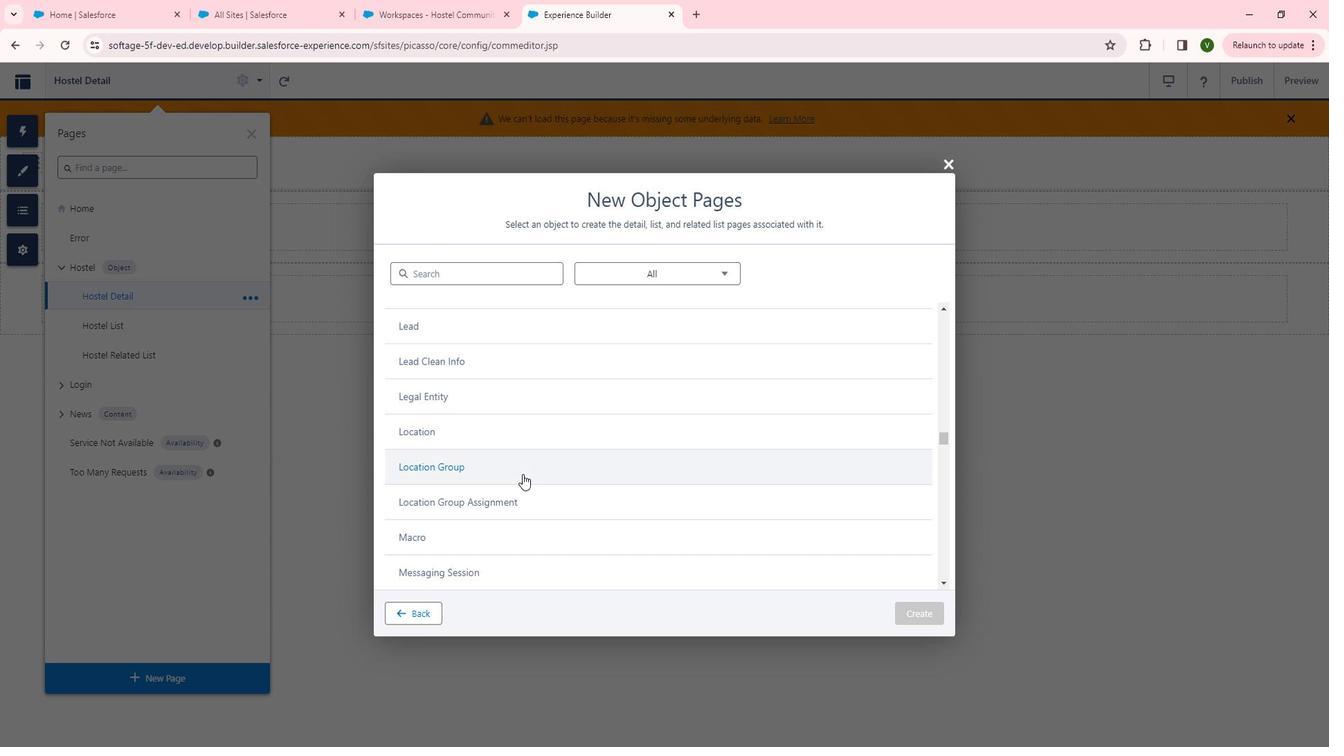 
Action: Mouse scrolled (542, 475) with delta (0, 0)
Screenshot: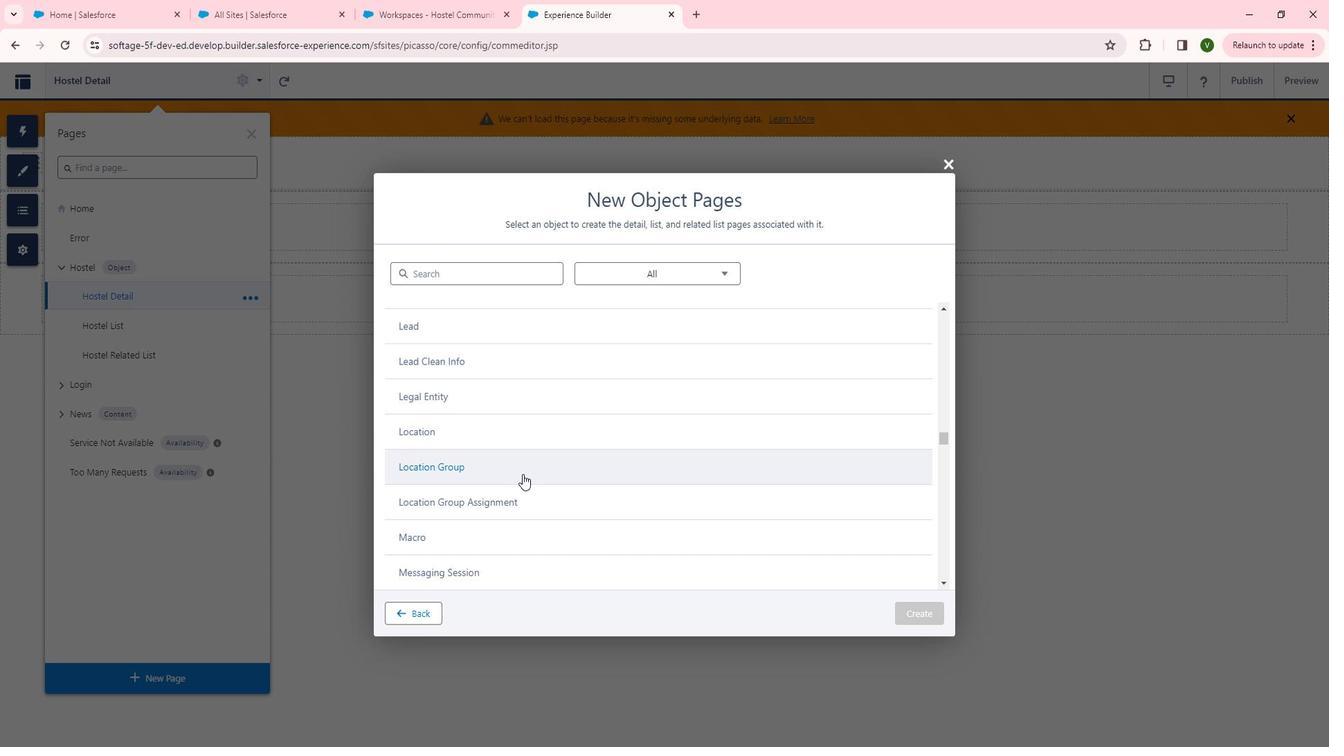 
Action: Mouse moved to (541, 476)
Screenshot: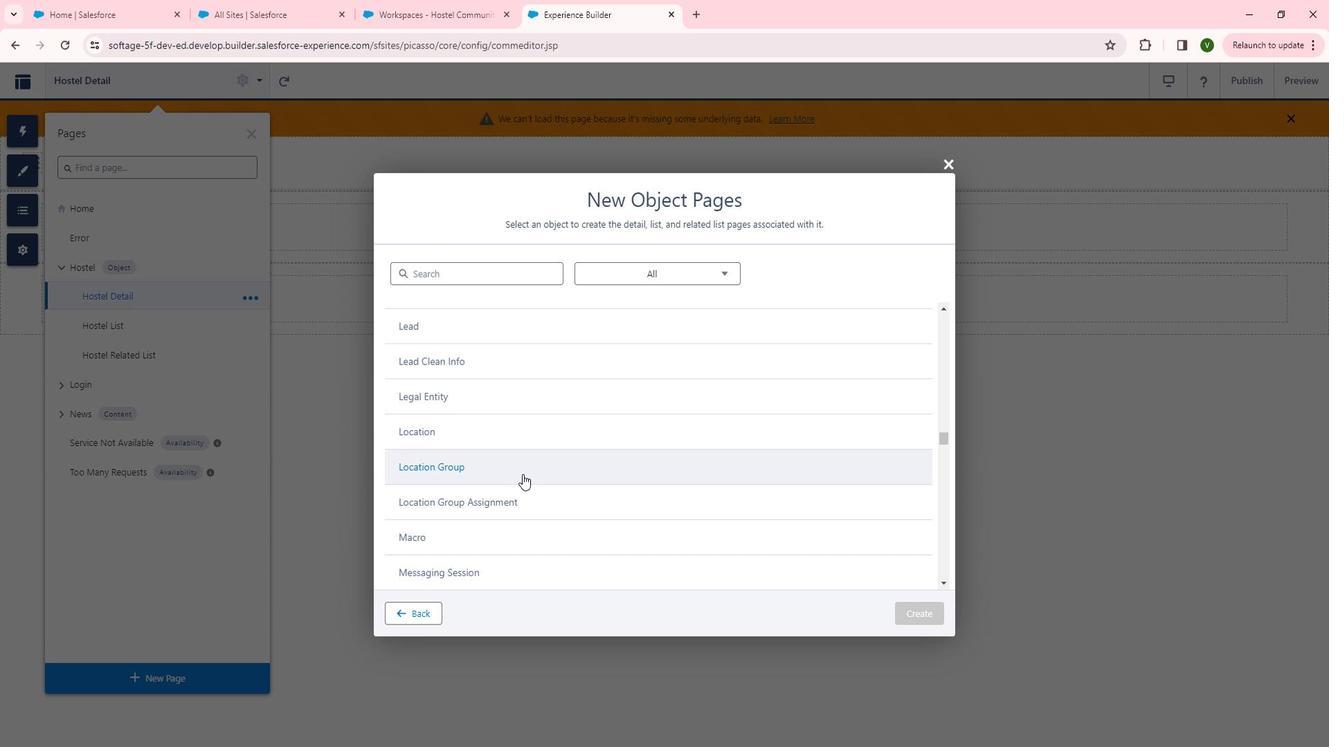 
Action: Mouse scrolled (541, 475) with delta (0, 0)
Screenshot: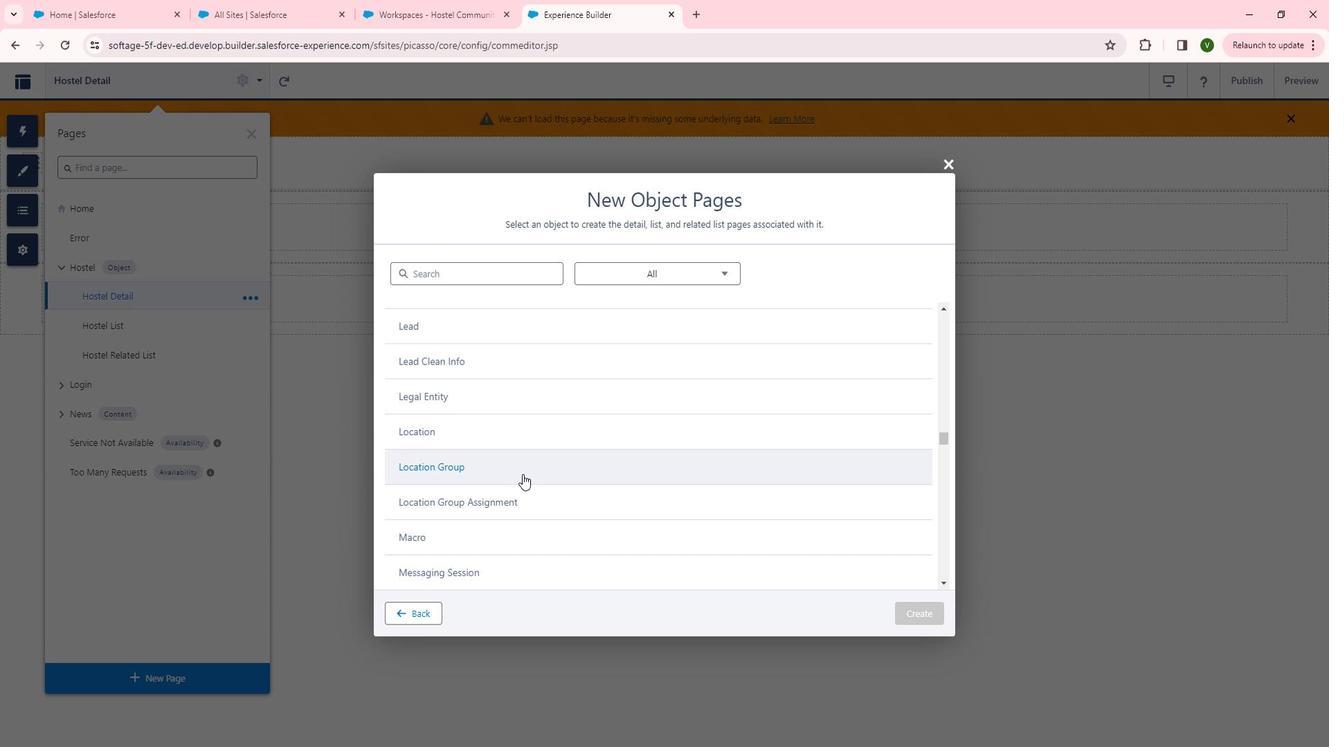 
Action: Mouse scrolled (541, 475) with delta (0, 0)
Screenshot: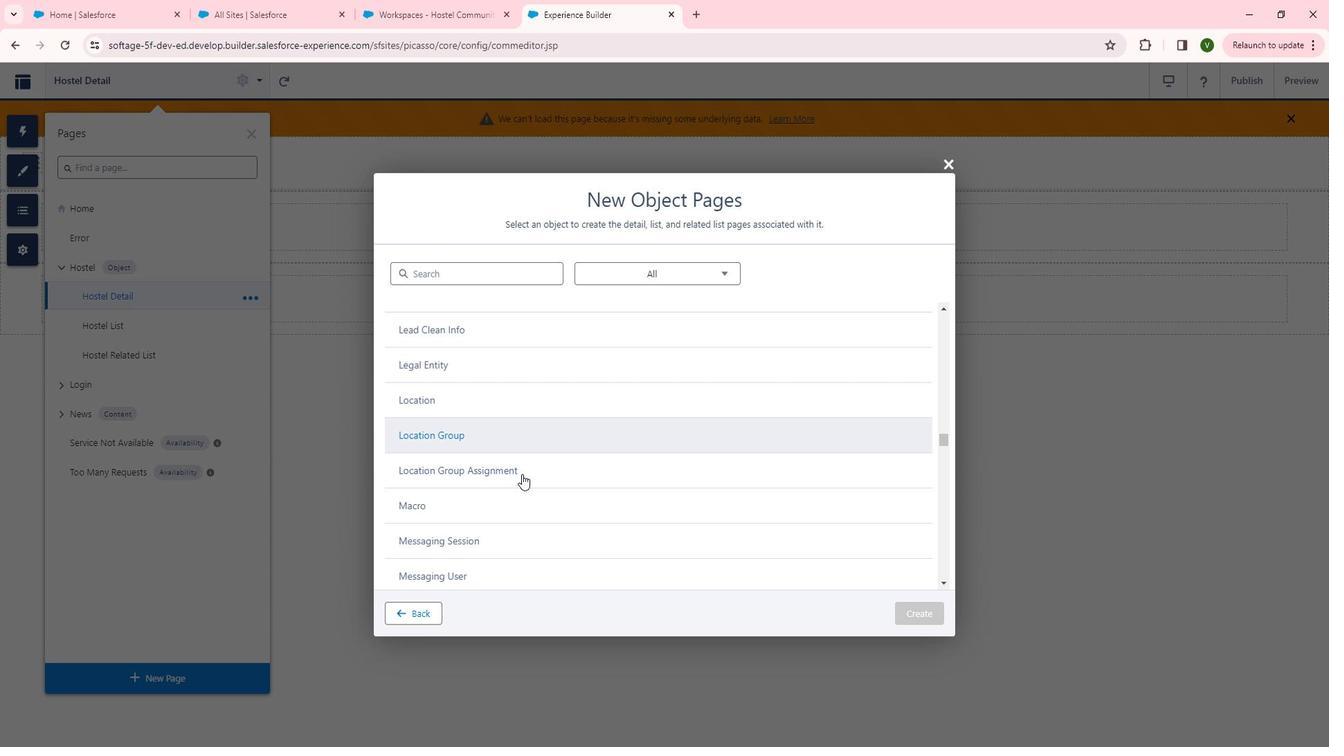 
Action: Mouse scrolled (541, 475) with delta (0, 0)
Screenshot: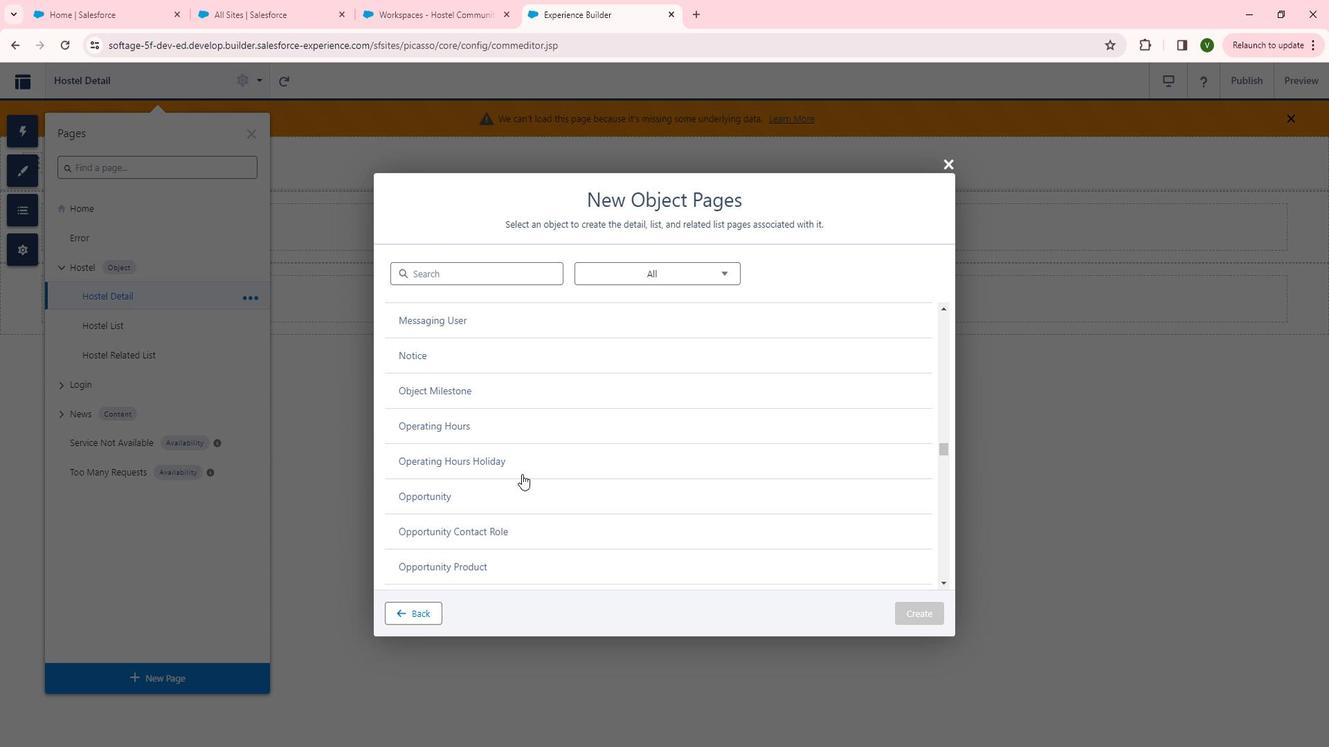 
Action: Mouse scrolled (541, 475) with delta (0, 0)
Screenshot: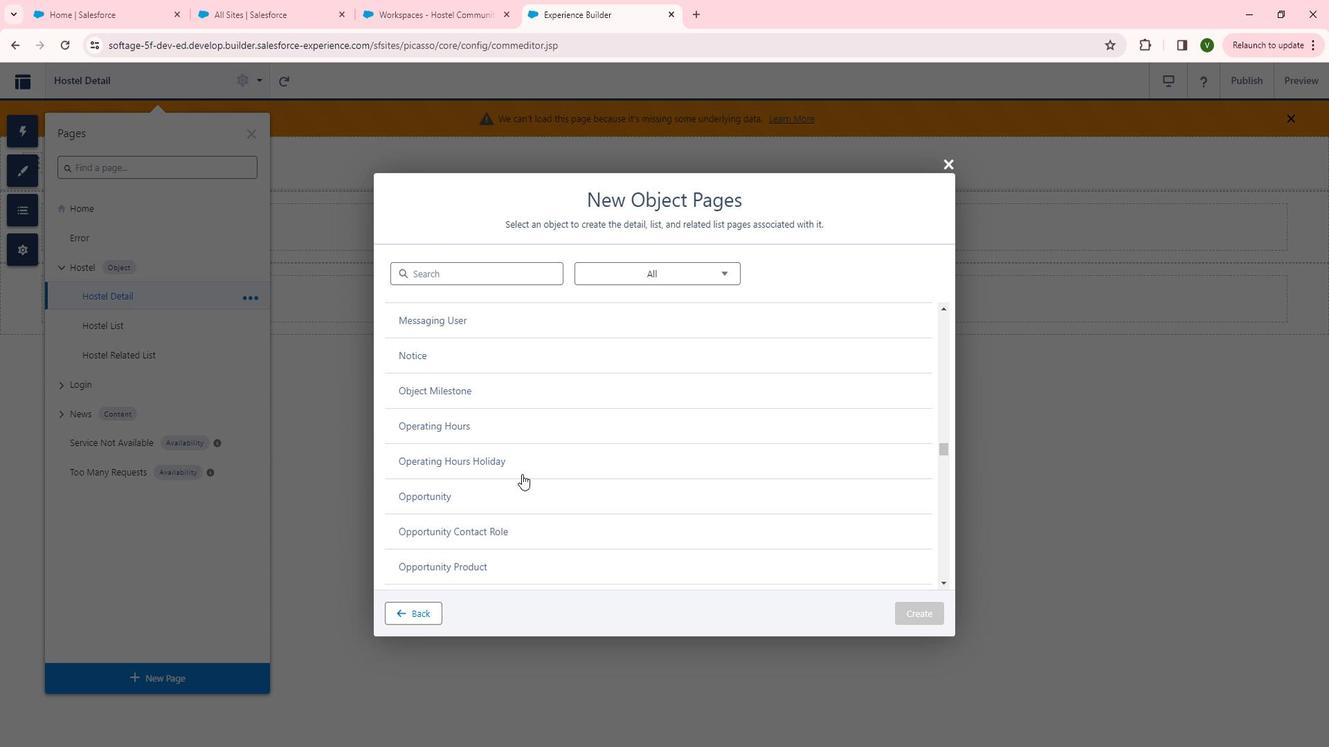 
Action: Mouse scrolled (541, 475) with delta (0, 0)
Screenshot: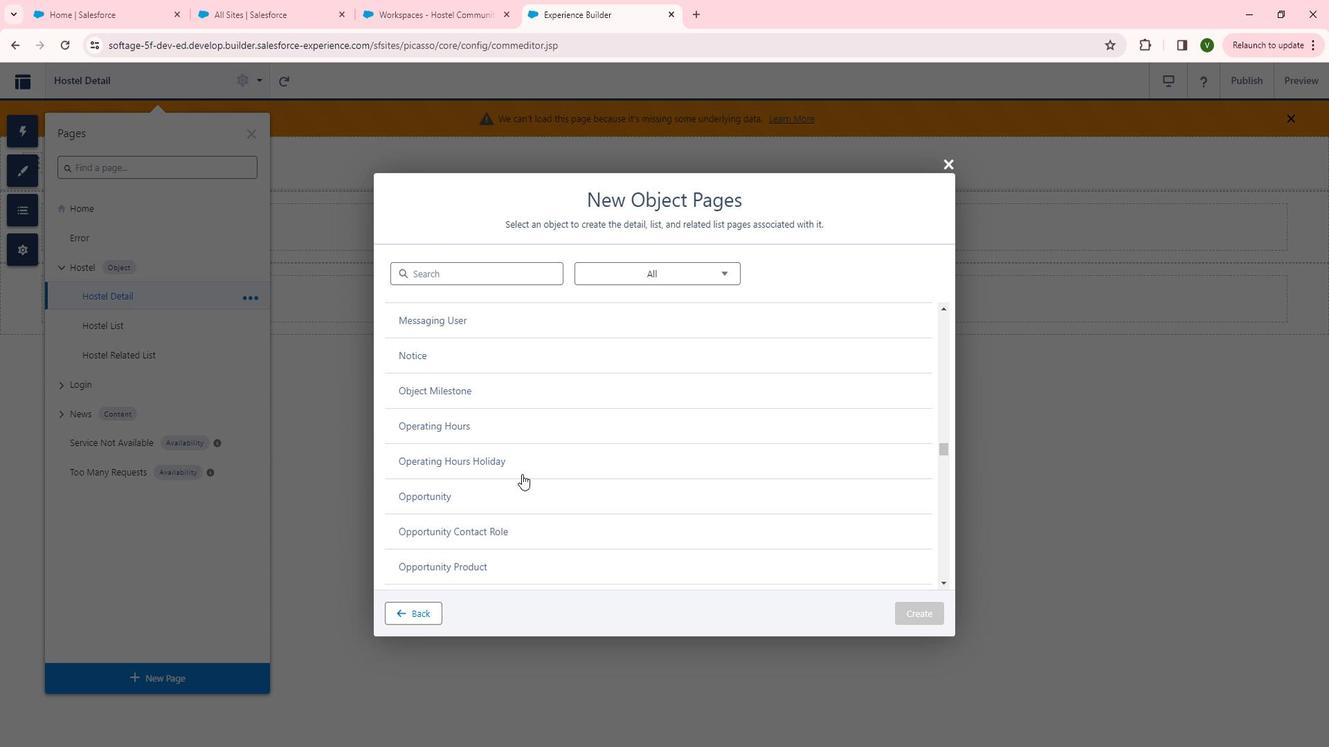 
Action: Mouse scrolled (541, 475) with delta (0, 0)
Screenshot: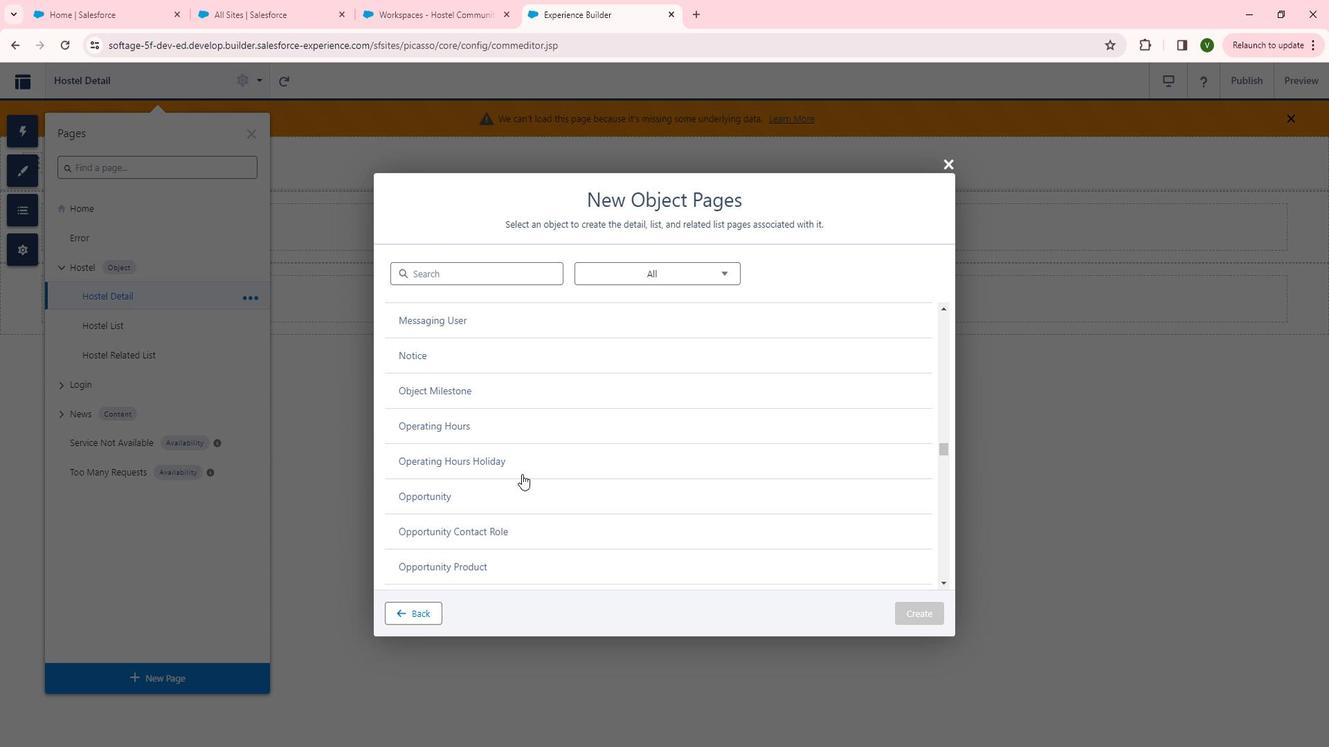 
Action: Mouse scrolled (541, 475) with delta (0, 0)
Screenshot: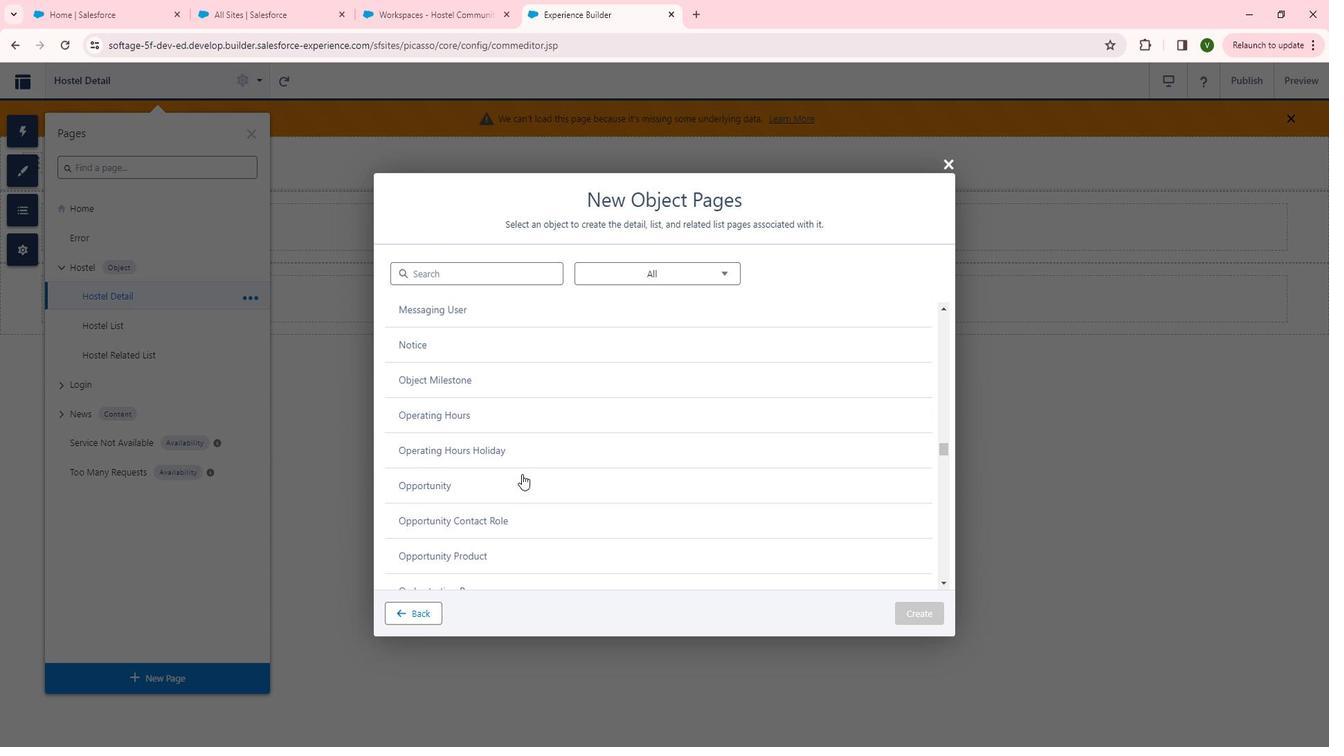 
Action: Mouse scrolled (541, 475) with delta (0, 0)
Screenshot: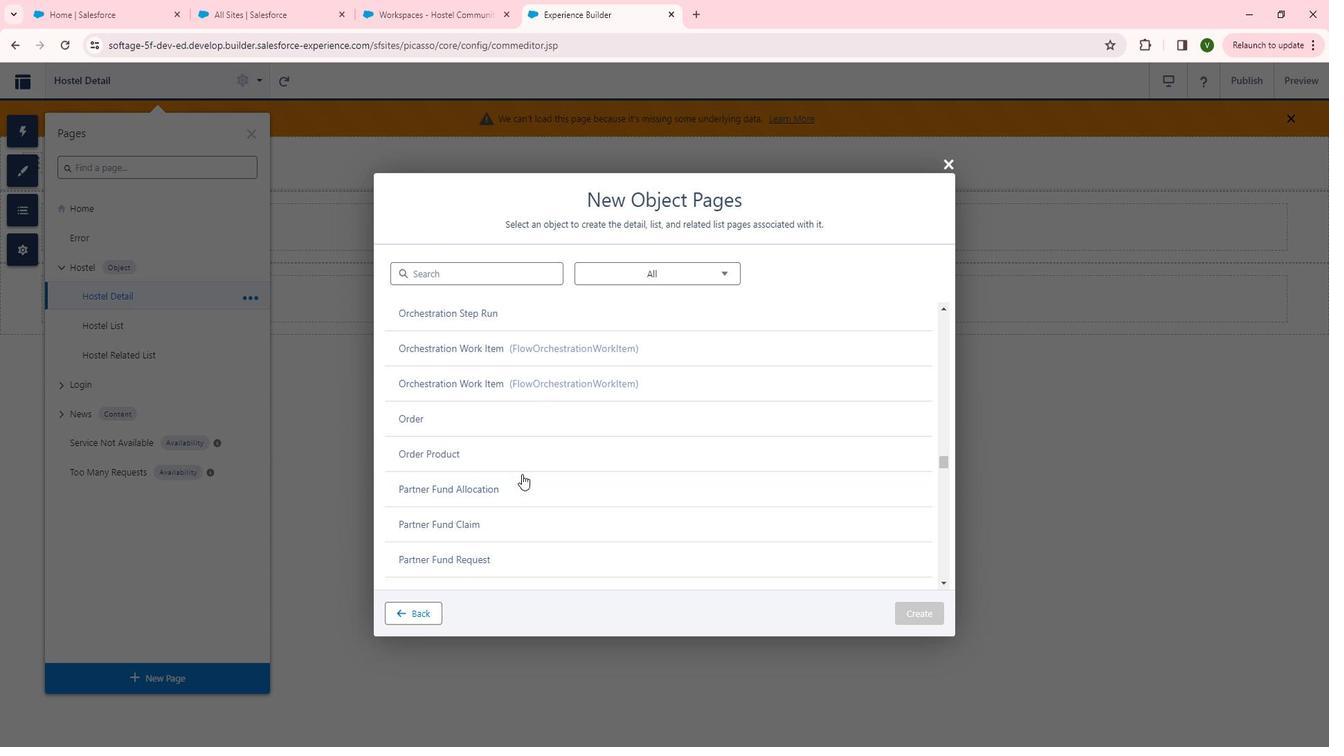 
Action: Mouse scrolled (541, 475) with delta (0, 0)
Screenshot: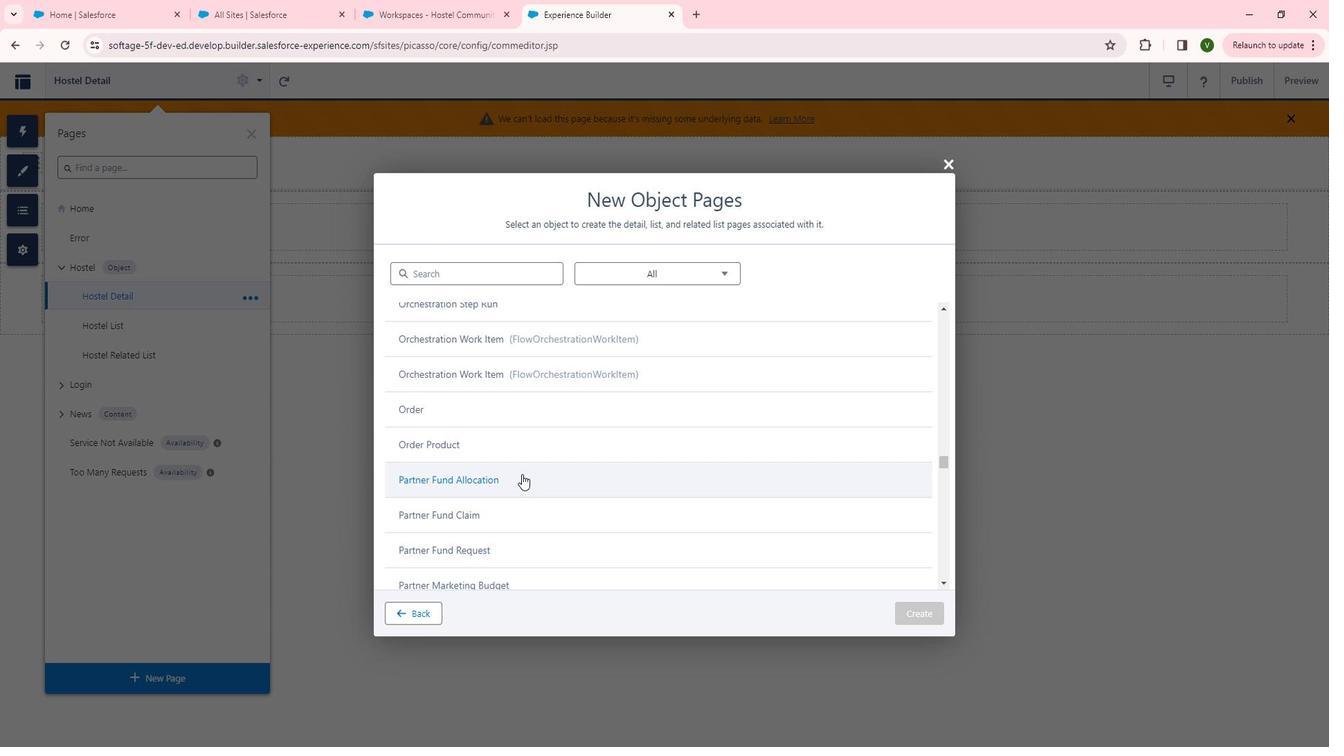 
Action: Mouse scrolled (541, 475) with delta (0, 0)
Screenshot: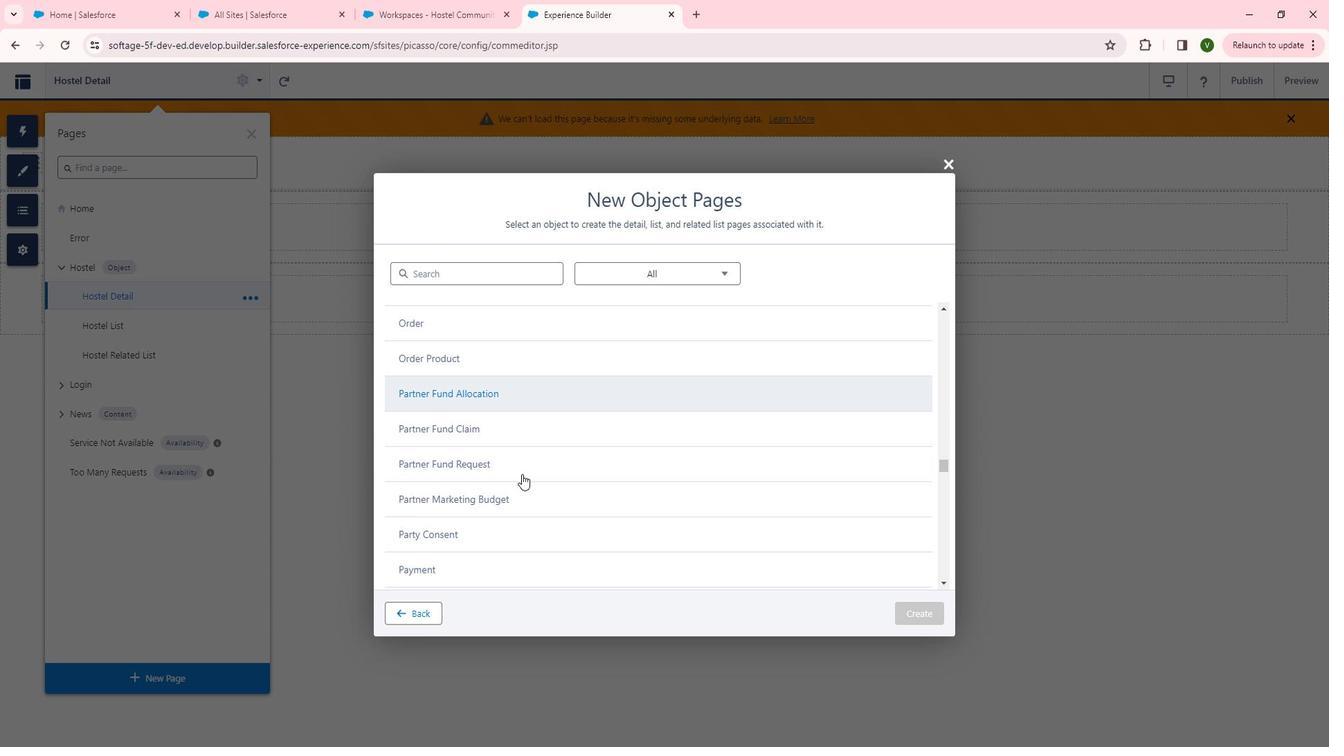 
Action: Mouse scrolled (541, 475) with delta (0, 0)
Screenshot: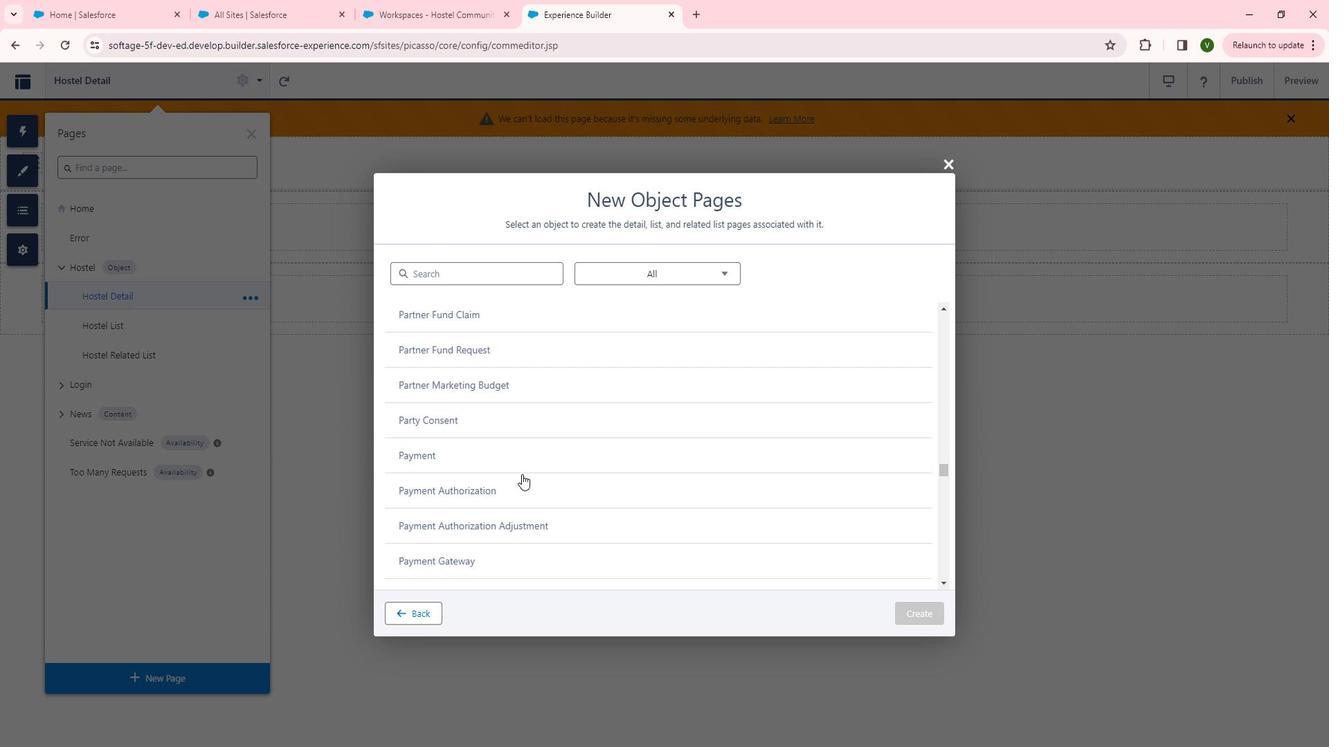 
Action: Mouse scrolled (541, 475) with delta (0, 0)
Screenshot: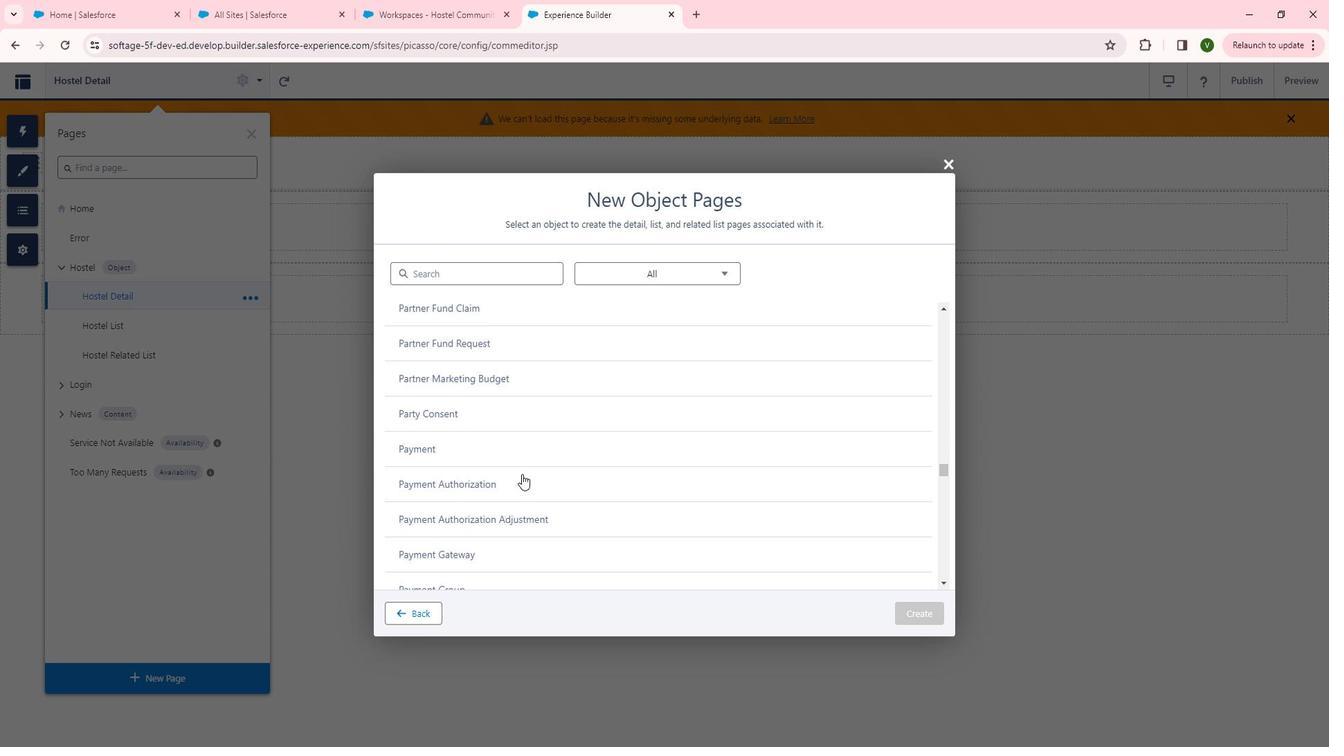 
Action: Mouse scrolled (541, 475) with delta (0, 0)
Screenshot: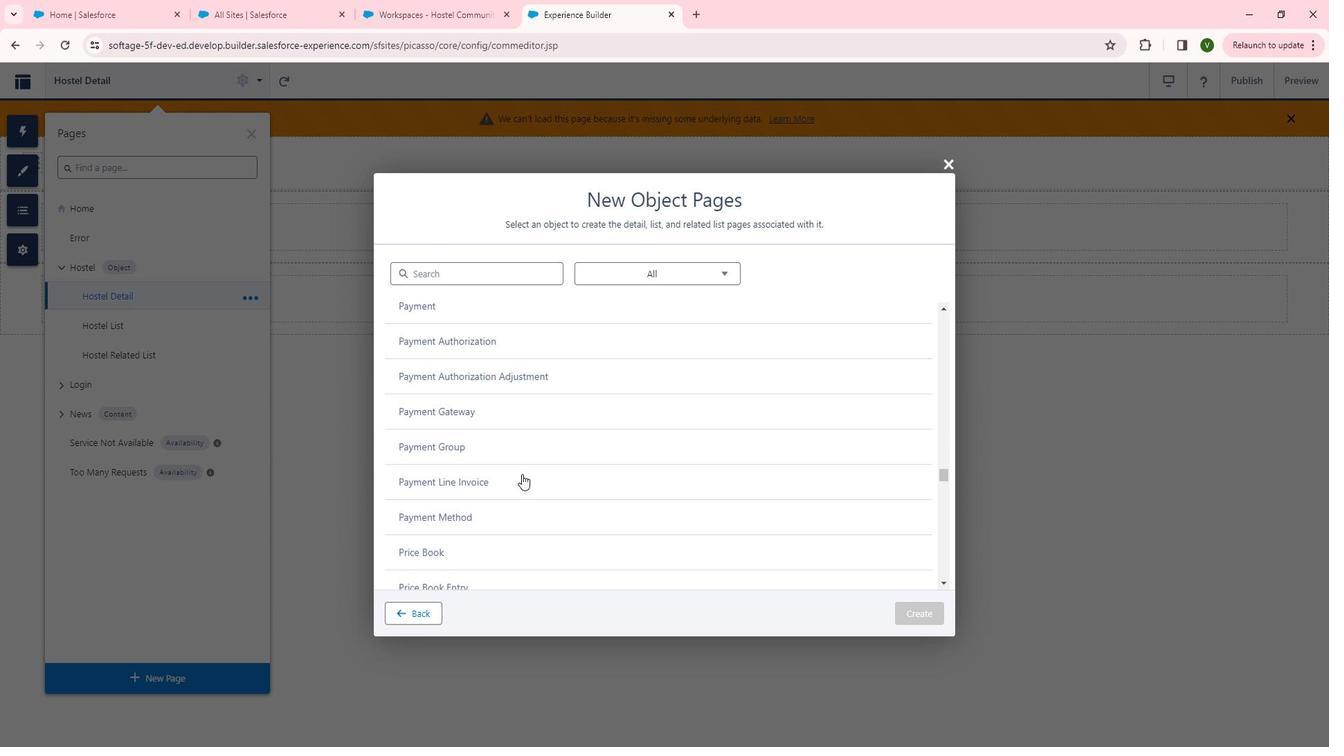 
Action: Mouse scrolled (541, 475) with delta (0, 0)
Screenshot: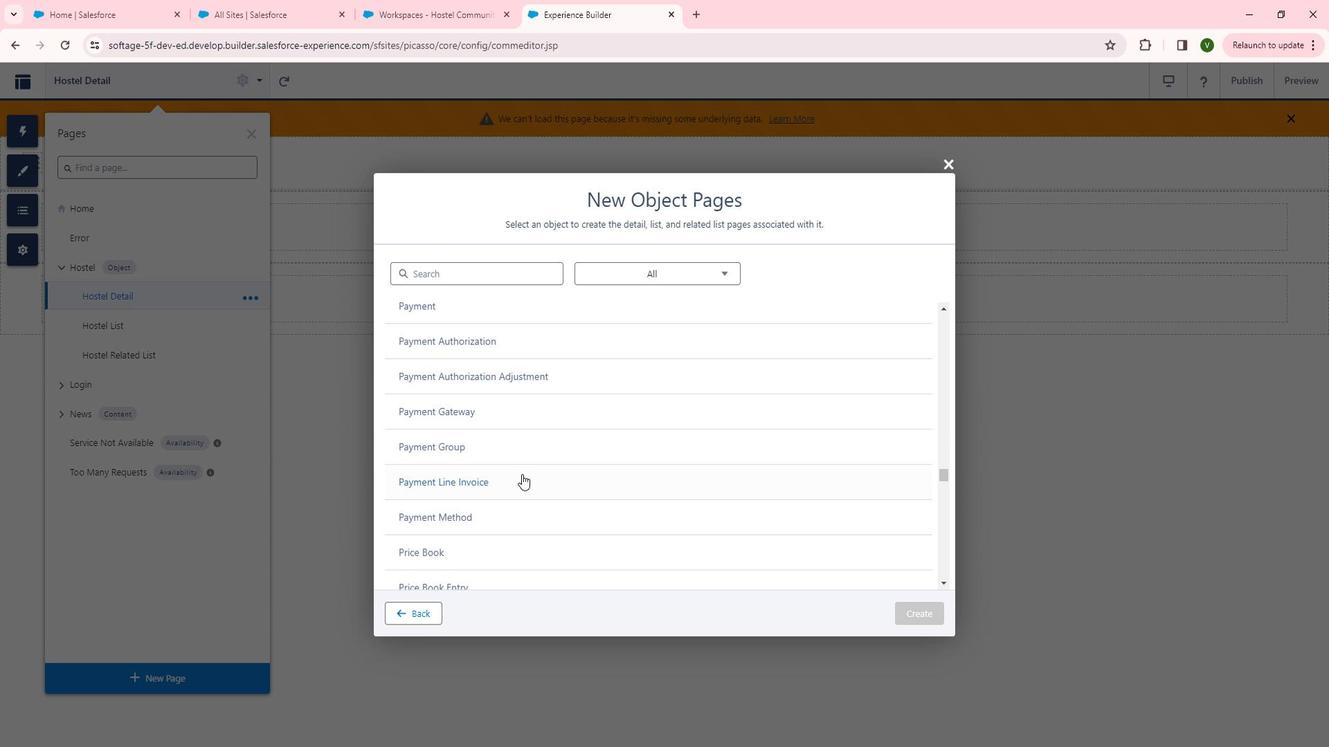
Action: Mouse scrolled (541, 475) with delta (0, 0)
Screenshot: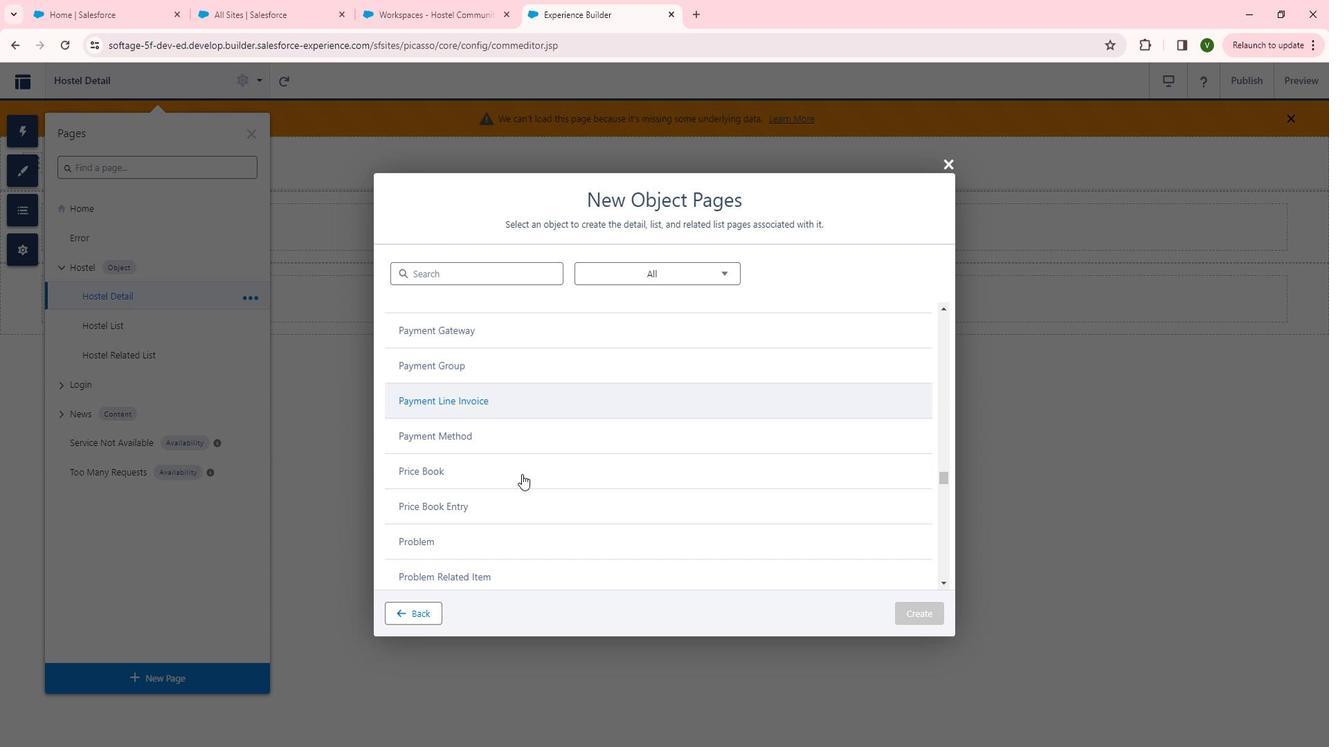 
Action: Mouse scrolled (541, 475) with delta (0, 0)
Screenshot: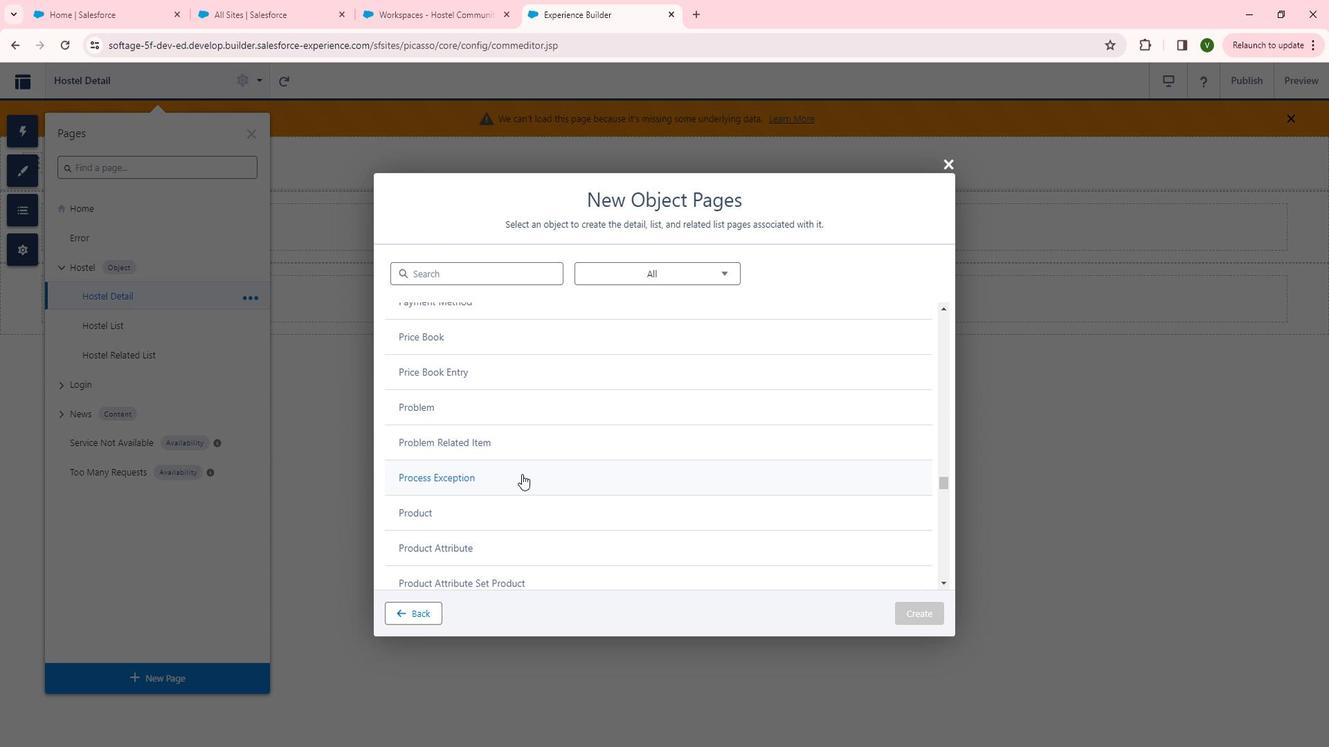 
Action: Mouse scrolled (541, 475) with delta (0, 0)
Screenshot: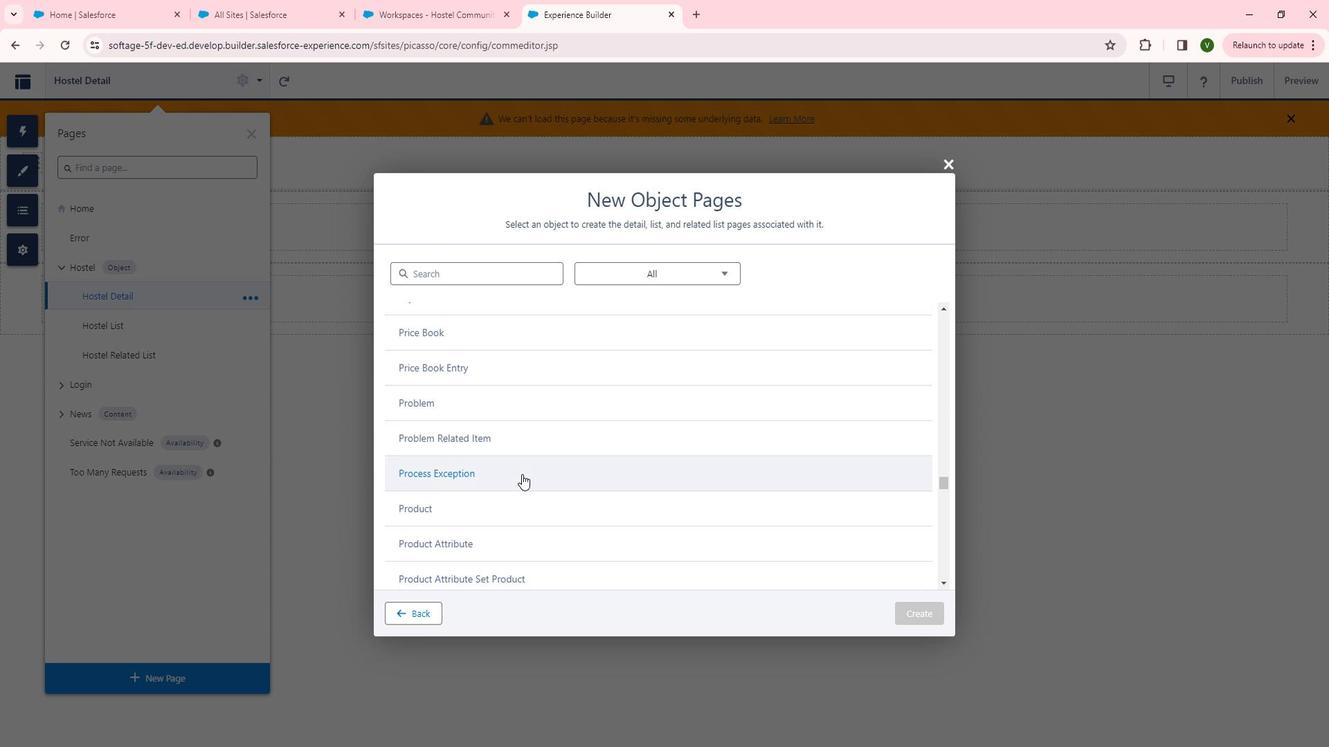 
Action: Mouse scrolled (541, 475) with delta (0, 0)
Screenshot: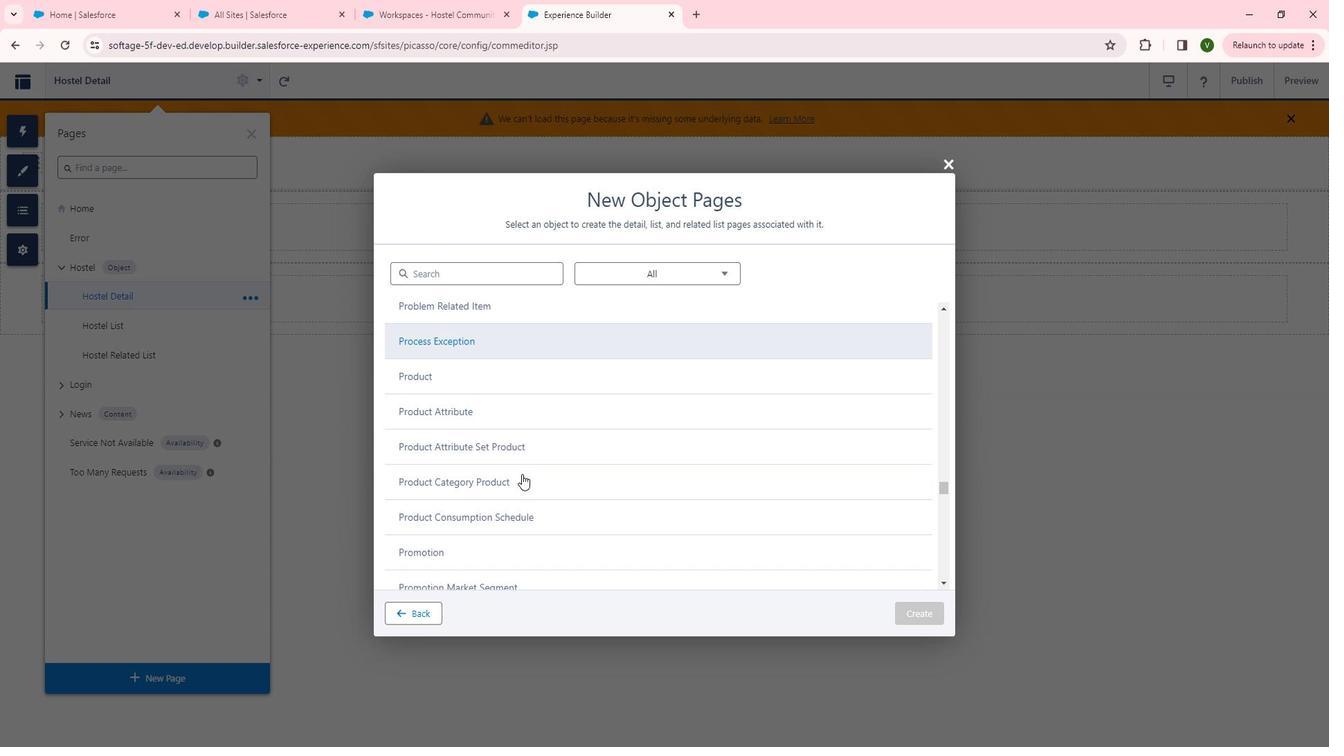 
Action: Mouse scrolled (541, 475) with delta (0, 0)
Screenshot: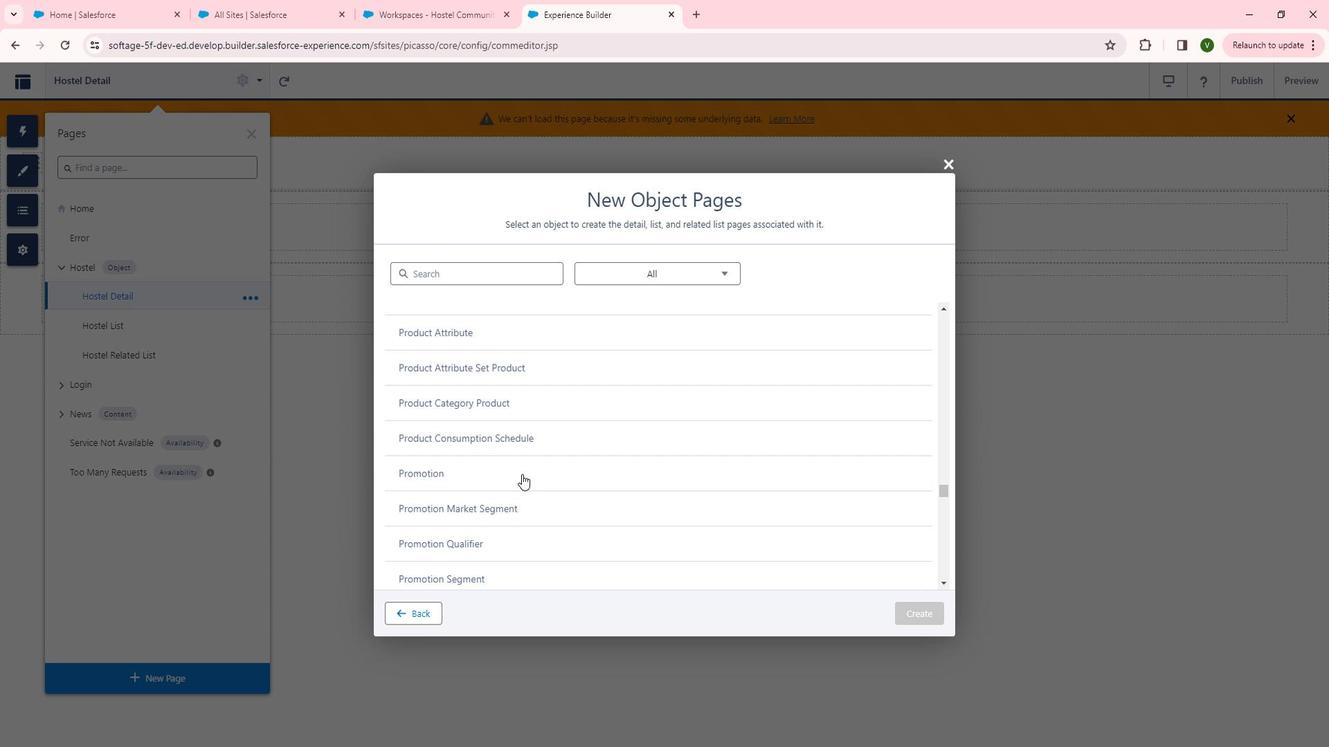 
Action: Mouse scrolled (541, 475) with delta (0, 0)
Screenshot: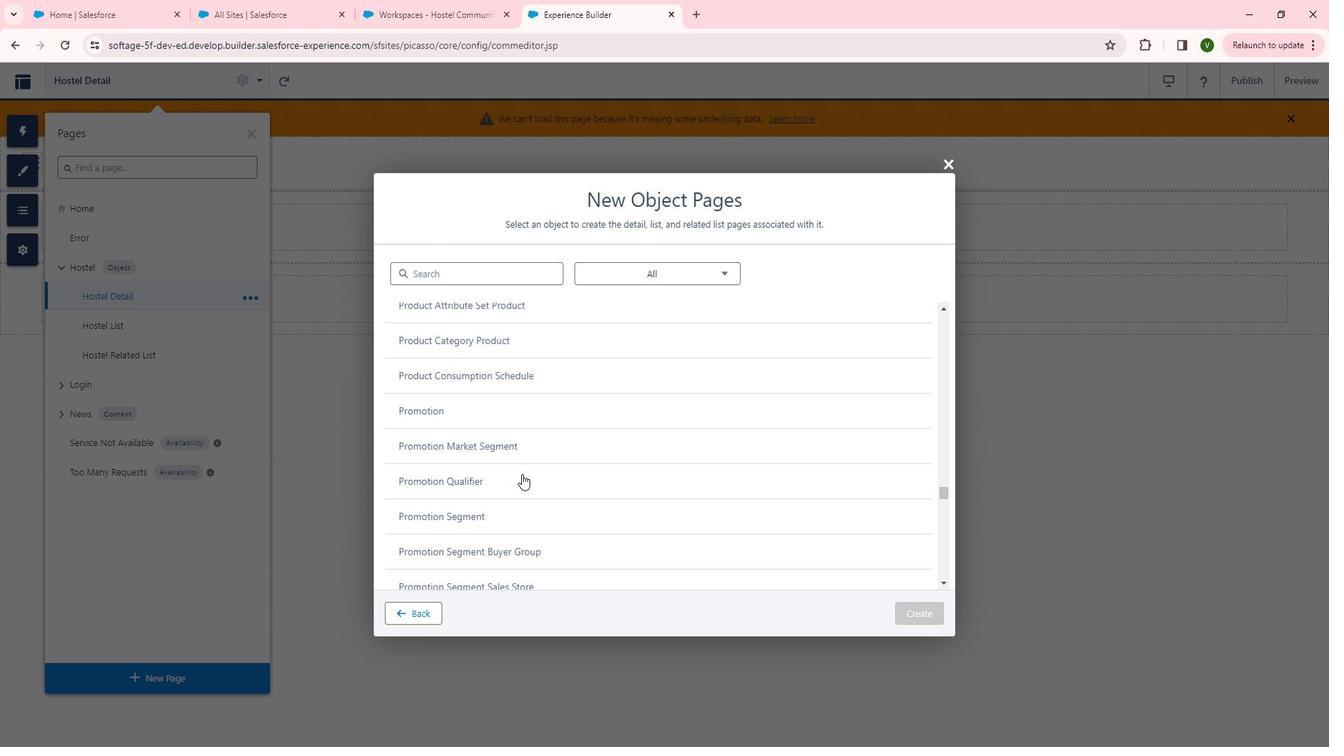 
Action: Mouse scrolled (541, 475) with delta (0, 0)
Screenshot: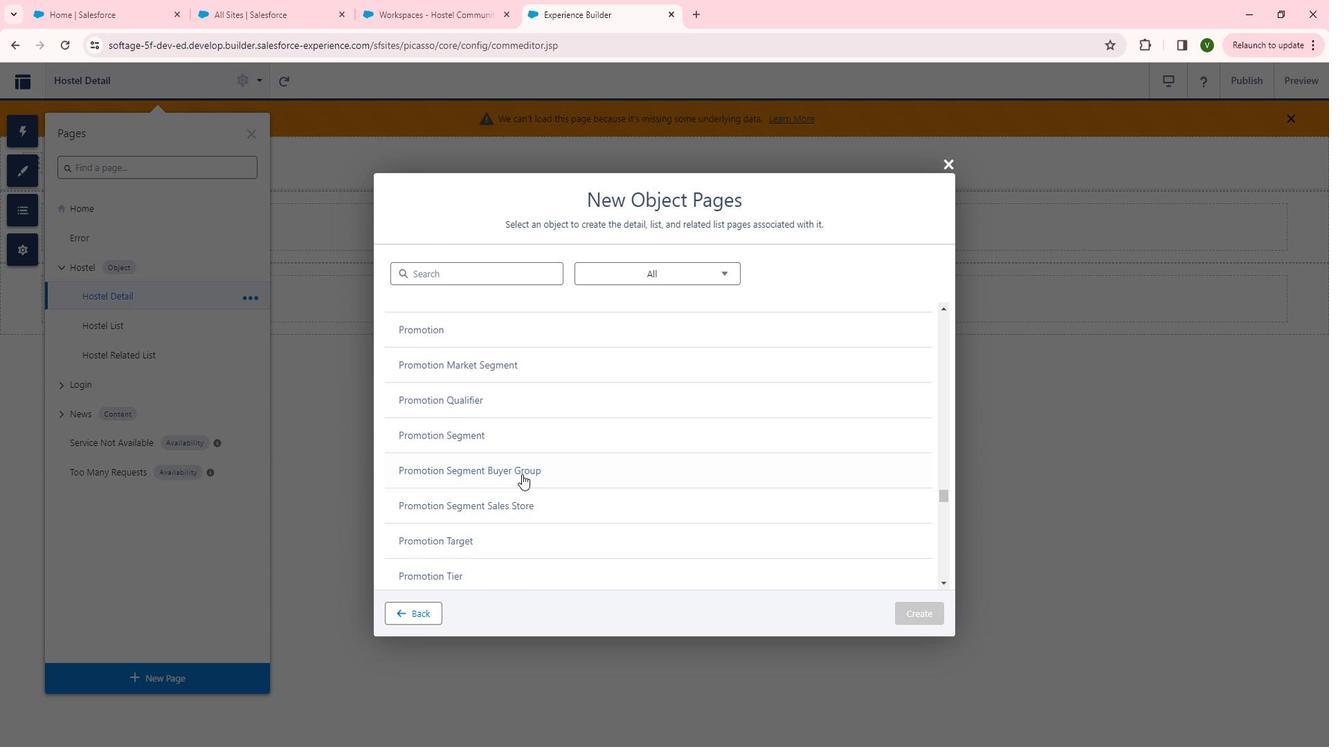 
Action: Mouse scrolled (541, 475) with delta (0, 0)
Screenshot: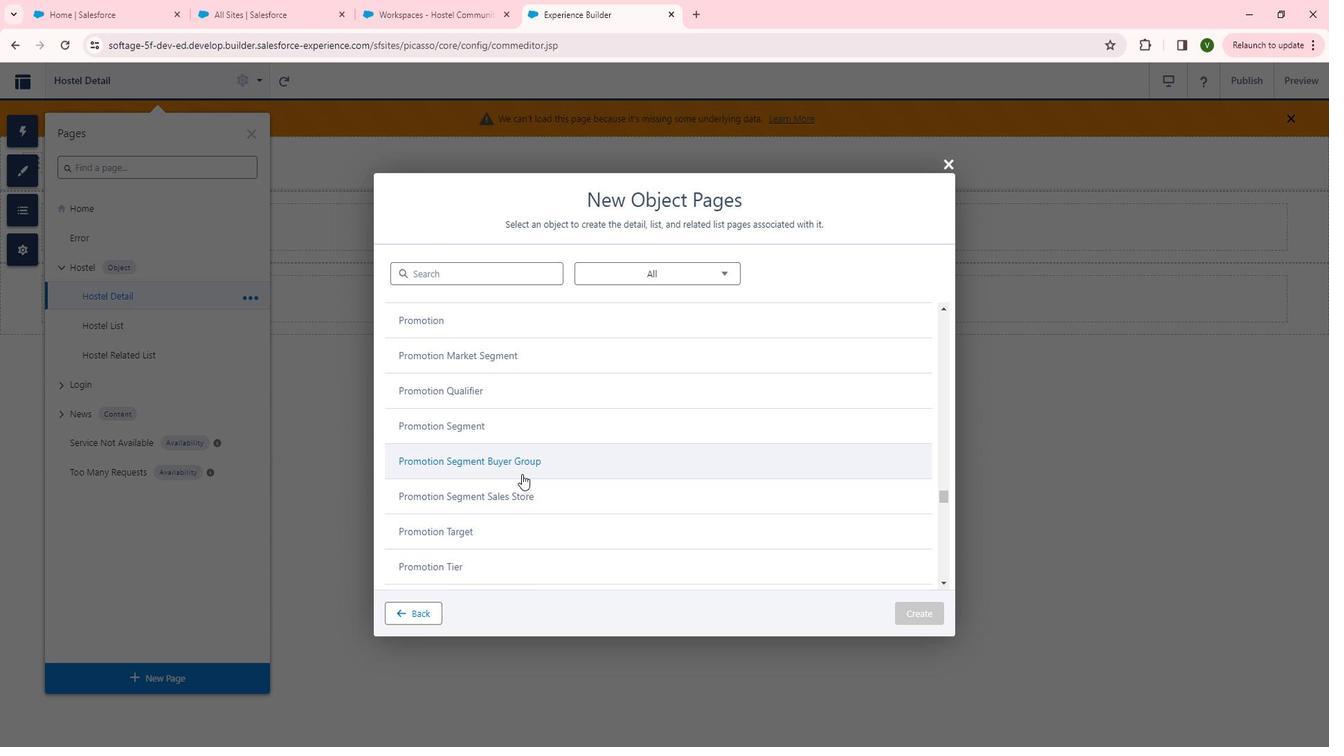 
Action: Mouse scrolled (541, 475) with delta (0, 0)
Screenshot: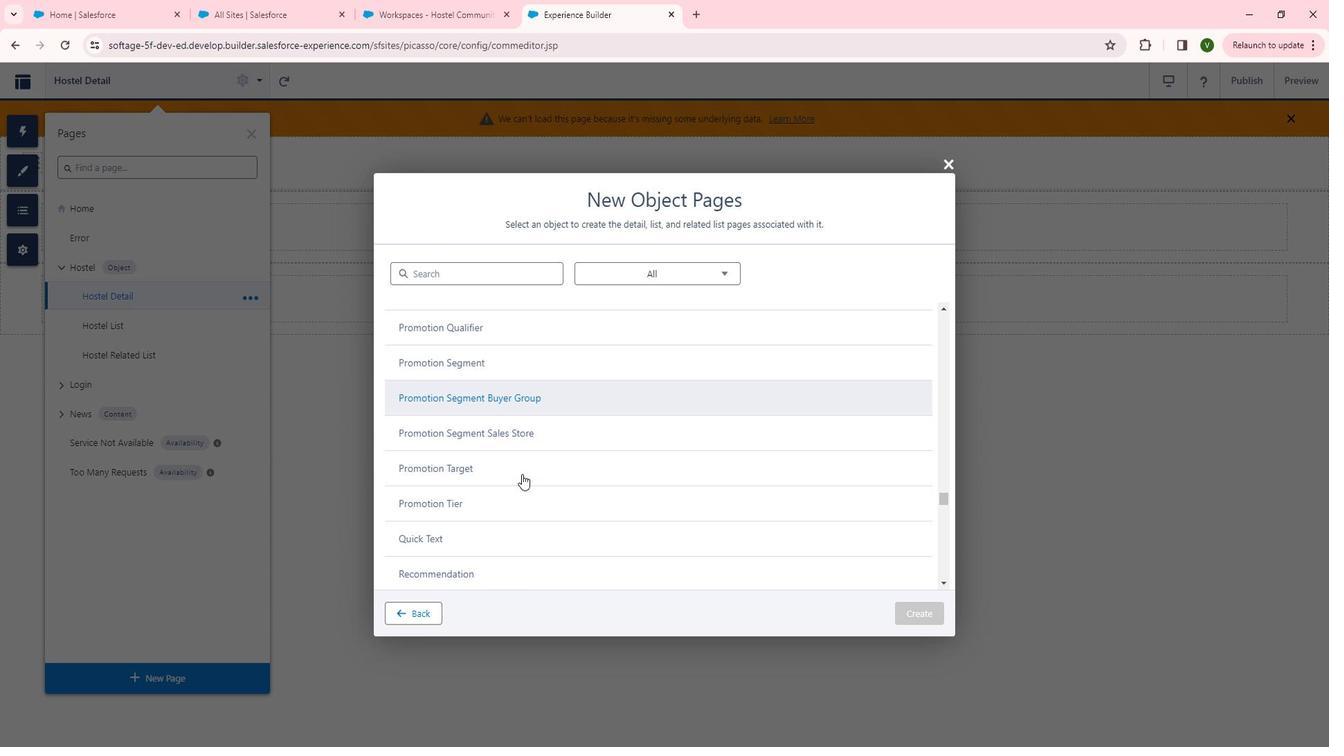 
Action: Mouse scrolled (541, 475) with delta (0, 0)
Screenshot: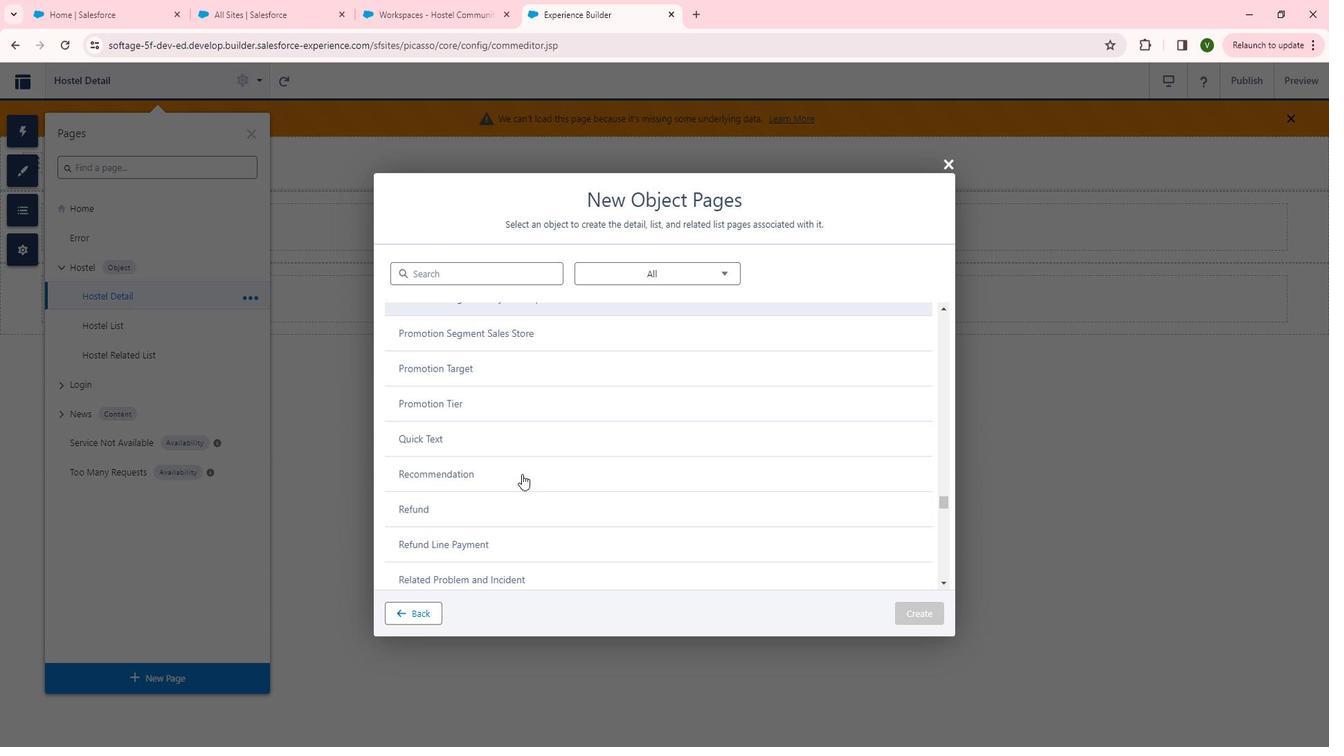 
Action: Mouse moved to (548, 470)
Screenshot: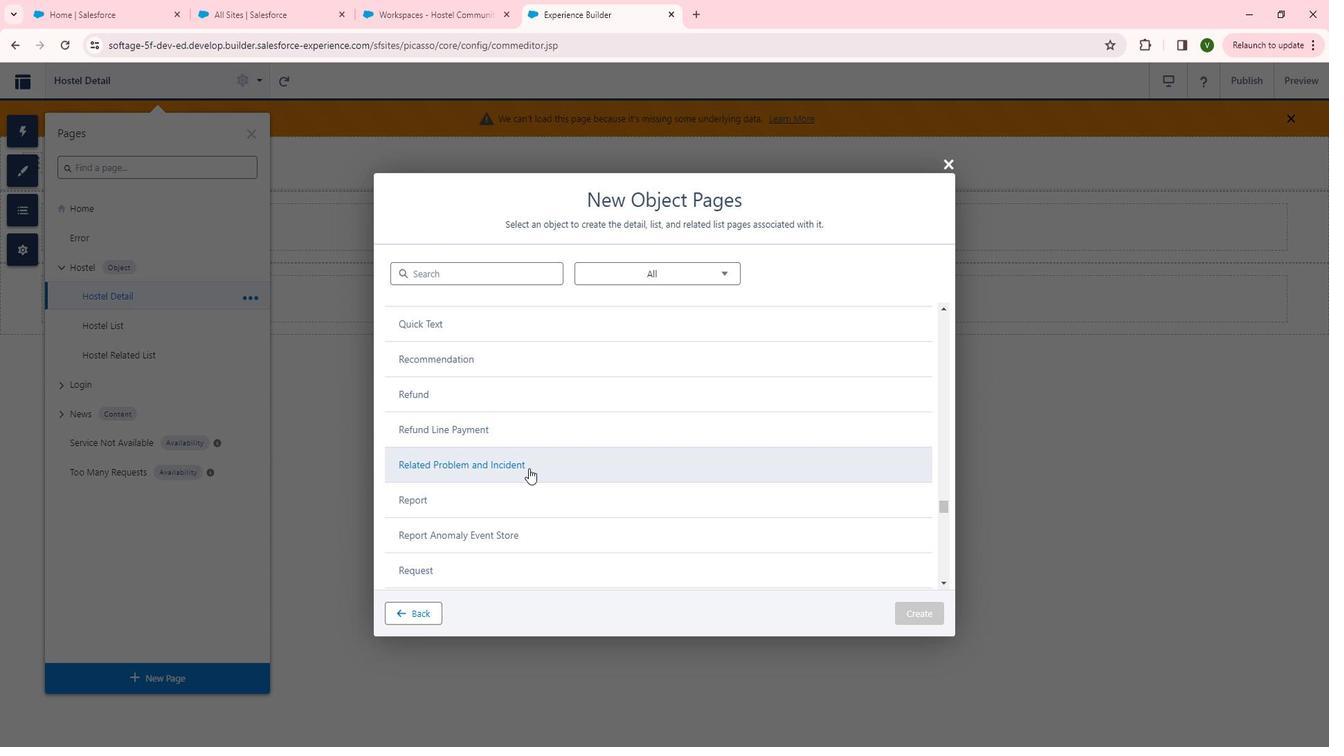 
Action: Mouse scrolled (548, 469) with delta (0, 0)
Screenshot: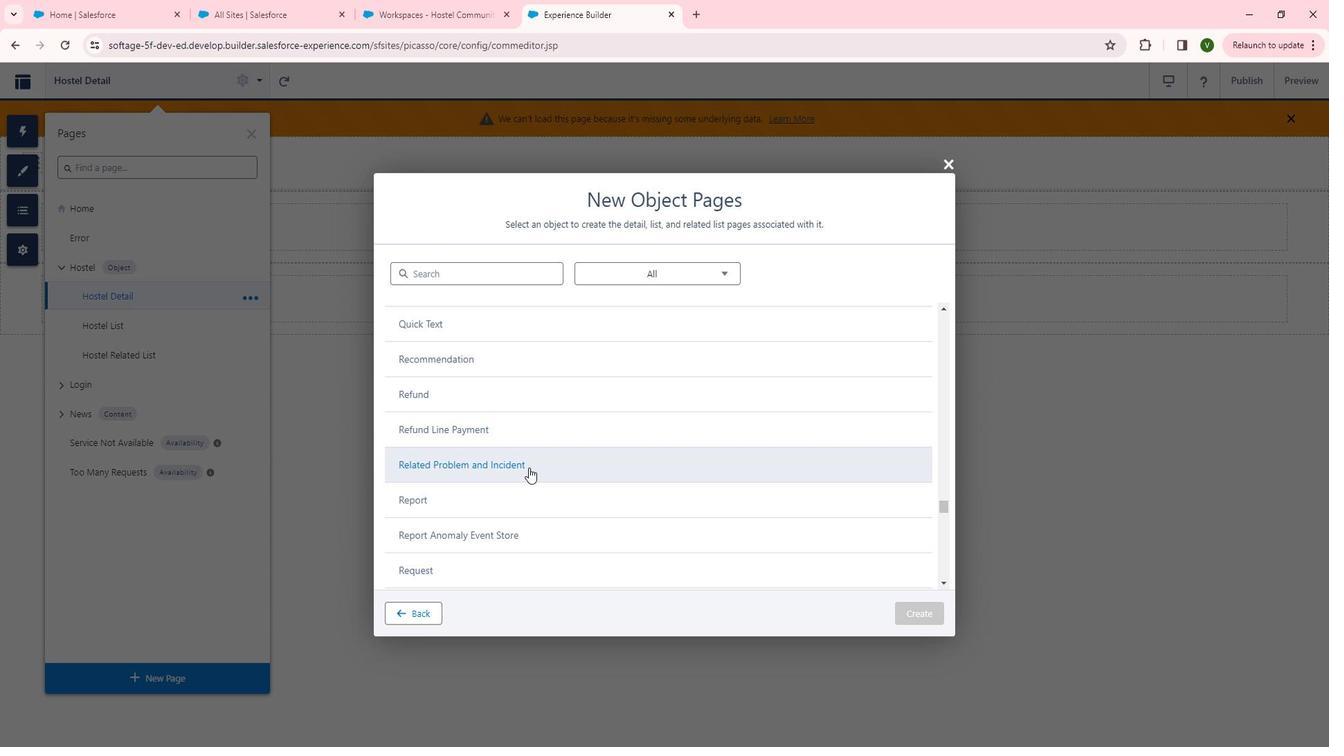 
Action: Mouse scrolled (548, 469) with delta (0, 0)
Screenshot: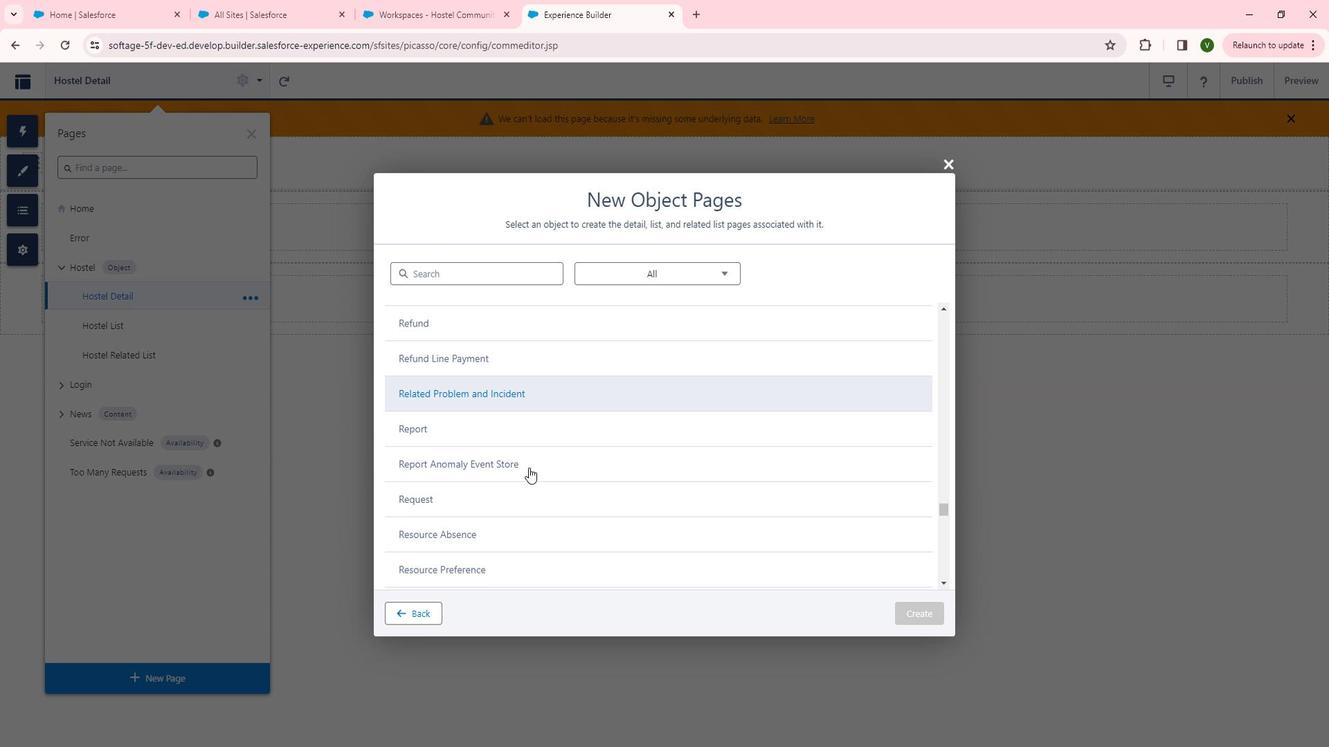 
Action: Mouse moved to (537, 467)
Screenshot: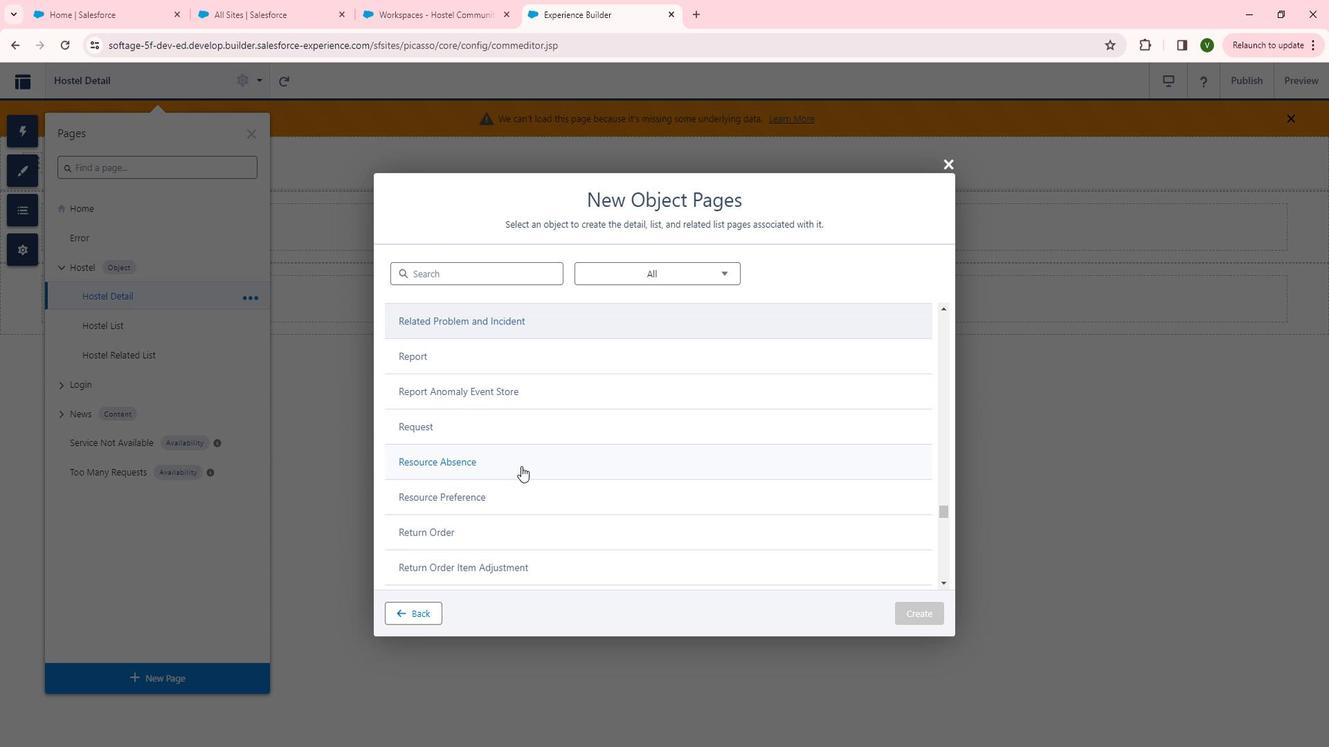 
Action: Mouse scrolled (537, 468) with delta (0, 0)
Screenshot: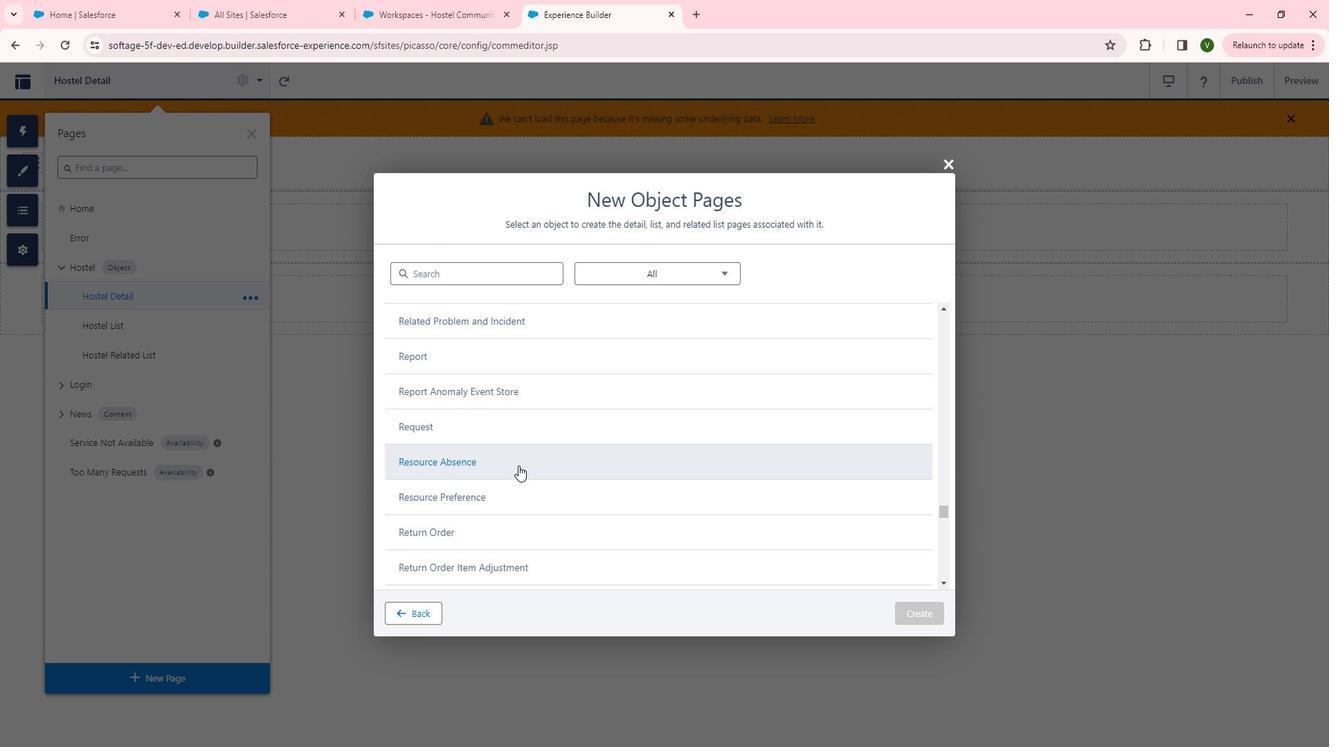 
Action: Mouse scrolled (537, 468) with delta (0, 0)
Screenshot: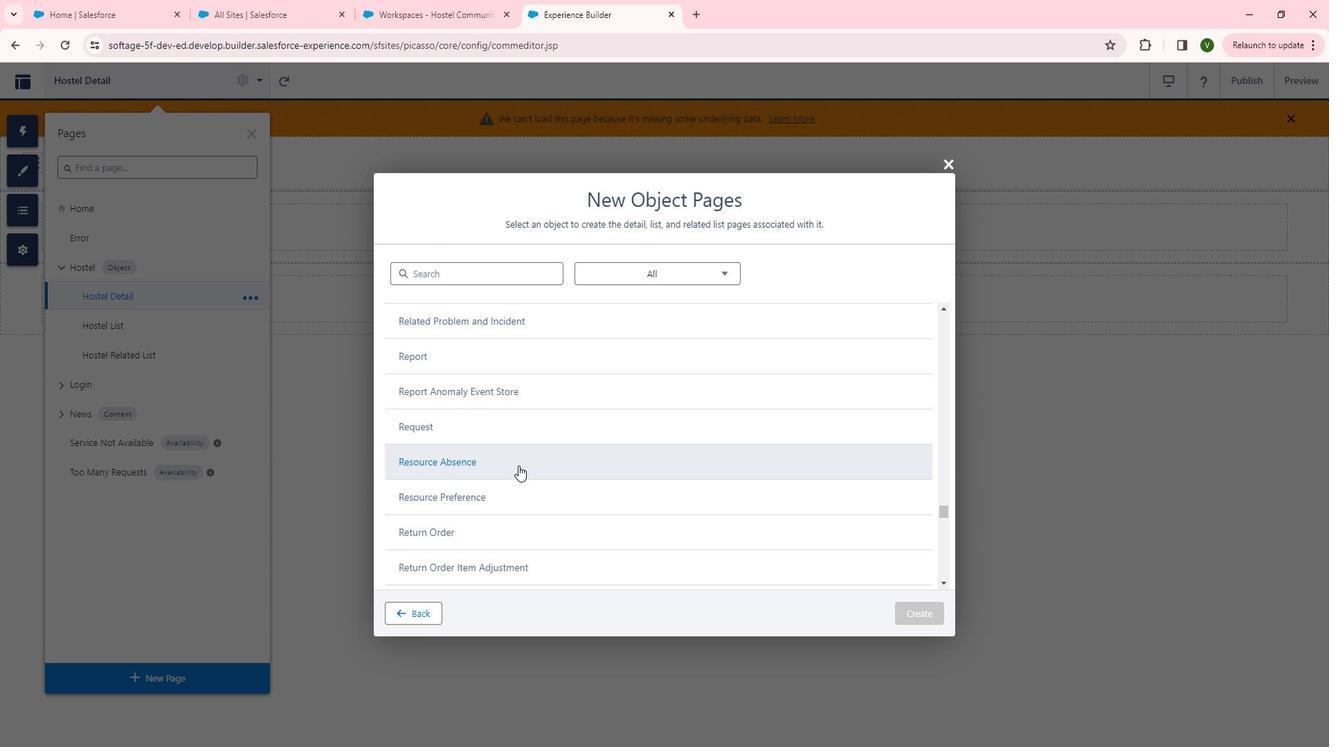 
Action: Mouse scrolled (537, 467) with delta (0, 0)
Screenshot: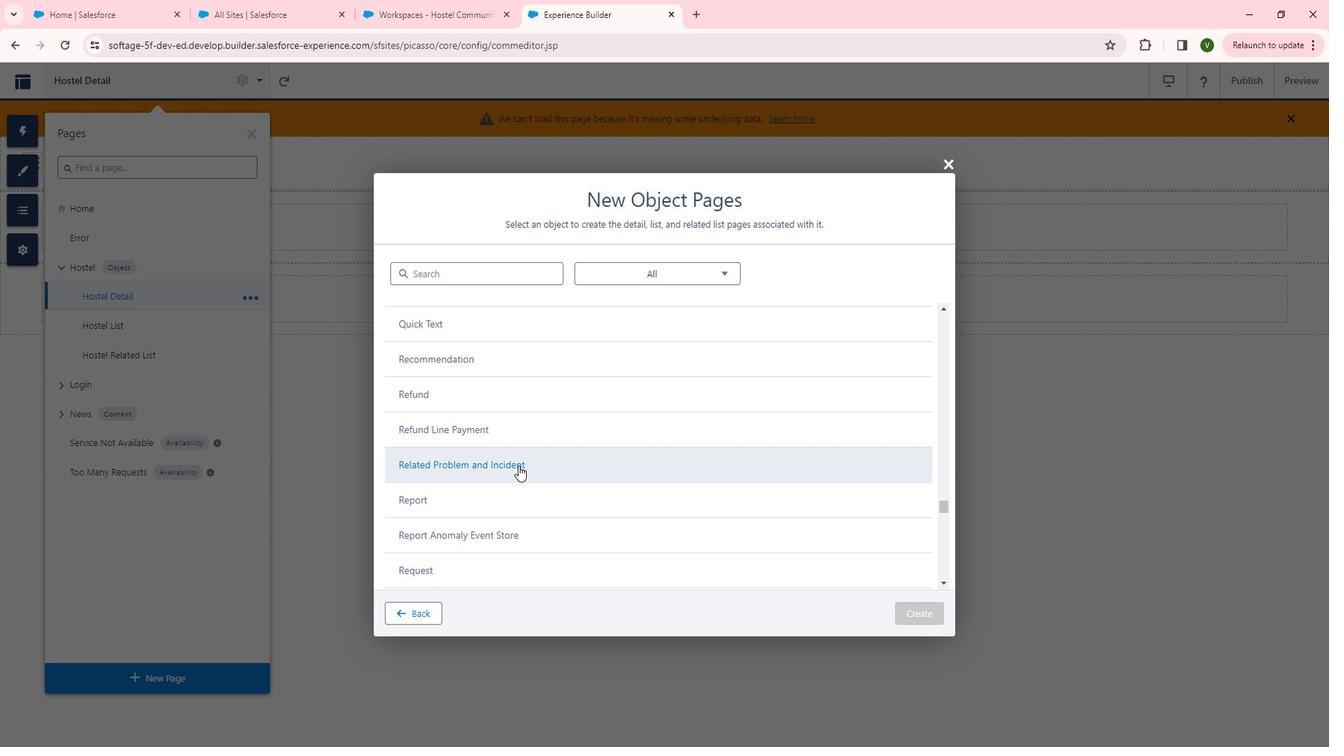 
Action: Mouse scrolled (537, 467) with delta (0, 0)
Screenshot: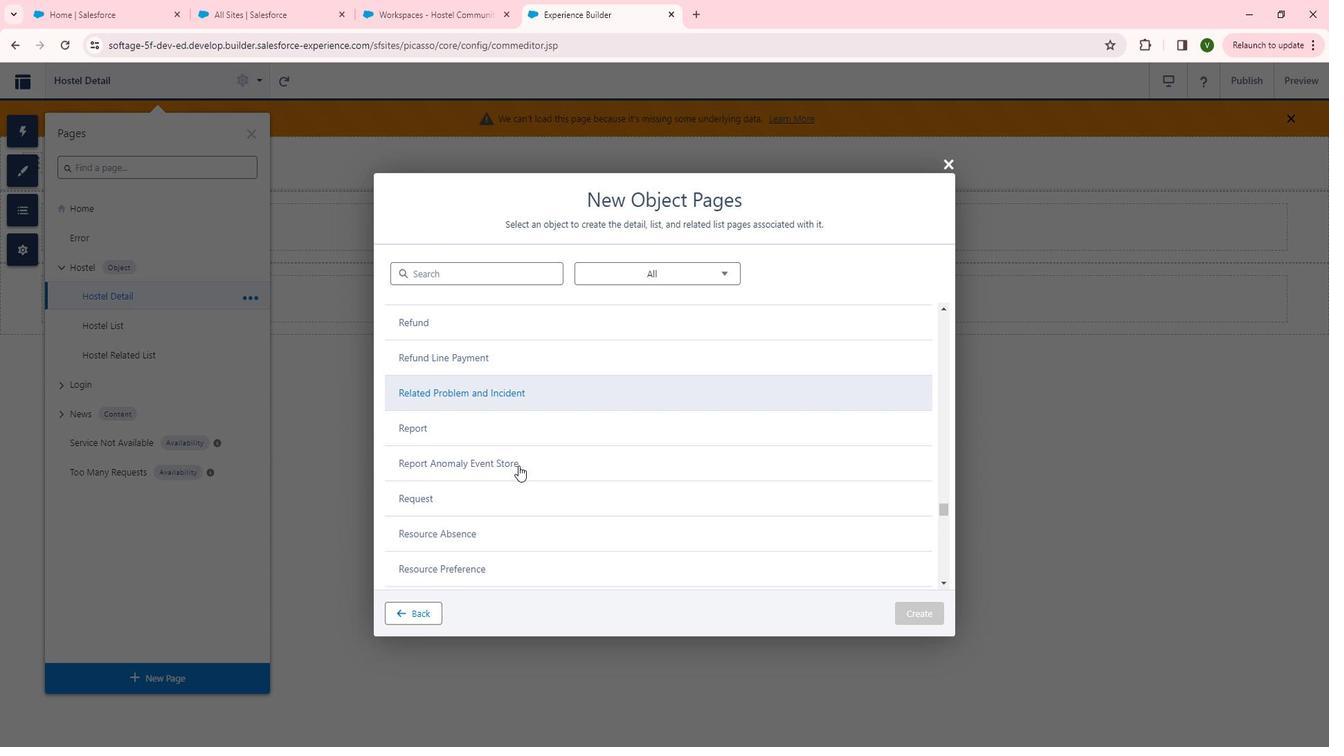 
Action: Mouse scrolled (537, 467) with delta (0, 0)
Screenshot: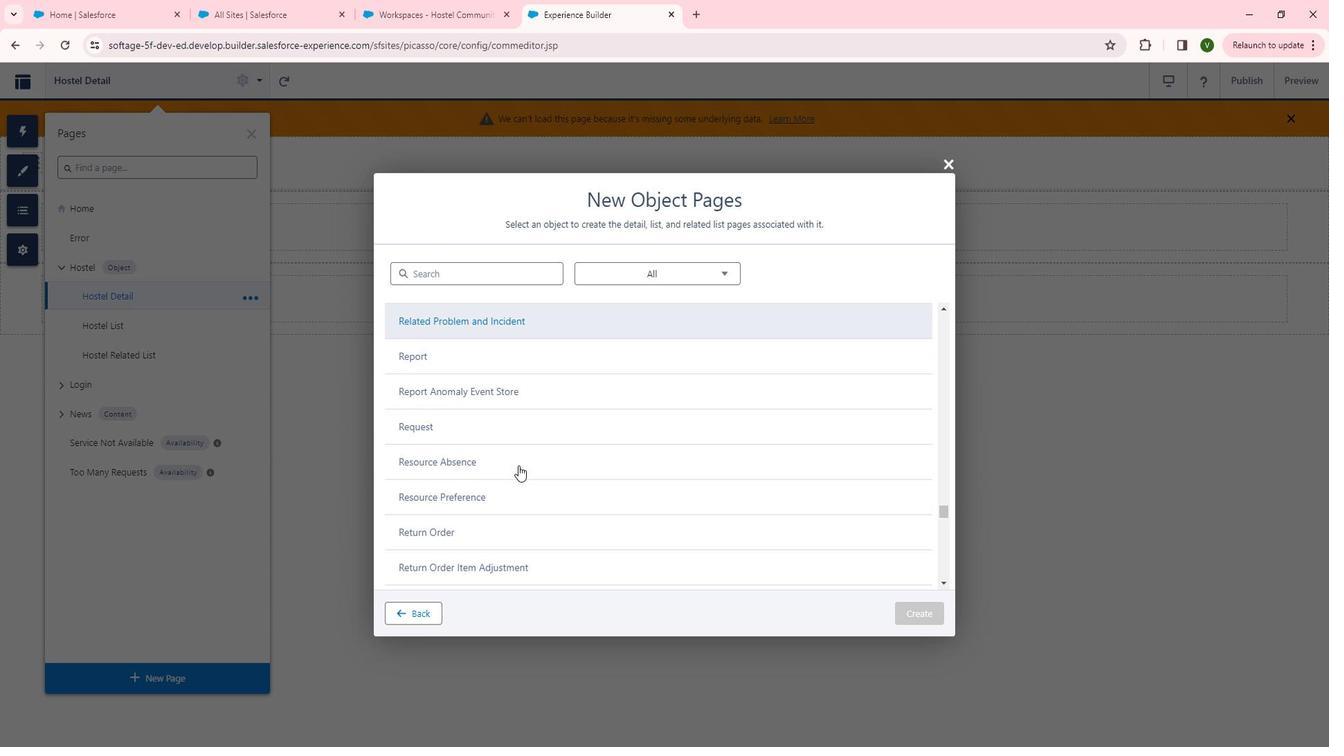 
Action: Mouse scrolled (537, 467) with delta (0, 0)
Screenshot: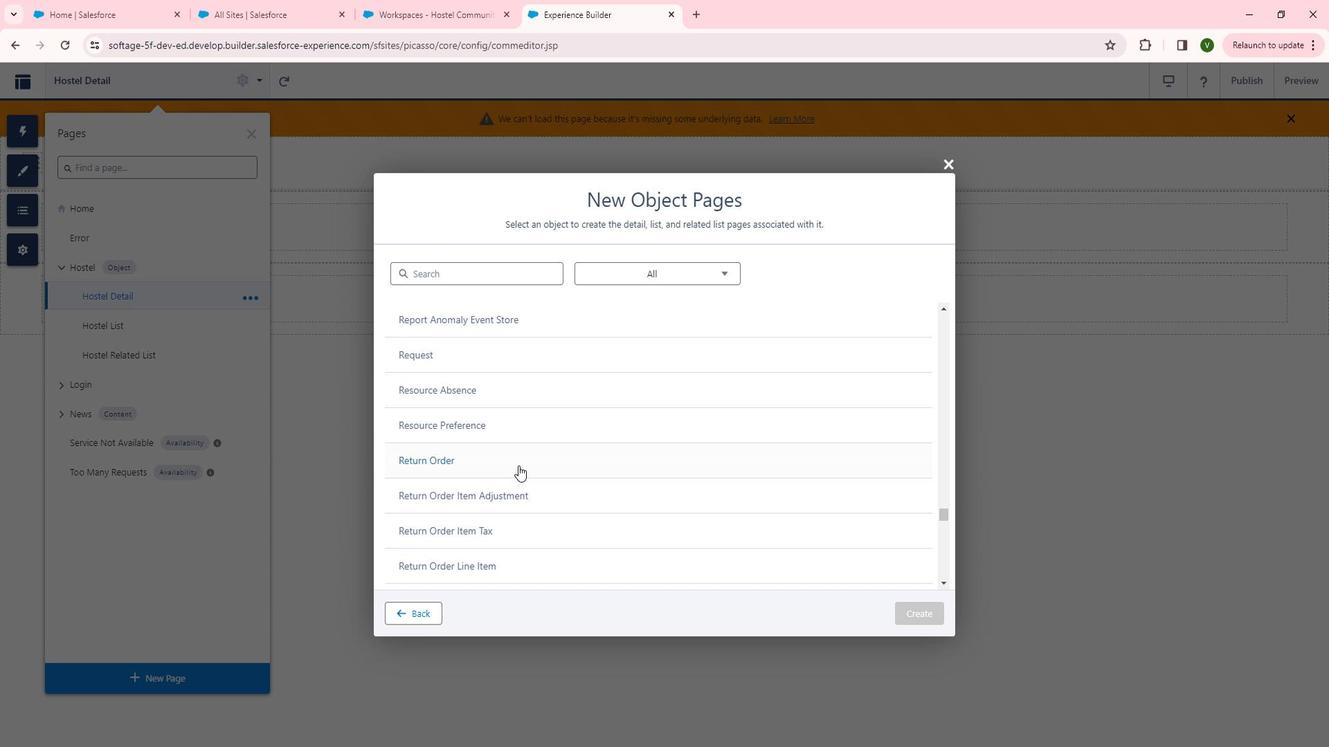 
Action: Mouse scrolled (537, 467) with delta (0, 0)
Screenshot: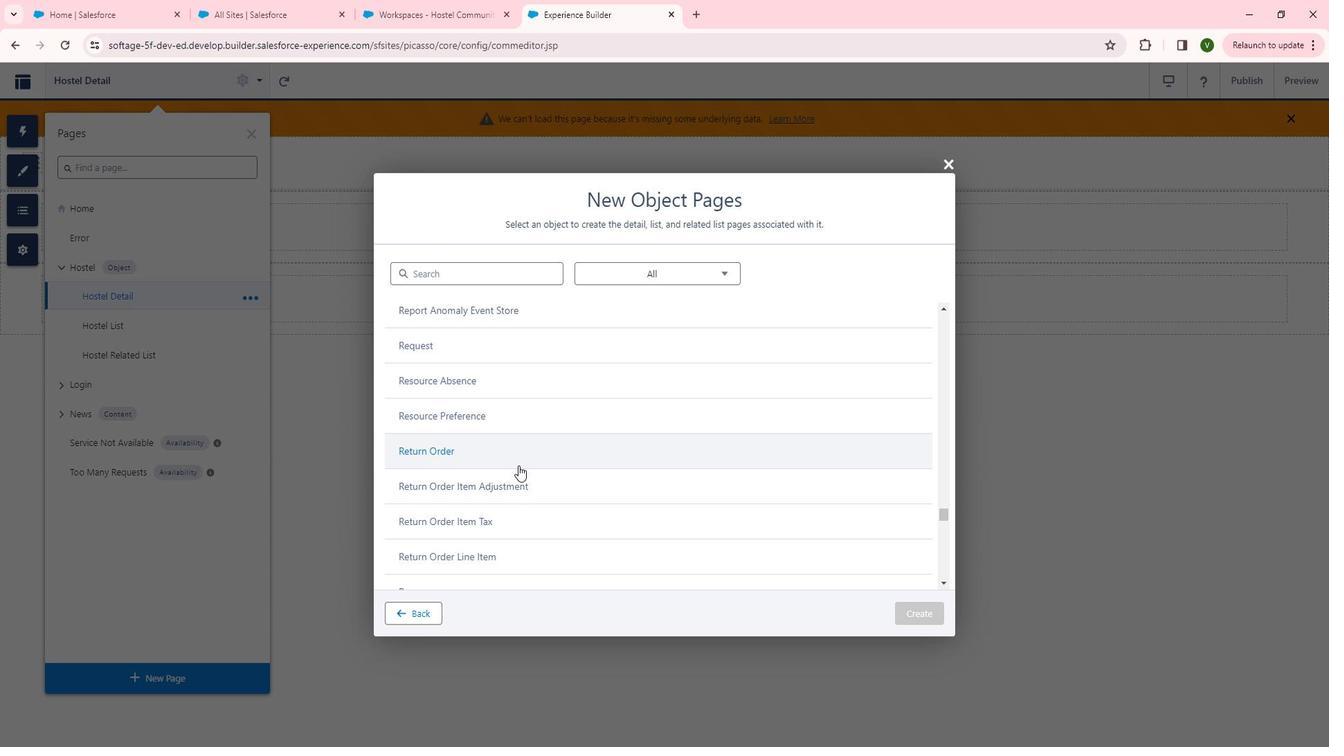 
Action: Mouse scrolled (537, 467) with delta (0, 0)
Screenshot: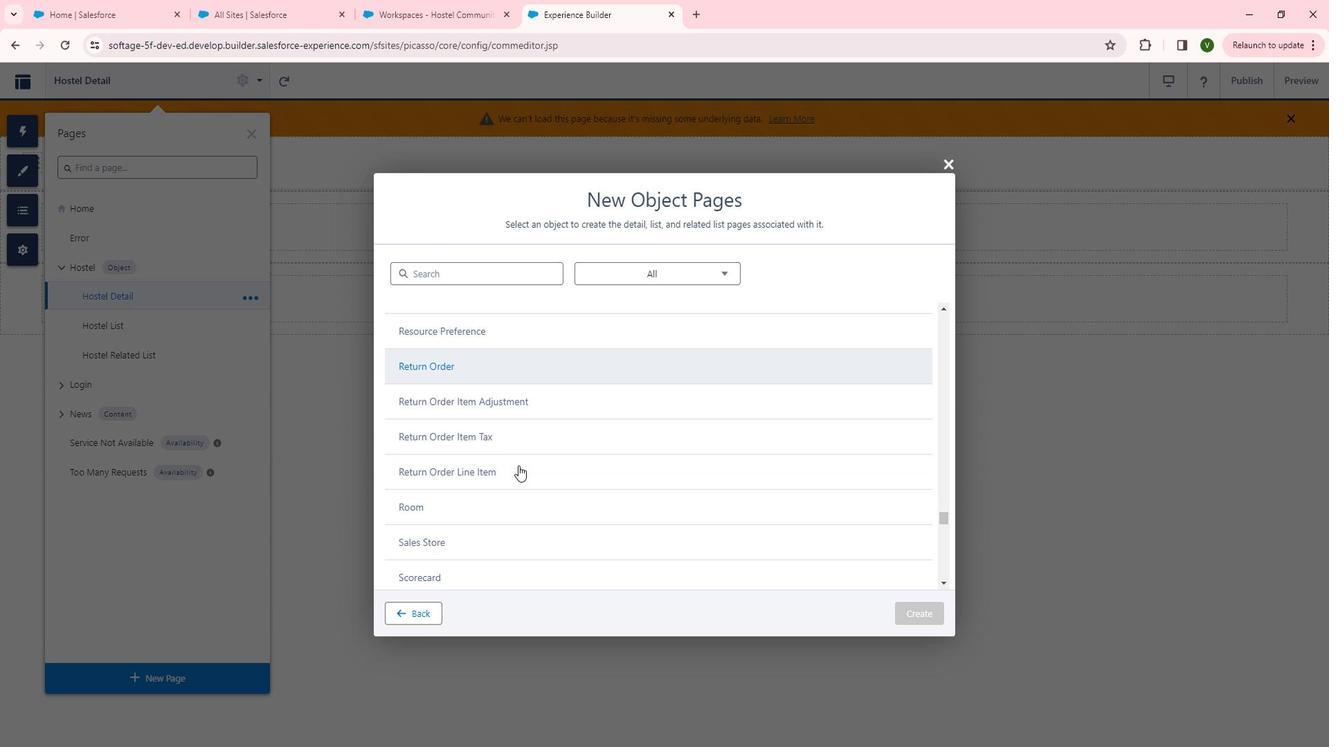 
Action: Mouse moved to (544, 391)
Screenshot: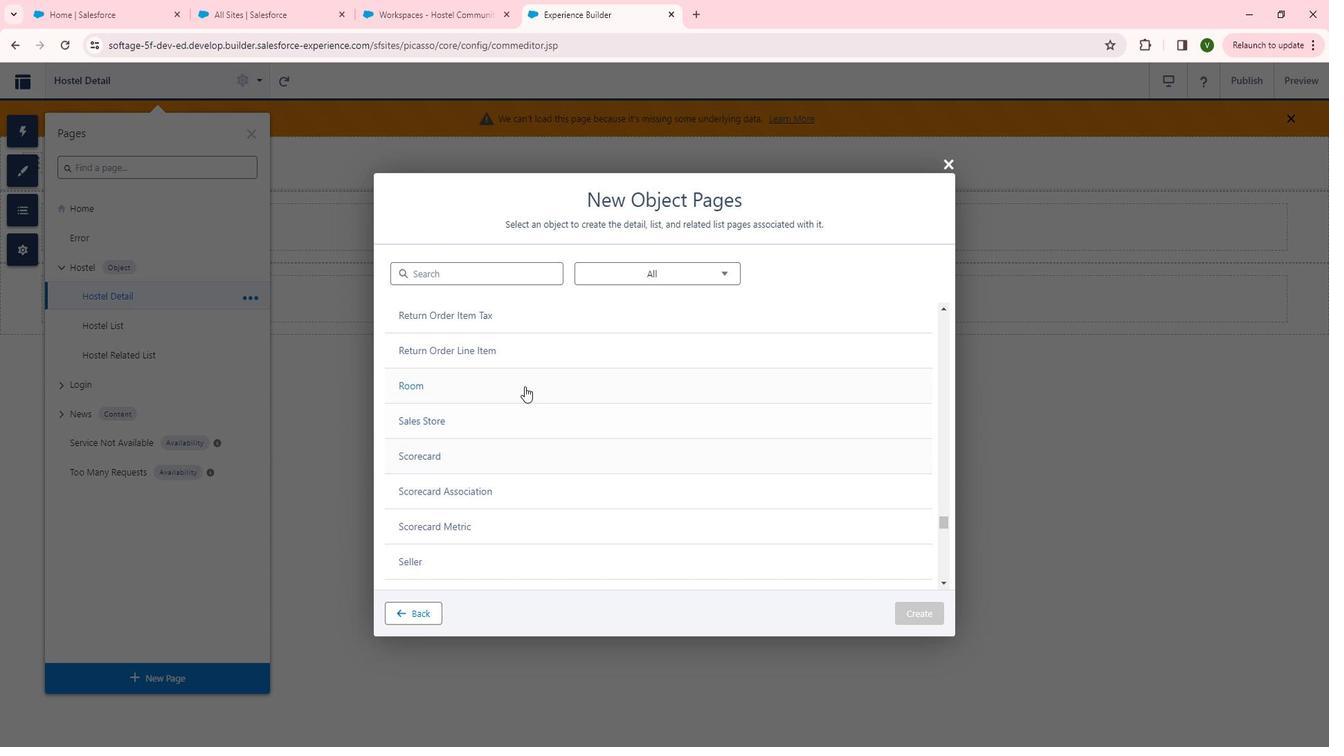 
Action: Mouse pressed left at (544, 391)
Screenshot: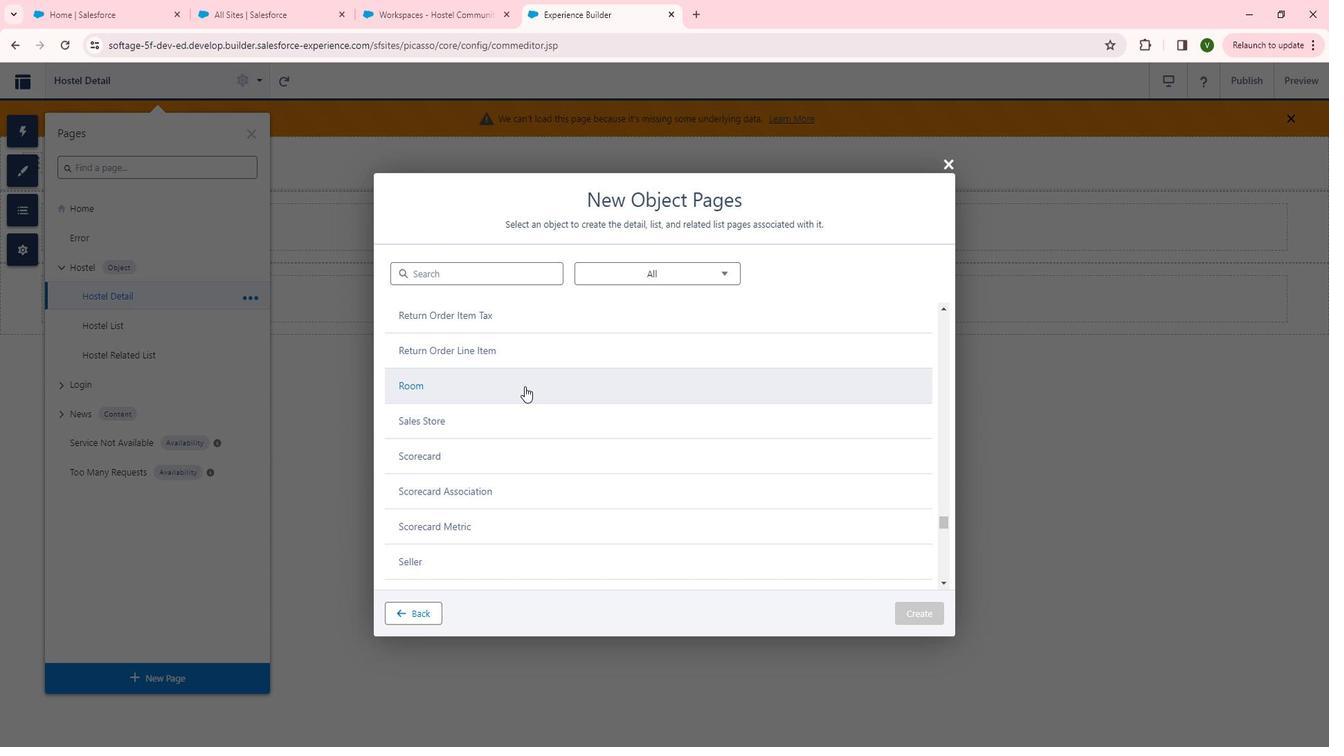 
Action: Mouse moved to (940, 606)
Screenshot: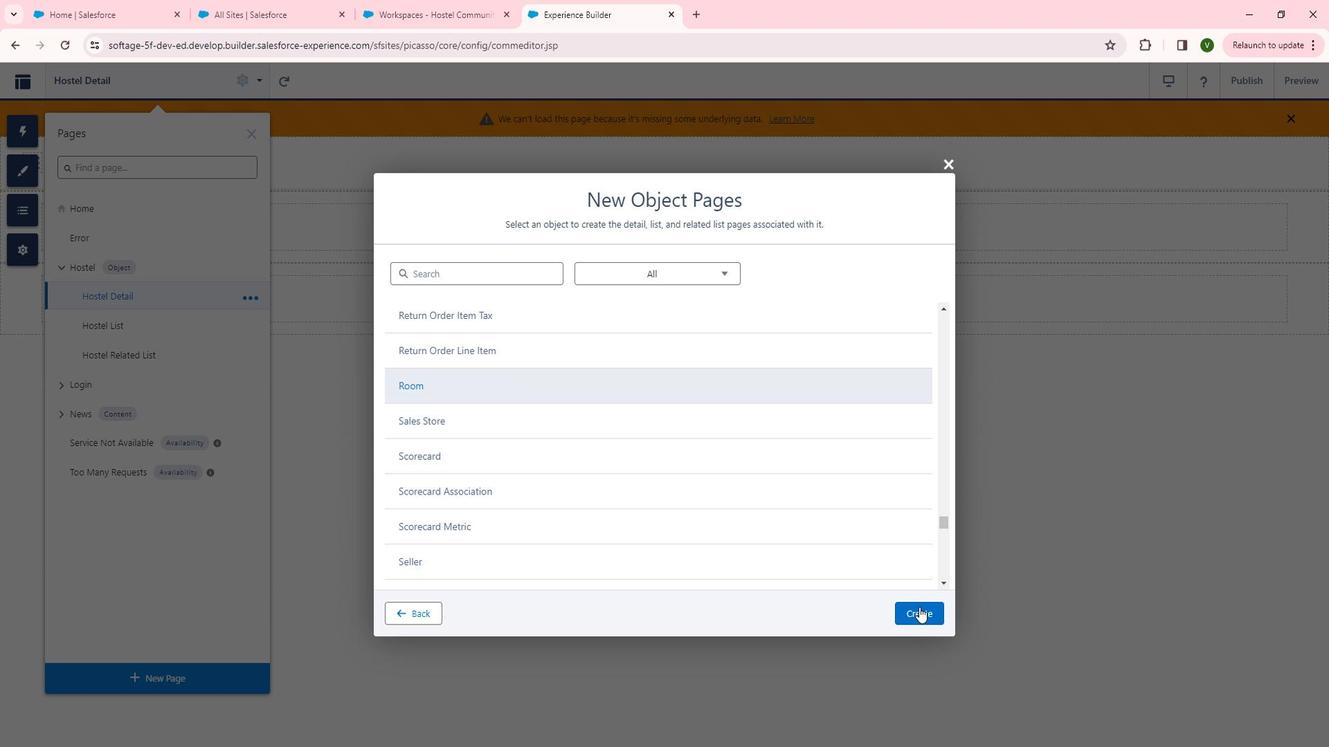 
Action: Mouse pressed left at (940, 606)
Screenshot: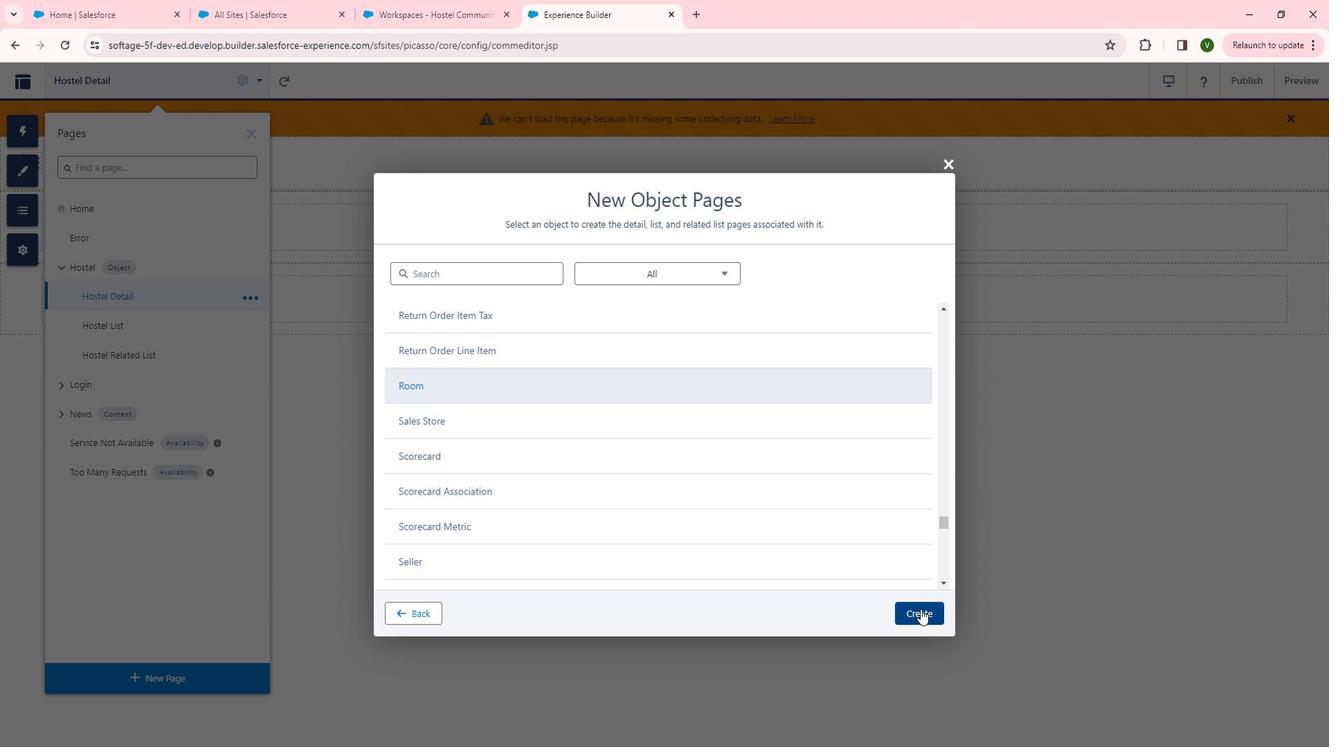 
Action: Mouse moved to (955, 631)
Screenshot: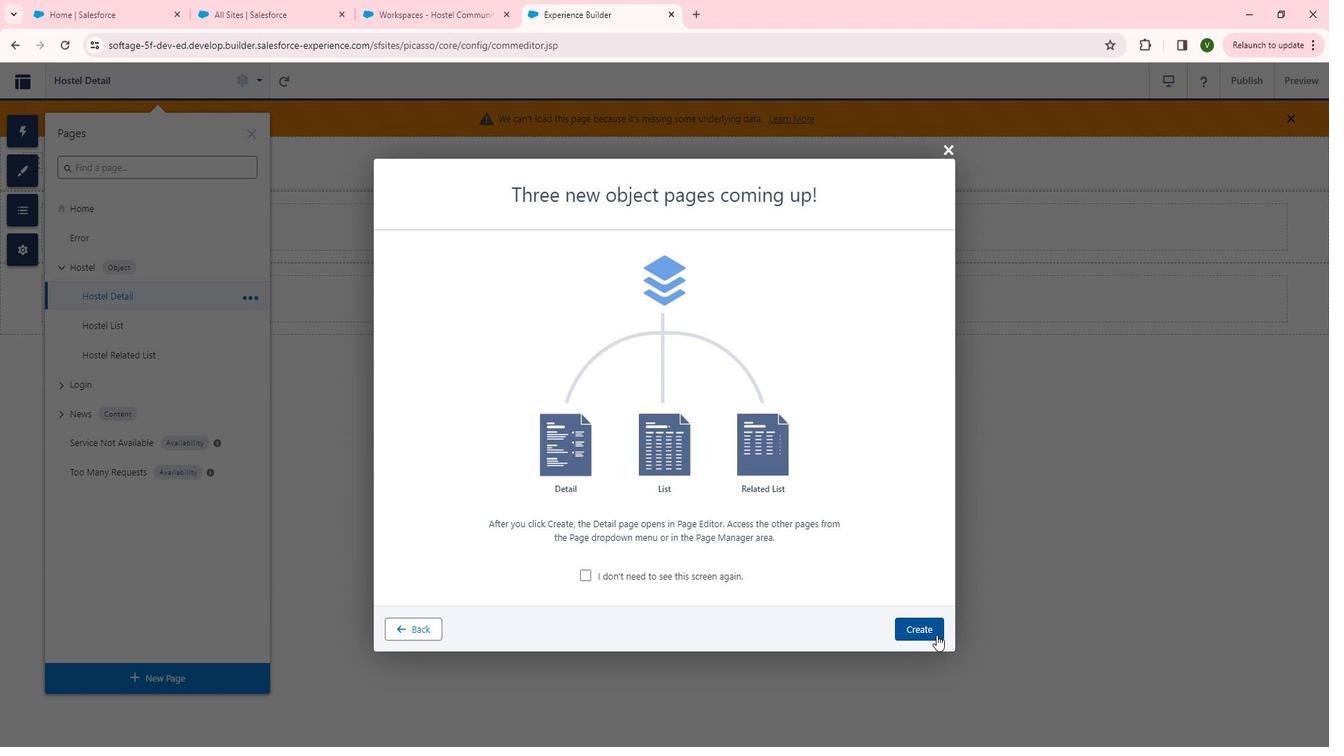 
Action: Mouse pressed left at (955, 631)
Screenshot: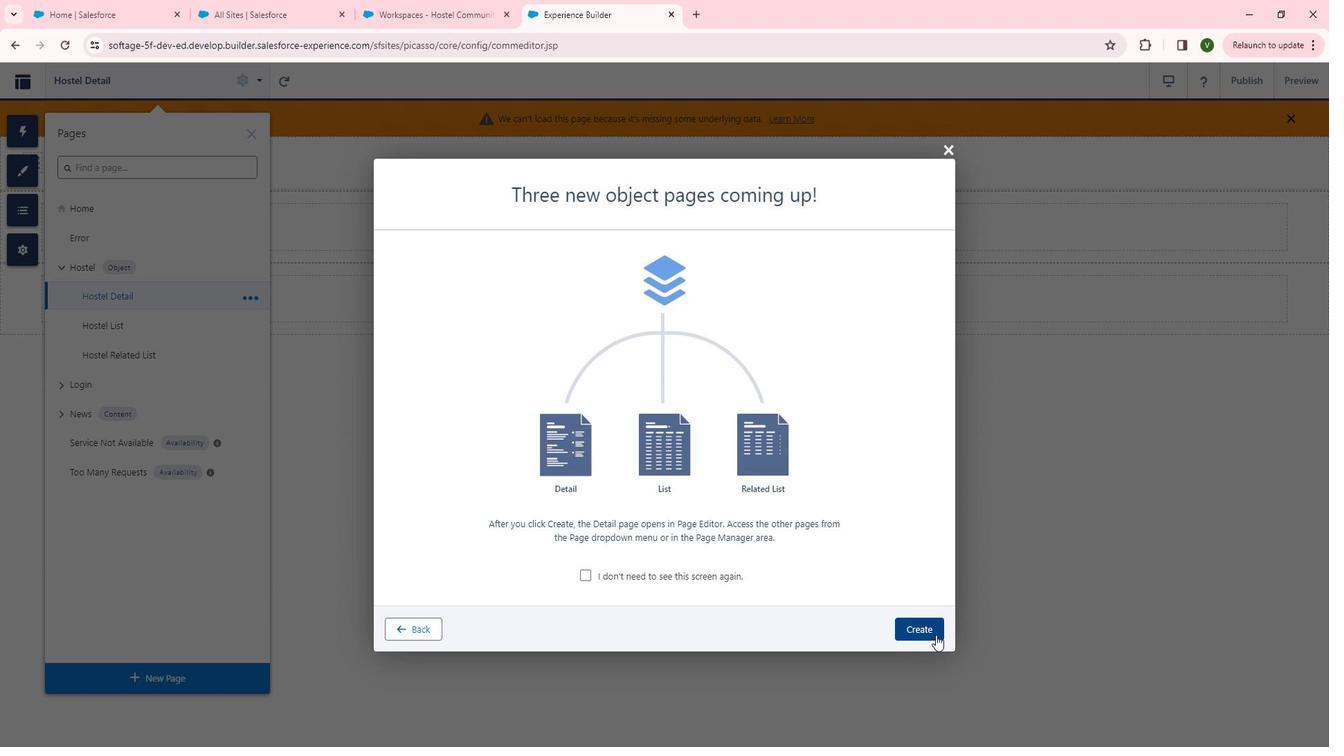 
Action: Mouse moved to (175, 90)
Screenshot: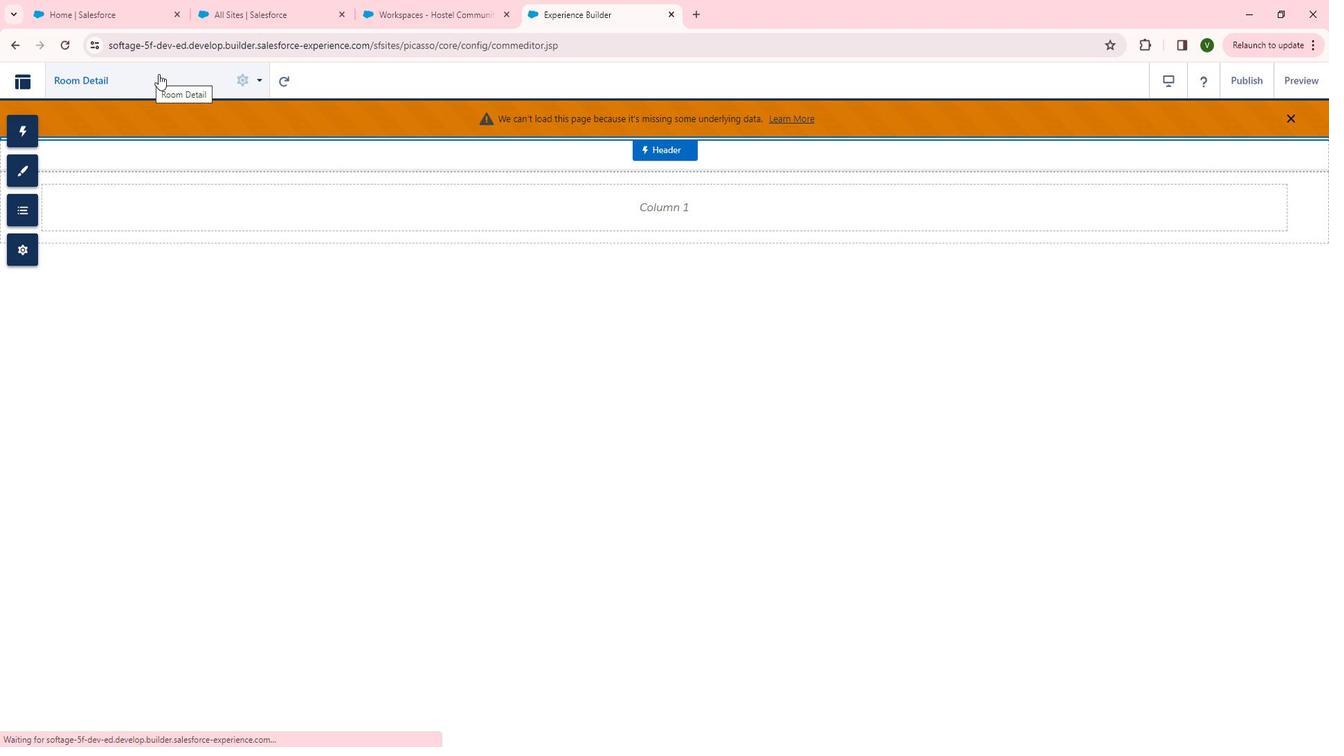 
Action: Mouse pressed left at (175, 90)
Screenshot: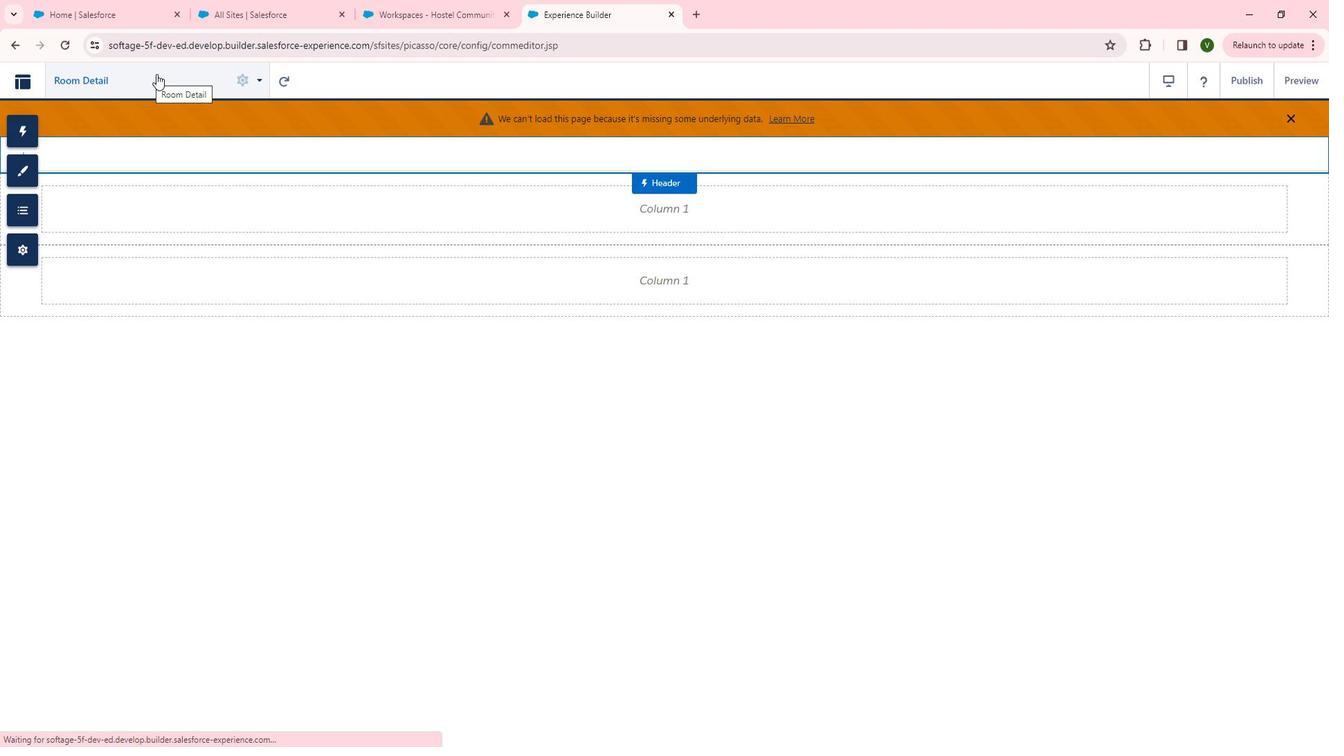 
Action: Mouse moved to (188, 668)
Screenshot: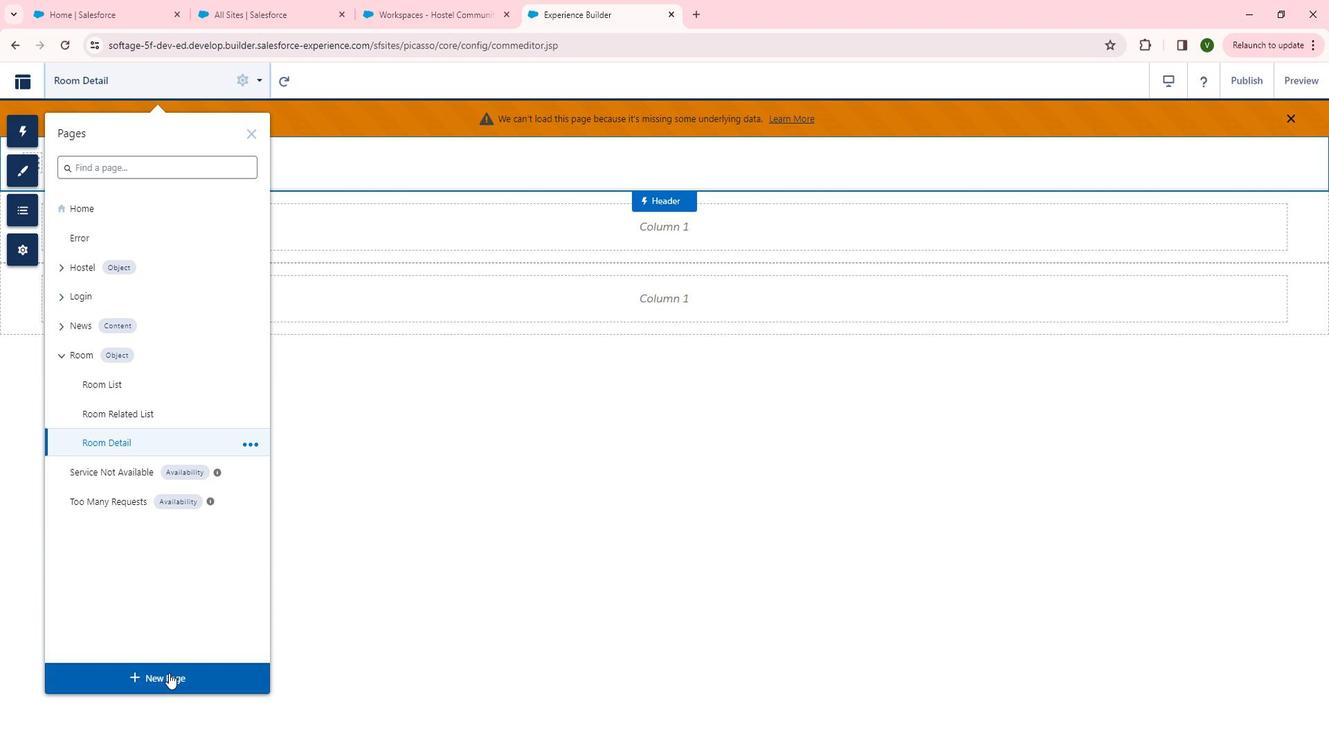 
Action: Mouse pressed left at (188, 668)
Screenshot: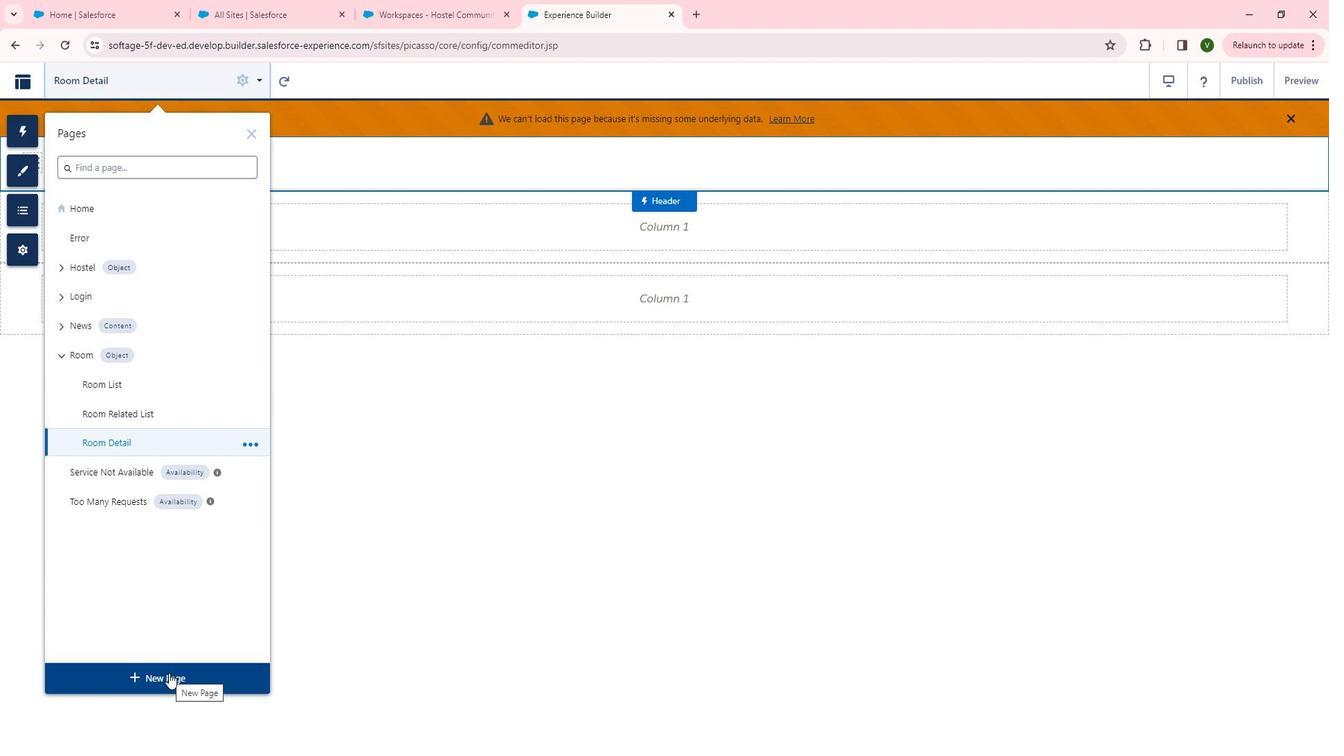 
Action: Mouse moved to (672, 409)
Screenshot: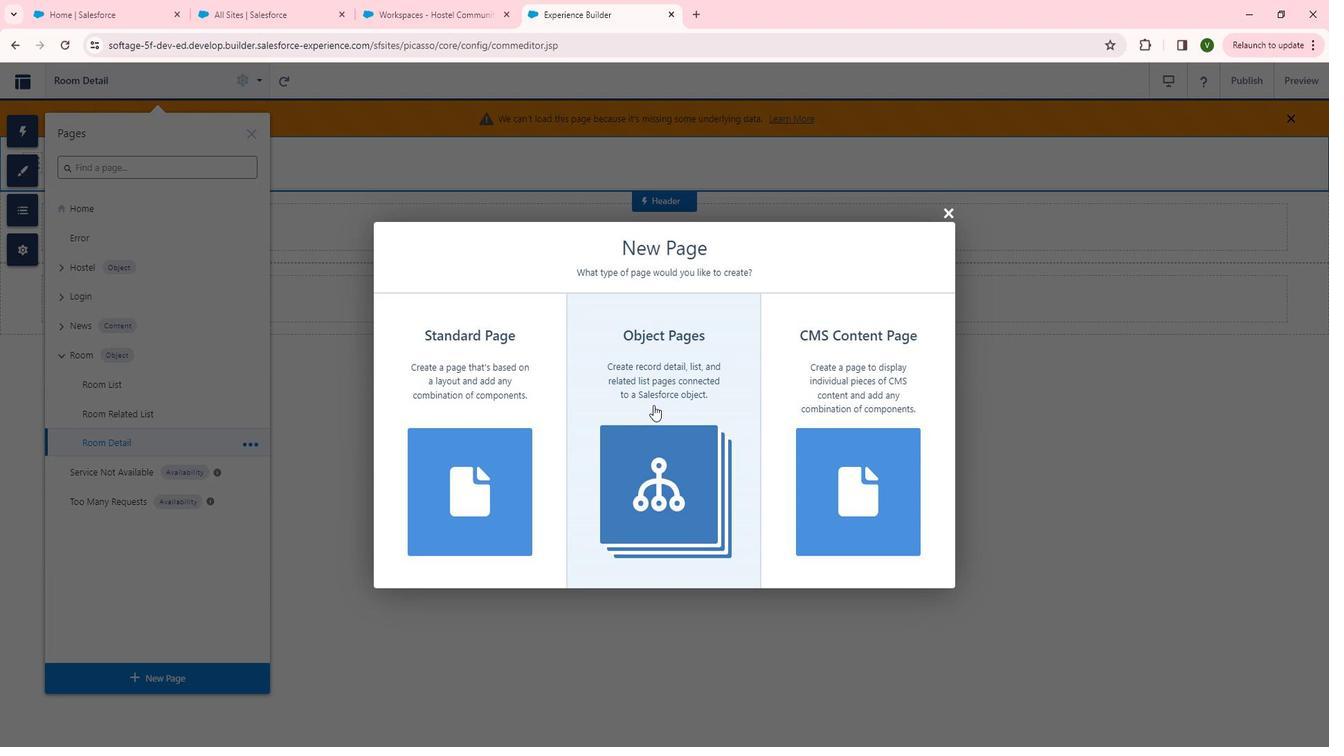 
Action: Mouse pressed left at (672, 409)
Screenshot: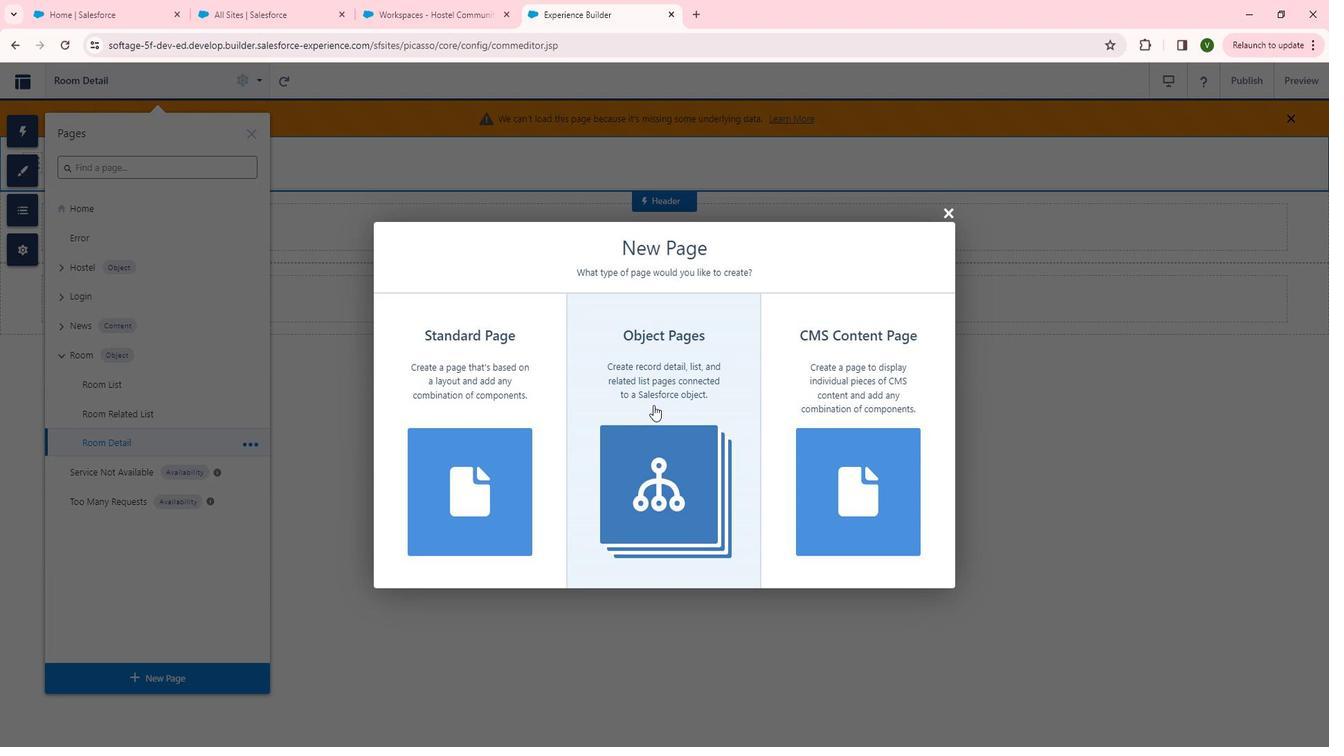 
Action: Mouse moved to (643, 436)
Screenshot: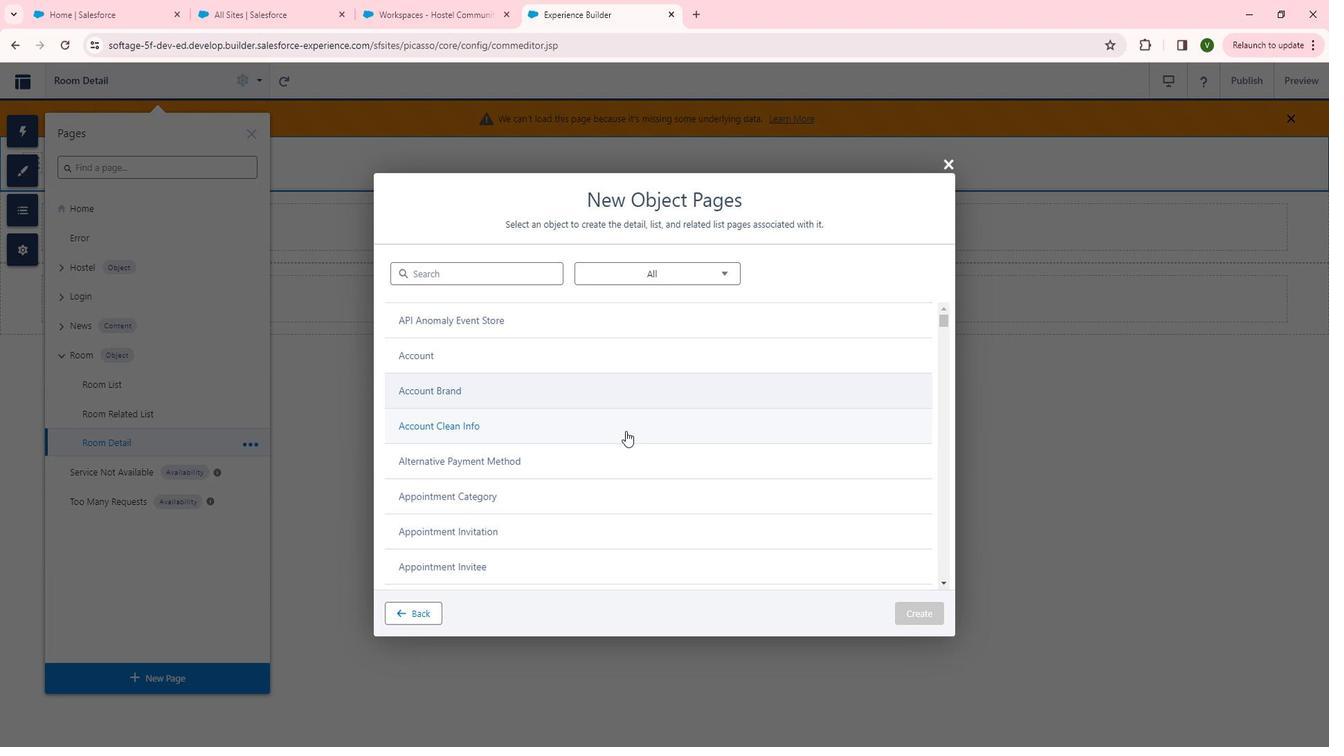 
Action: Mouse scrolled (643, 436) with delta (0, 0)
Screenshot: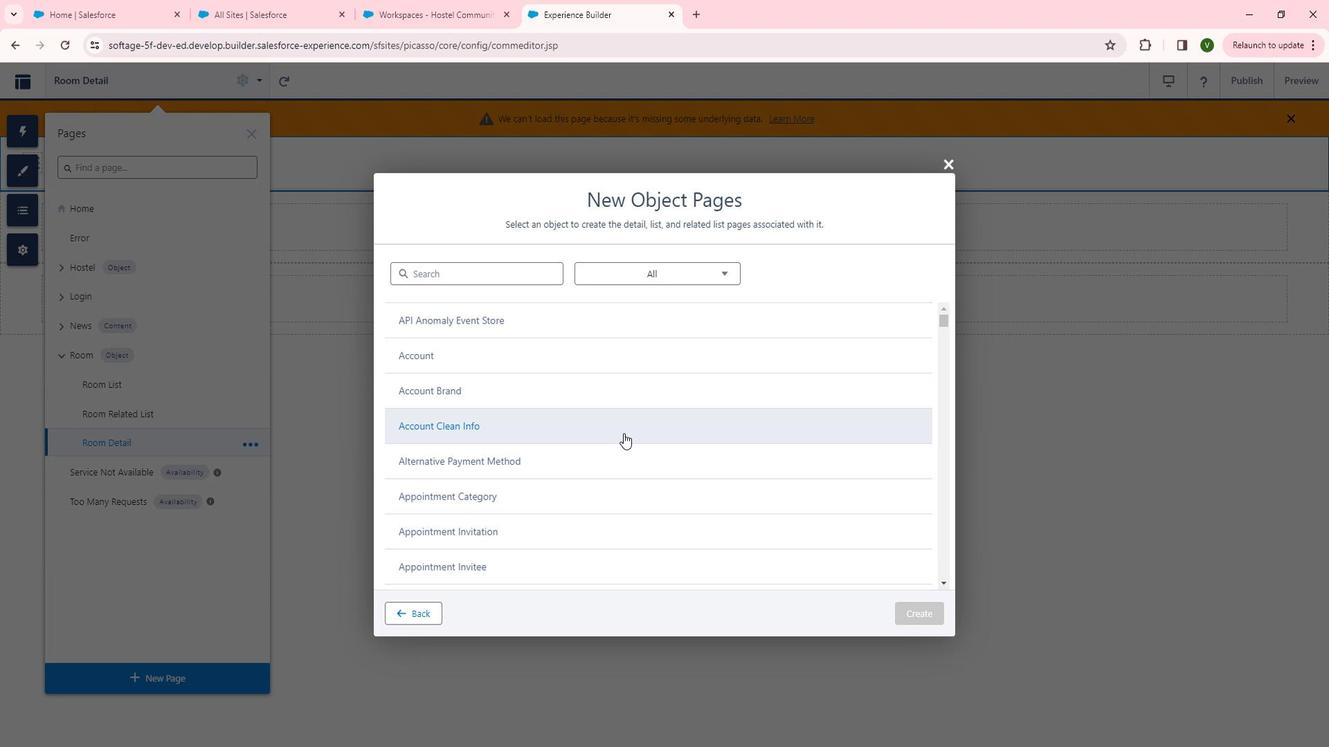 
Action: Mouse scrolled (643, 436) with delta (0, 0)
Screenshot: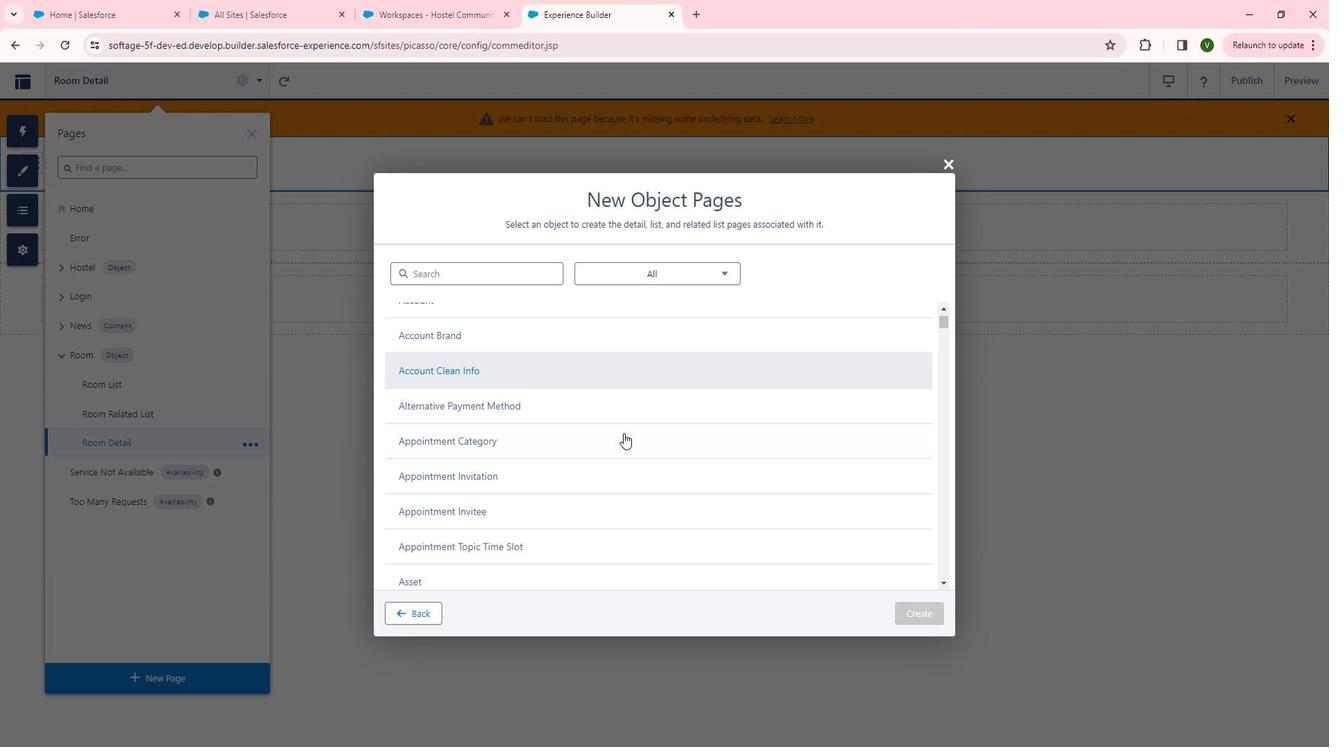 
Action: Mouse scrolled (643, 436) with delta (0, 0)
Screenshot: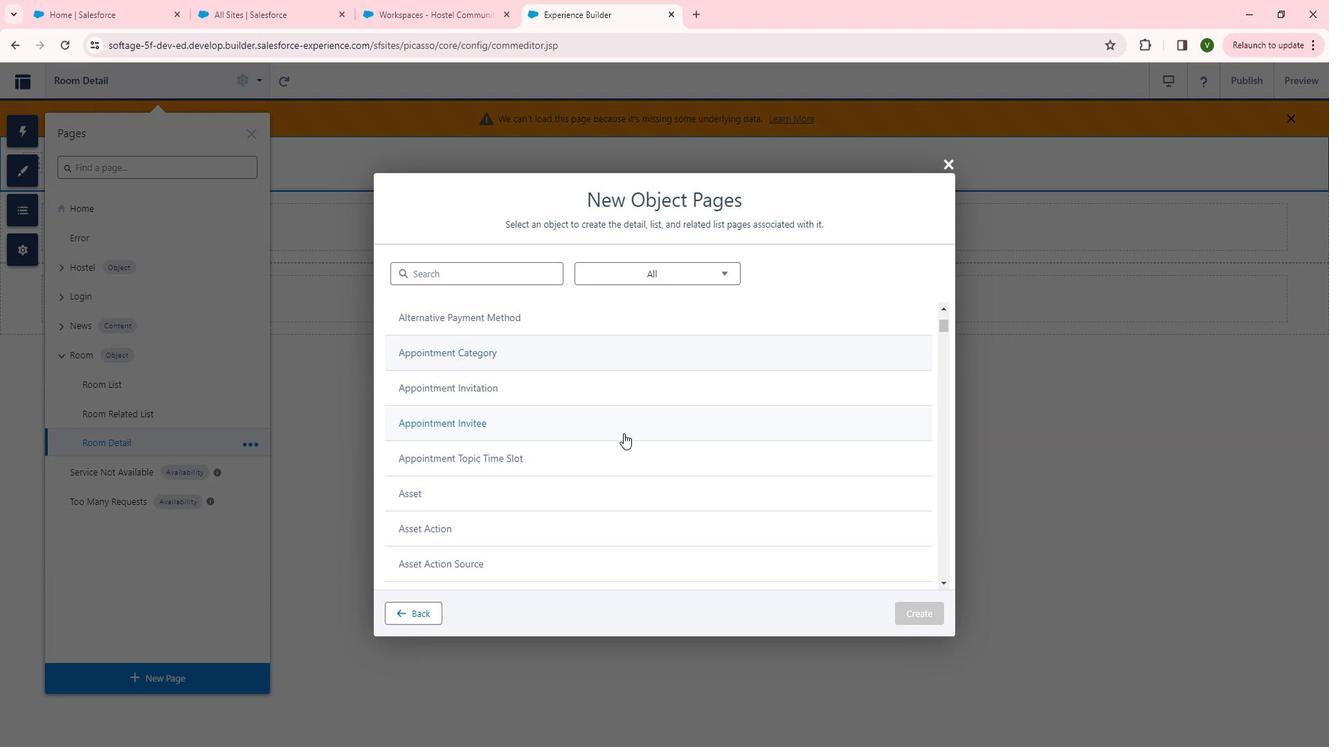 
Action: Mouse scrolled (643, 436) with delta (0, 0)
Screenshot: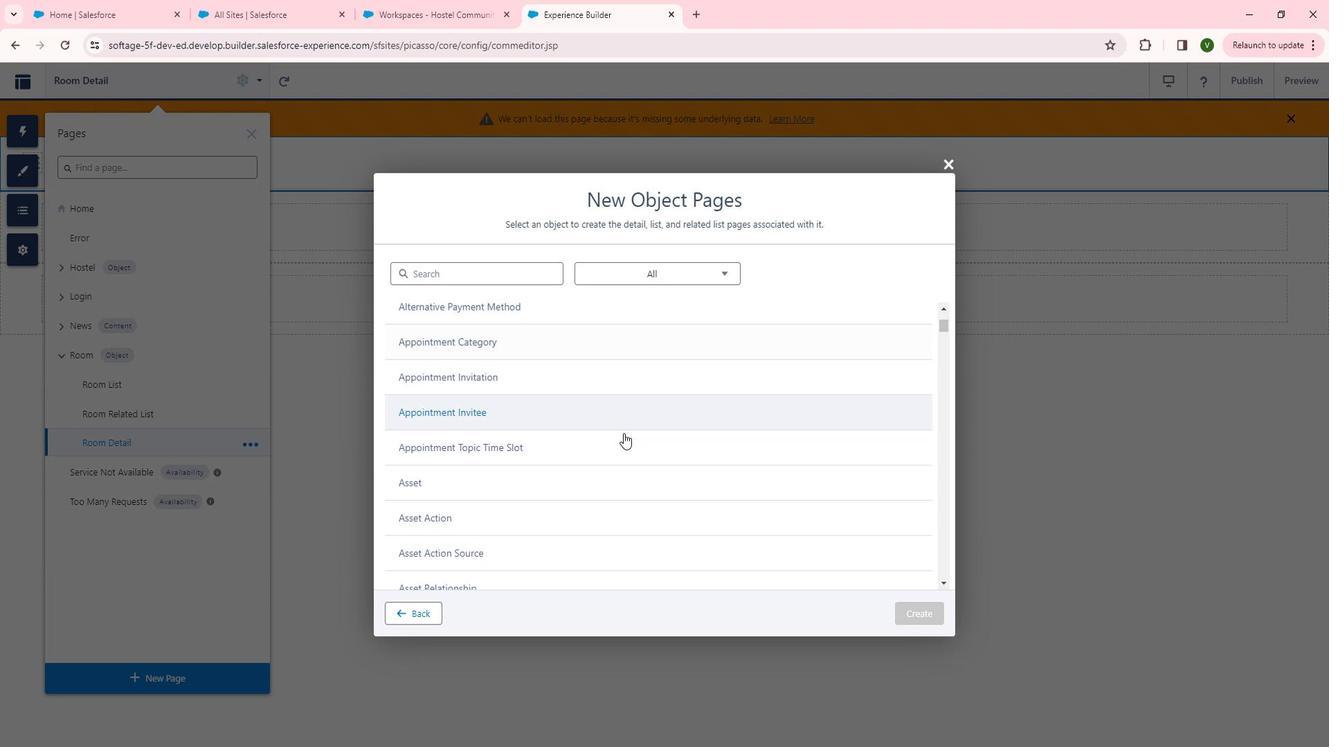 
Action: Mouse moved to (641, 438)
Screenshot: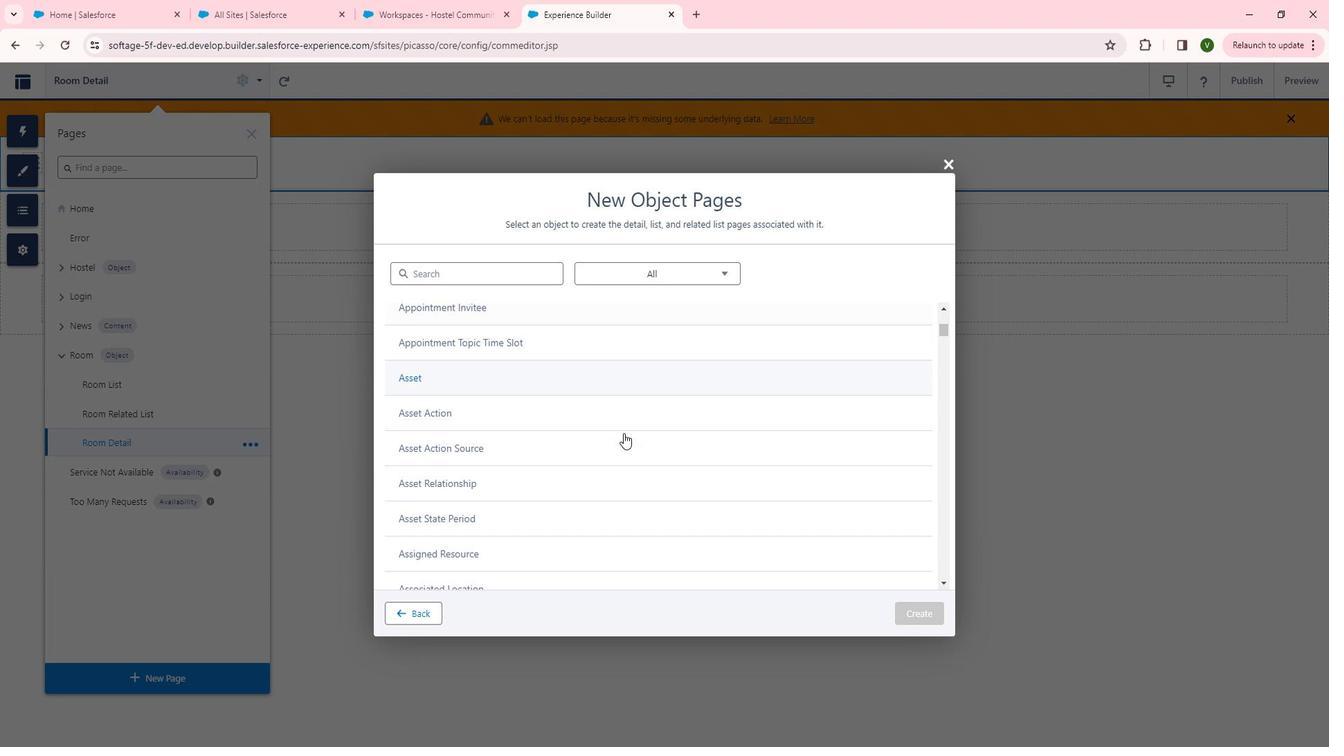 
Action: Mouse scrolled (641, 438) with delta (0, 0)
Screenshot: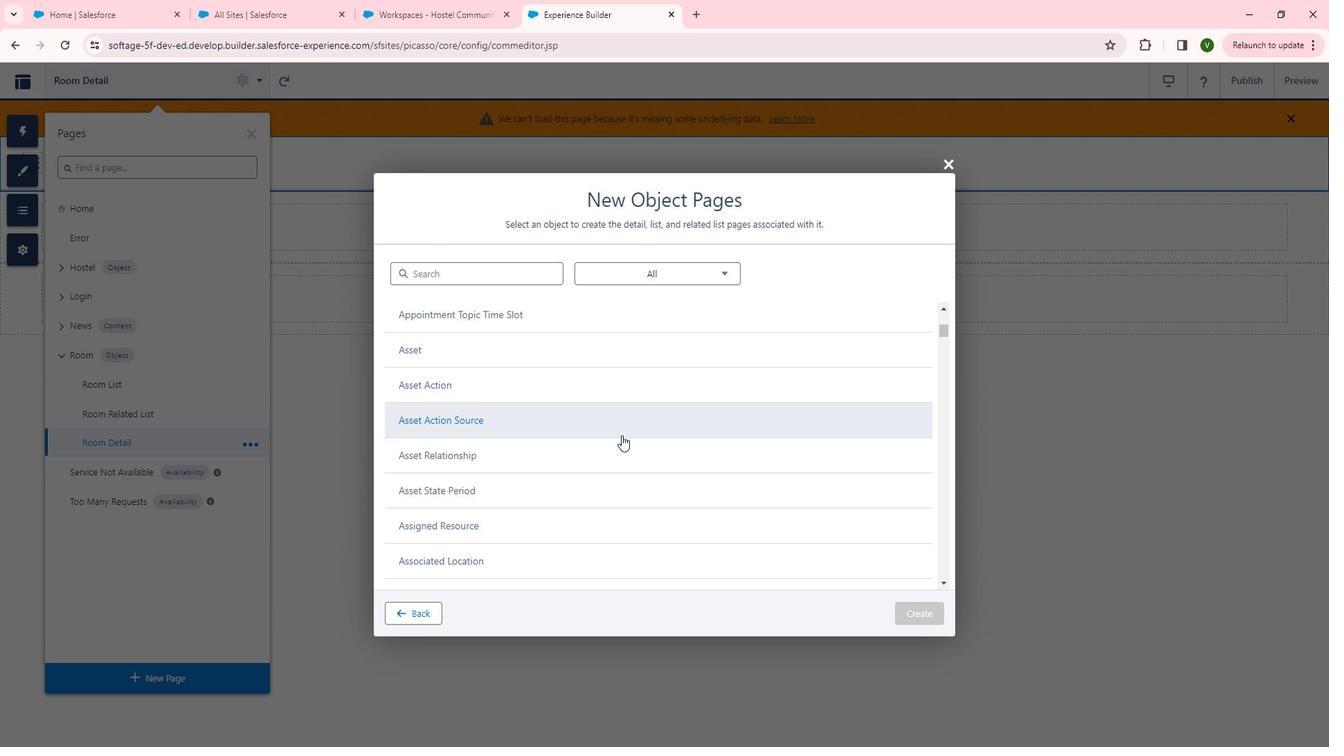 
Action: Mouse scrolled (641, 438) with delta (0, 0)
Screenshot: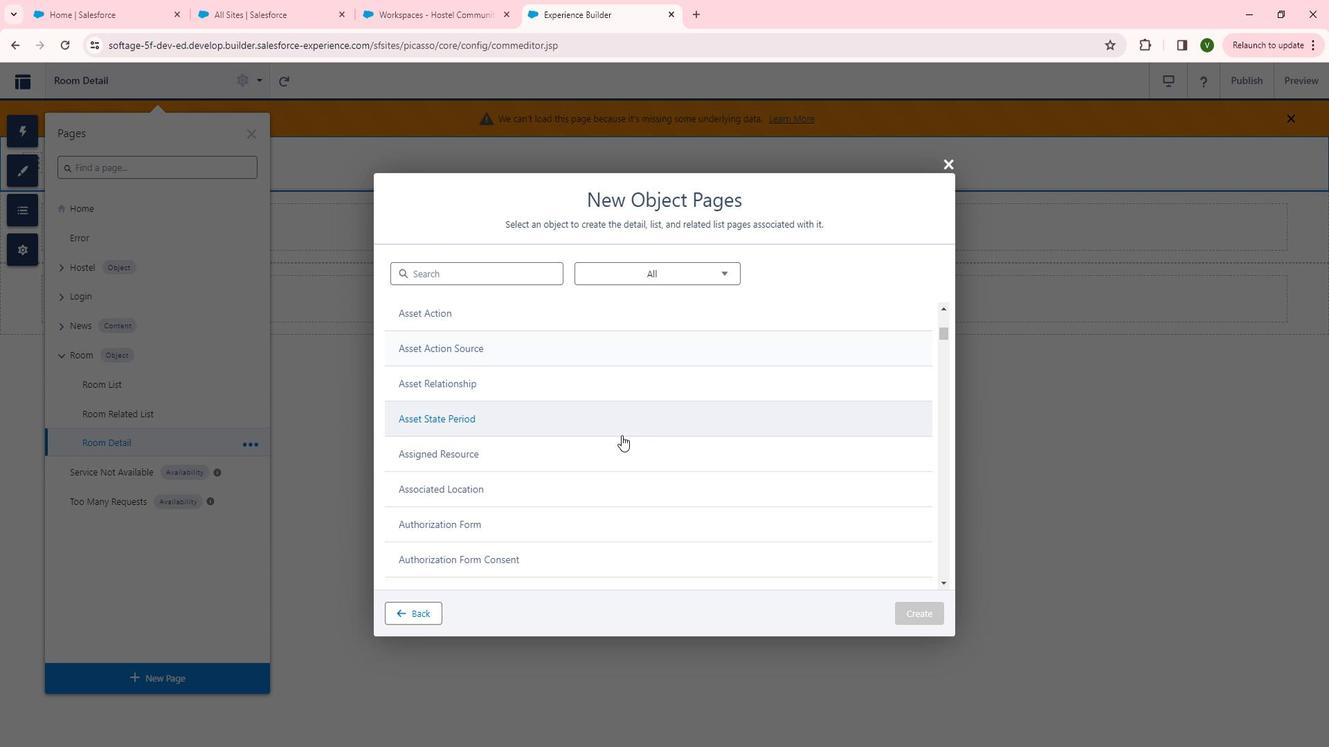 
Action: Mouse scrolled (641, 438) with delta (0, 0)
Screenshot: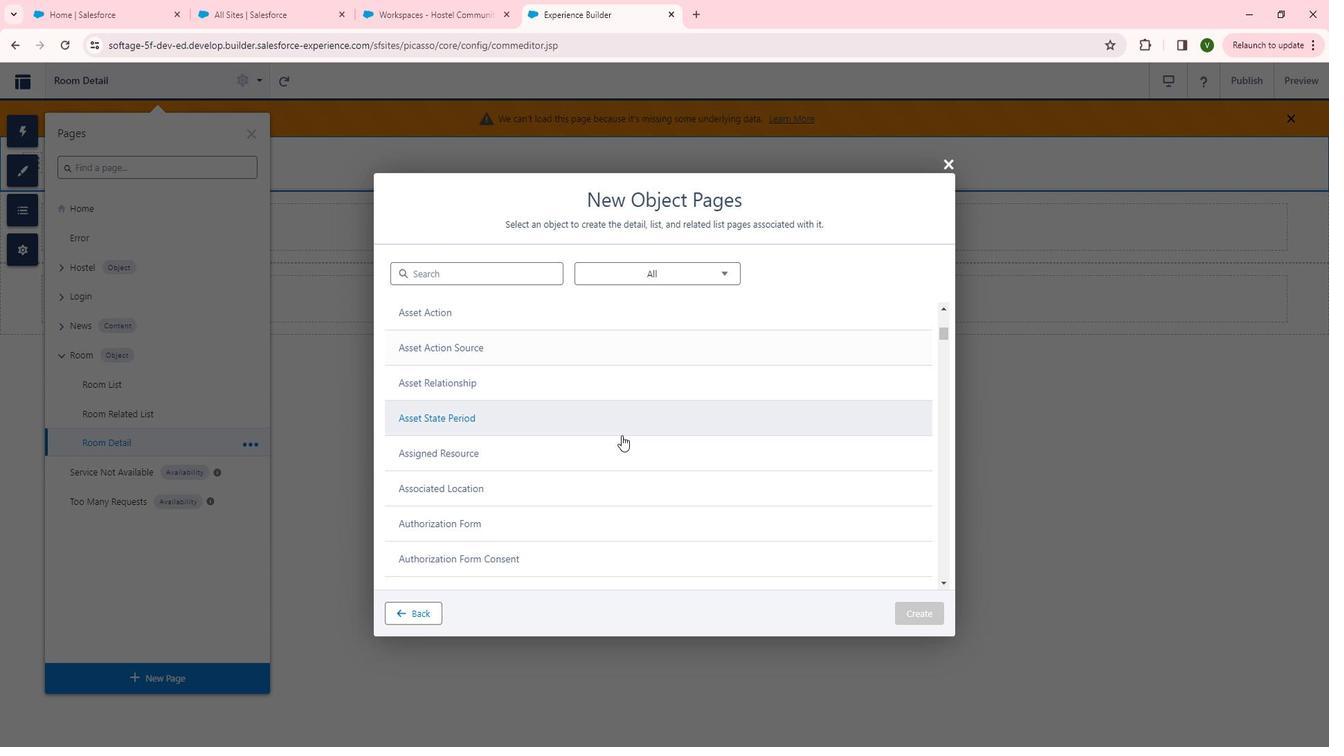 
Action: Mouse scrolled (641, 438) with delta (0, 0)
Screenshot: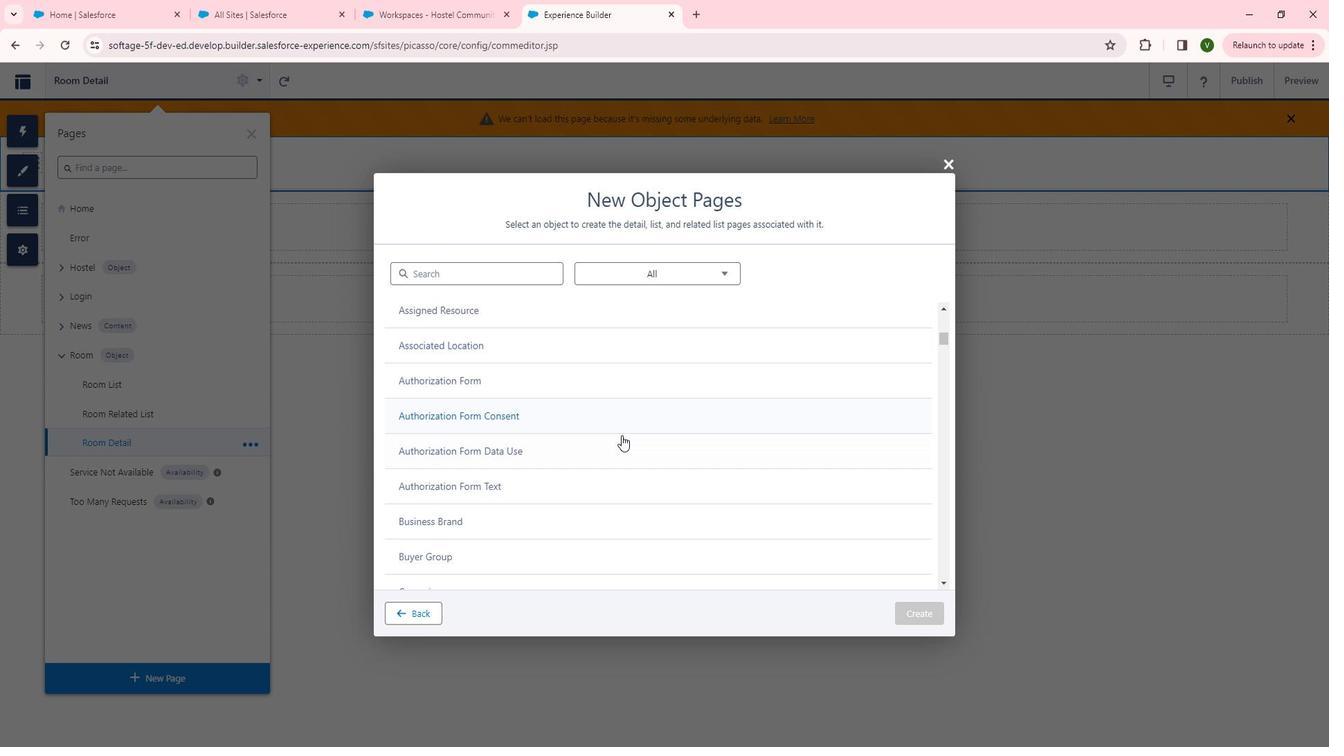 
Action: Mouse scrolled (641, 438) with delta (0, 0)
Screenshot: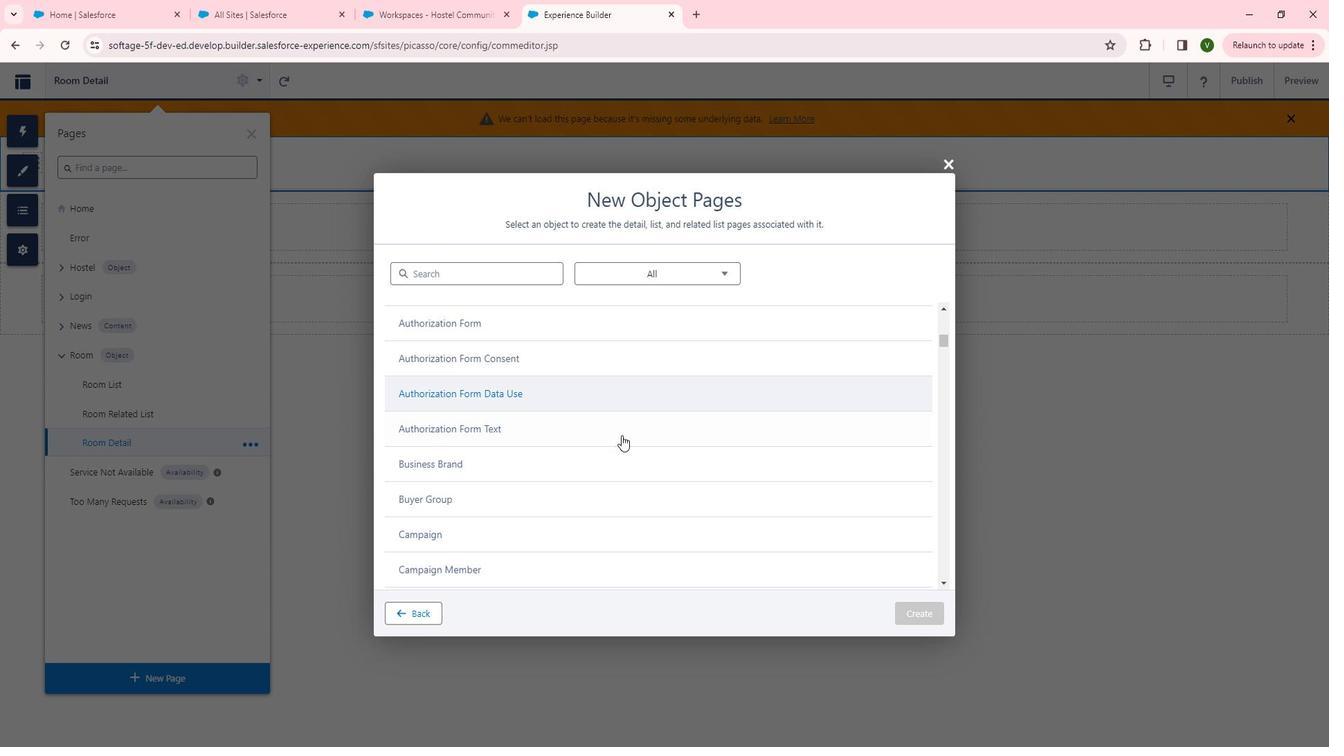 
Action: Mouse moved to (640, 438)
Screenshot: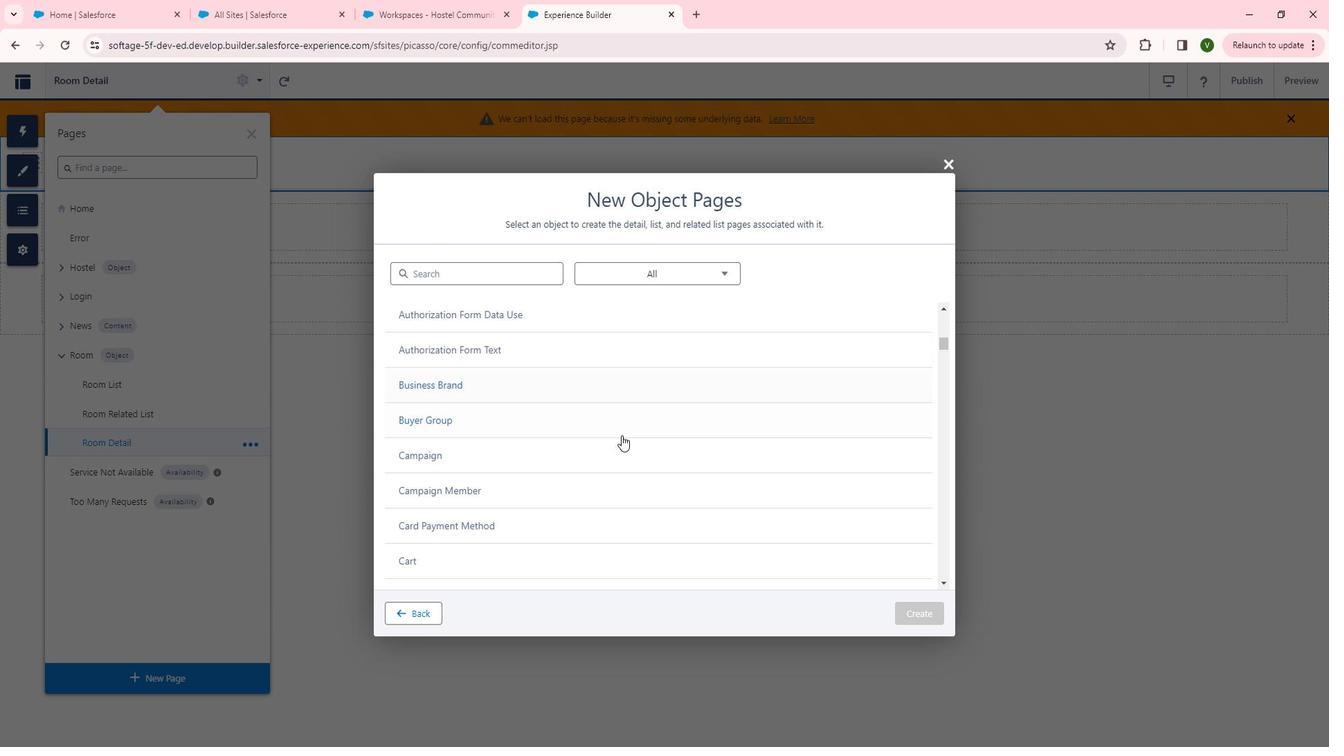 
Action: Mouse scrolled (640, 438) with delta (0, 0)
Screenshot: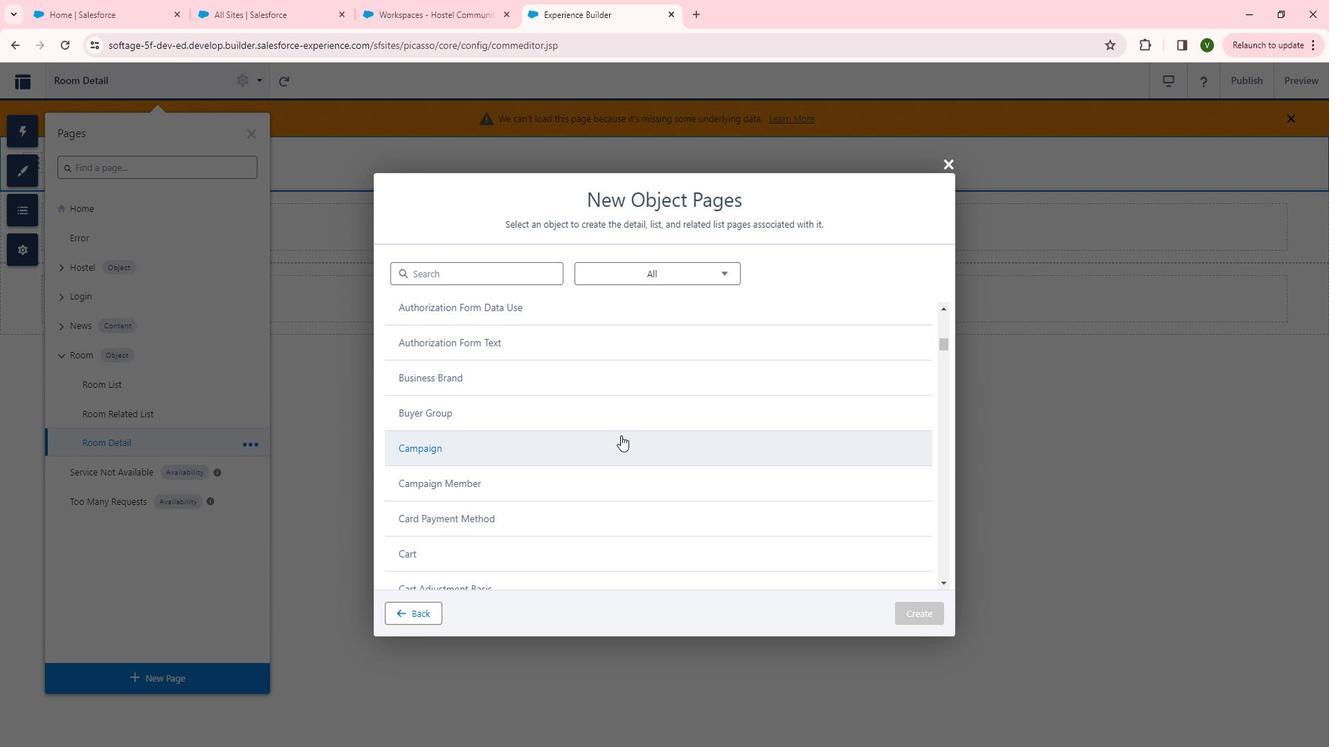 
Action: Mouse scrolled (640, 438) with delta (0, 0)
Screenshot: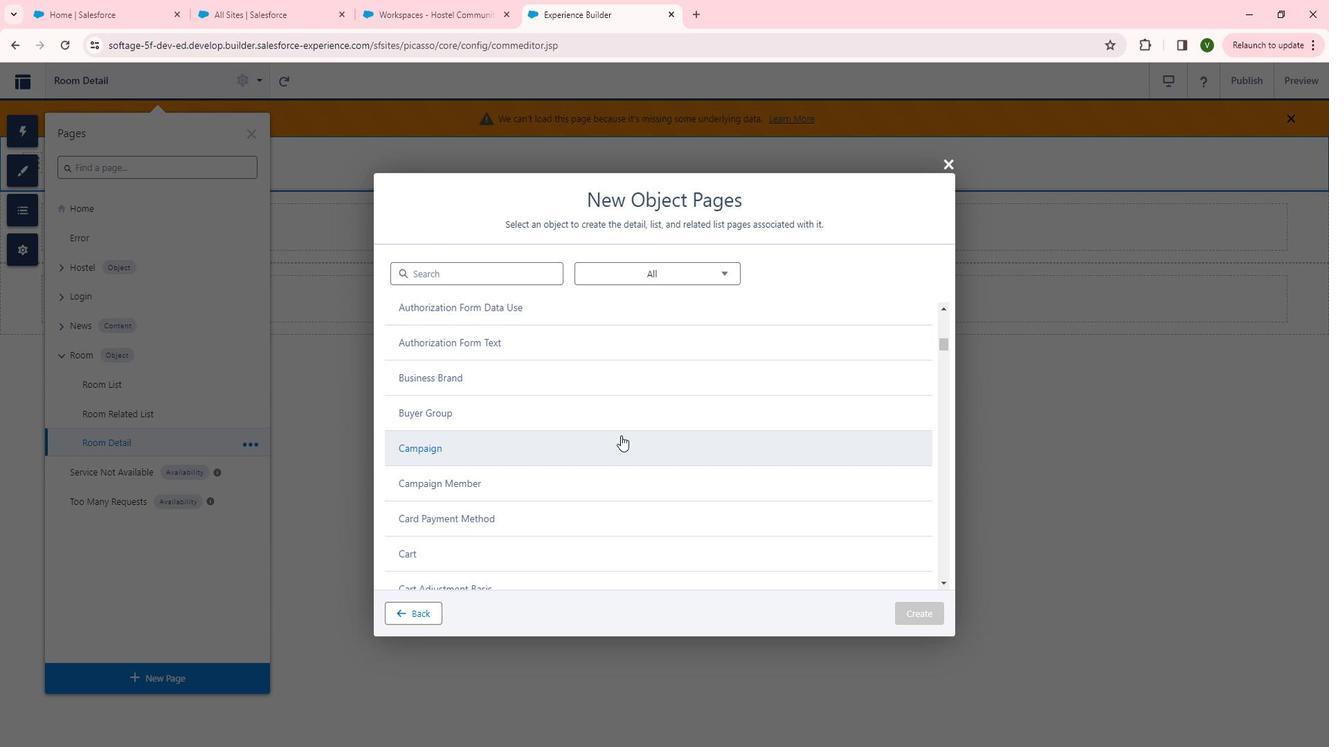 
Action: Mouse scrolled (640, 438) with delta (0, 0)
Screenshot: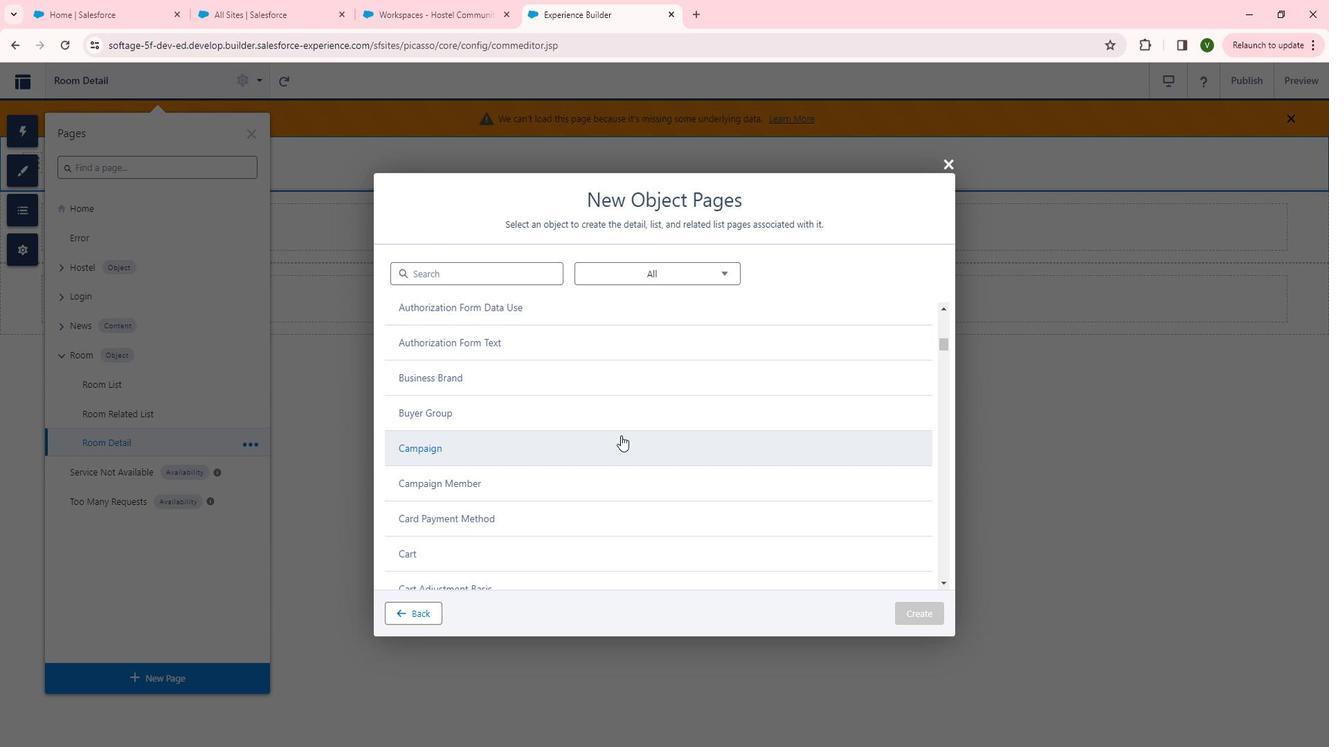 
Action: Mouse scrolled (640, 438) with delta (0, 0)
Screenshot: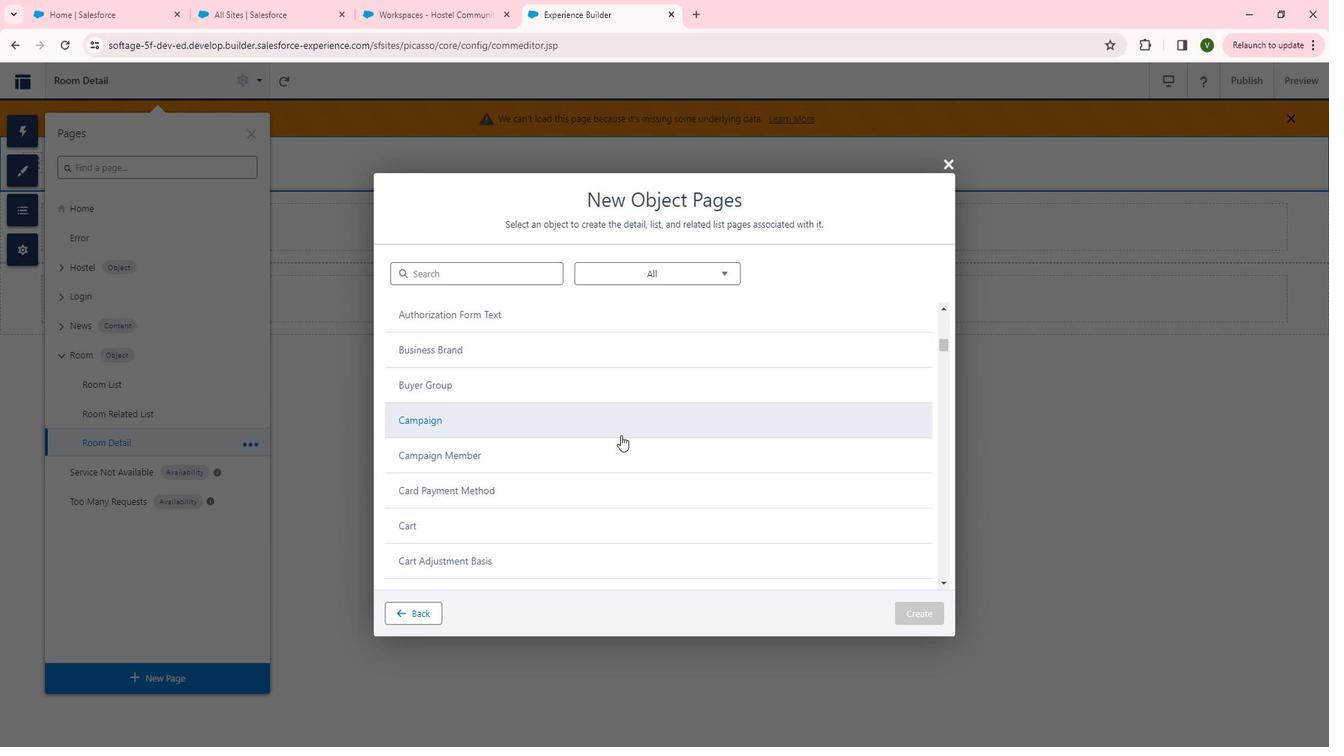 
Action: Mouse scrolled (640, 438) with delta (0, 0)
Screenshot: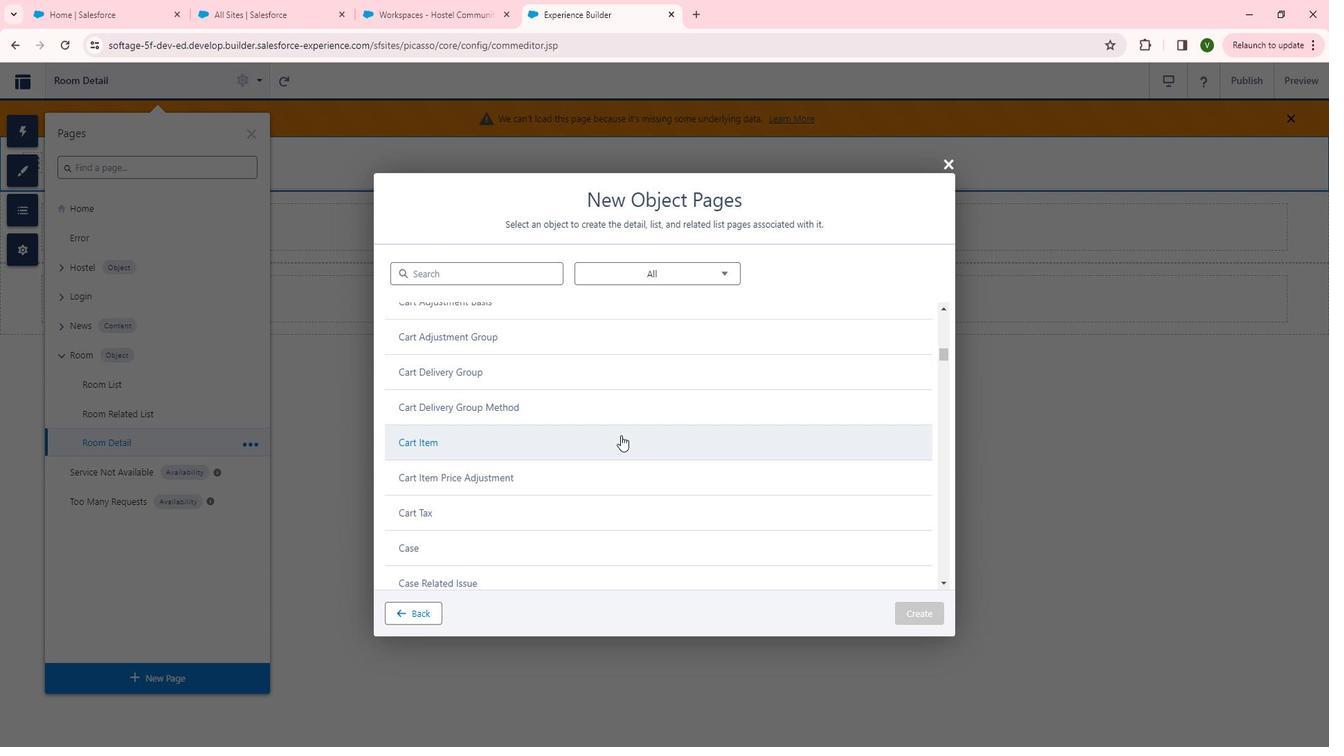 
Action: Mouse scrolled (640, 438) with delta (0, 0)
Screenshot: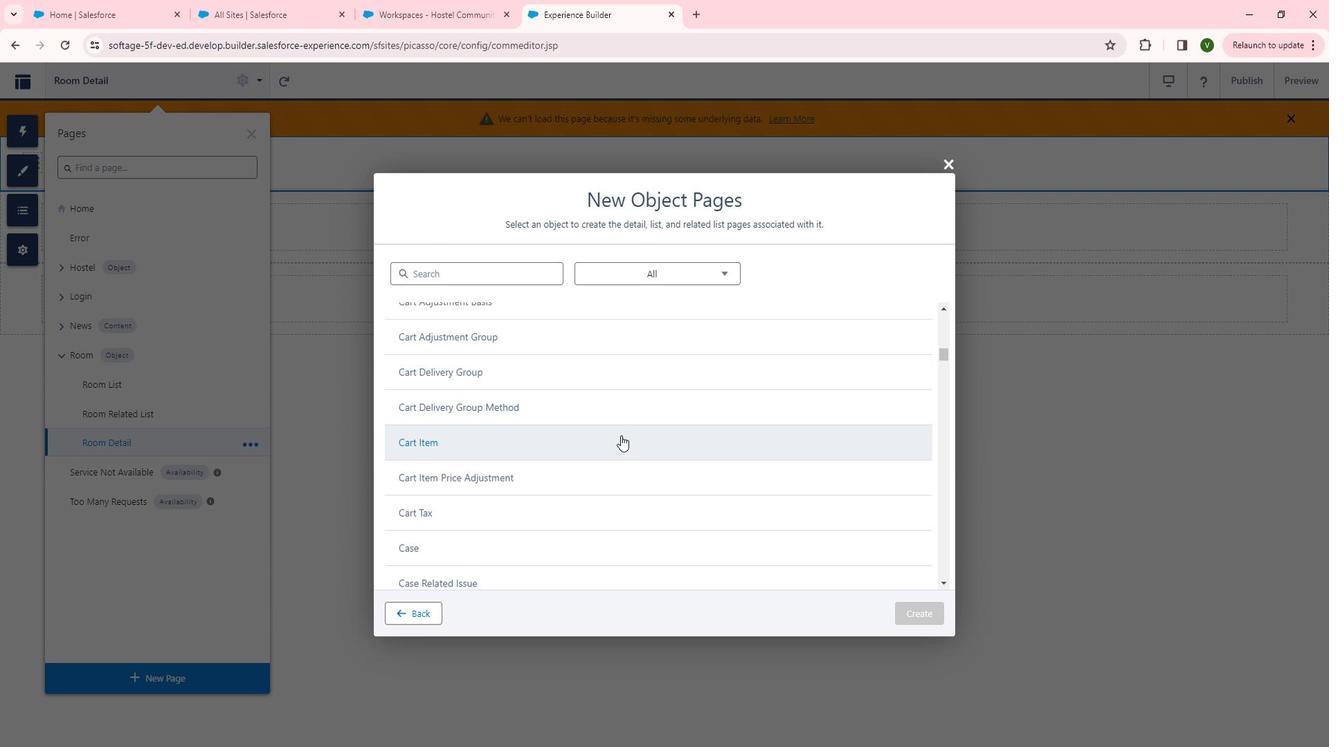 
Action: Mouse scrolled (640, 438) with delta (0, 0)
Screenshot: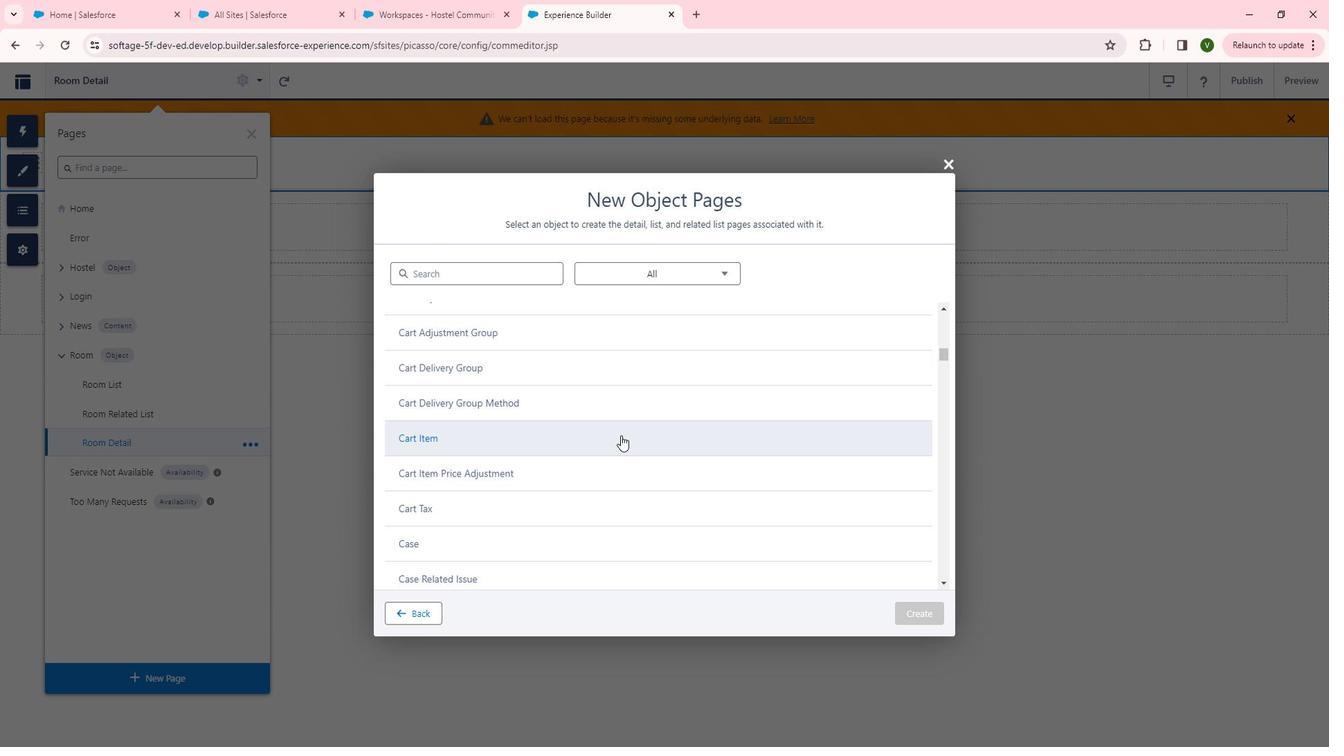 
Action: Mouse scrolled (640, 438) with delta (0, 0)
Screenshot: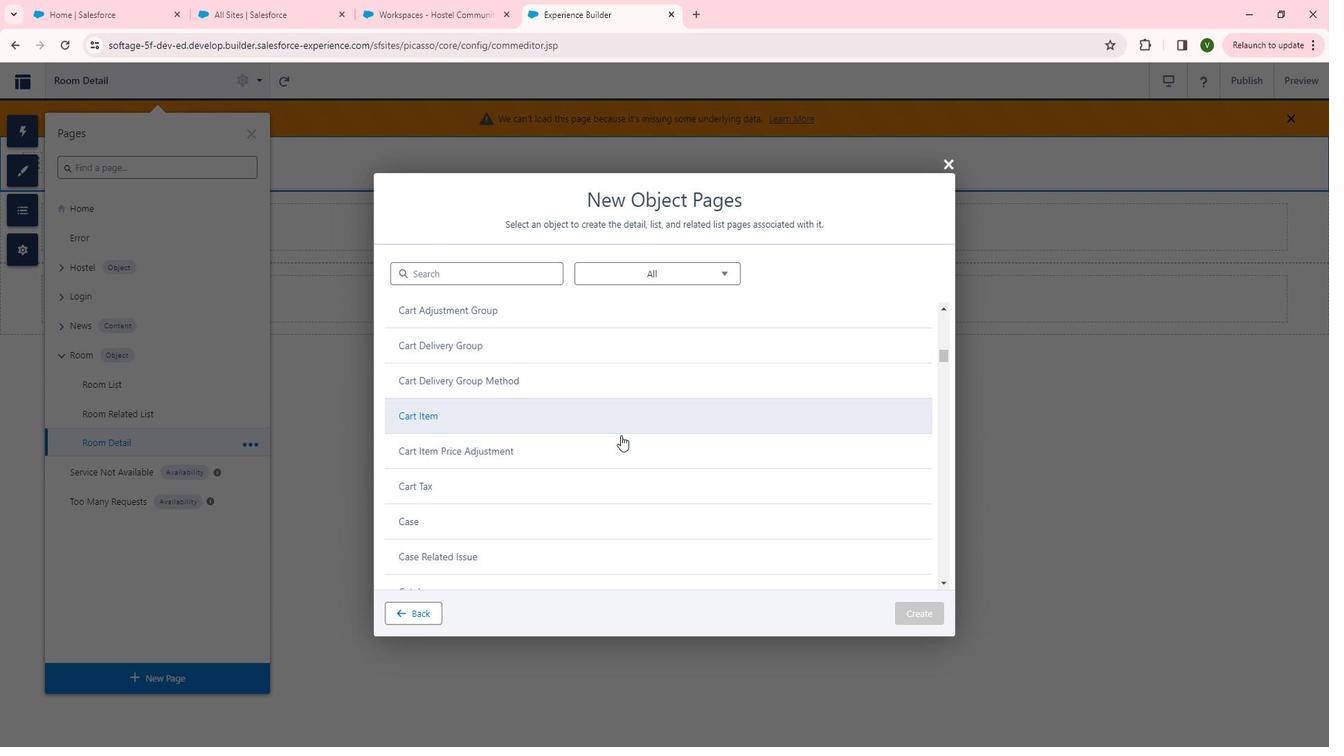 
Action: Mouse scrolled (640, 438) with delta (0, 0)
Screenshot: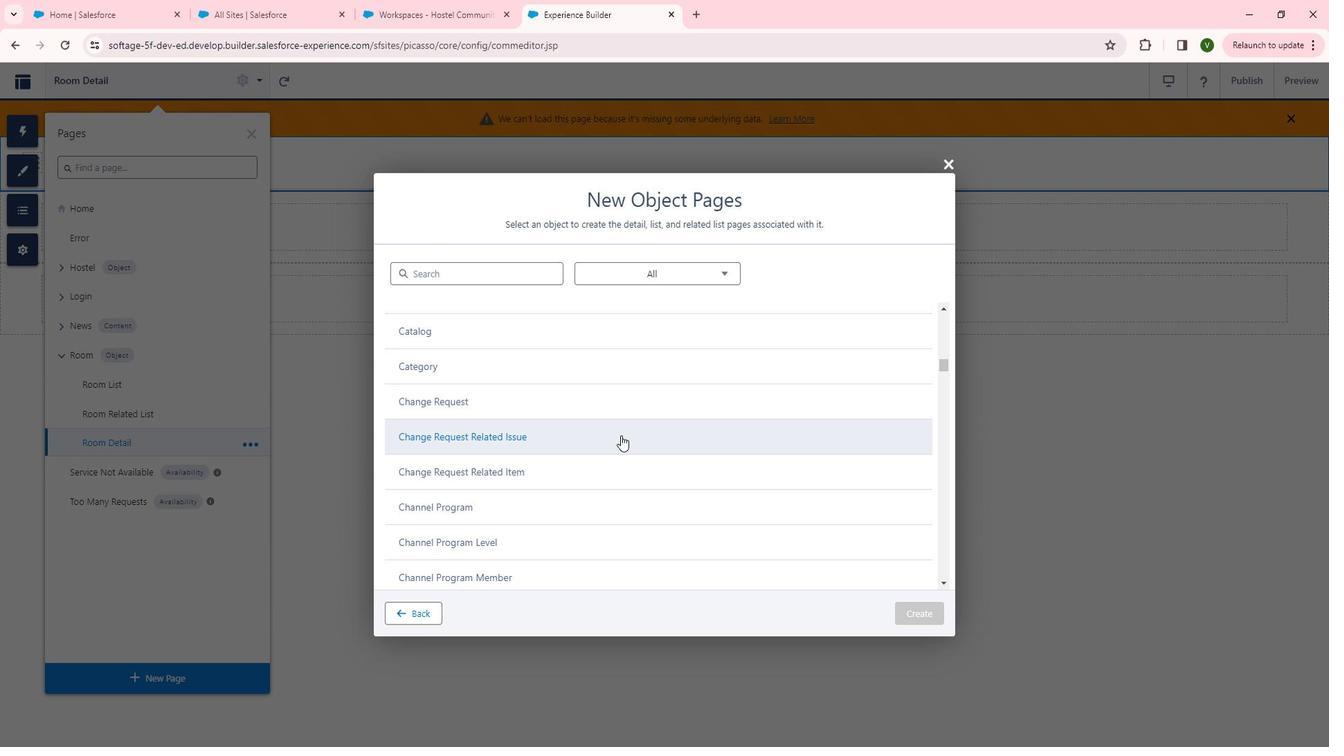 
Action: Mouse scrolled (640, 438) with delta (0, 0)
Screenshot: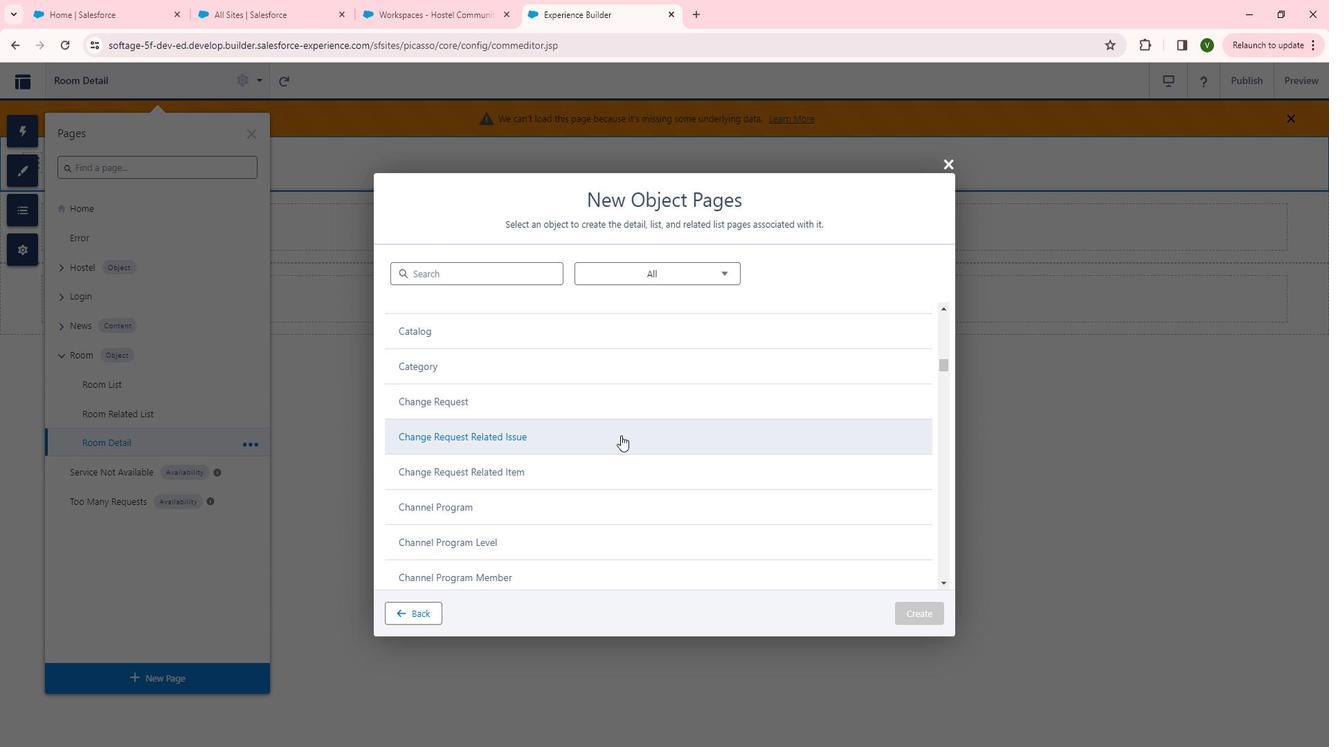 
Action: Mouse scrolled (640, 438) with delta (0, 0)
Screenshot: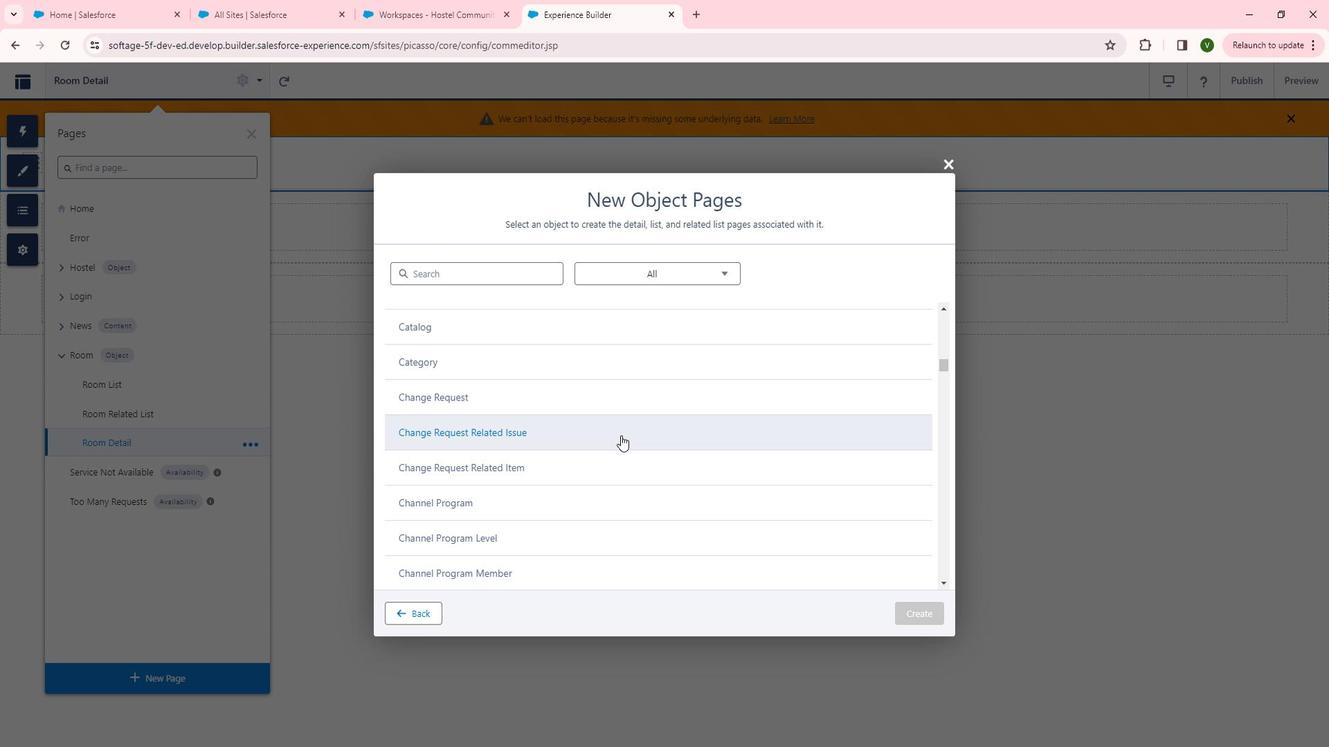 
Action: Mouse scrolled (640, 438) with delta (0, 0)
Screenshot: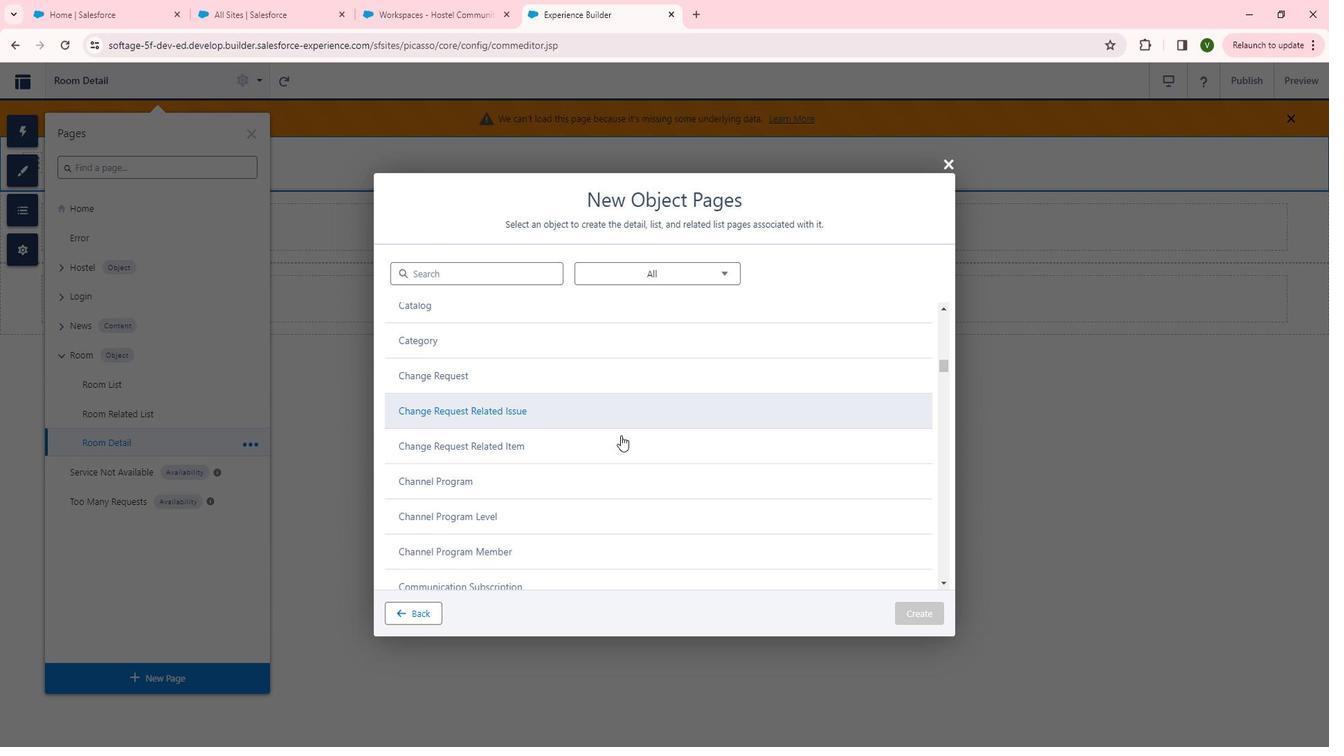 
Action: Mouse scrolled (640, 438) with delta (0, 0)
Screenshot: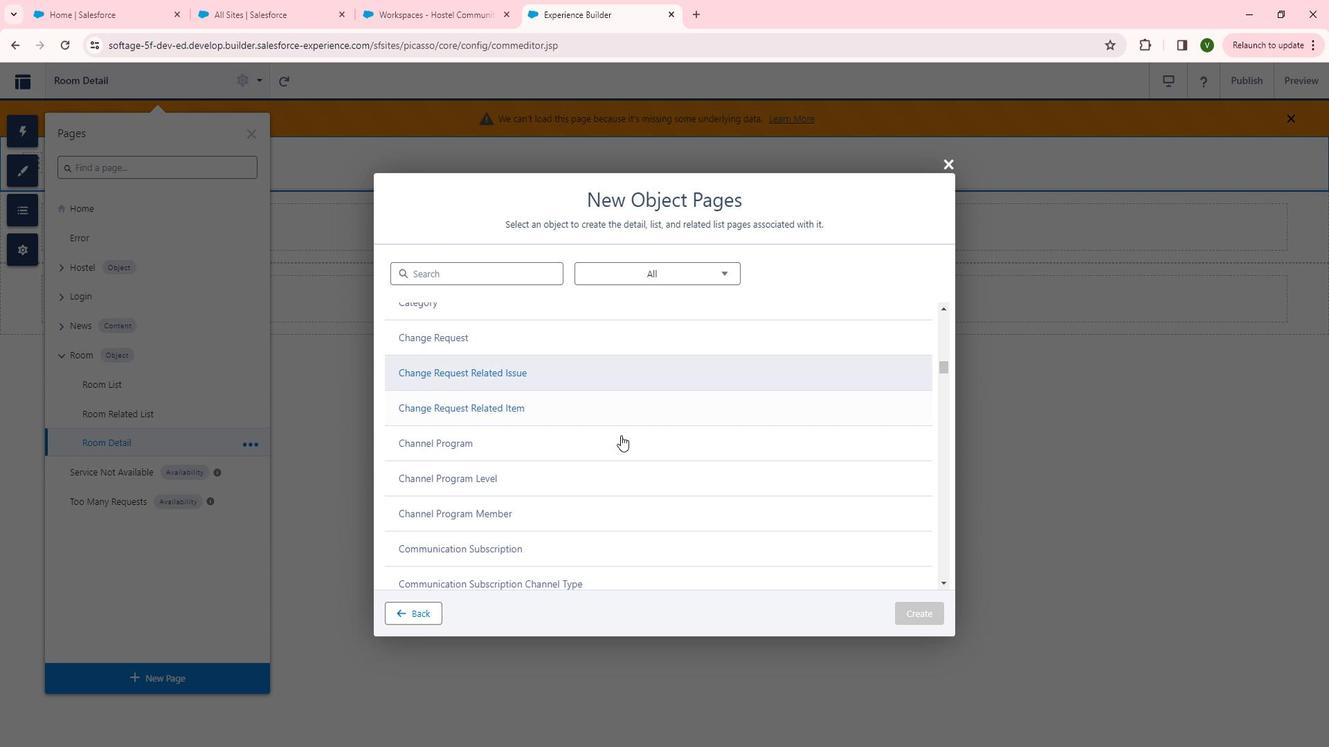 
Action: Mouse moved to (637, 437)
Screenshot: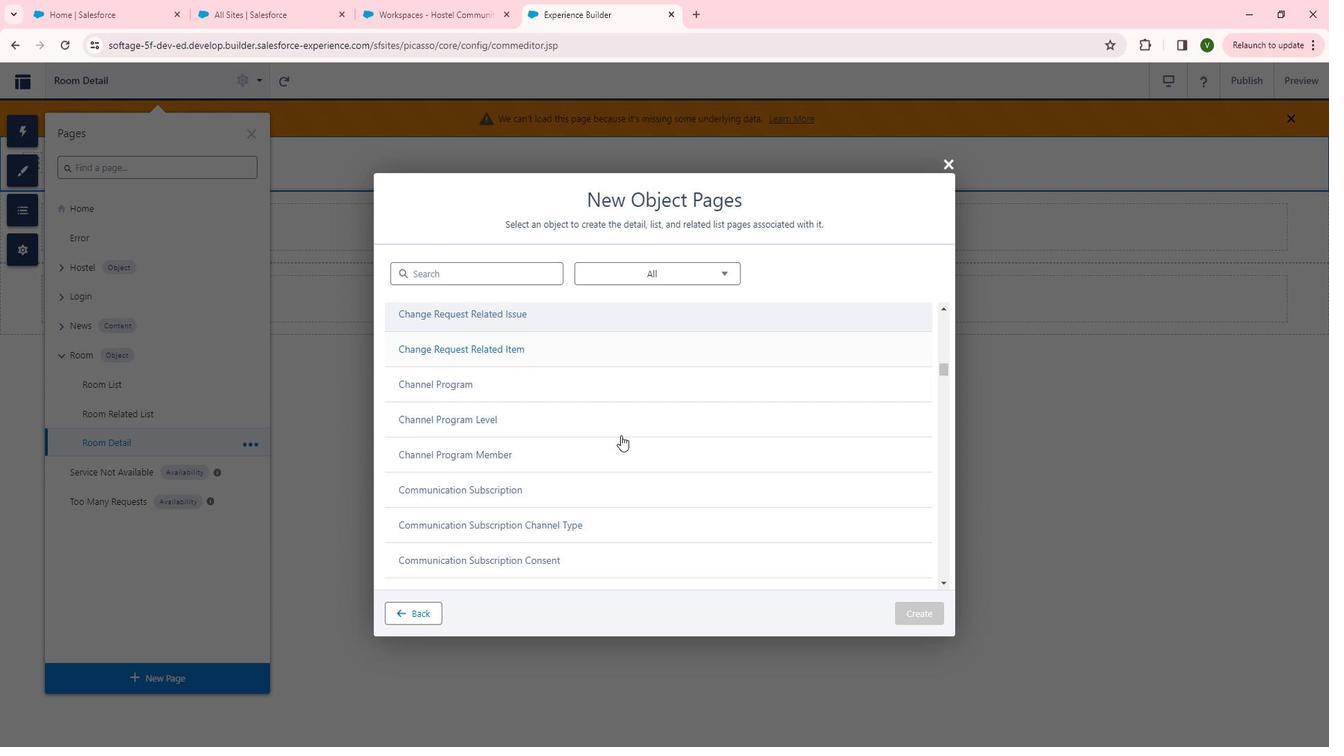 
Action: Mouse scrolled (637, 436) with delta (0, 0)
Screenshot: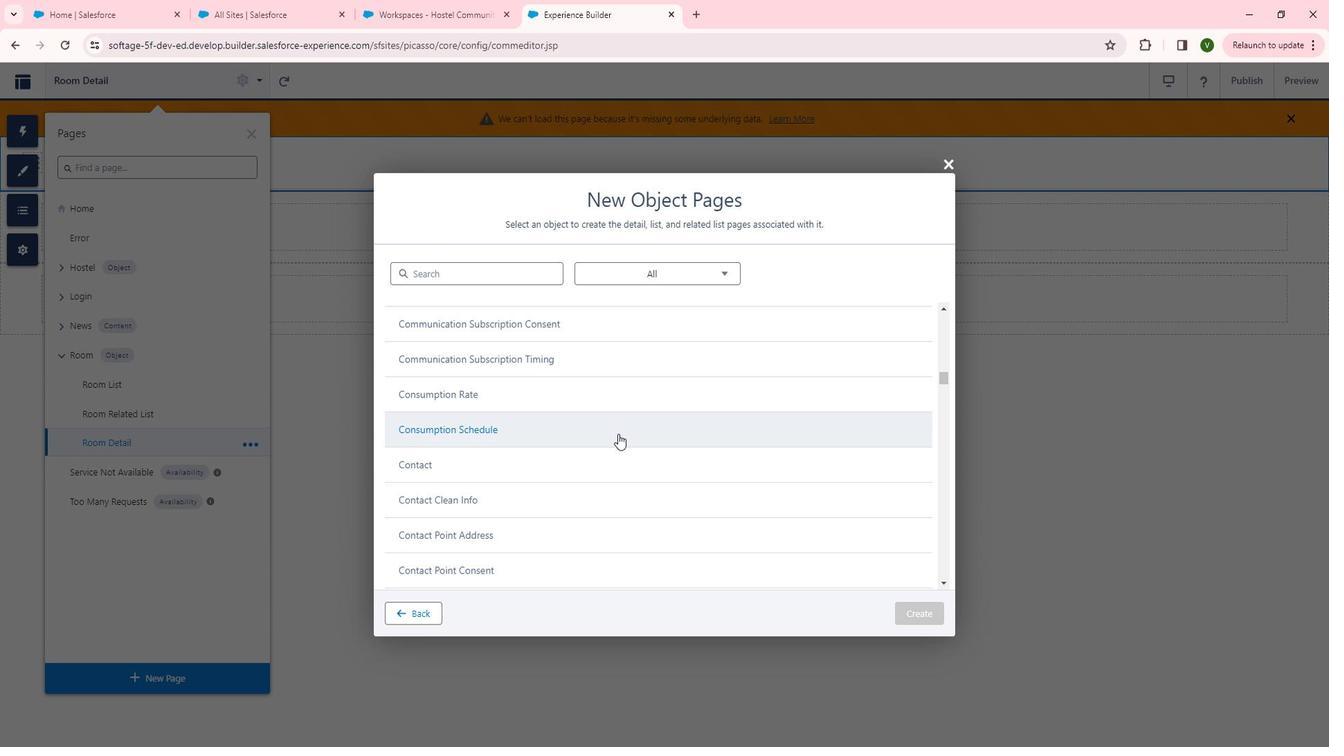 
Action: Mouse scrolled (637, 436) with delta (0, 0)
Screenshot: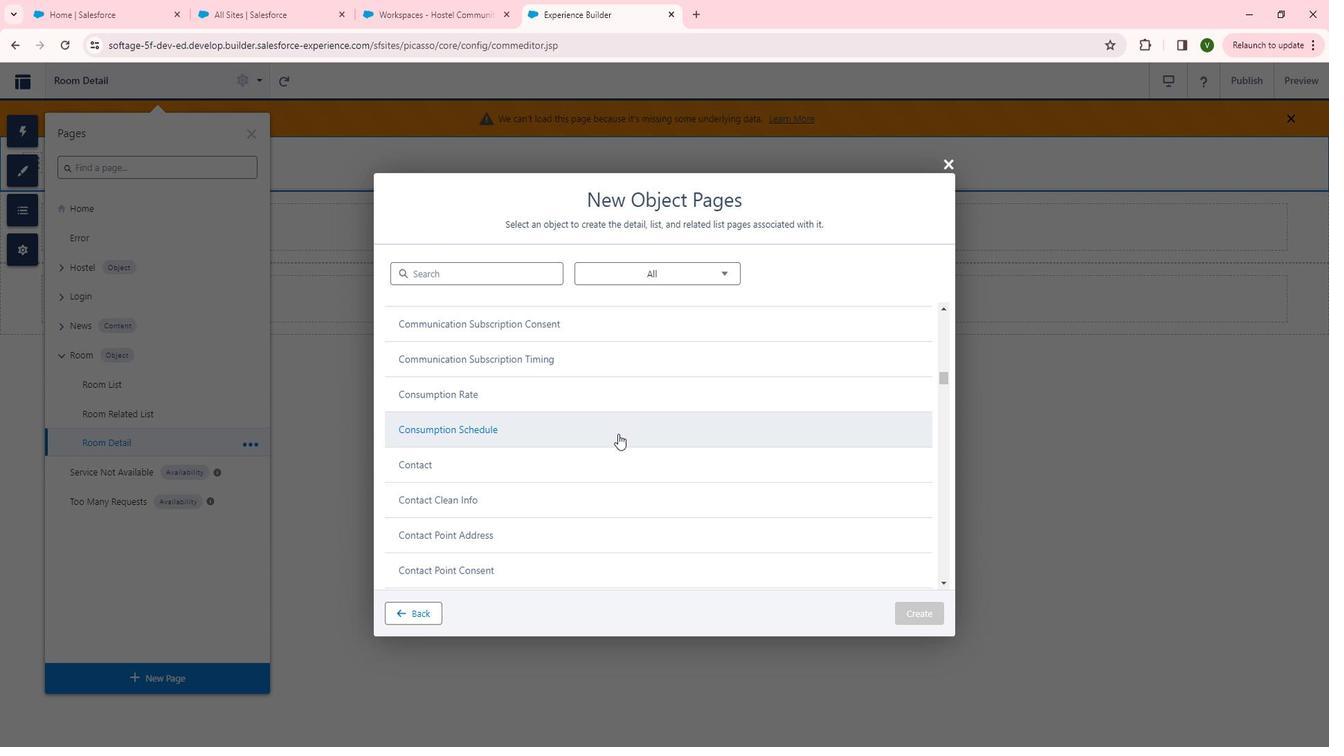 
Action: Mouse scrolled (637, 436) with delta (0, 0)
Screenshot: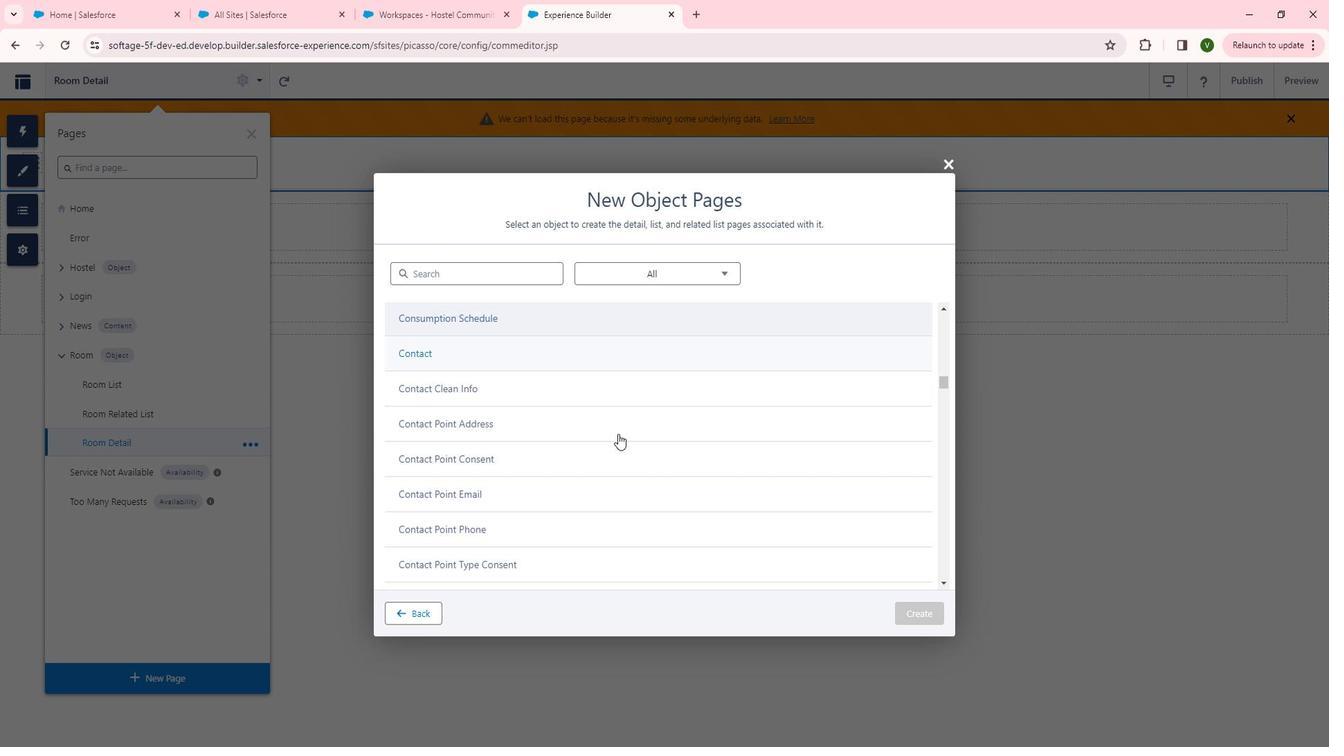 
Action: Mouse scrolled (637, 436) with delta (0, 0)
Screenshot: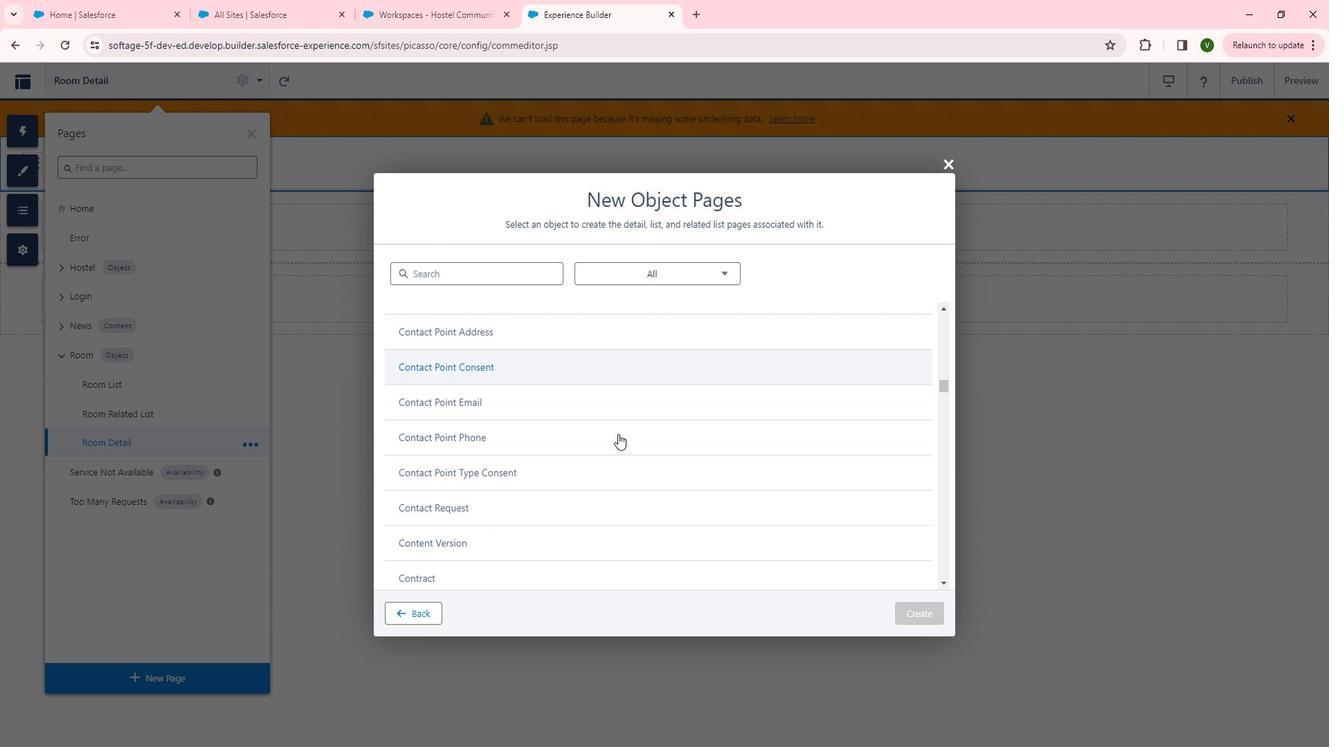 
Action: Mouse scrolled (637, 436) with delta (0, 0)
Screenshot: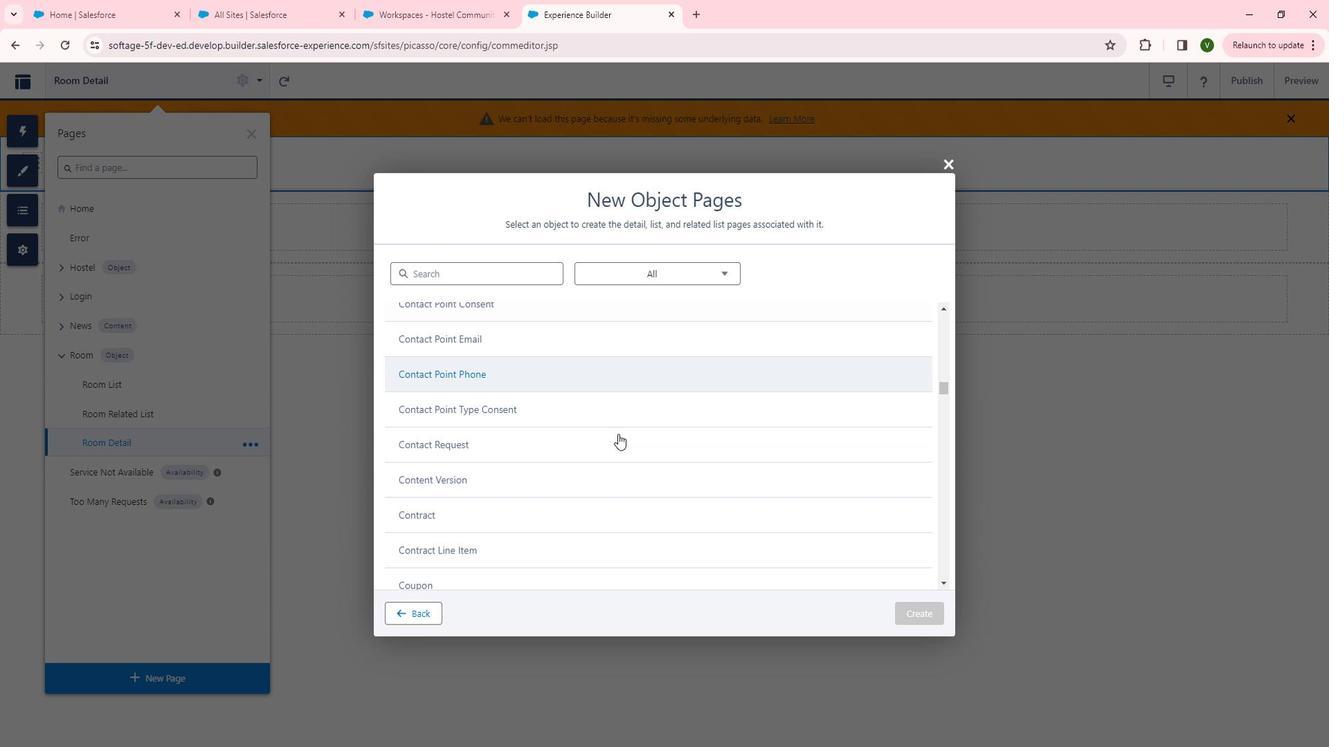 
Action: Mouse scrolled (637, 436) with delta (0, 0)
Screenshot: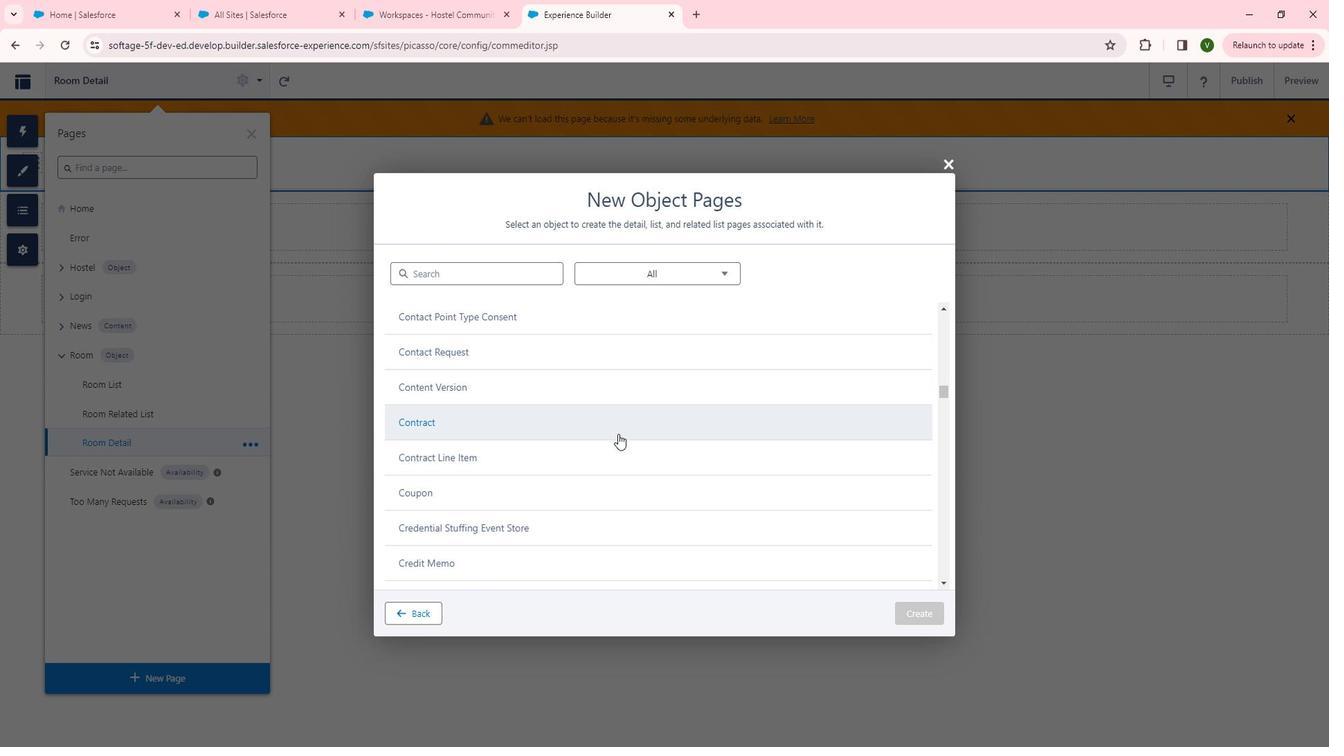 
Action: Mouse scrolled (637, 436) with delta (0, 0)
Screenshot: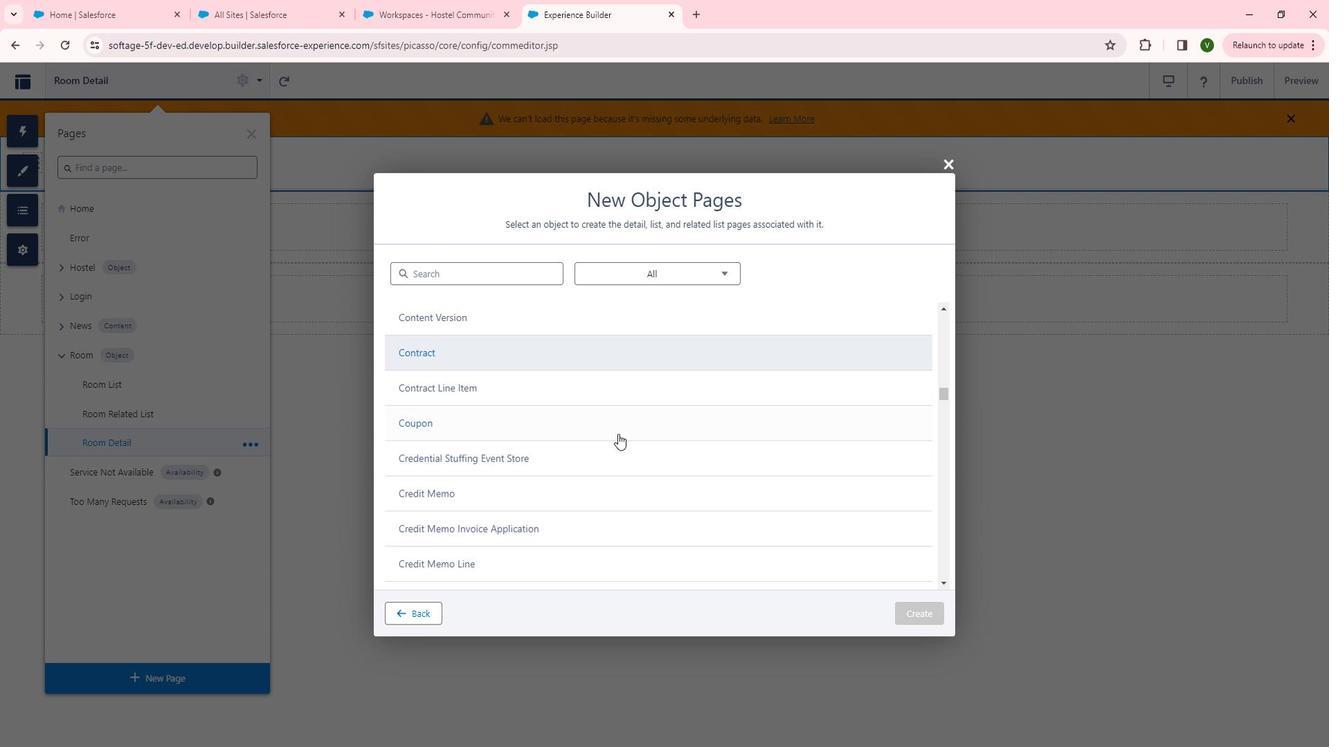 
Action: Mouse scrolled (637, 436) with delta (0, 0)
Screenshot: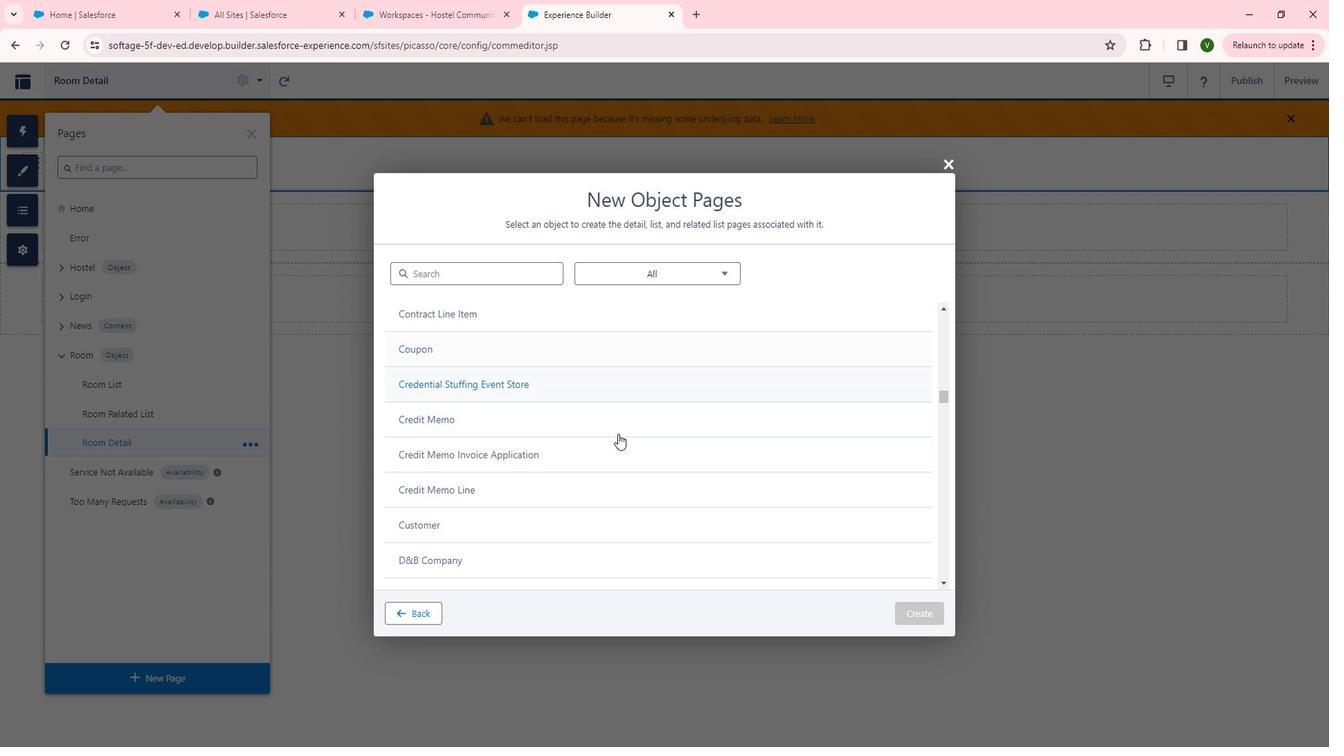 
Action: Mouse scrolled (637, 436) with delta (0, 0)
Screenshot: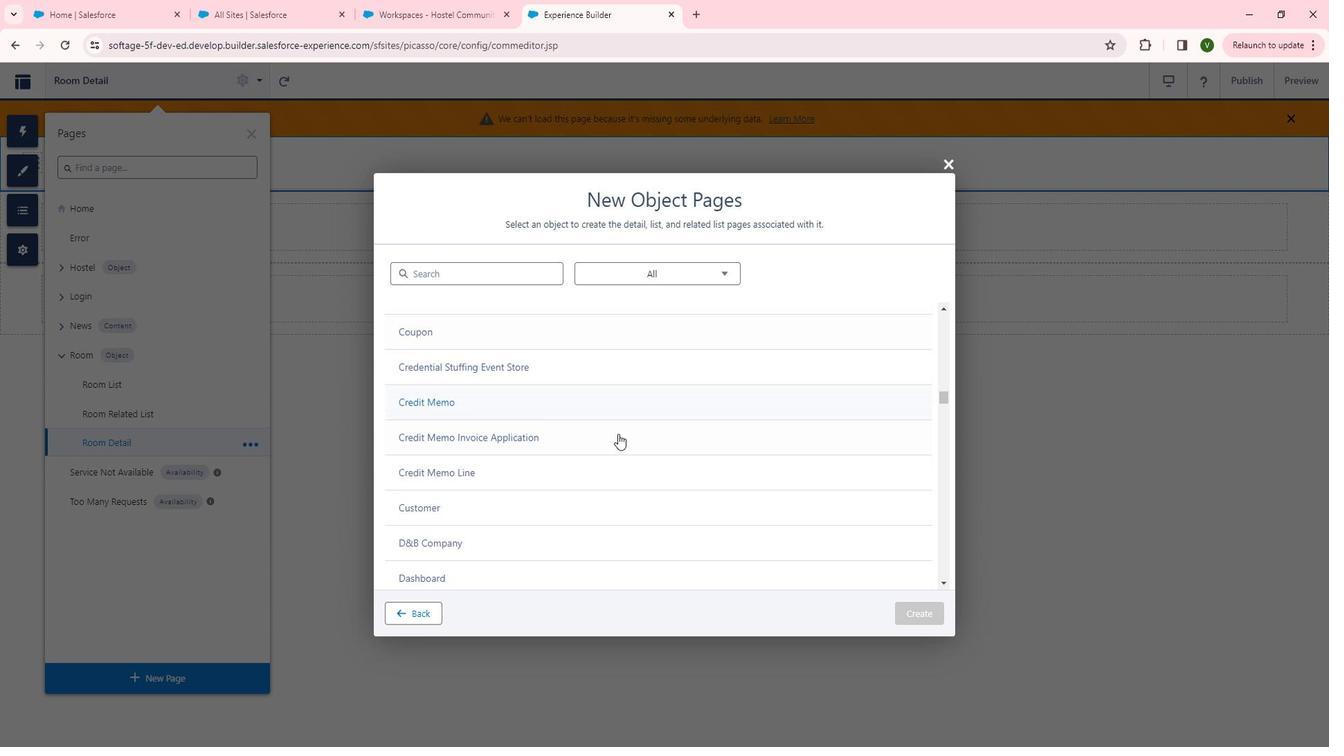 
Action: Mouse scrolled (637, 436) with delta (0, 0)
Screenshot: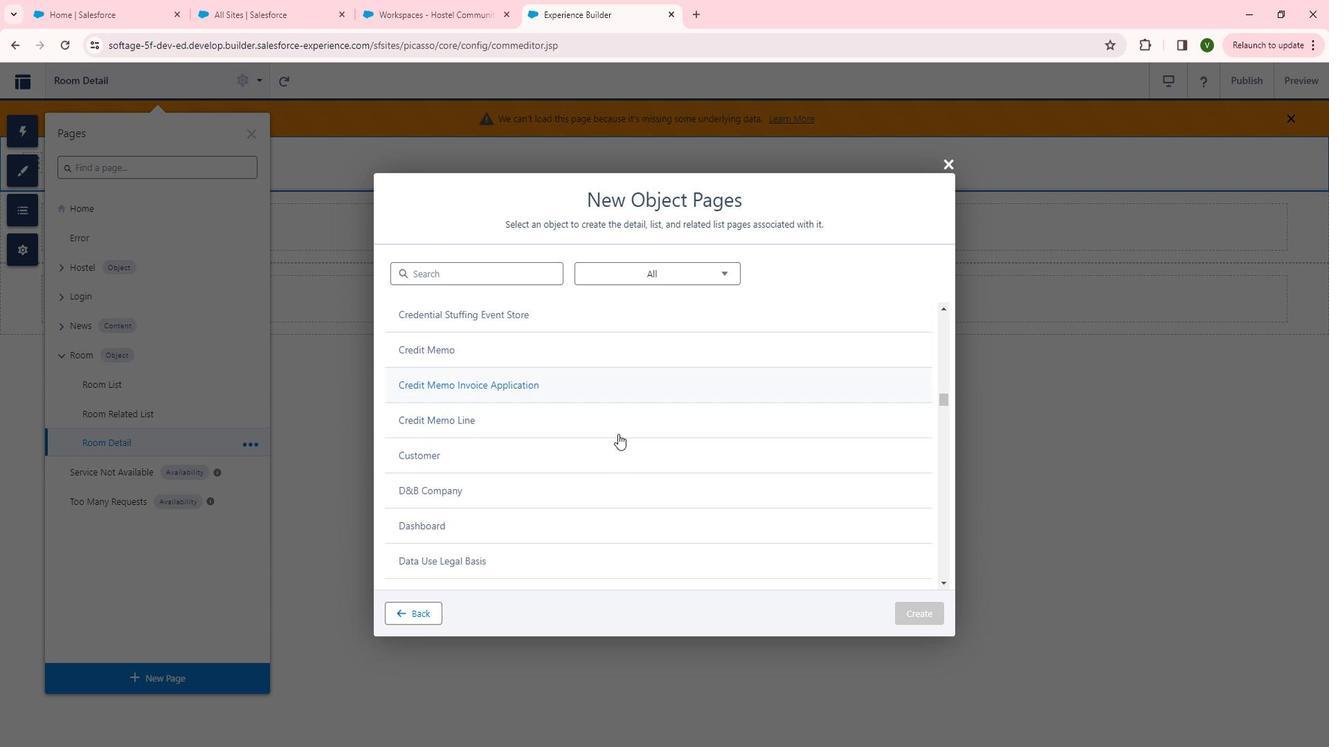 
Action: Mouse moved to (636, 436)
Screenshot: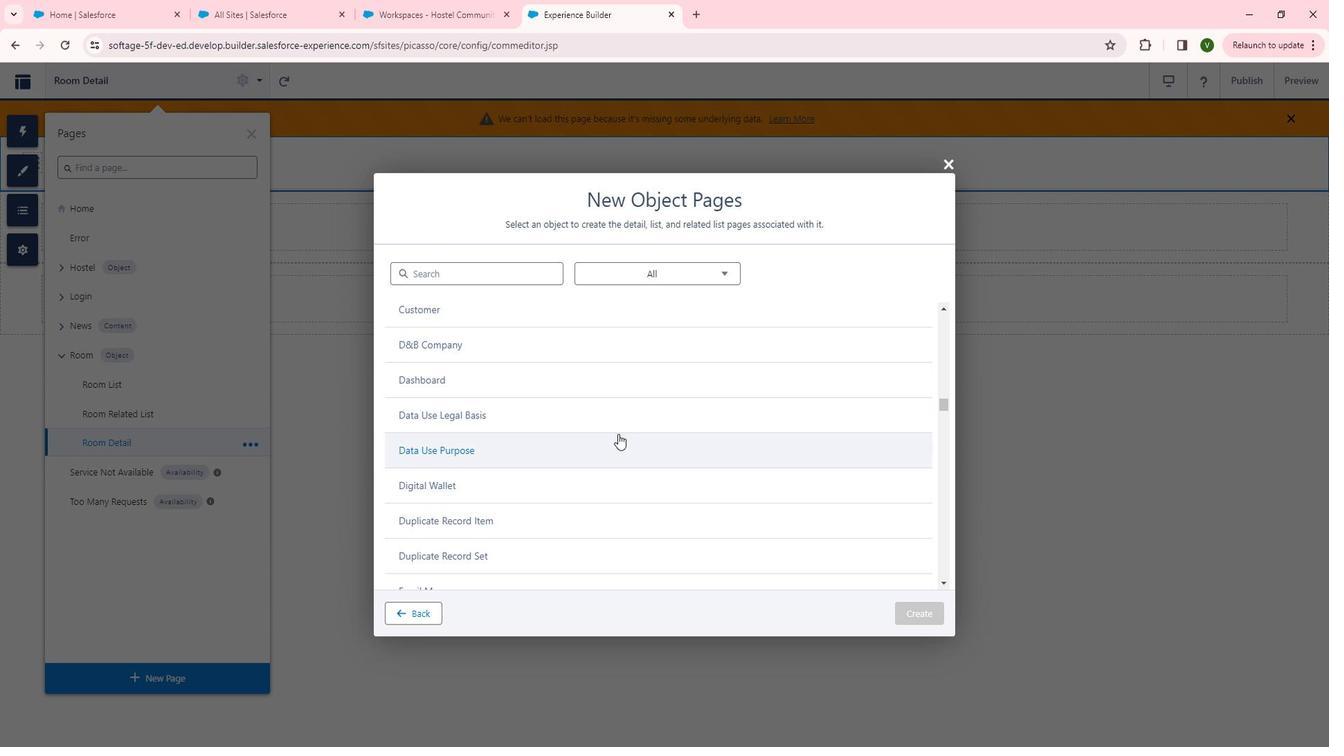 
Action: Mouse scrolled (636, 436) with delta (0, 0)
Screenshot: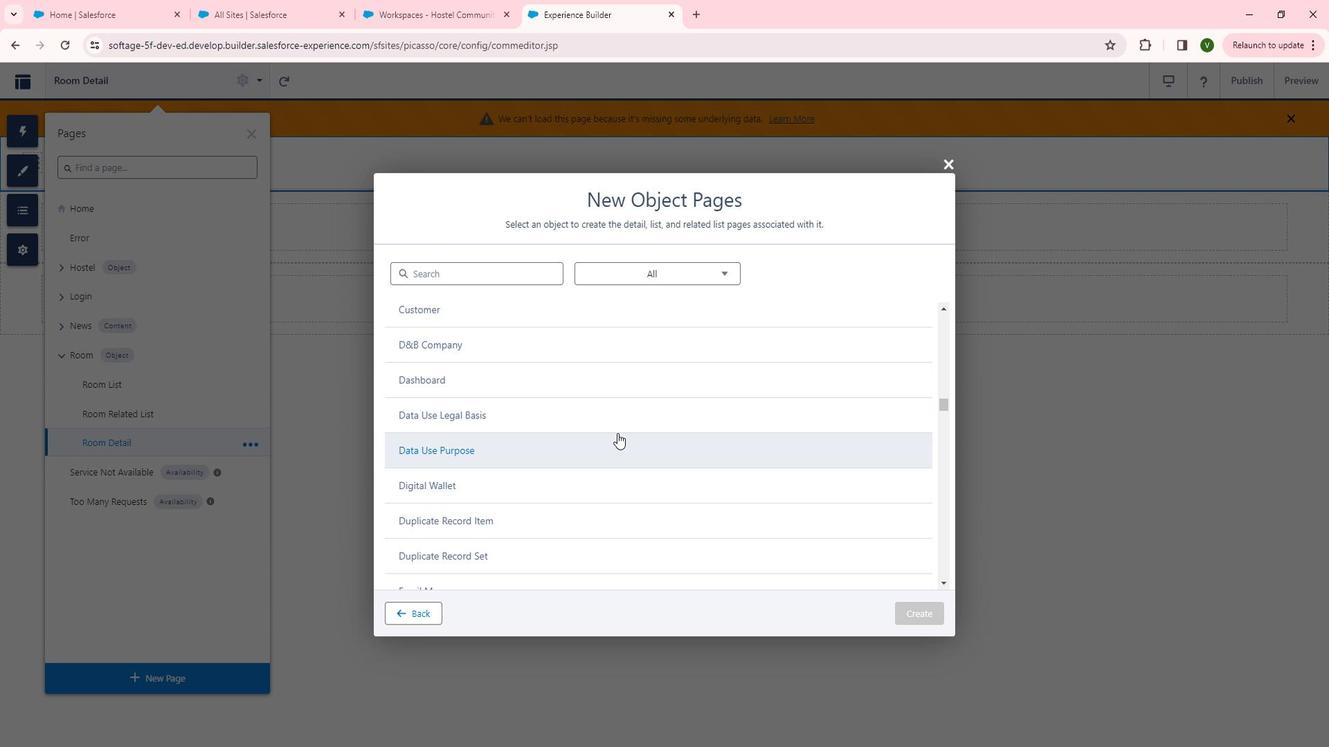 
Action: Mouse scrolled (636, 436) with delta (0, 0)
Screenshot: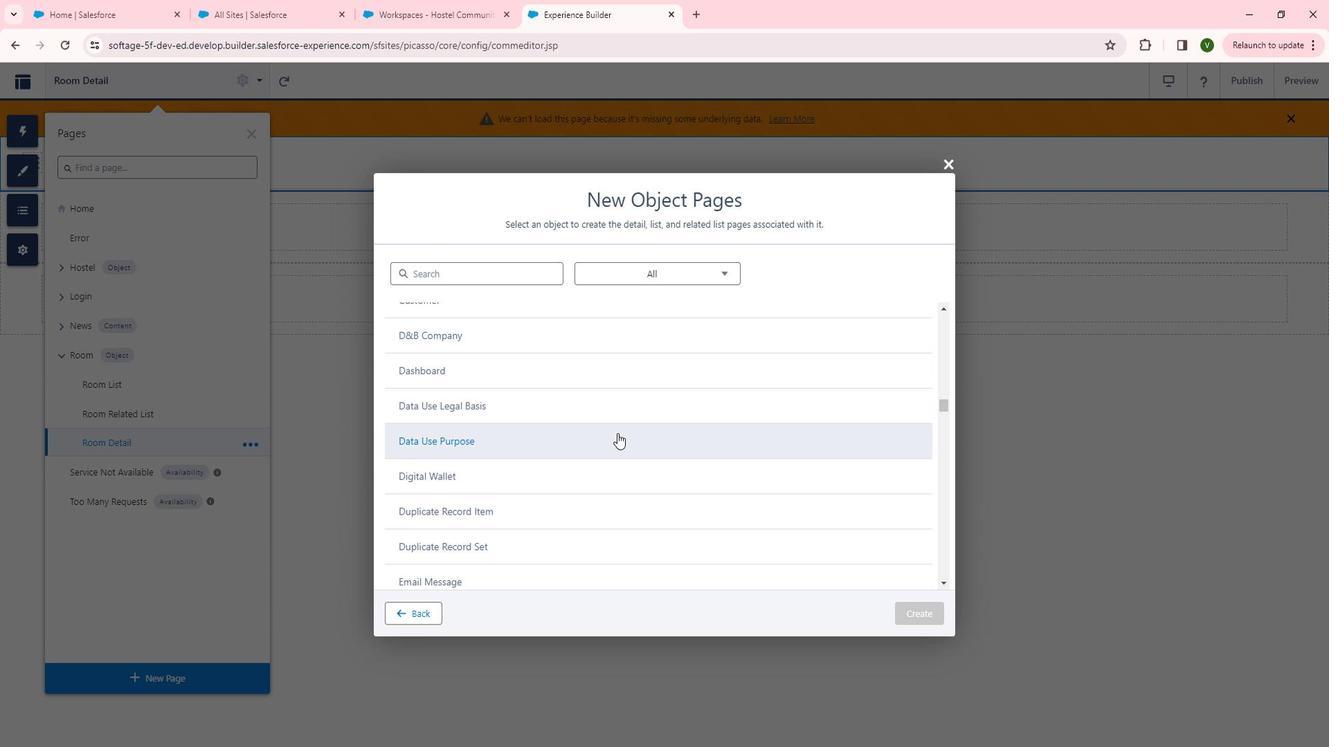 
Action: Mouse scrolled (636, 436) with delta (0, 0)
Screenshot: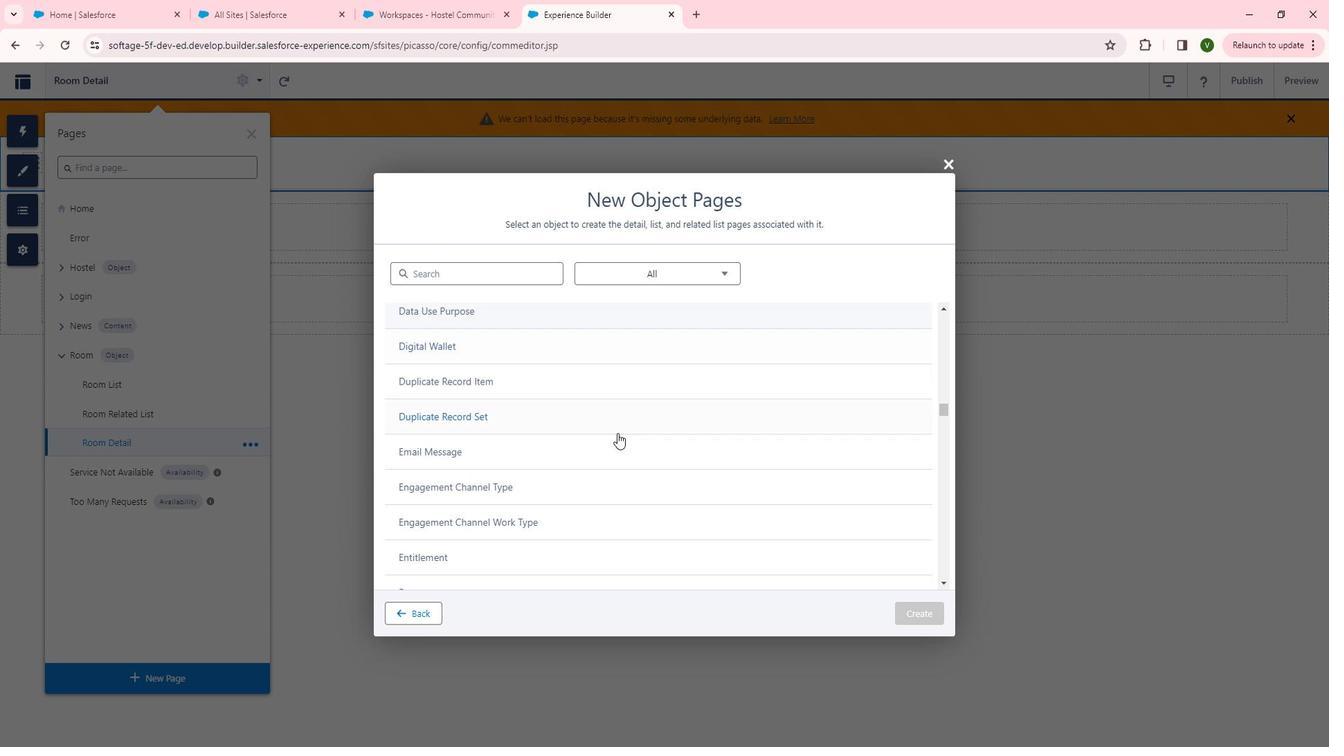 
Action: Mouse scrolled (636, 436) with delta (0, 0)
Screenshot: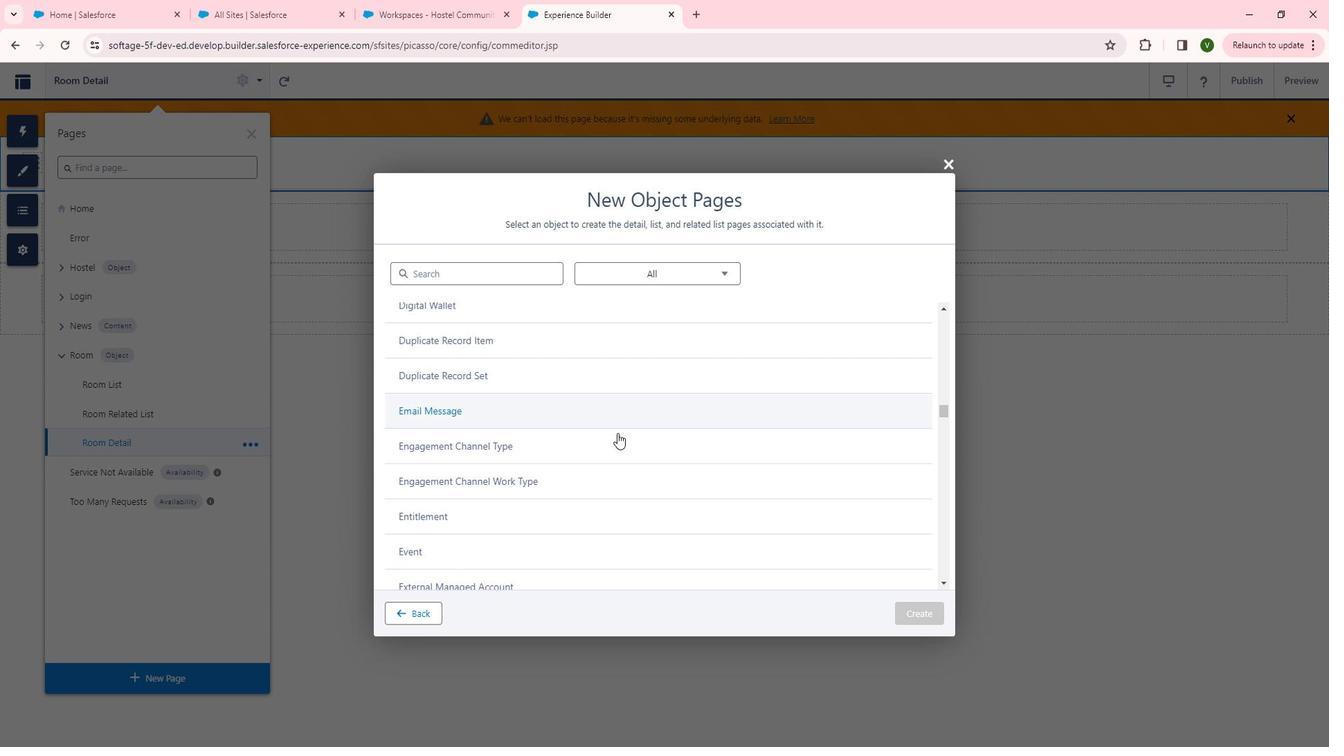 
Action: Mouse scrolled (636, 436) with delta (0, 0)
Screenshot: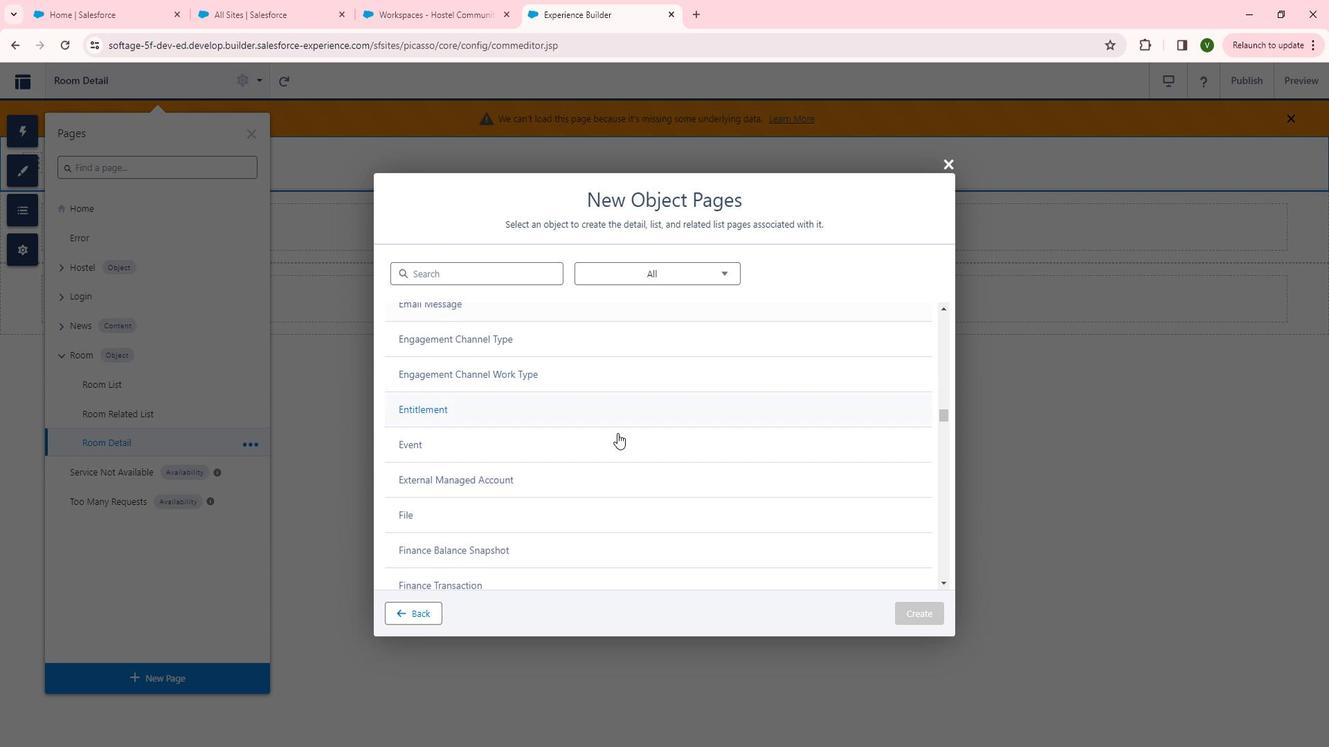
Action: Mouse scrolled (636, 436) with delta (0, 0)
Screenshot: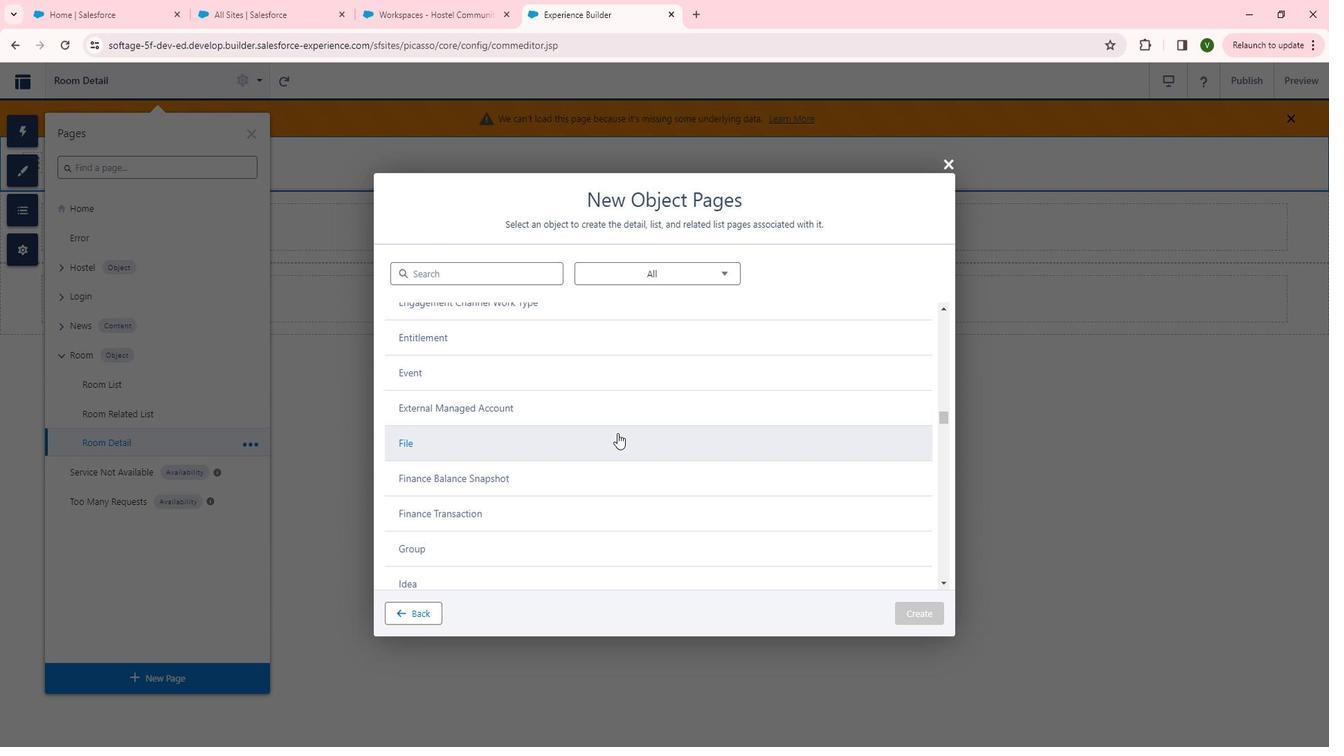 
Action: Mouse scrolled (636, 436) with delta (0, 0)
Screenshot: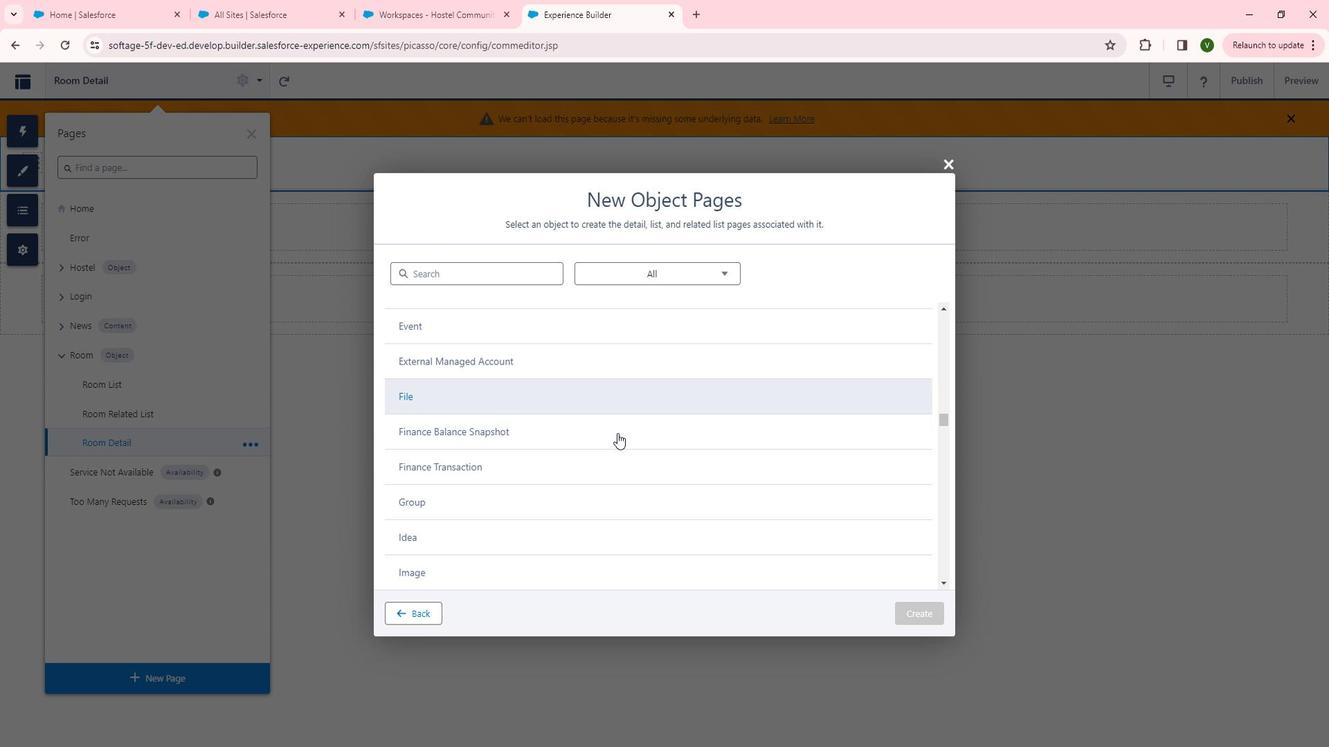 
Action: Mouse scrolled (636, 436) with delta (0, 0)
Screenshot: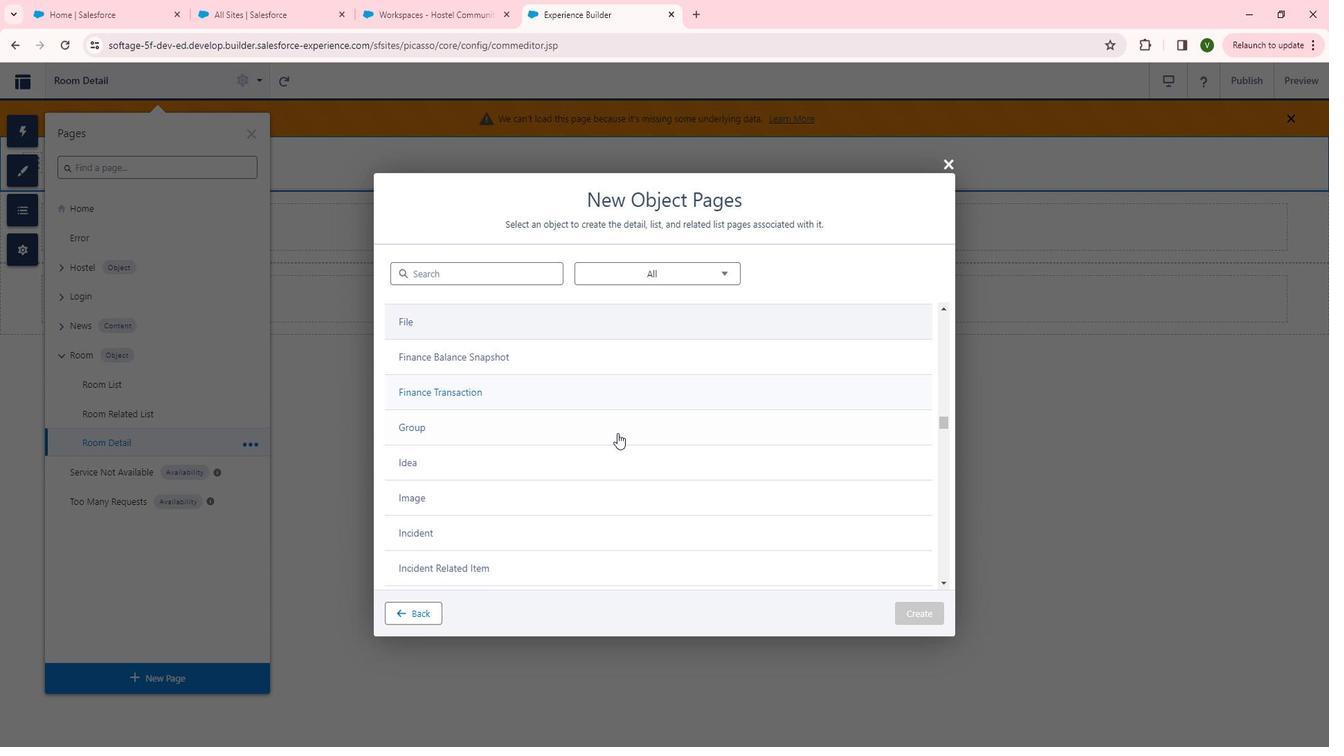 
Action: Mouse scrolled (636, 436) with delta (0, 0)
Screenshot: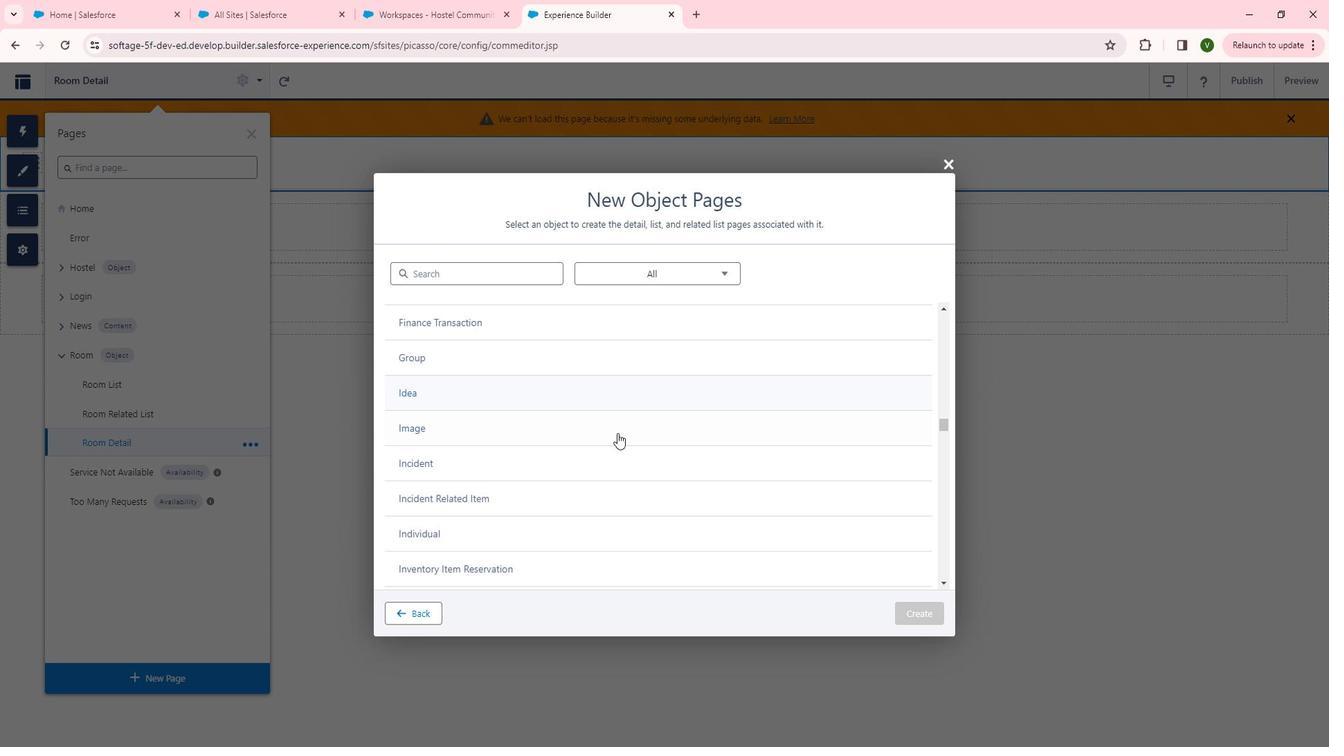 
Action: Mouse scrolled (636, 436) with delta (0, 0)
Screenshot: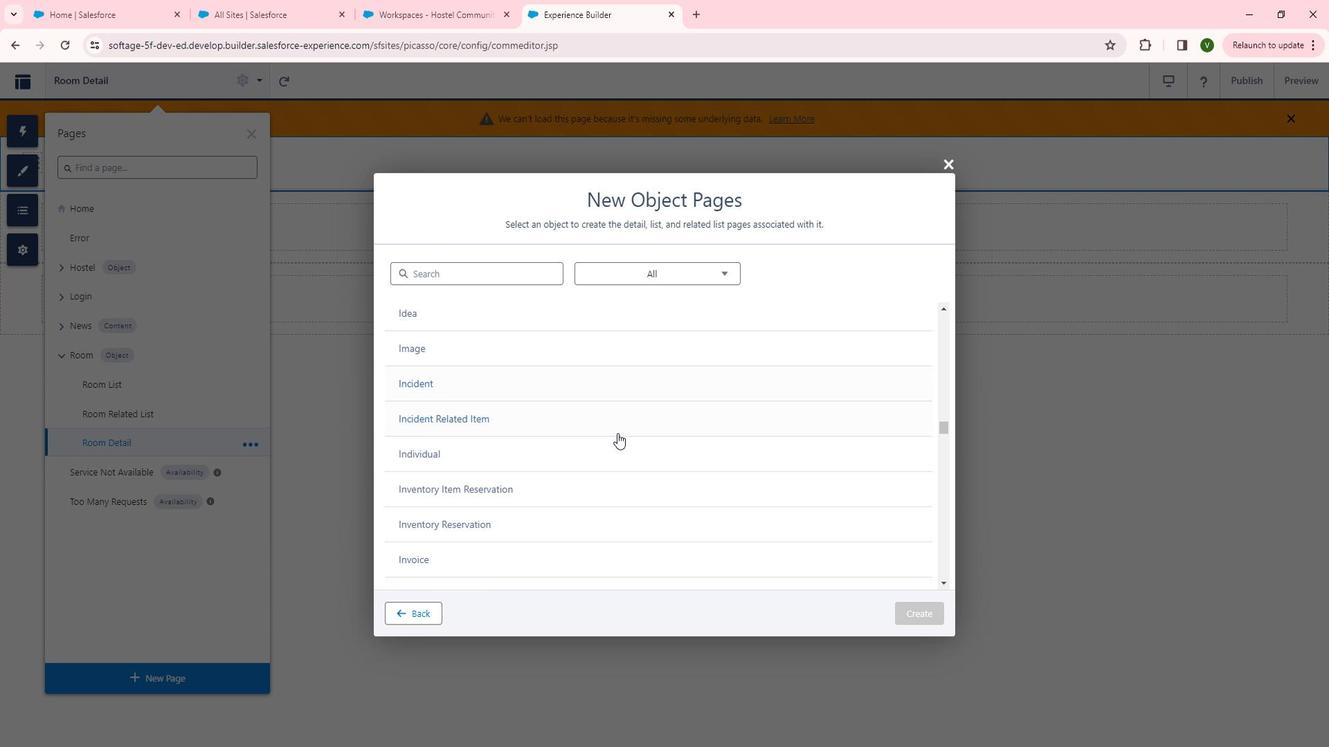 
Action: Mouse scrolled (636, 436) with delta (0, 0)
Screenshot: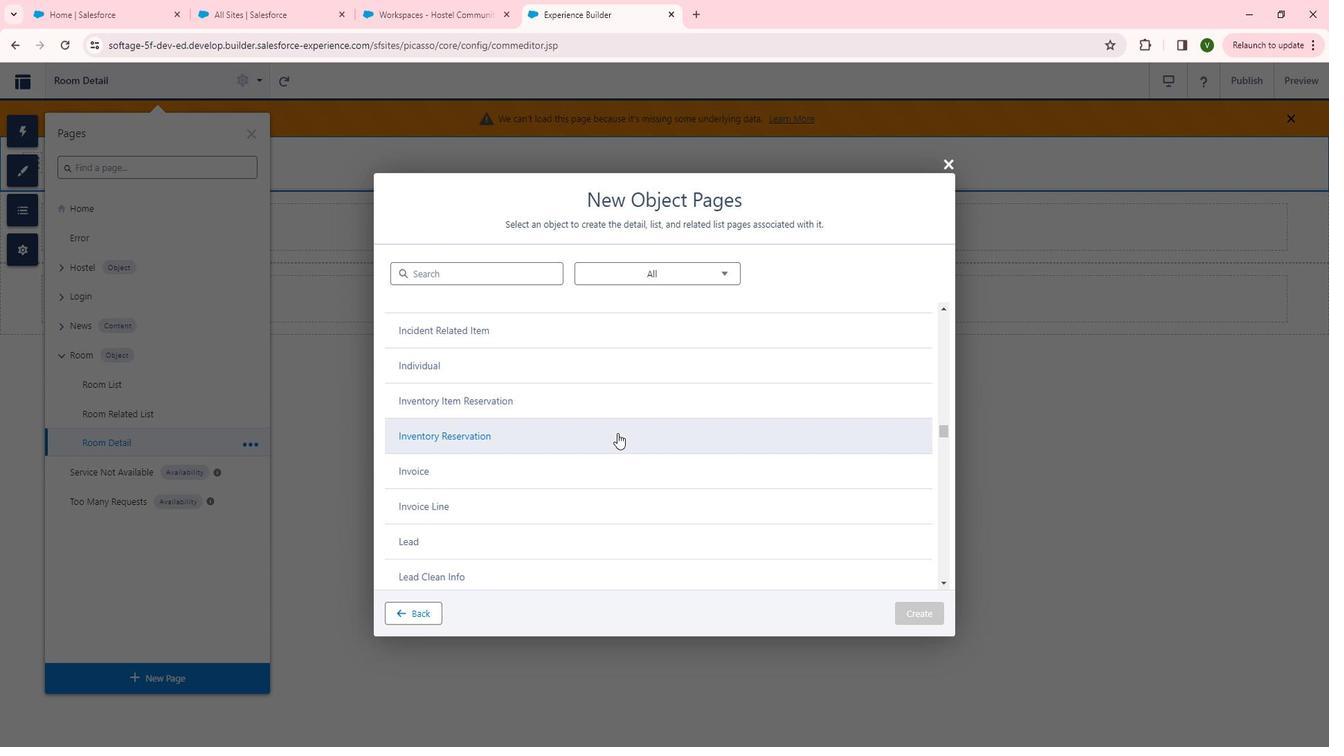 
Action: Mouse scrolled (636, 436) with delta (0, 0)
Screenshot: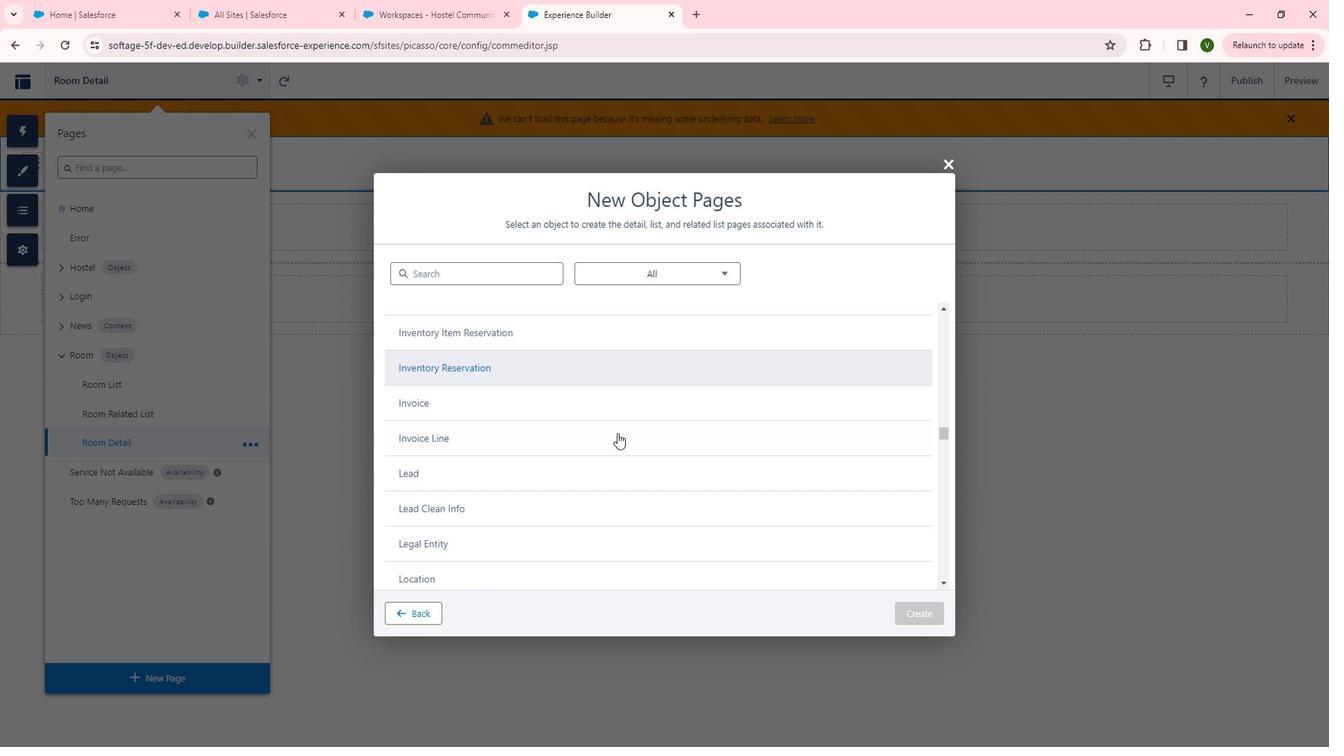 
Action: Mouse scrolled (636, 436) with delta (0, 0)
Screenshot: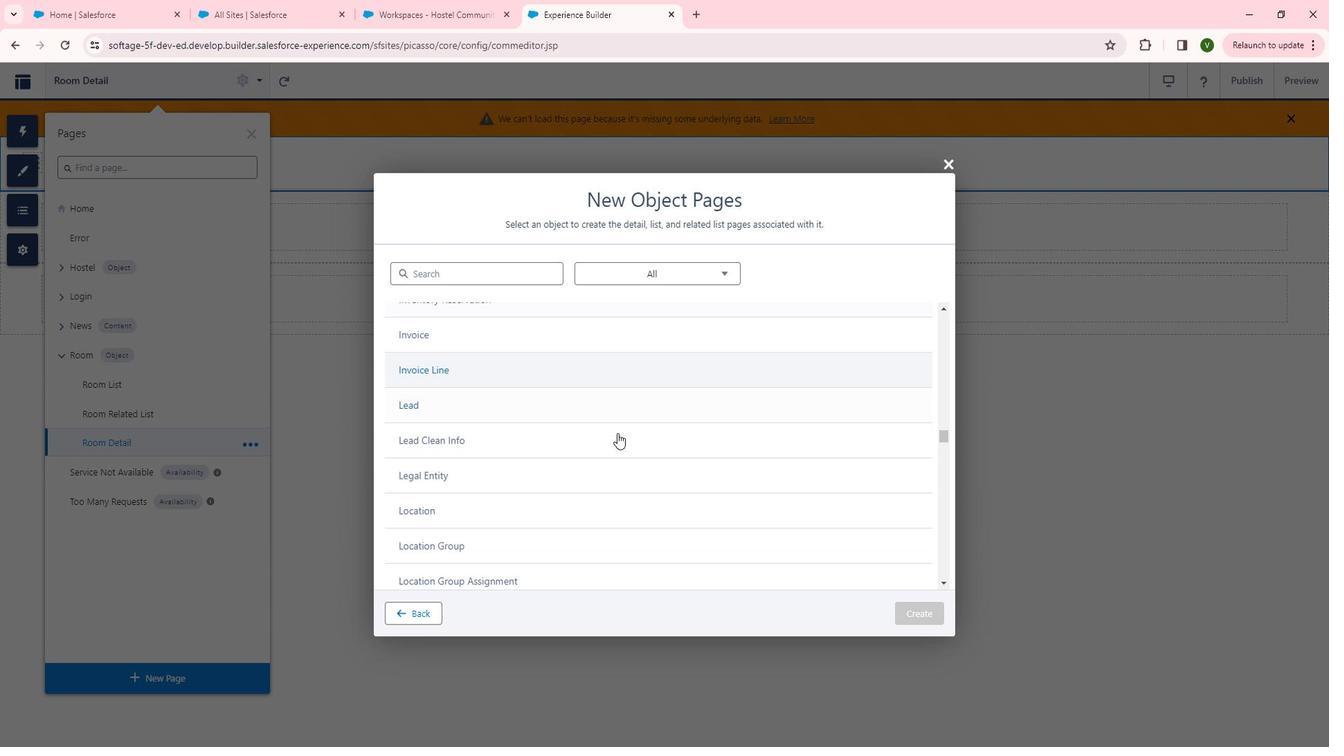 
Action: Mouse scrolled (636, 436) with delta (0, 0)
Screenshot: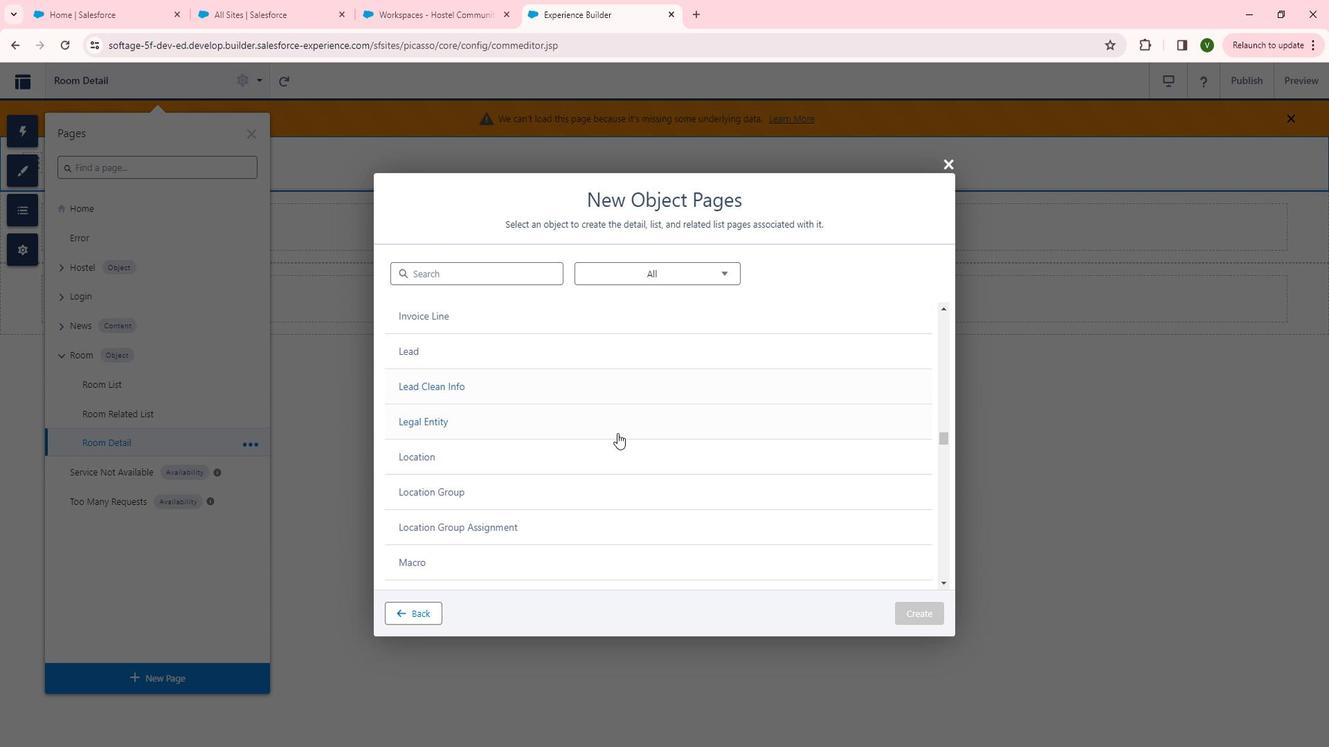 
Action: Mouse scrolled (636, 436) with delta (0, 0)
Screenshot: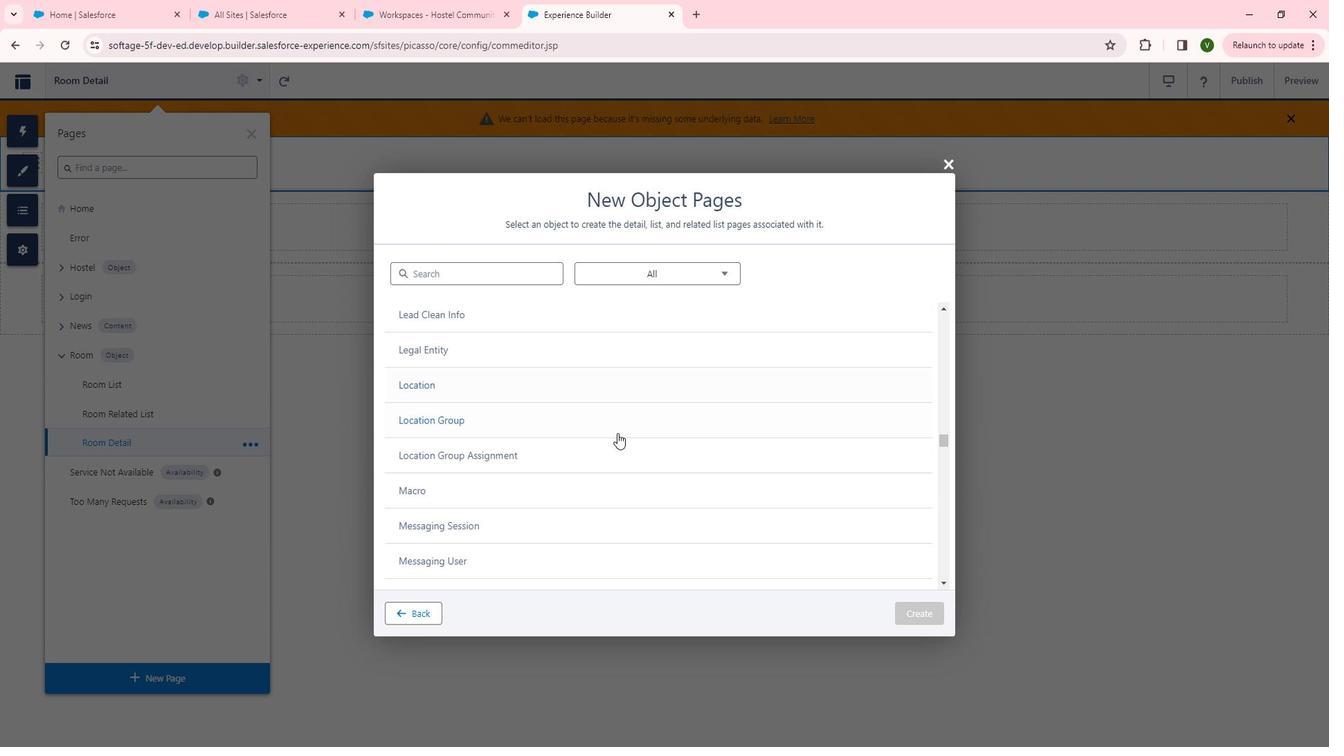 
Action: Mouse scrolled (636, 436) with delta (0, 0)
Screenshot: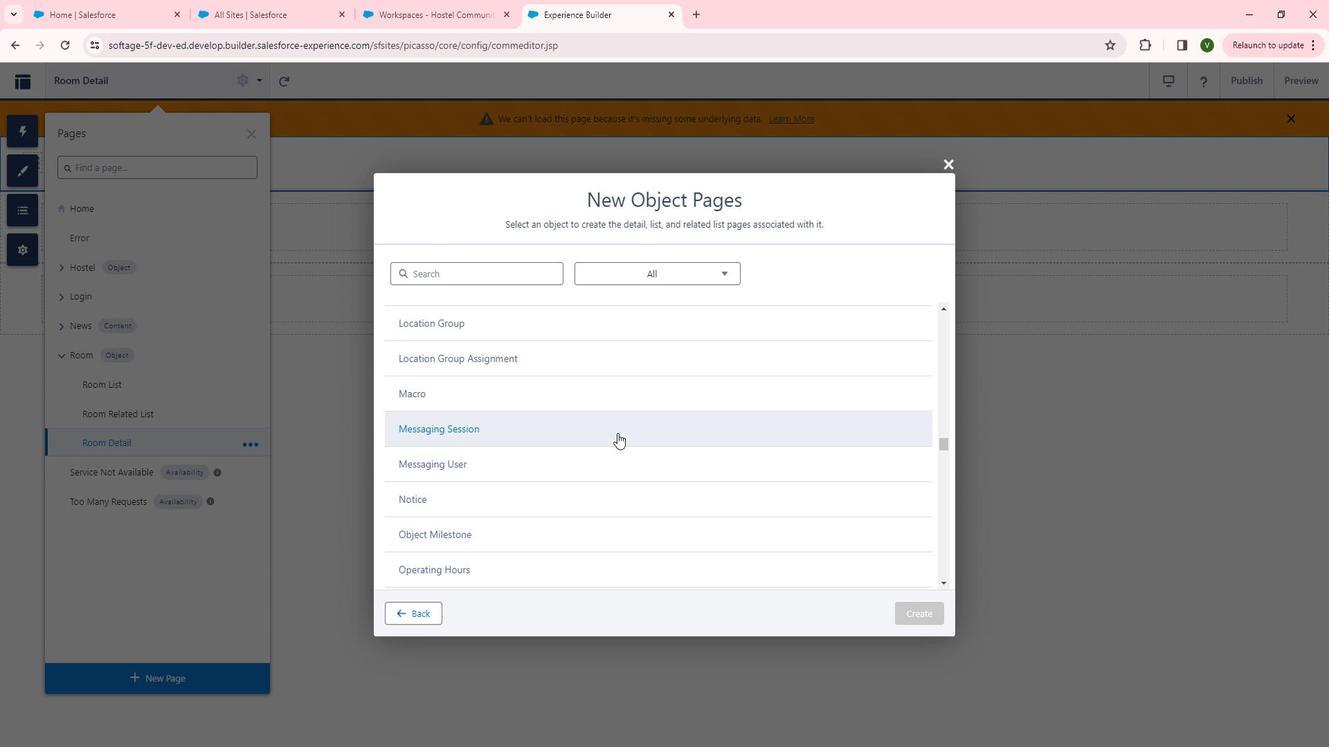 
Action: Mouse scrolled (636, 436) with delta (0, 0)
